 Task: Plan a trip to Minchinabad, Pakistan from 3rd December, 2023 to 7th December, 2023 for 2 adults. Place can be private room with 1  bedroom having 1 bed and 1 bathroom. Property type can be hotel.
Action: Mouse moved to (503, 109)
Screenshot: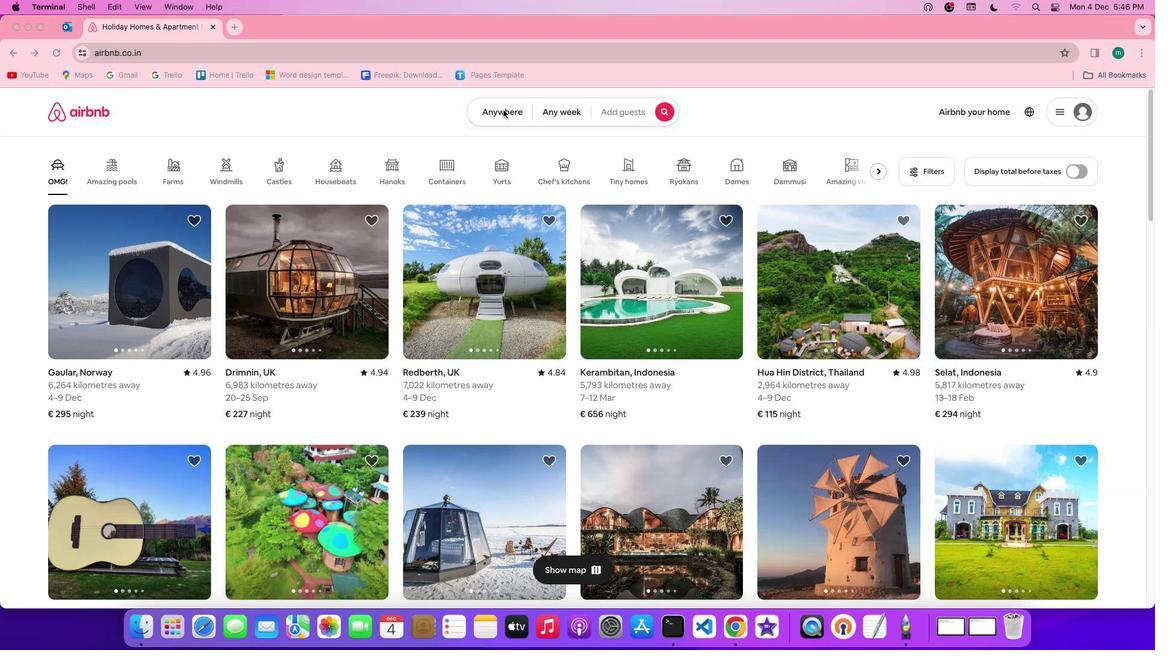 
Action: Mouse pressed left at (503, 109)
Screenshot: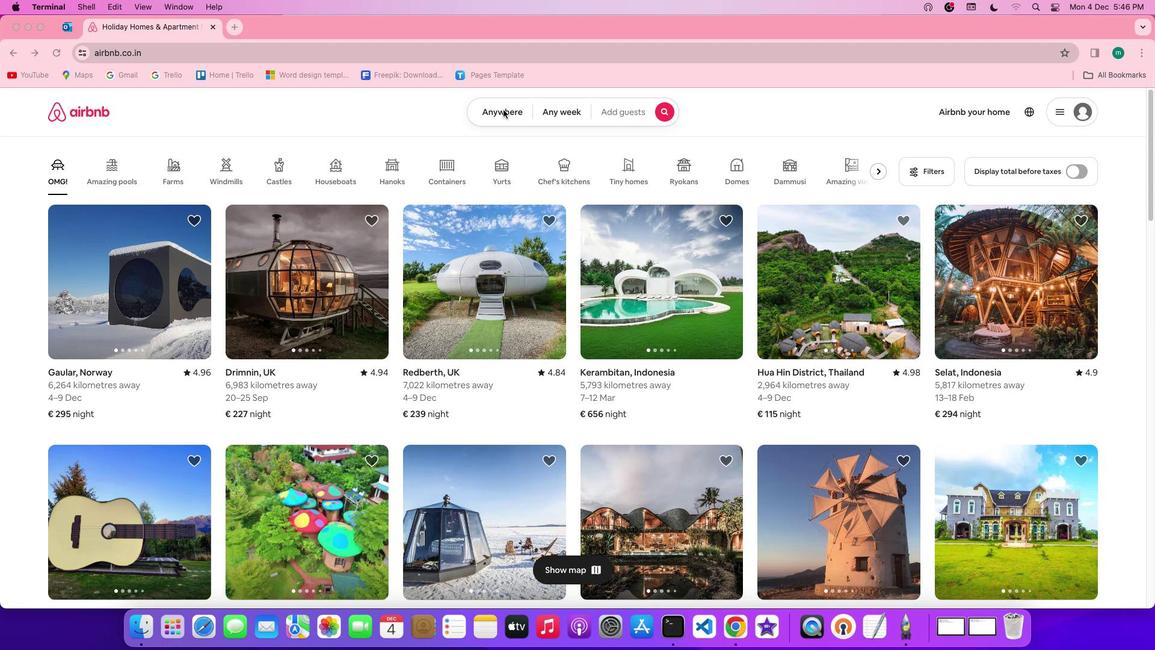 
Action: Mouse pressed left at (503, 109)
Screenshot: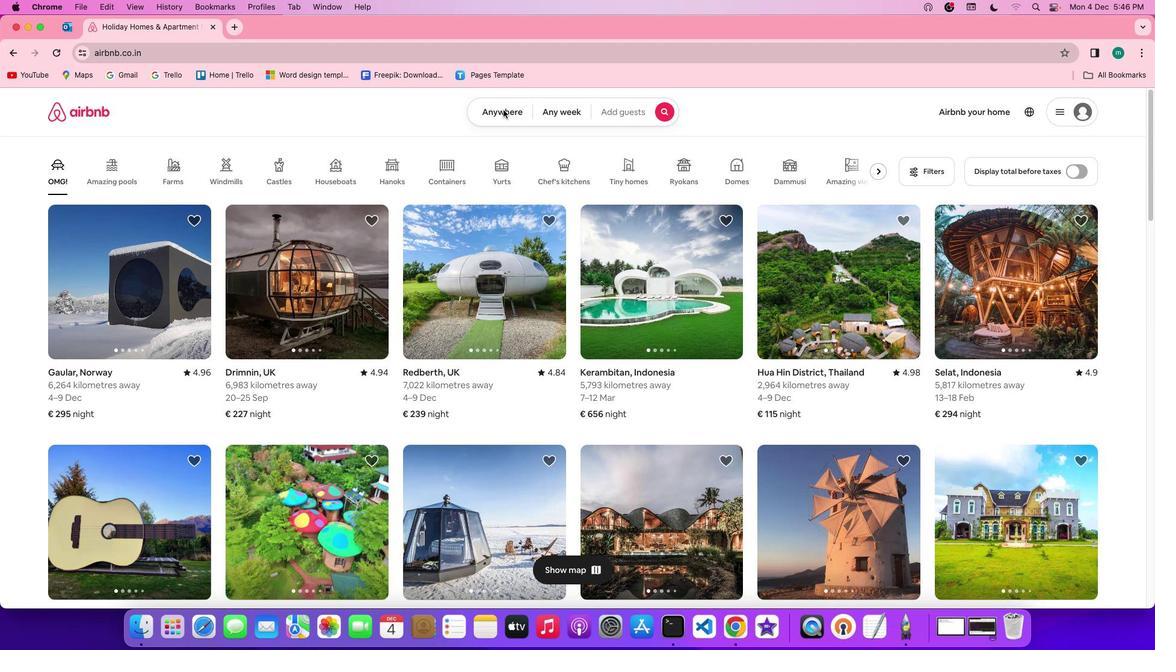
Action: Mouse moved to (443, 157)
Screenshot: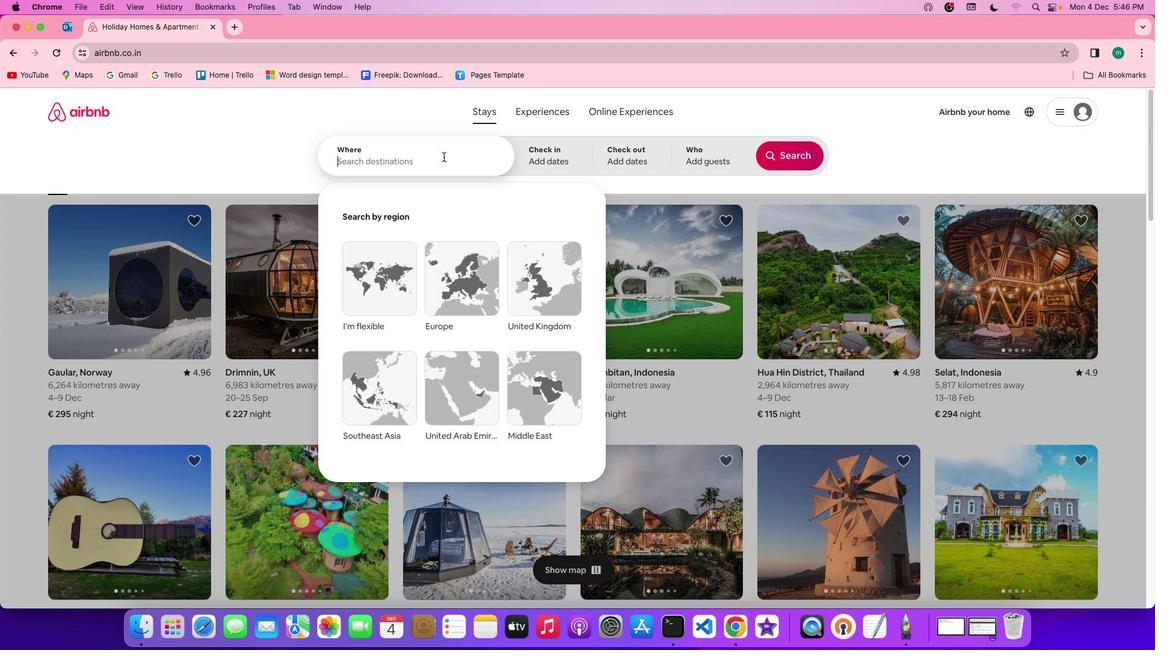 
Action: Mouse pressed left at (443, 157)
Screenshot: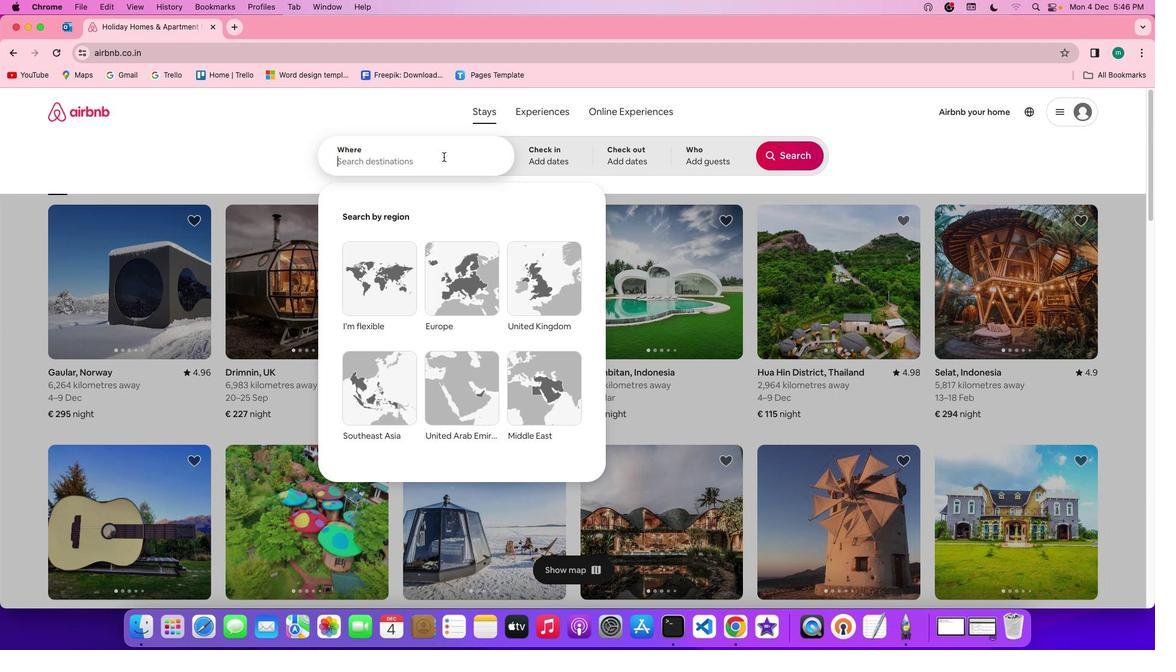 
Action: Key pressed Key.shift'M''i''n''c''h''i''n''a''b''a''d'','Key.spaceKey.shift'p''a''k''i''s''t''a''n'
Screenshot: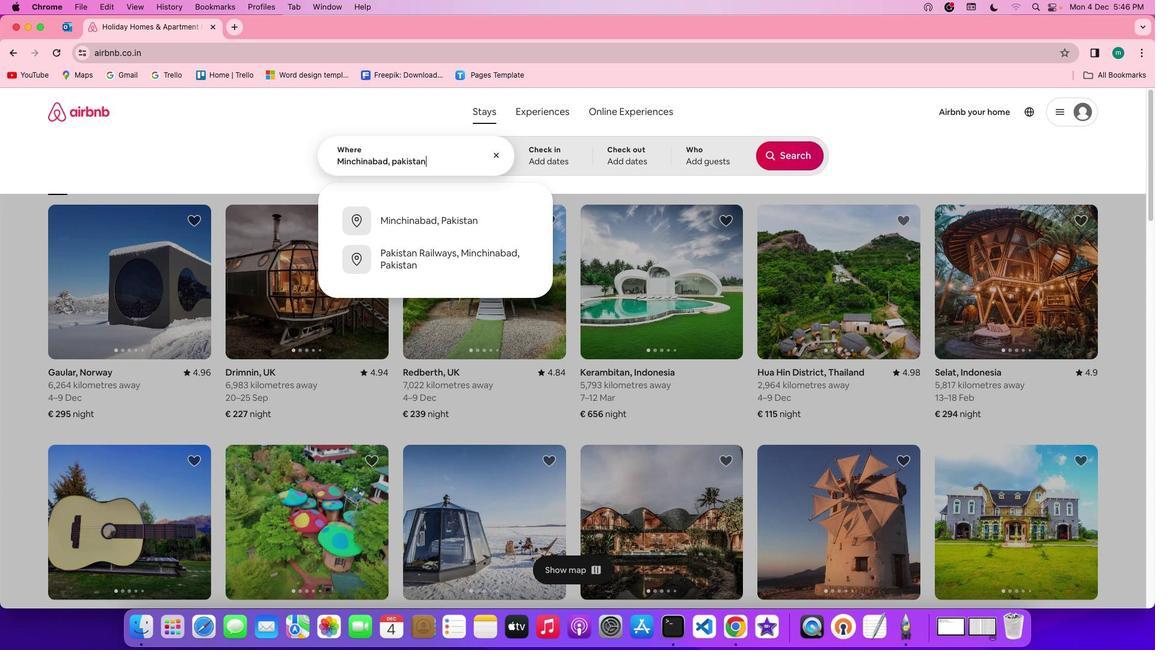 
Action: Mouse moved to (535, 154)
Screenshot: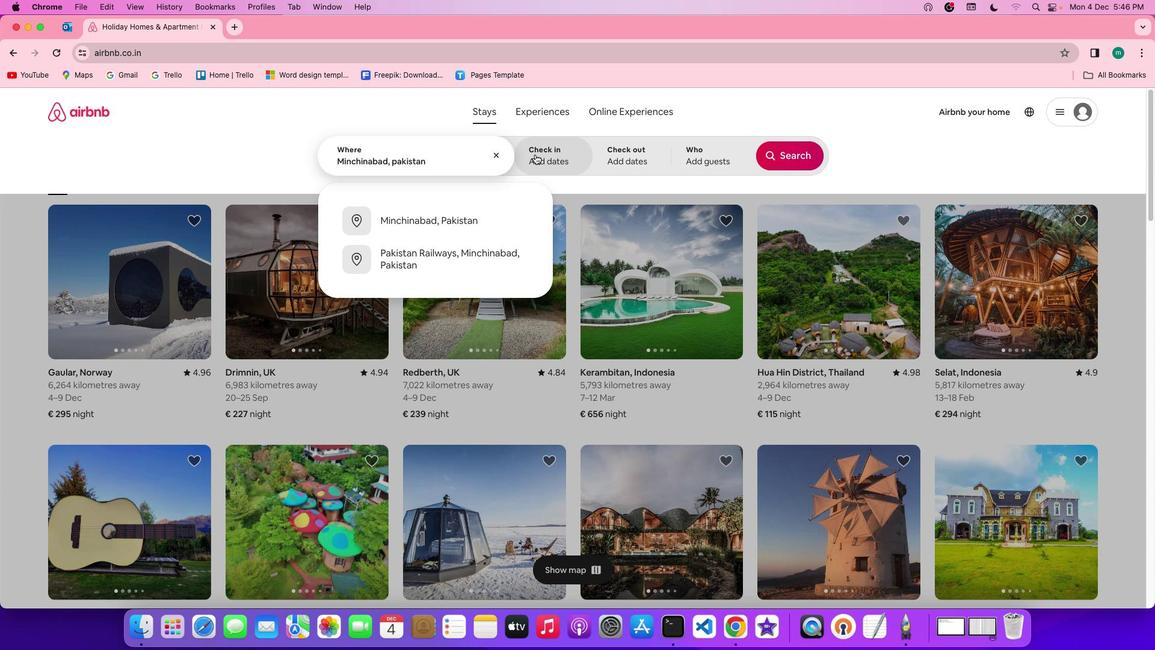 
Action: Mouse pressed left at (535, 154)
Screenshot: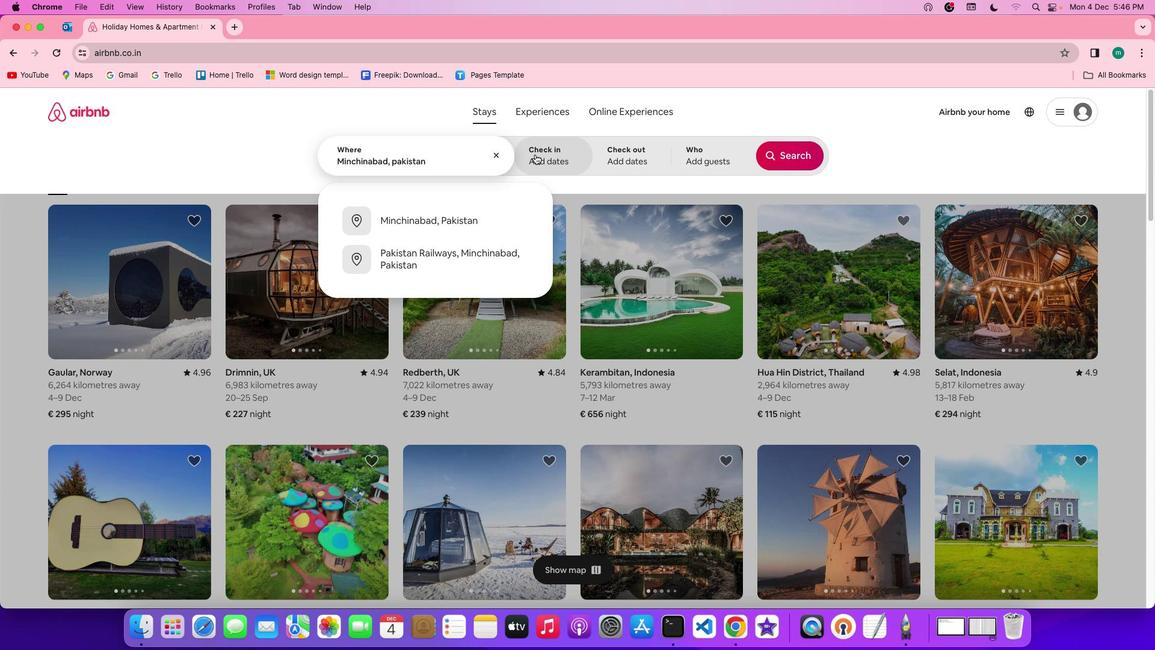 
Action: Mouse moved to (406, 329)
Screenshot: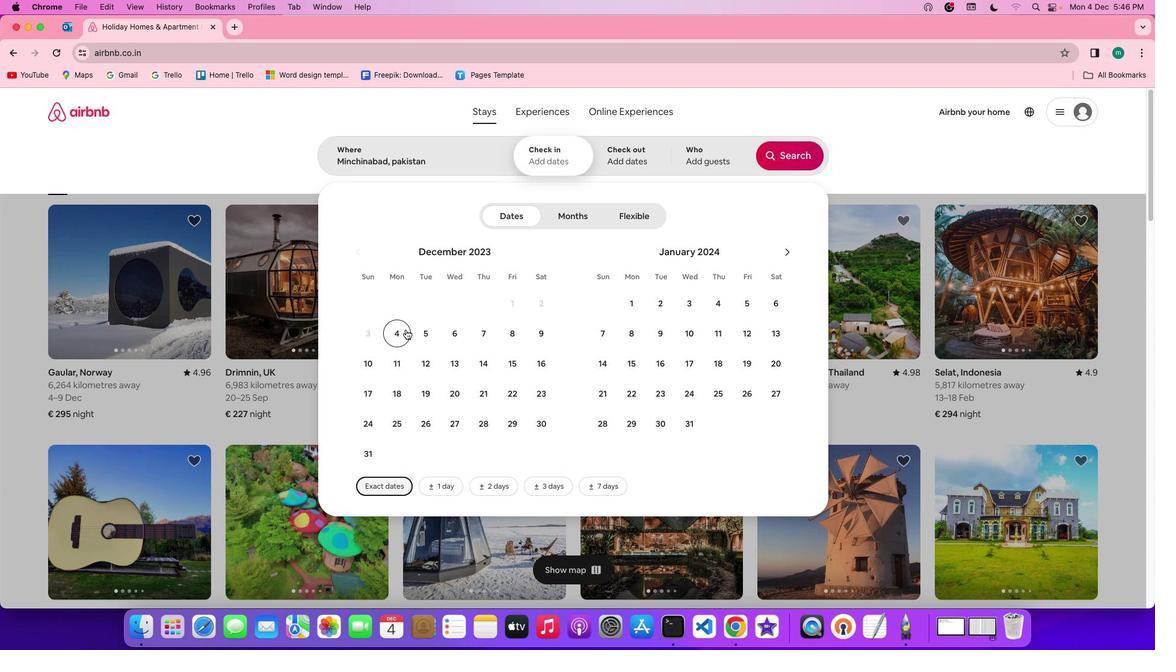 
Action: Mouse pressed left at (406, 329)
Screenshot: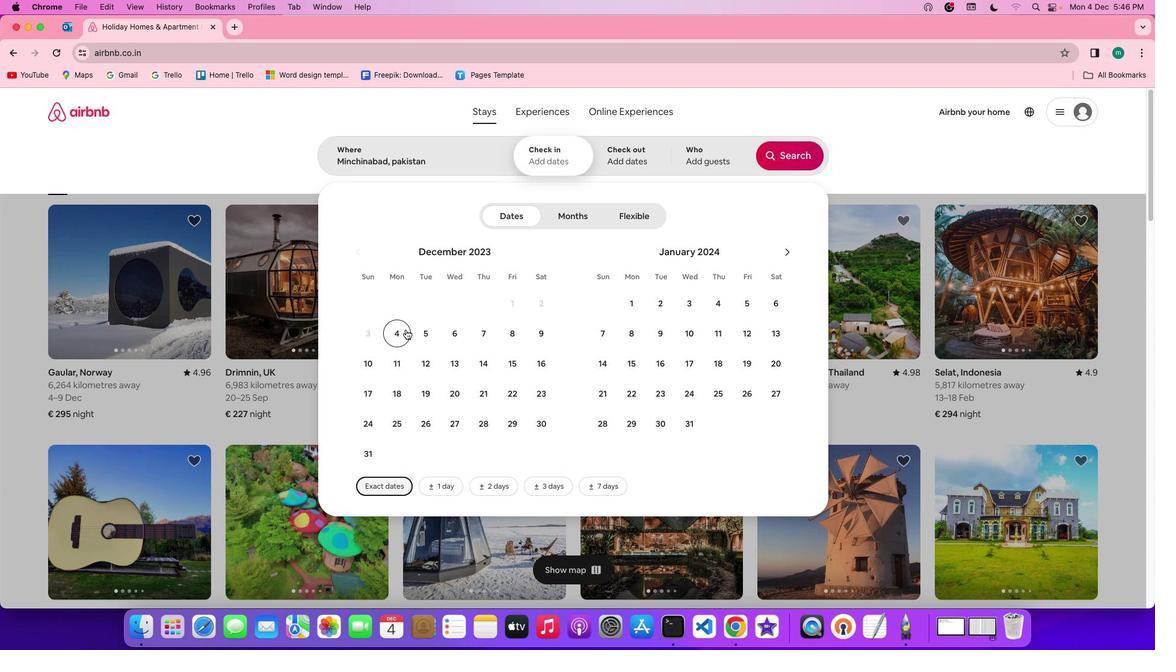 
Action: Mouse moved to (478, 320)
Screenshot: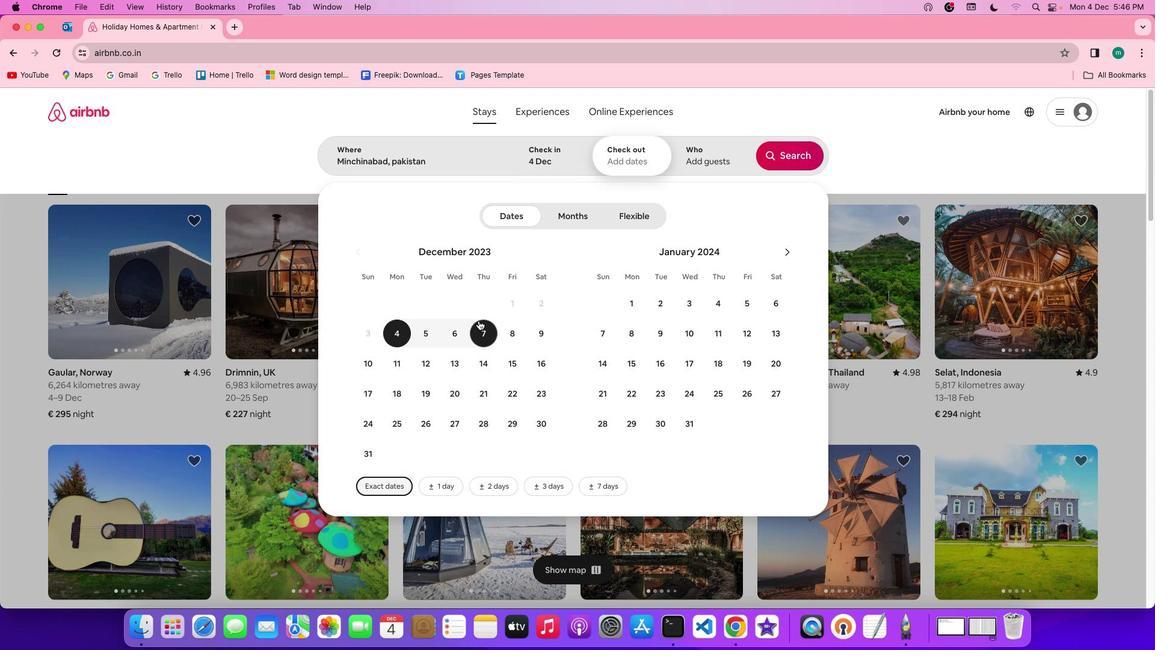 
Action: Mouse pressed left at (478, 320)
Screenshot: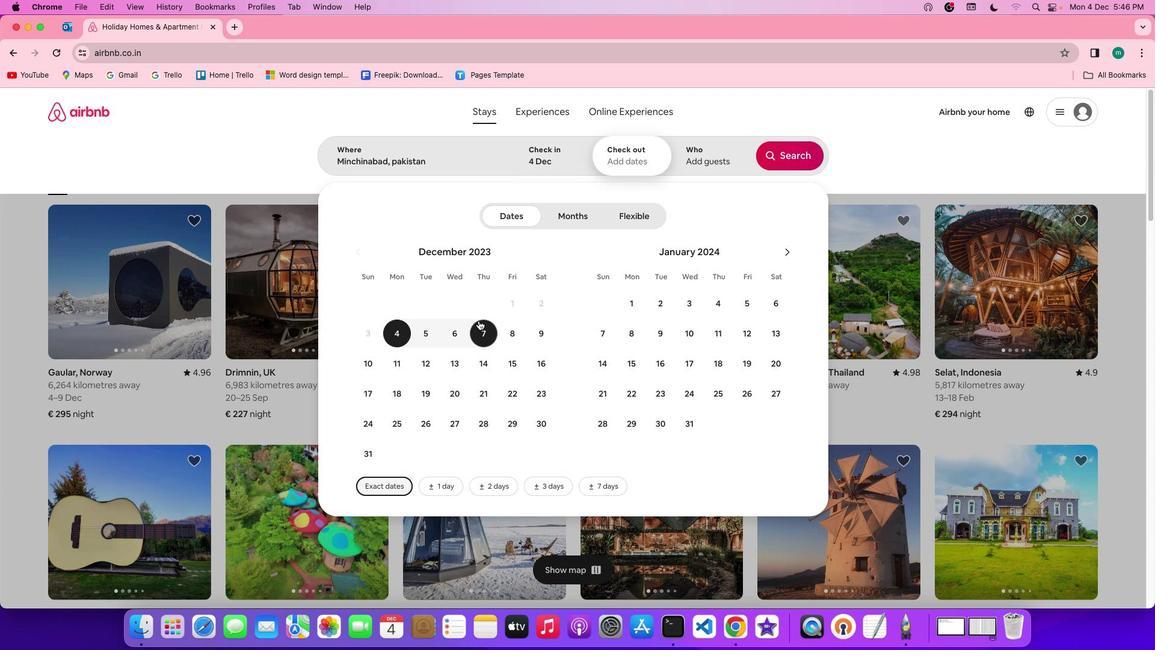 
Action: Mouse moved to (709, 157)
Screenshot: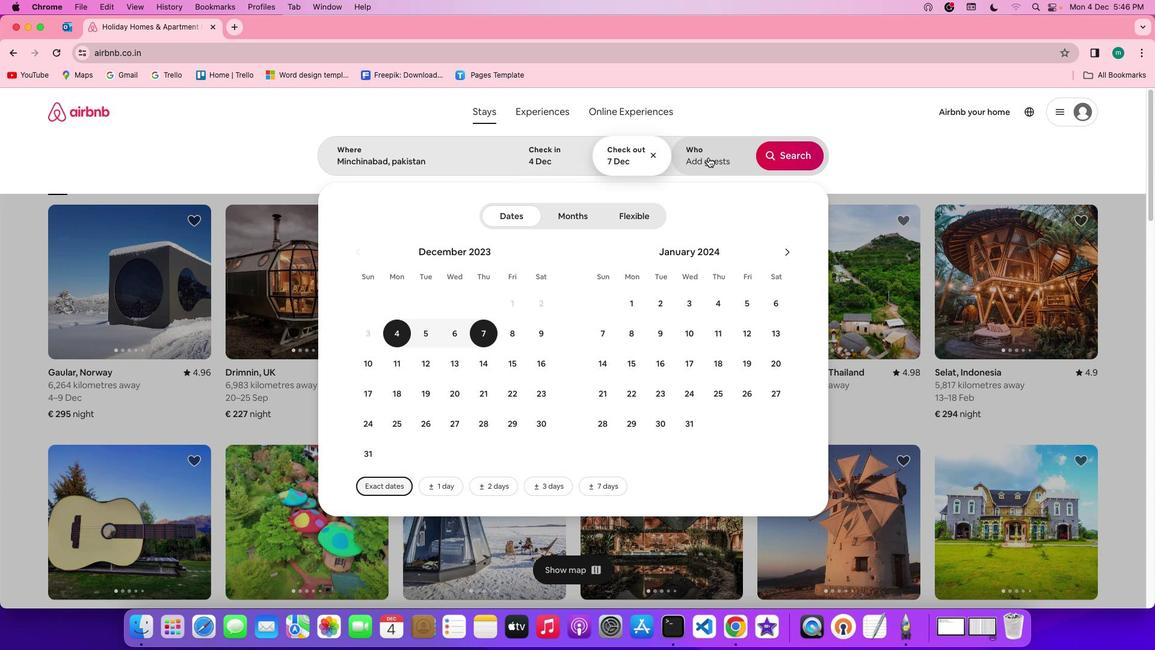 
Action: Mouse pressed left at (709, 157)
Screenshot: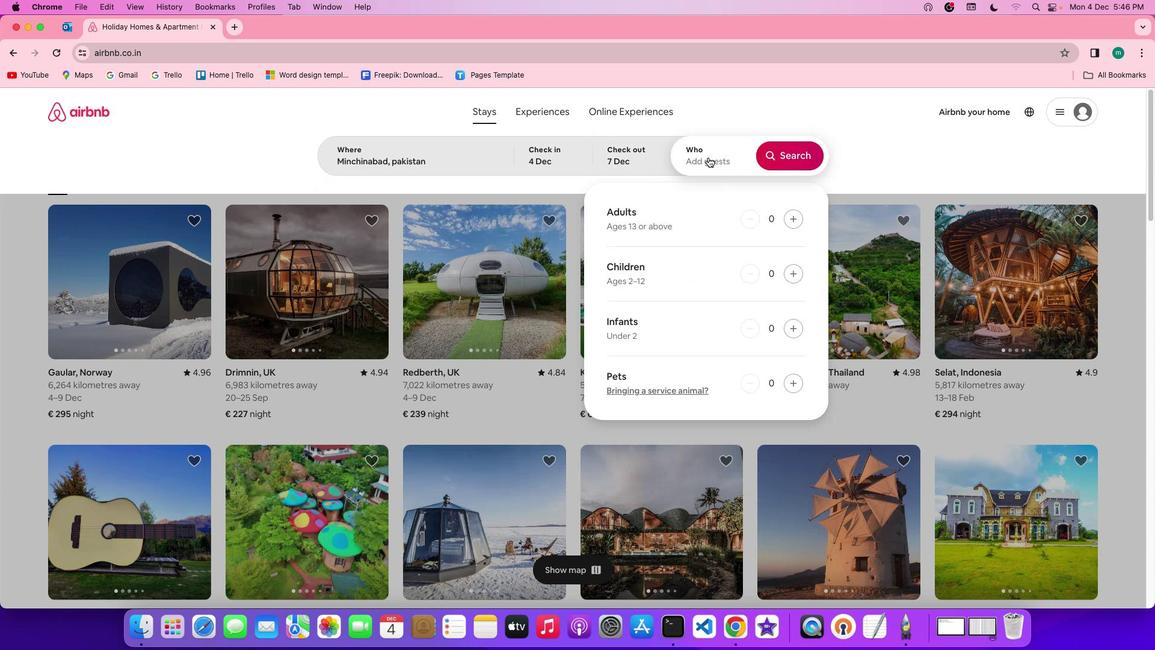 
Action: Mouse moved to (793, 214)
Screenshot: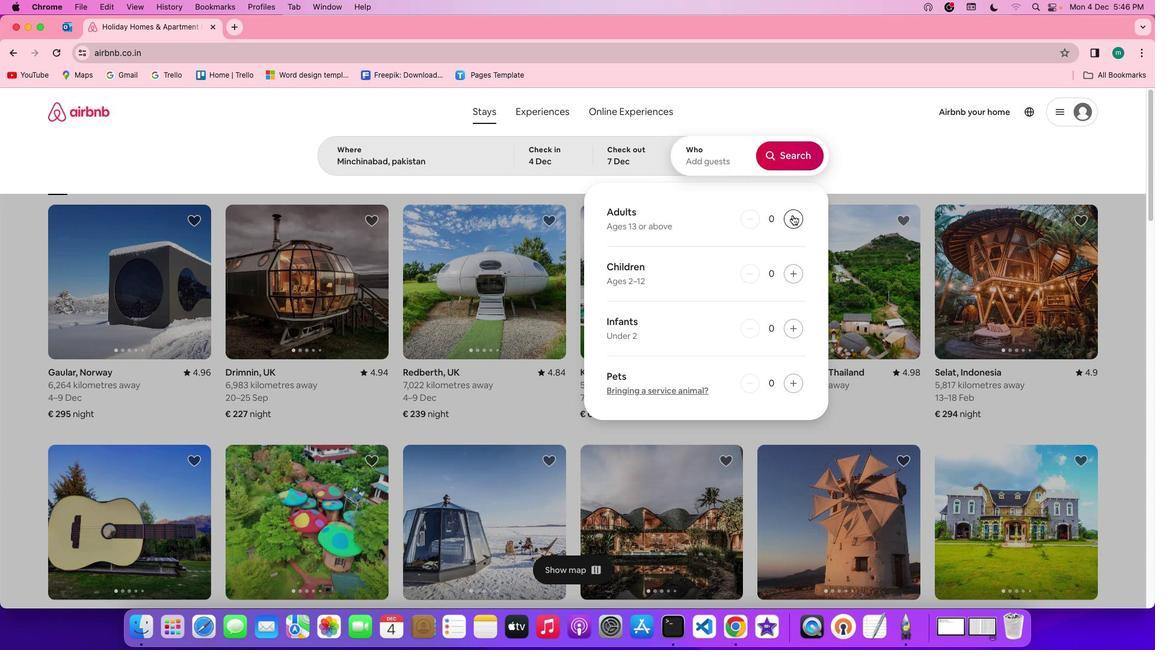 
Action: Mouse pressed left at (793, 214)
Screenshot: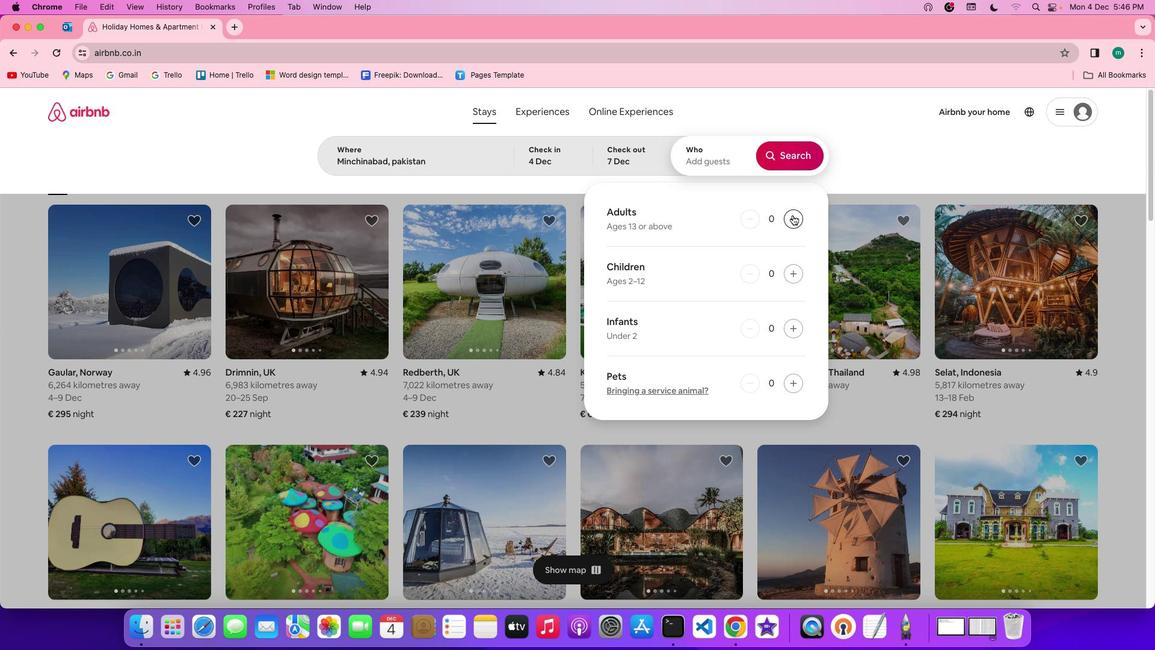 
Action: Mouse pressed left at (793, 214)
Screenshot: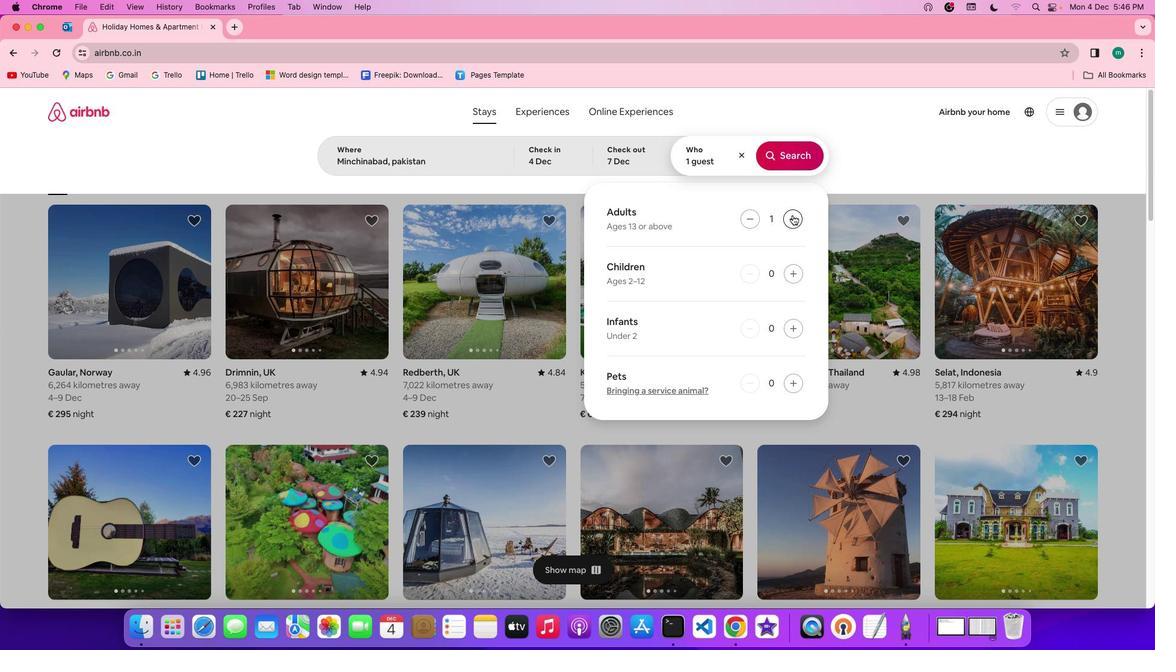 
Action: Mouse moved to (798, 166)
Screenshot: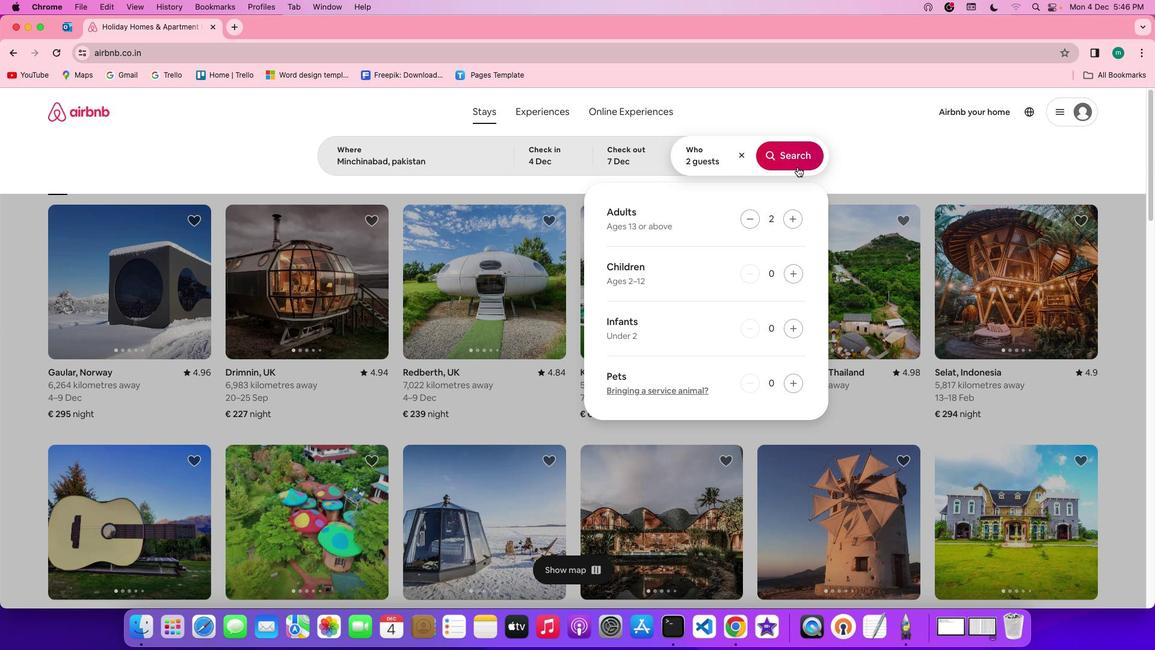 
Action: Mouse pressed left at (798, 166)
Screenshot: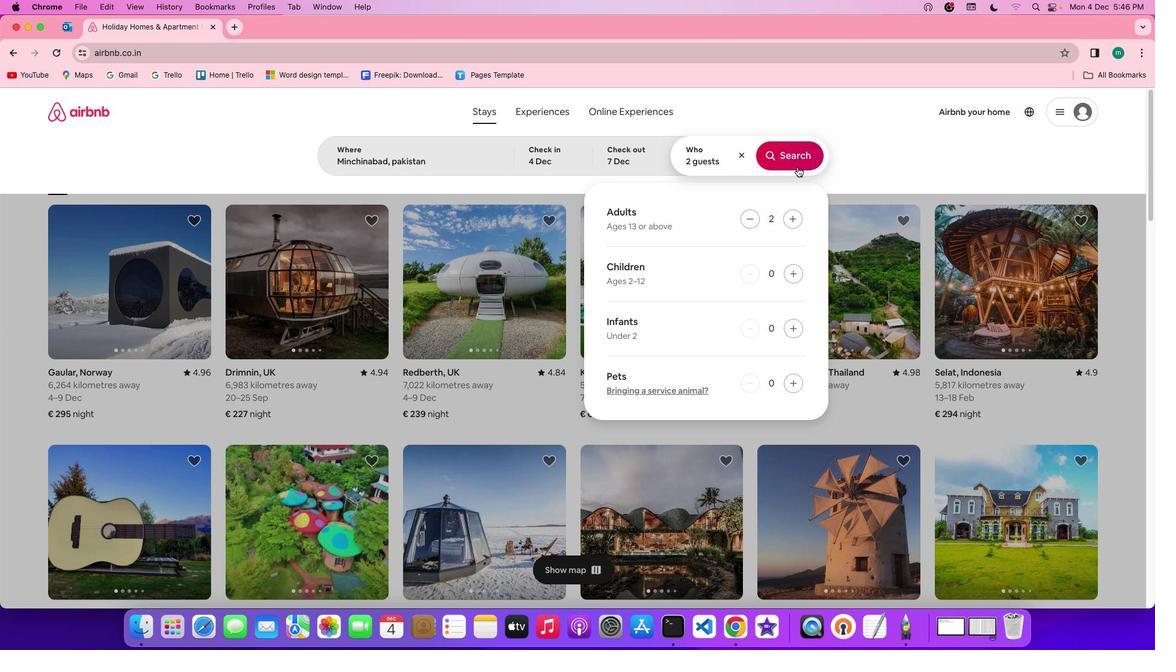 
Action: Mouse moved to (970, 162)
Screenshot: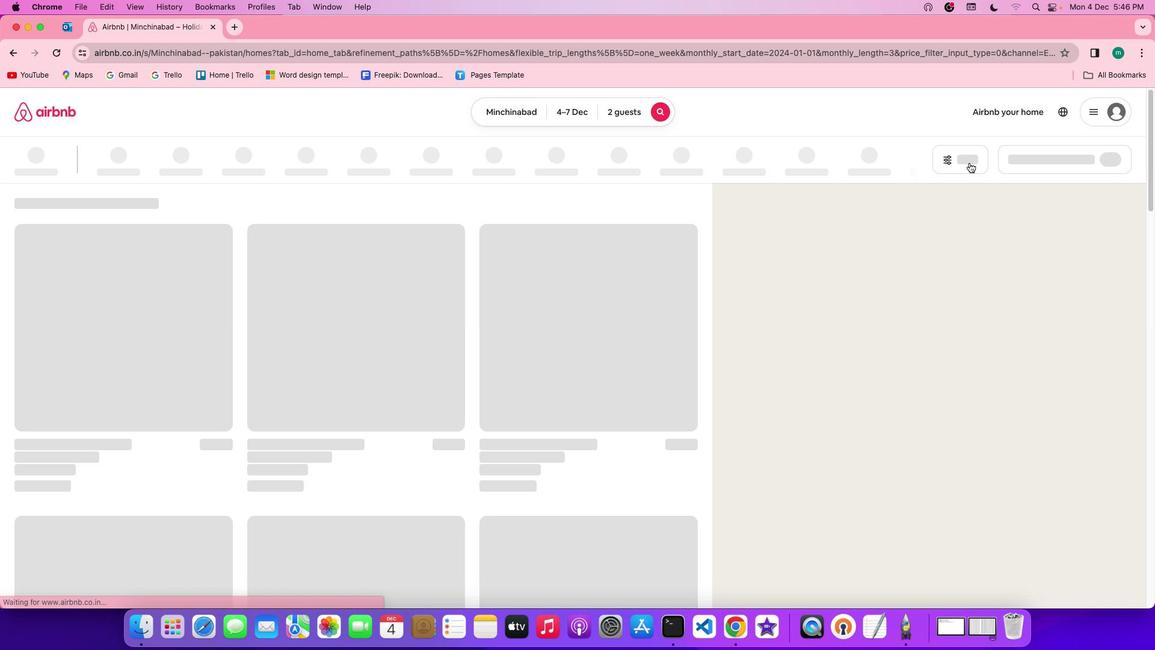 
Action: Mouse pressed left at (970, 162)
Screenshot: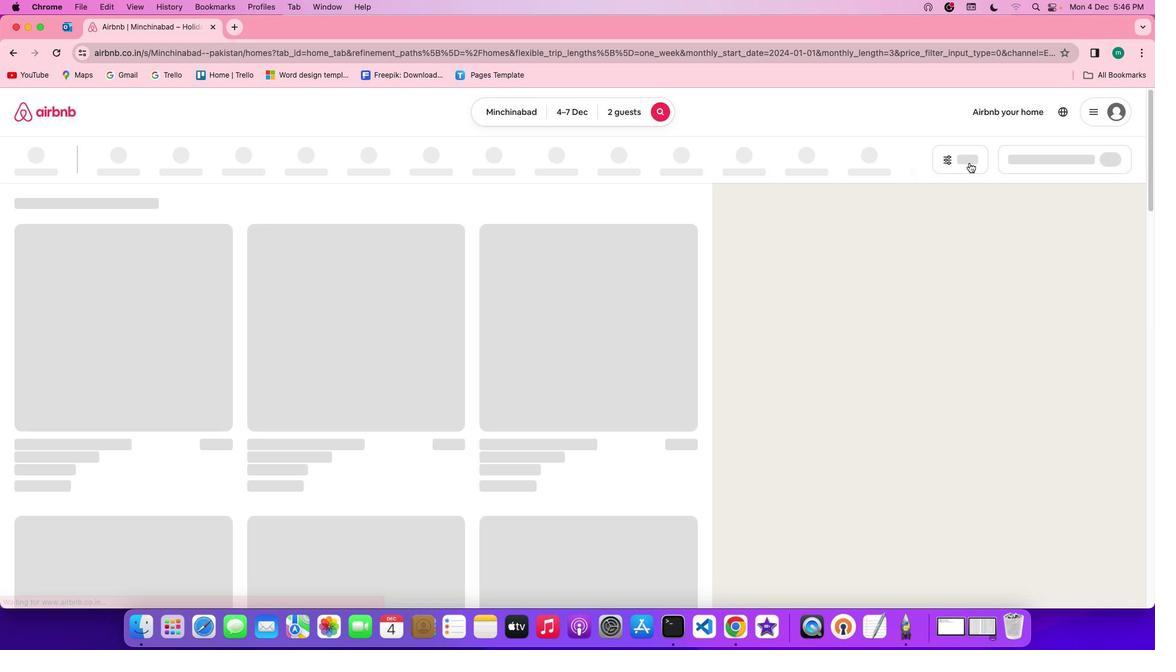 
Action: Mouse moved to (620, 326)
Screenshot: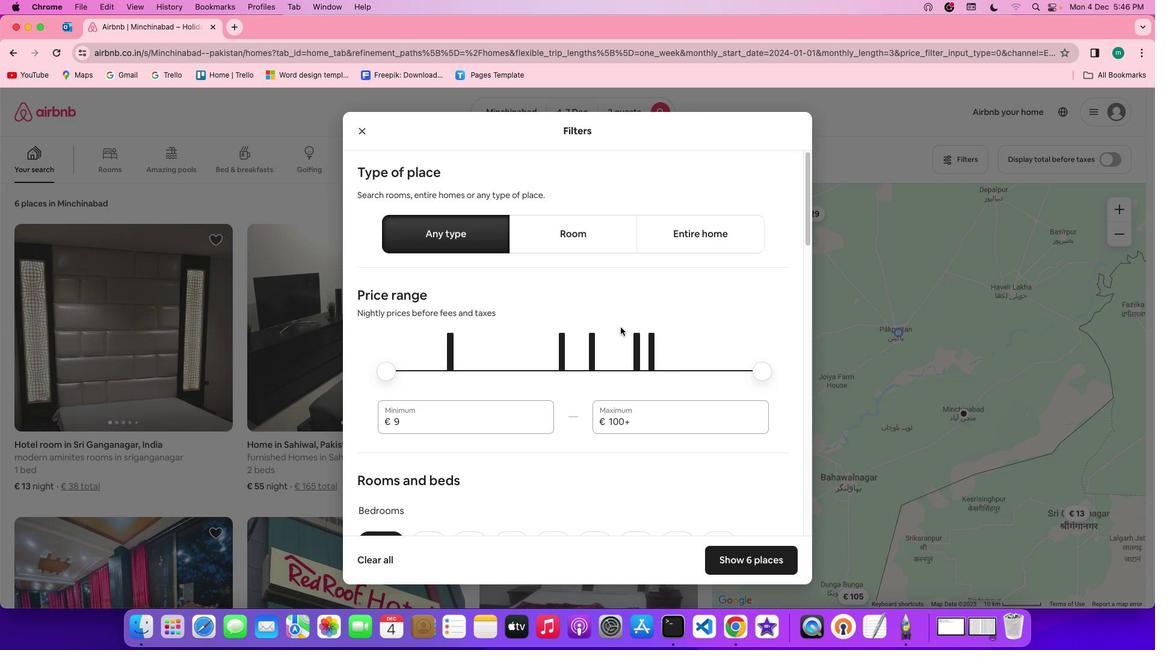 
Action: Mouse scrolled (620, 326) with delta (0, 0)
Screenshot: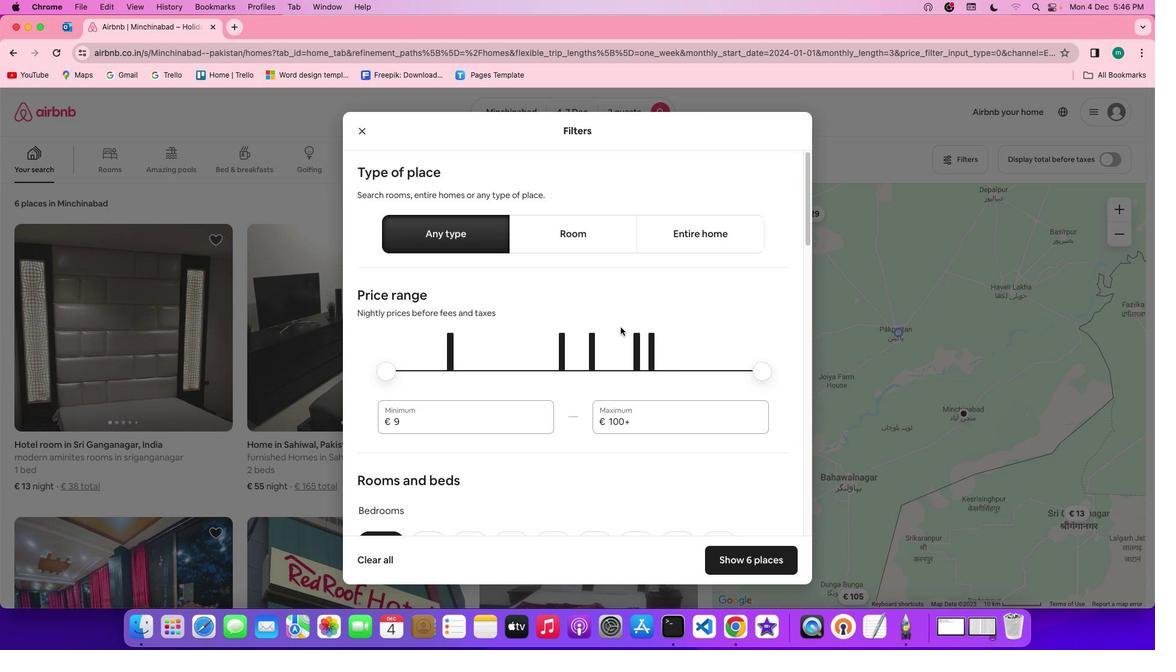 
Action: Mouse scrolled (620, 326) with delta (0, 0)
Screenshot: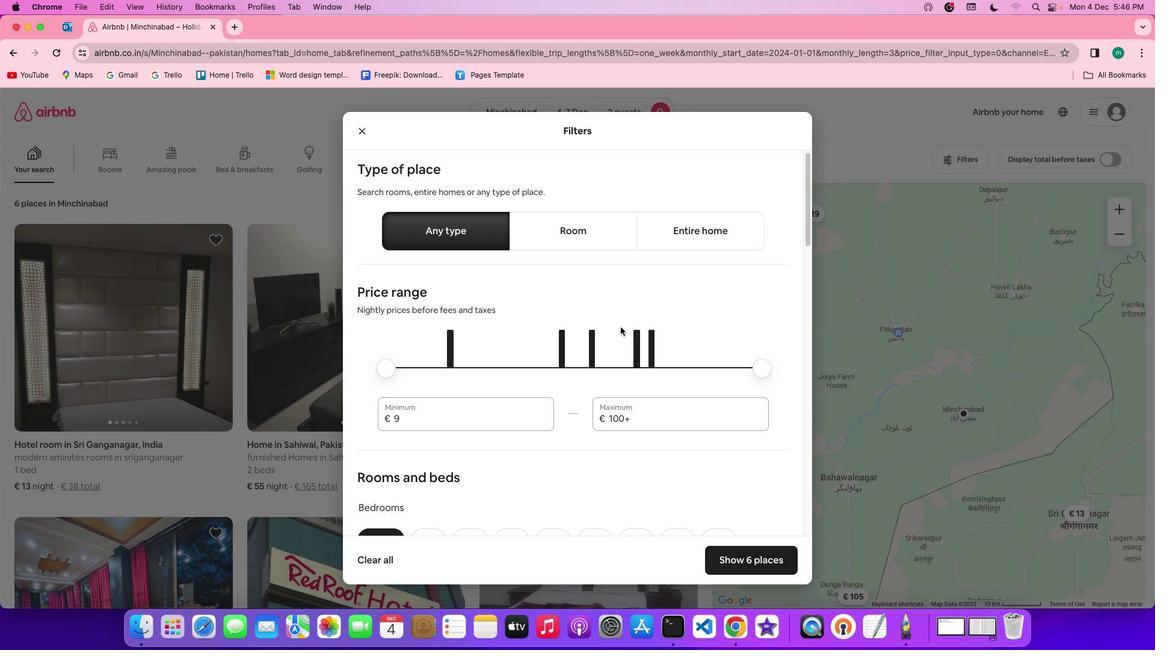 
Action: Mouse scrolled (620, 326) with delta (0, 0)
Screenshot: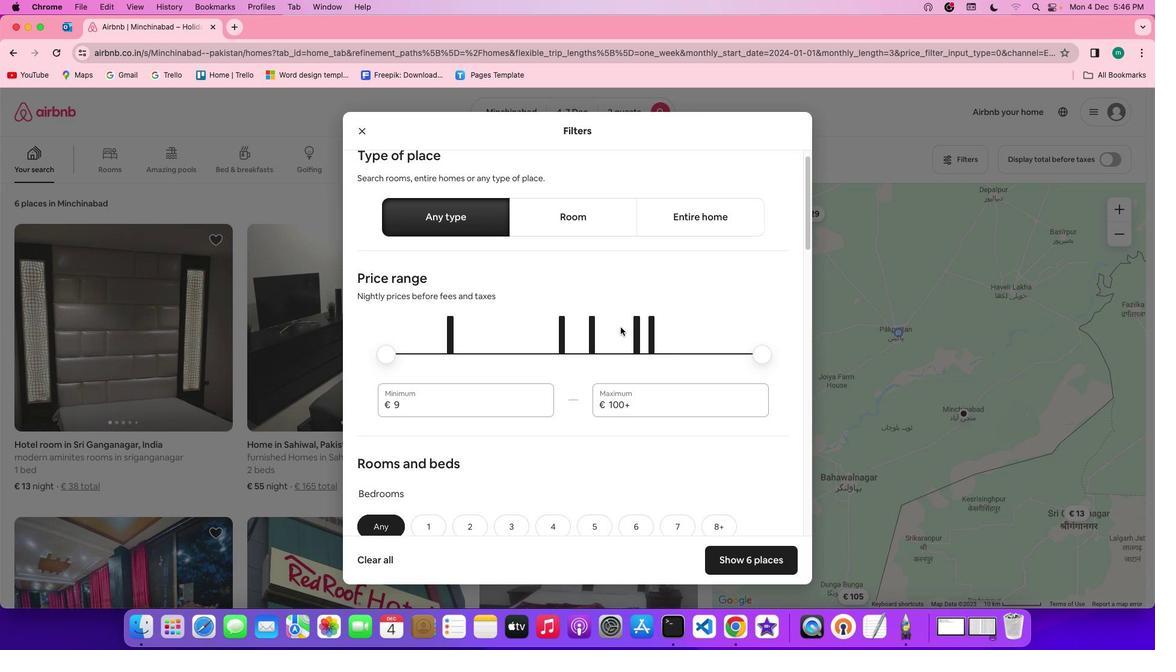 
Action: Mouse scrolled (620, 326) with delta (0, 0)
Screenshot: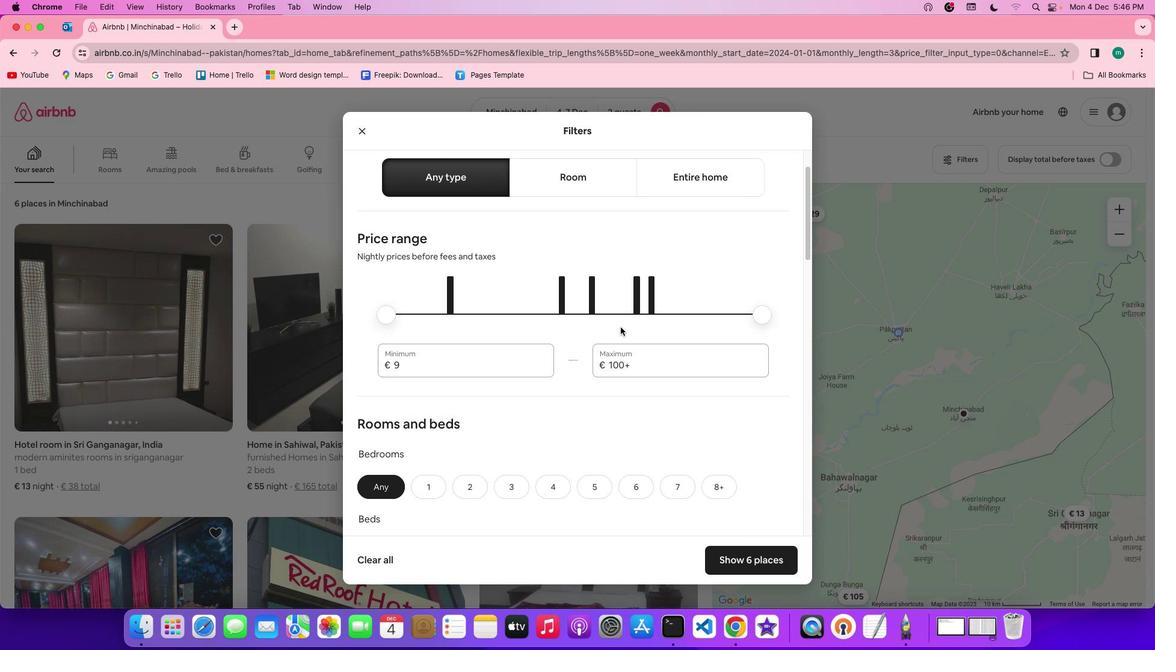 
Action: Mouse scrolled (620, 326) with delta (0, 0)
Screenshot: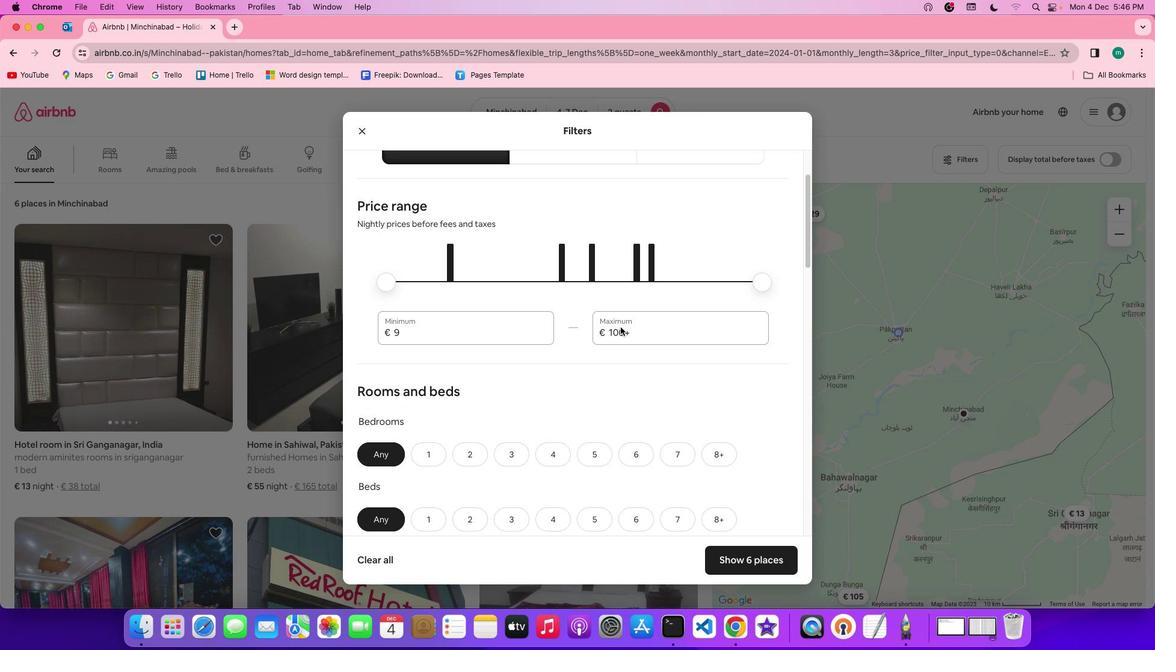 
Action: Mouse scrolled (620, 326) with delta (0, 0)
Screenshot: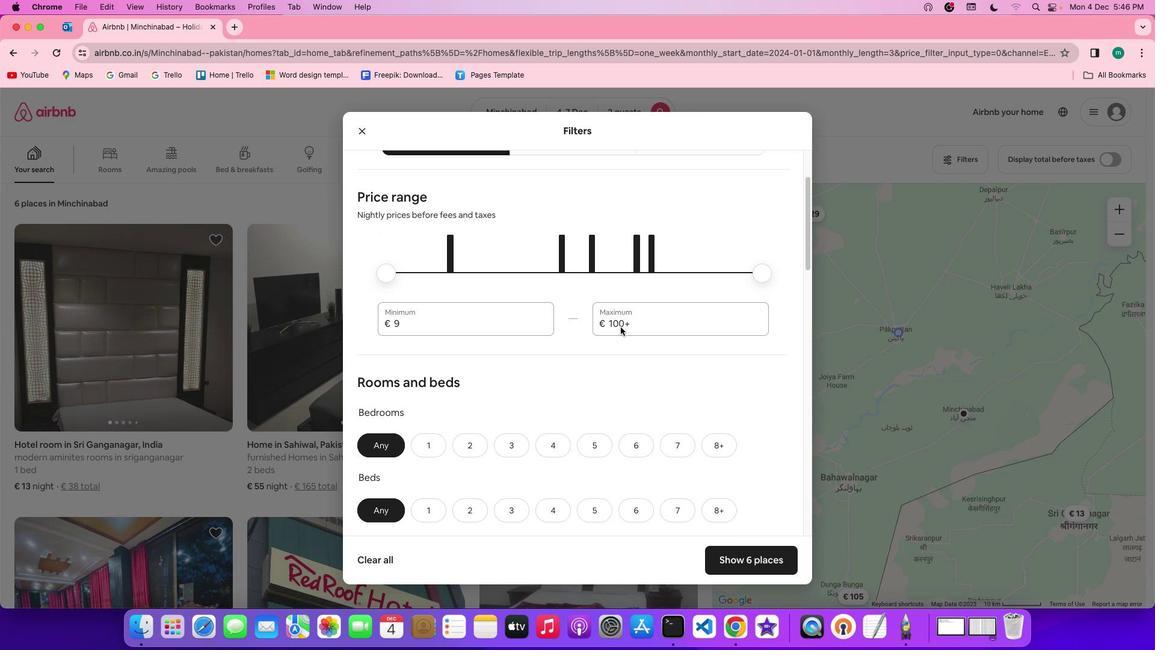 
Action: Mouse scrolled (620, 326) with delta (0, -1)
Screenshot: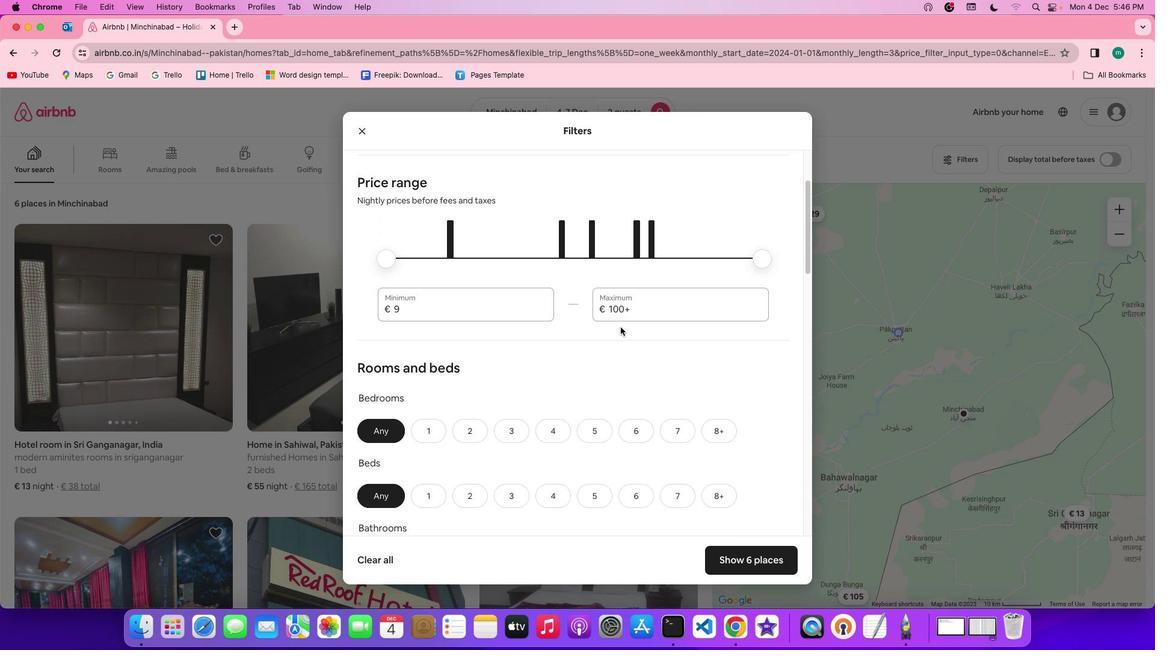 
Action: Mouse scrolled (620, 326) with delta (0, -1)
Screenshot: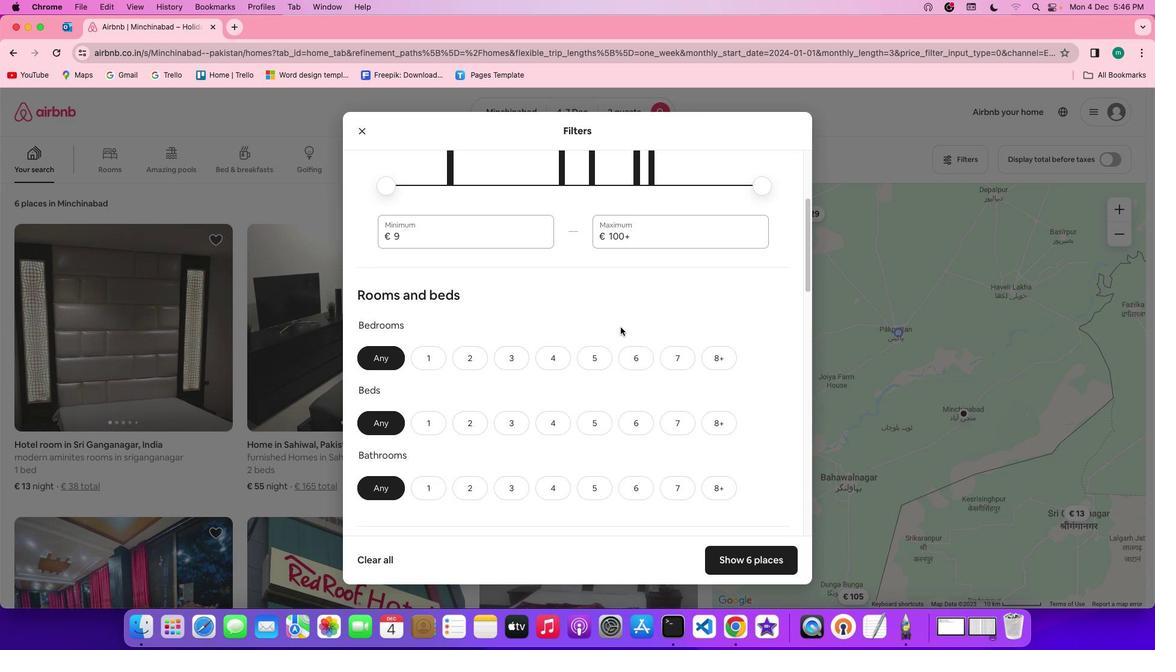 
Action: Mouse scrolled (620, 326) with delta (0, 0)
Screenshot: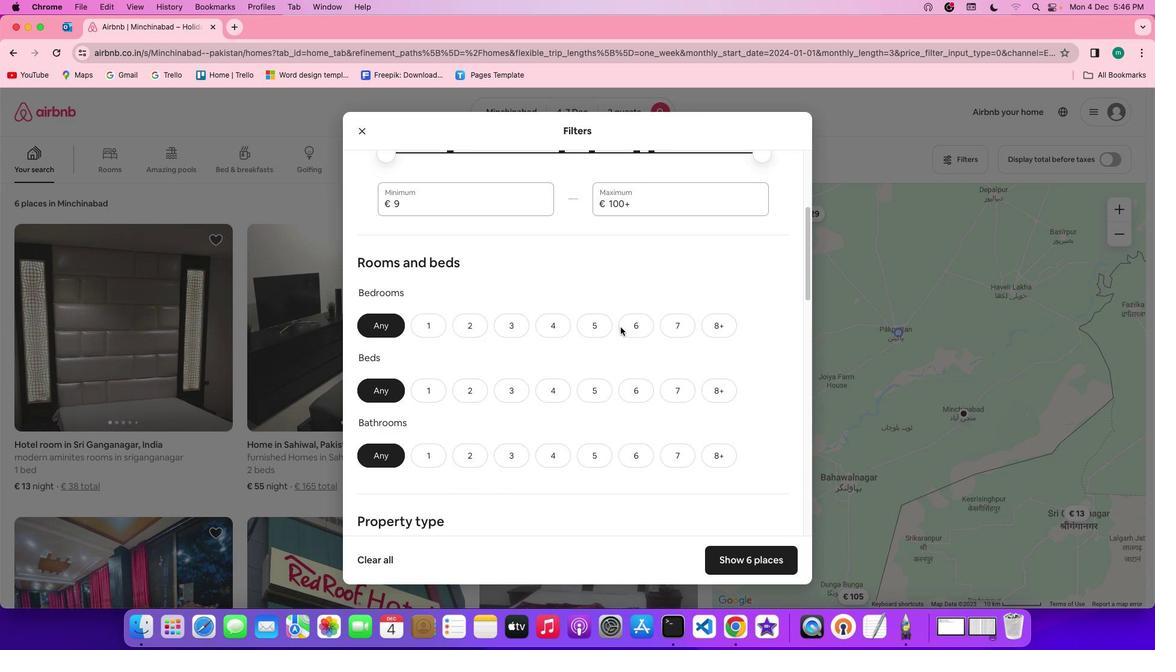 
Action: Mouse scrolled (620, 326) with delta (0, 0)
Screenshot: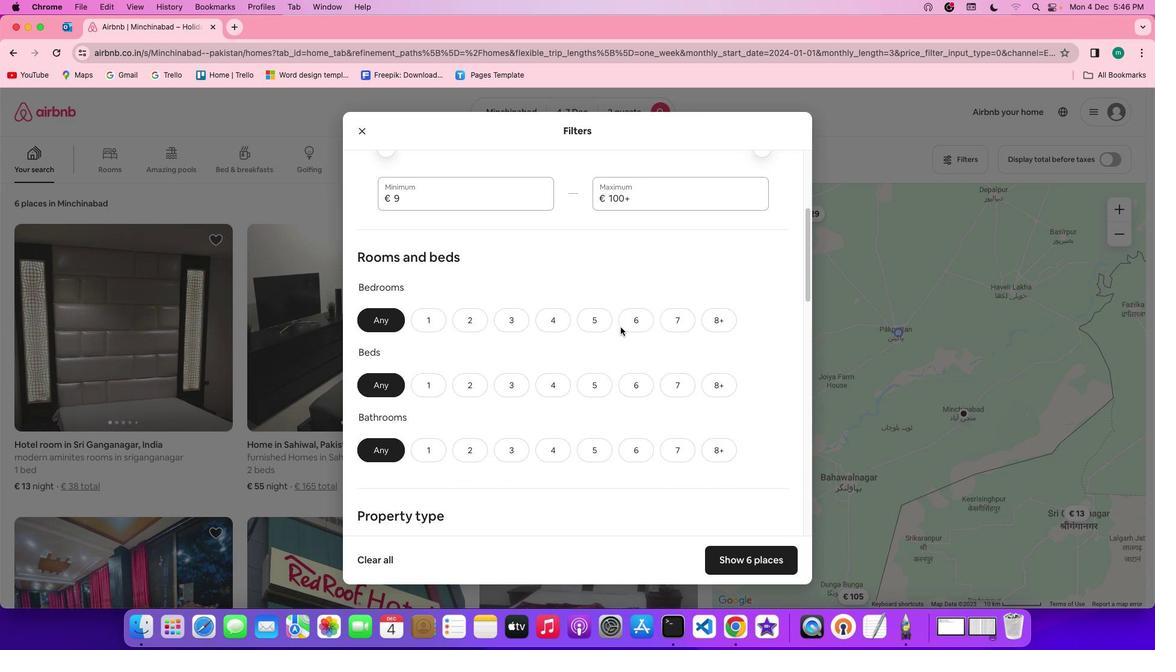 
Action: Mouse scrolled (620, 326) with delta (0, 0)
Screenshot: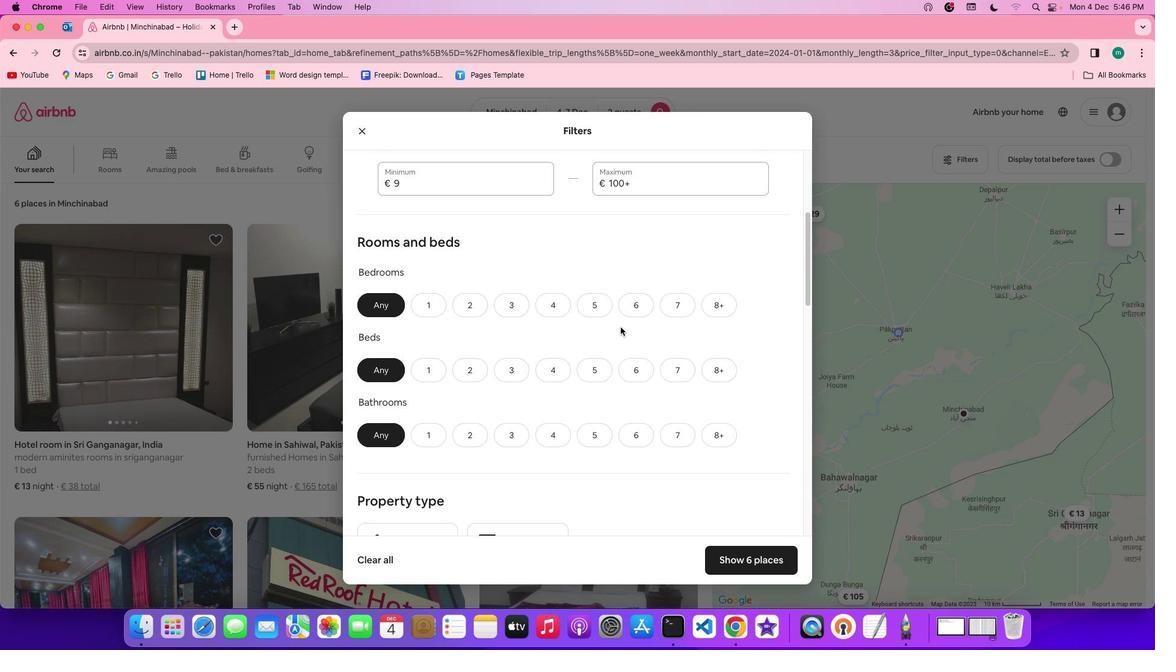 
Action: Mouse scrolled (620, 326) with delta (0, 0)
Screenshot: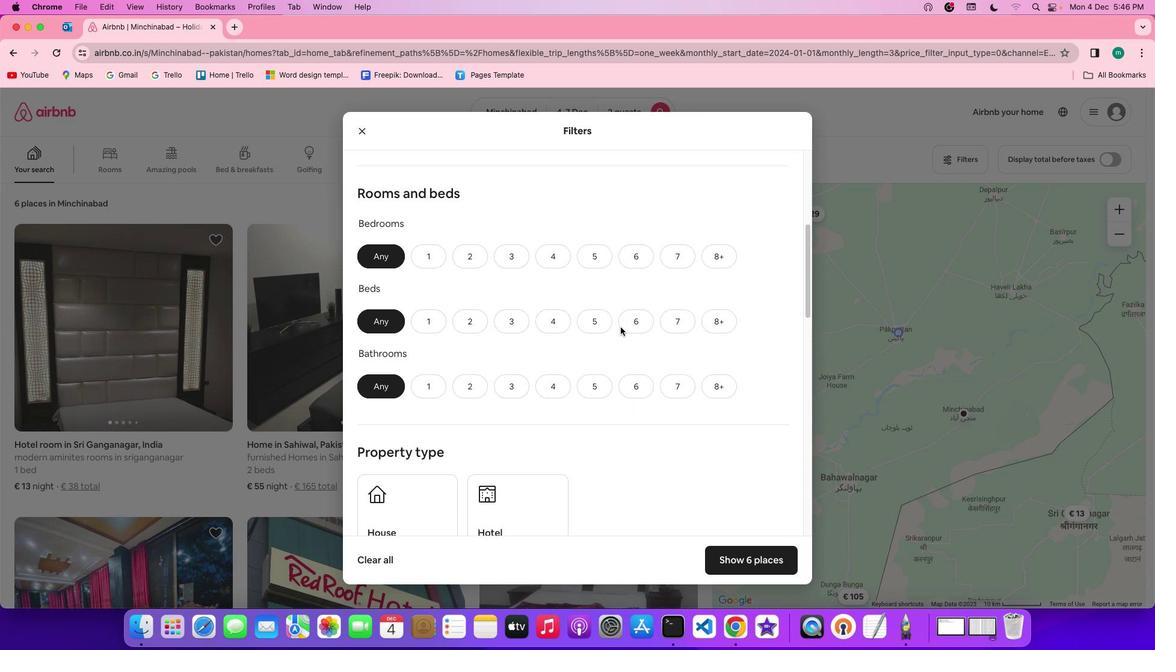 
Action: Mouse moved to (430, 235)
Screenshot: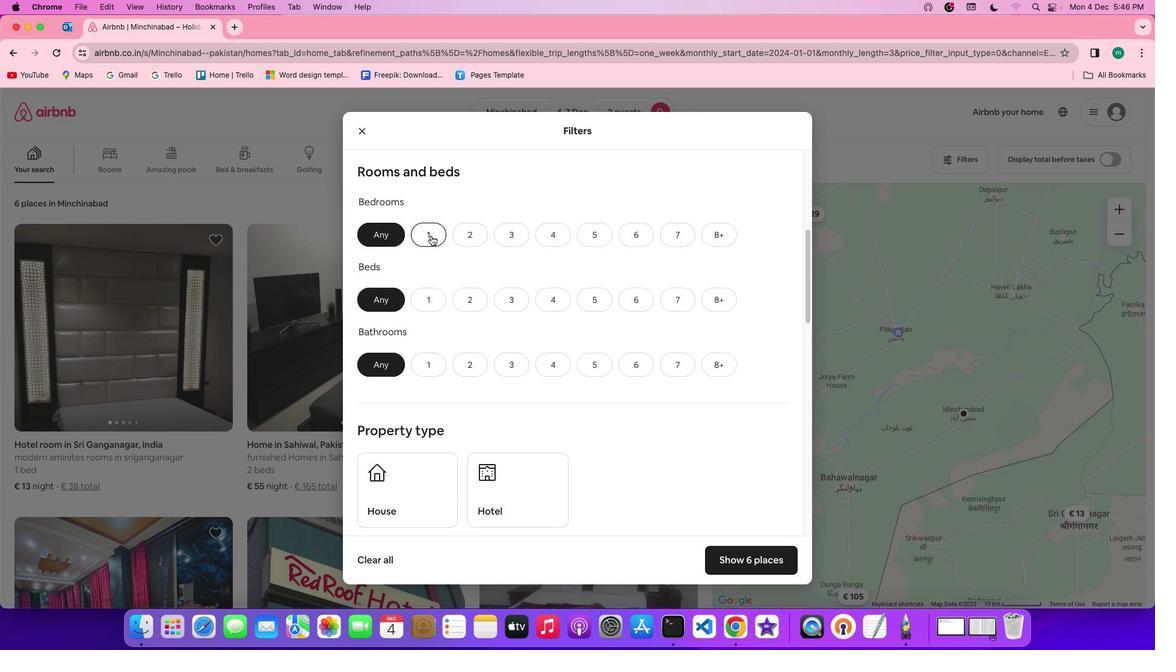 
Action: Mouse pressed left at (430, 235)
Screenshot: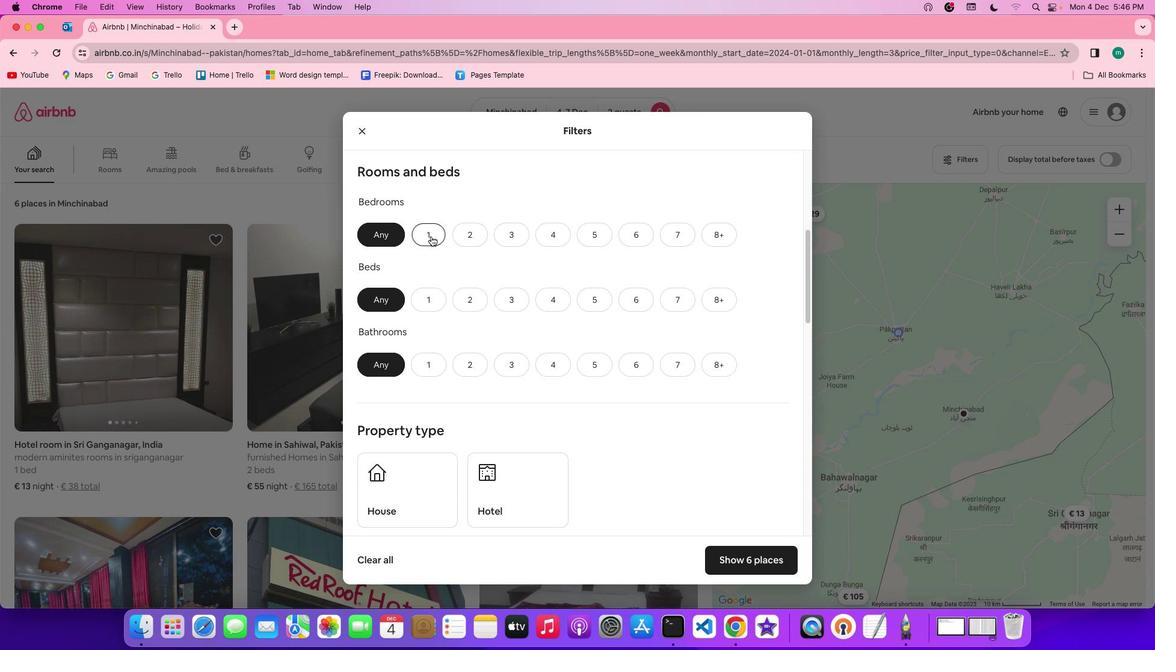 
Action: Mouse moved to (424, 300)
Screenshot: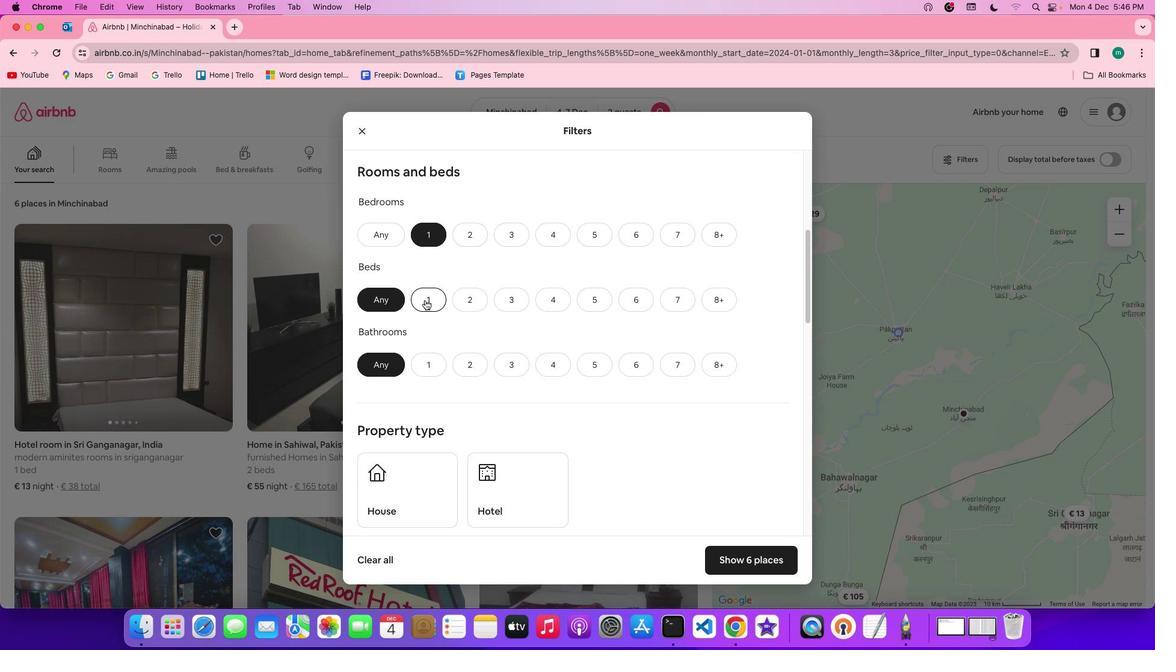 
Action: Mouse pressed left at (424, 300)
Screenshot: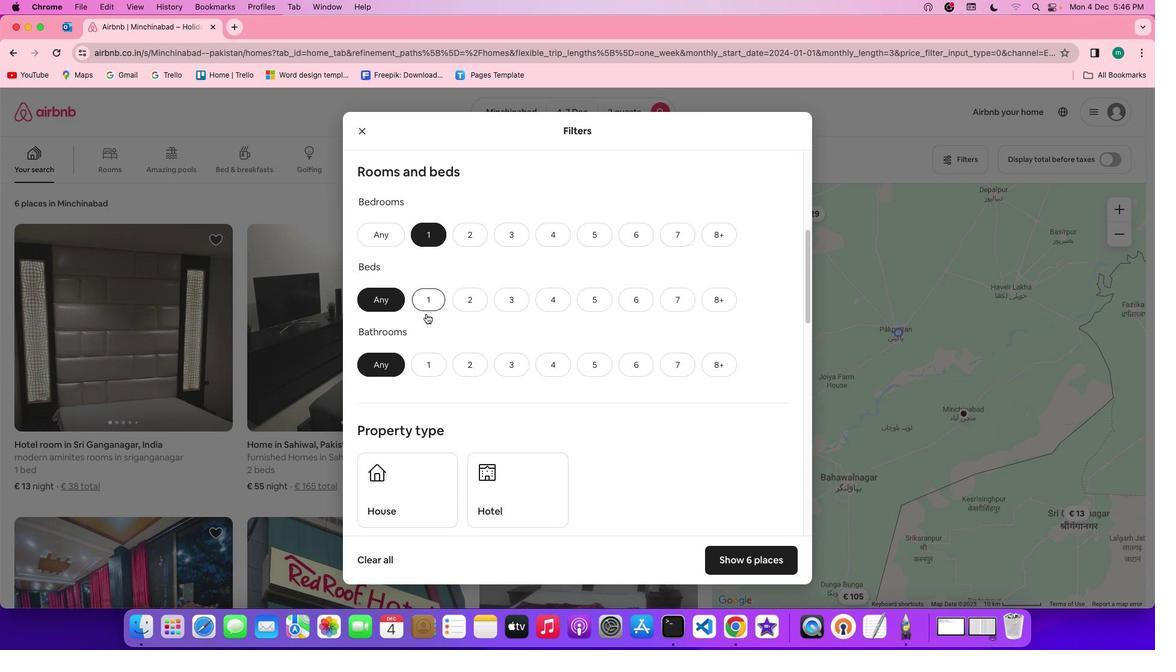 
Action: Mouse moved to (429, 361)
Screenshot: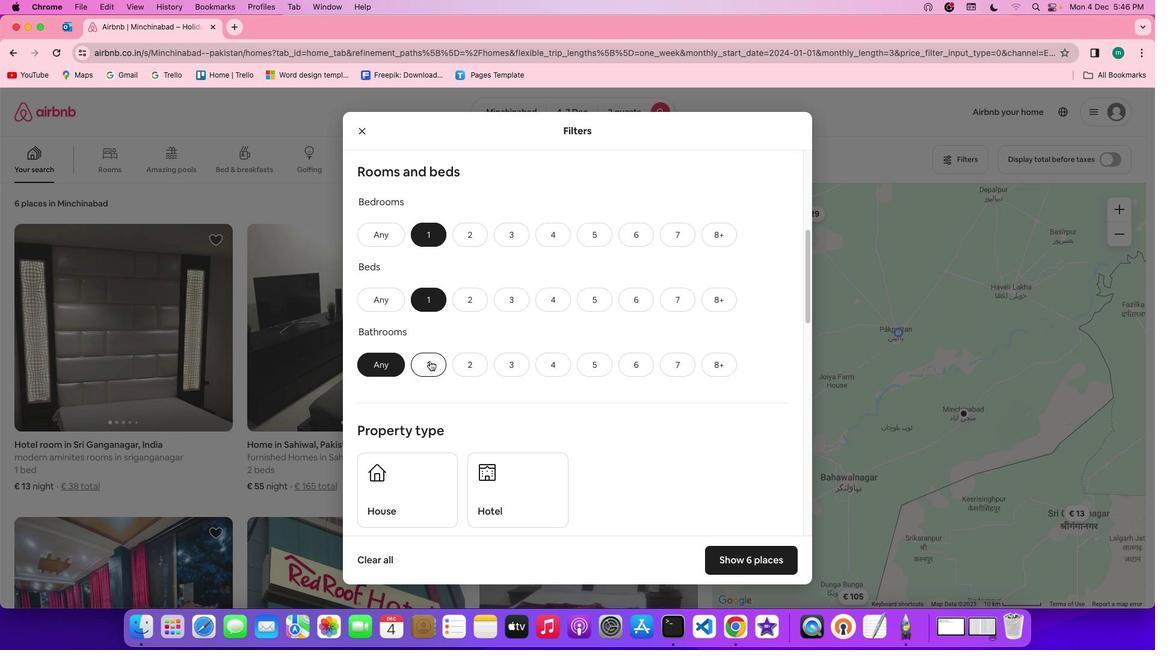 
Action: Mouse pressed left at (429, 361)
Screenshot: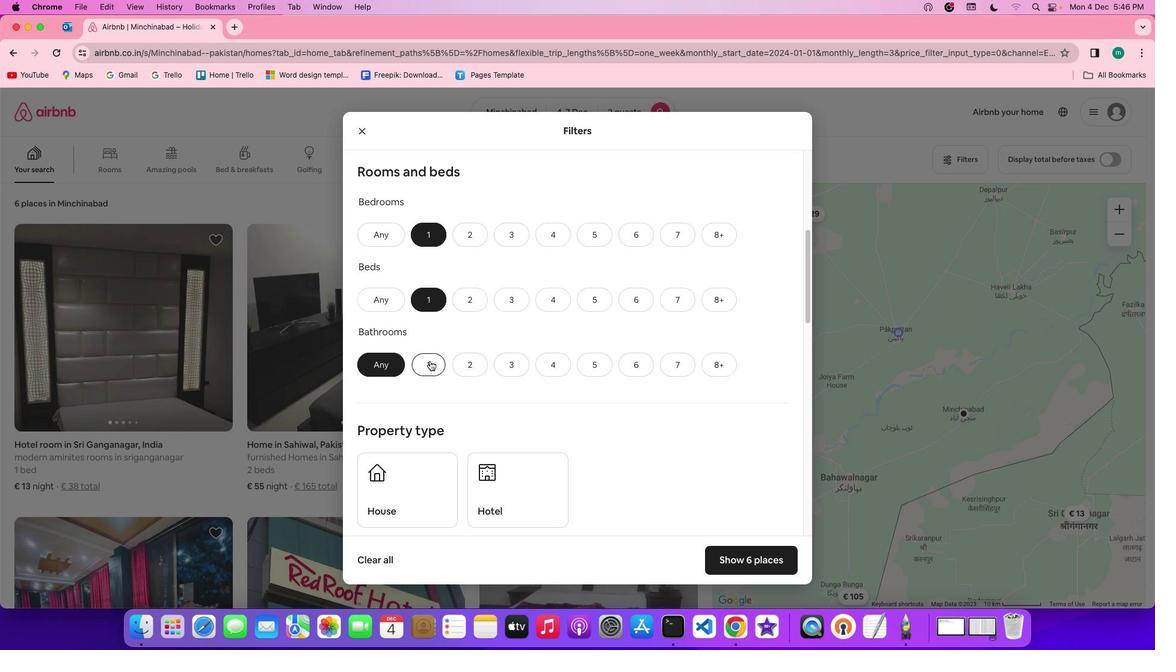 
Action: Mouse moved to (573, 387)
Screenshot: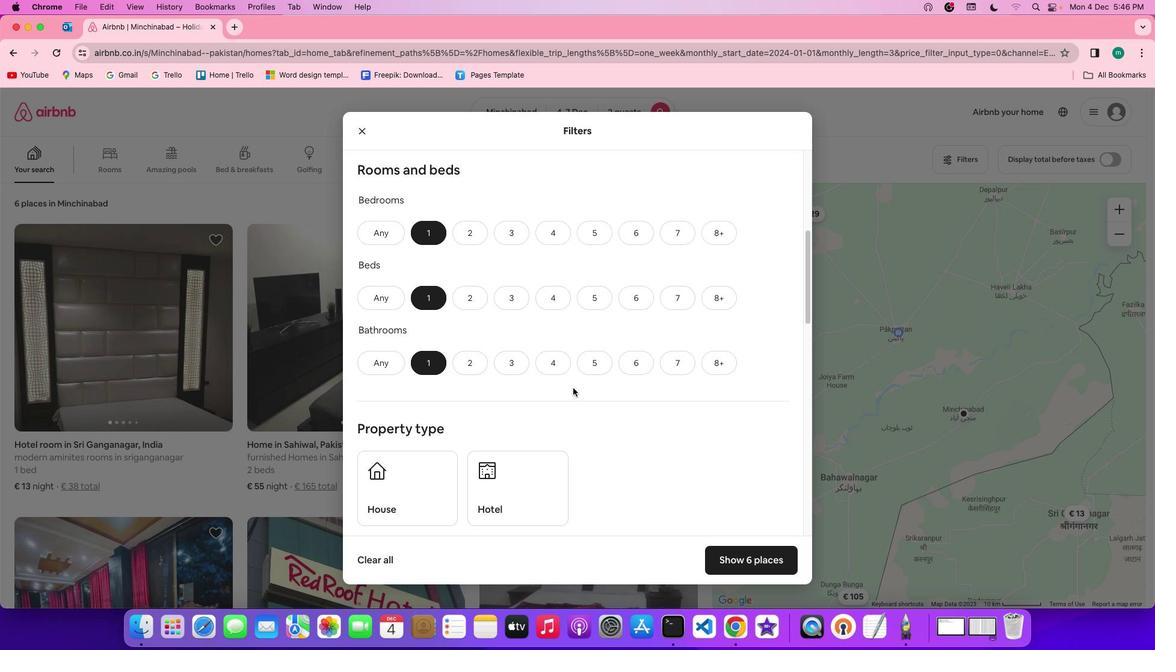 
Action: Mouse scrolled (573, 387) with delta (0, 0)
Screenshot: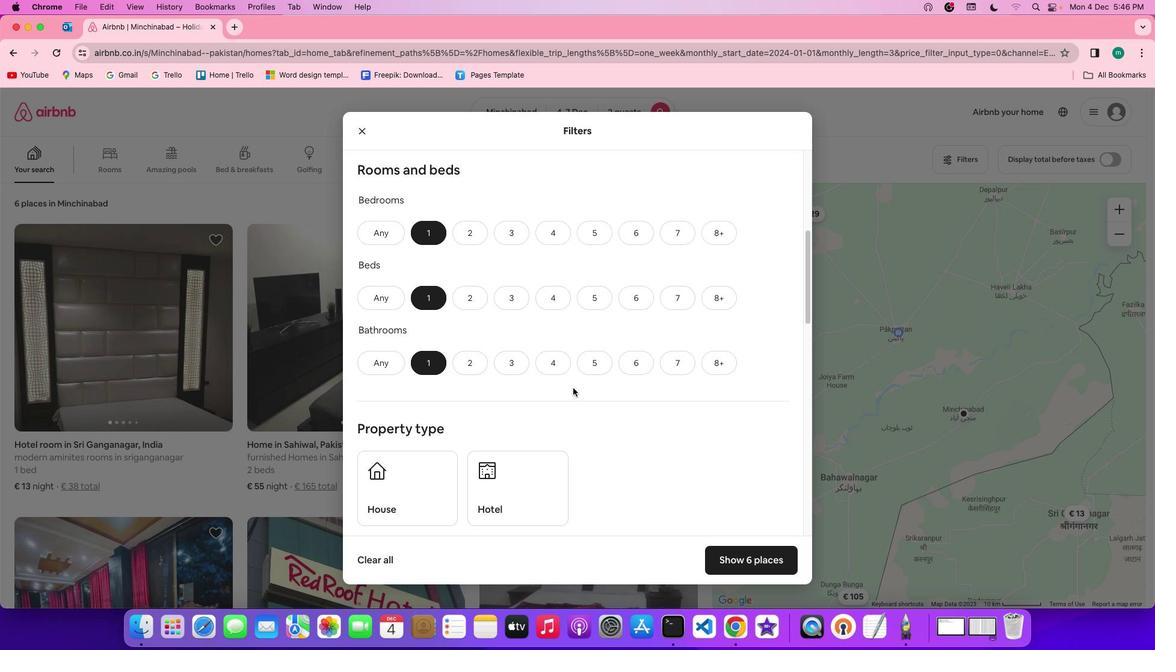 
Action: Mouse scrolled (573, 387) with delta (0, 0)
Screenshot: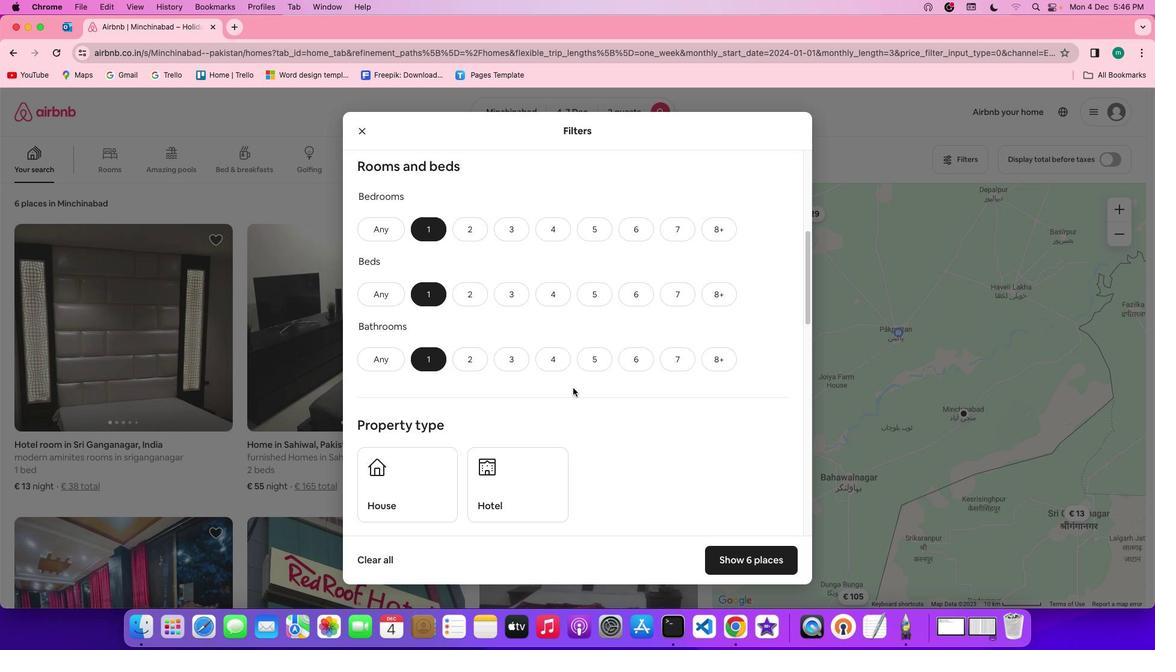 
Action: Mouse scrolled (573, 387) with delta (0, 0)
Screenshot: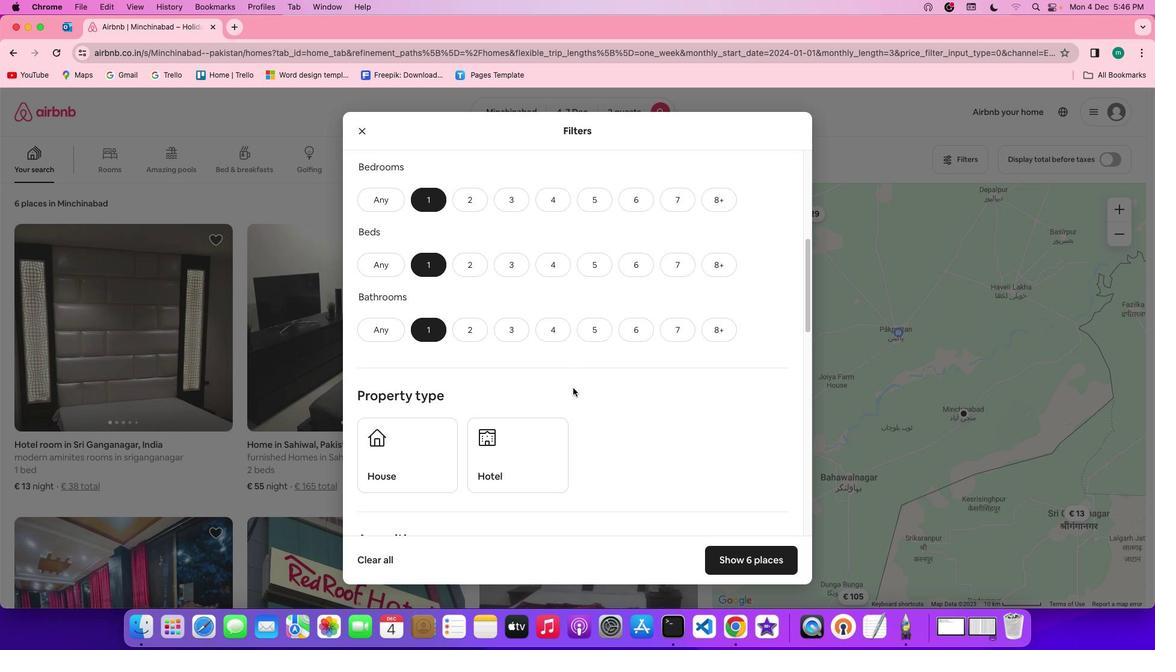 
Action: Mouse scrolled (573, 387) with delta (0, 0)
Screenshot: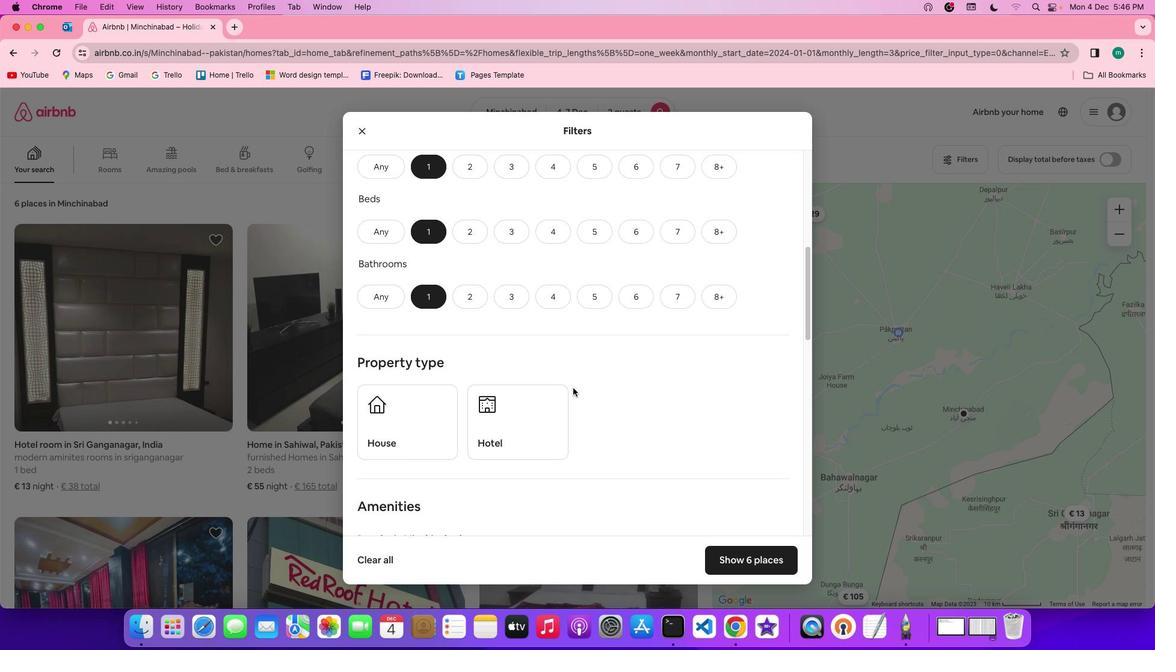 
Action: Mouse scrolled (573, 387) with delta (0, 0)
Screenshot: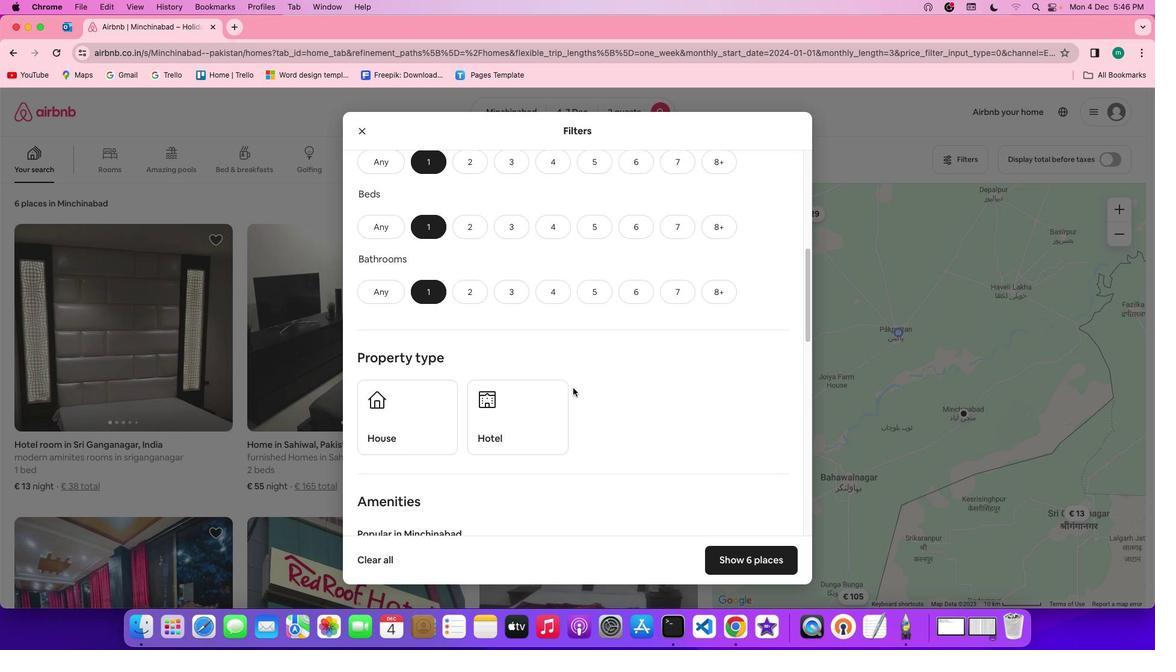 
Action: Mouse scrolled (573, 387) with delta (0, -1)
Screenshot: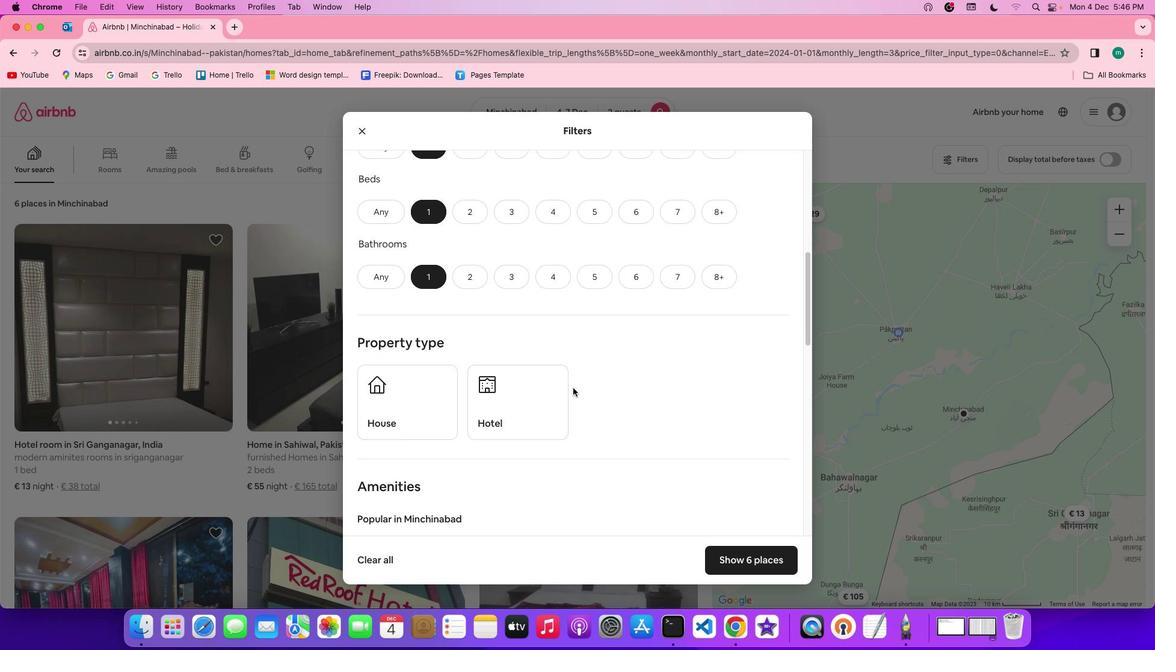
Action: Mouse moved to (493, 364)
Screenshot: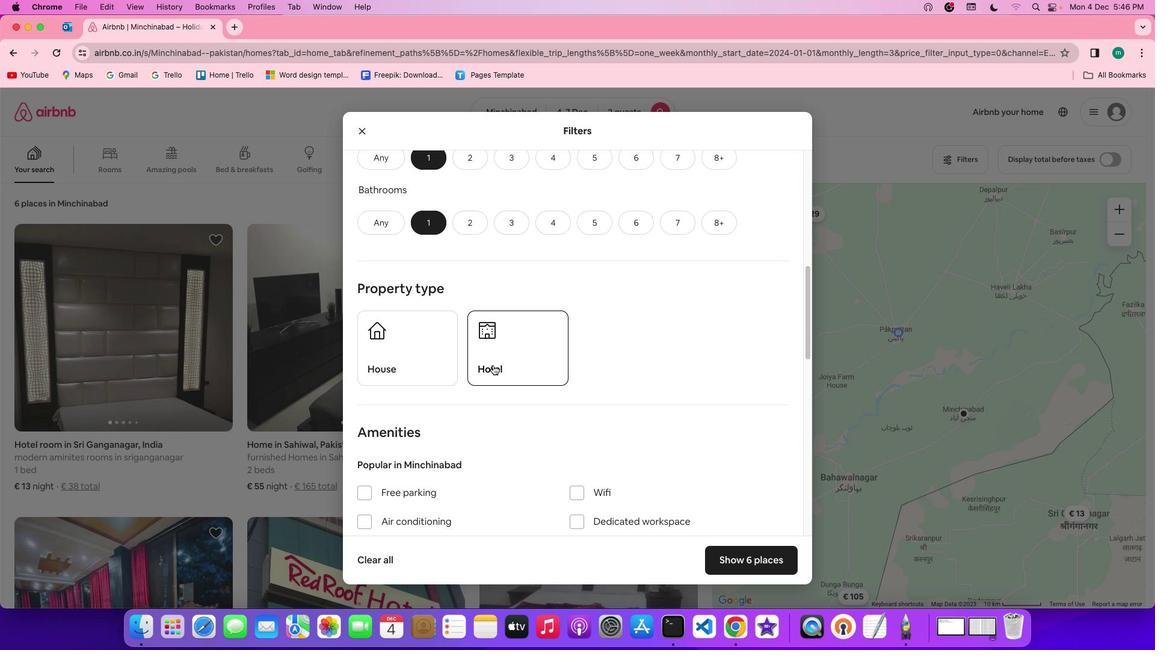 
Action: Mouse pressed left at (493, 364)
Screenshot: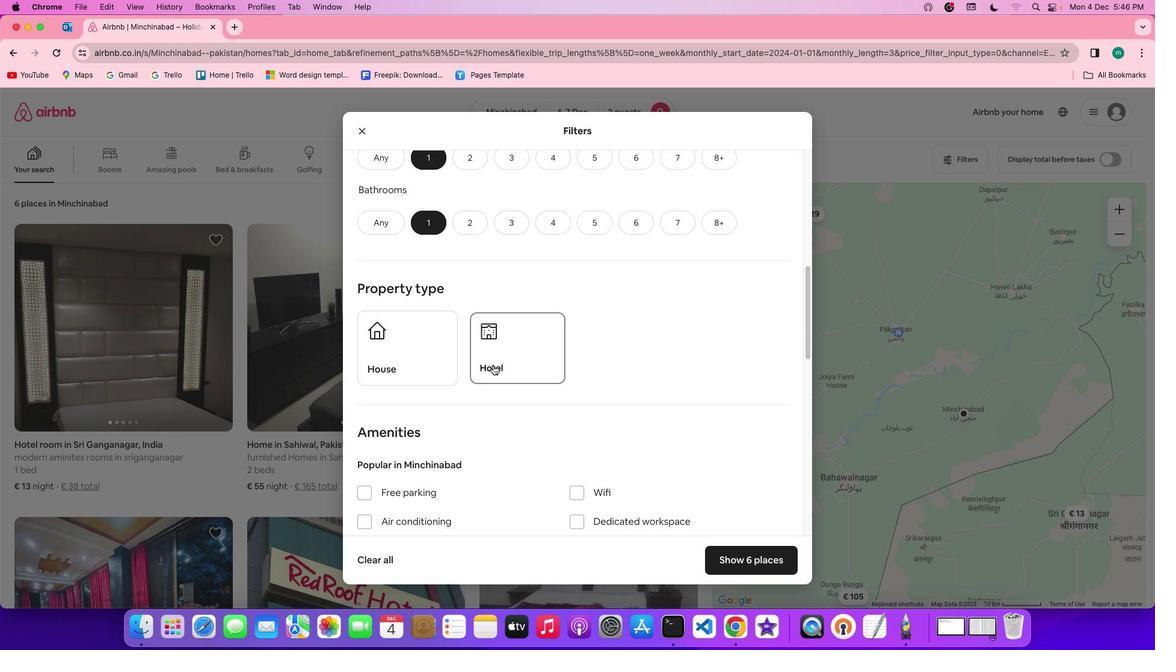
Action: Mouse moved to (622, 415)
Screenshot: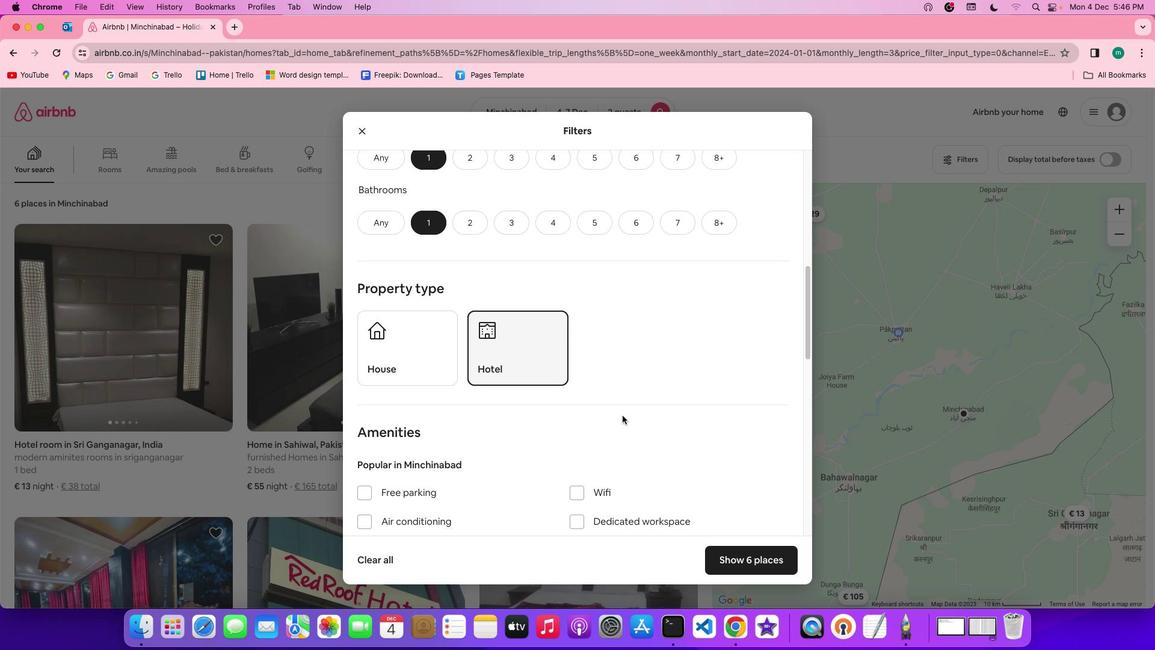 
Action: Mouse scrolled (622, 415) with delta (0, 0)
Screenshot: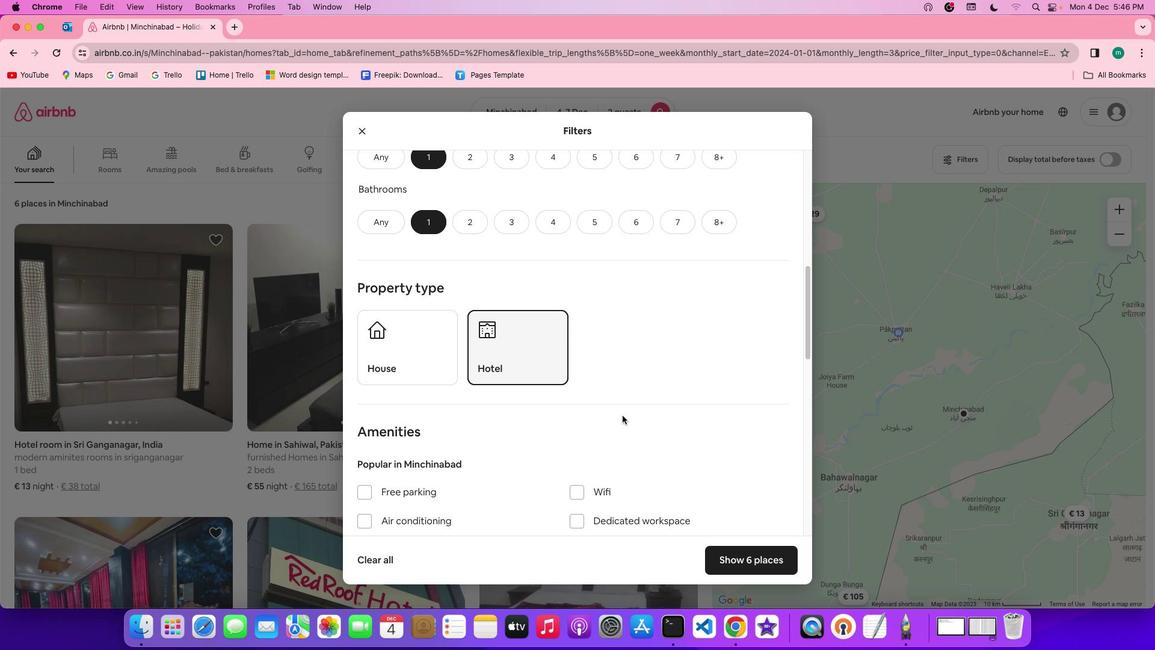 
Action: Mouse scrolled (622, 415) with delta (0, 0)
Screenshot: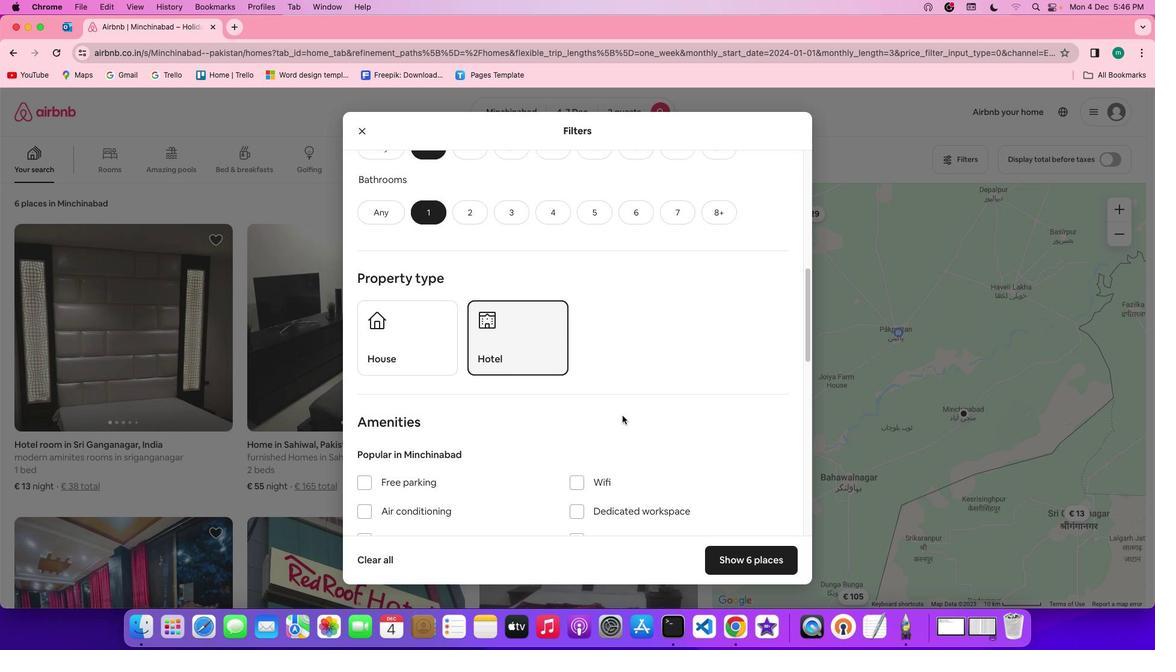 
Action: Mouse scrolled (622, 415) with delta (0, -1)
Screenshot: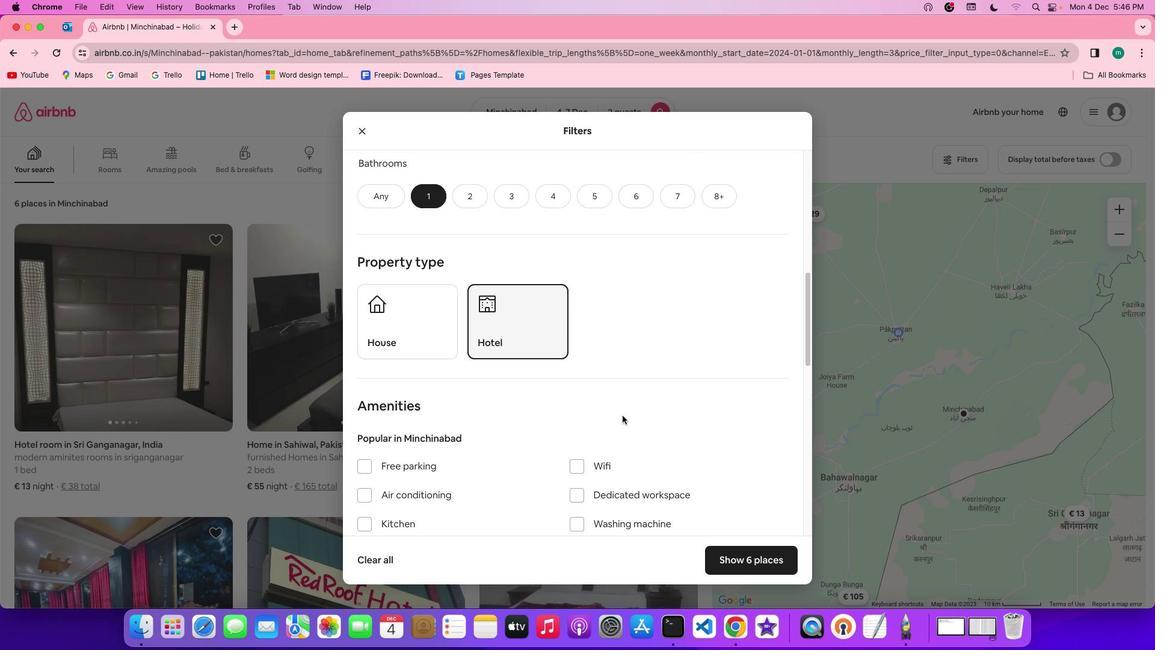
Action: Mouse scrolled (622, 415) with delta (0, -1)
Screenshot: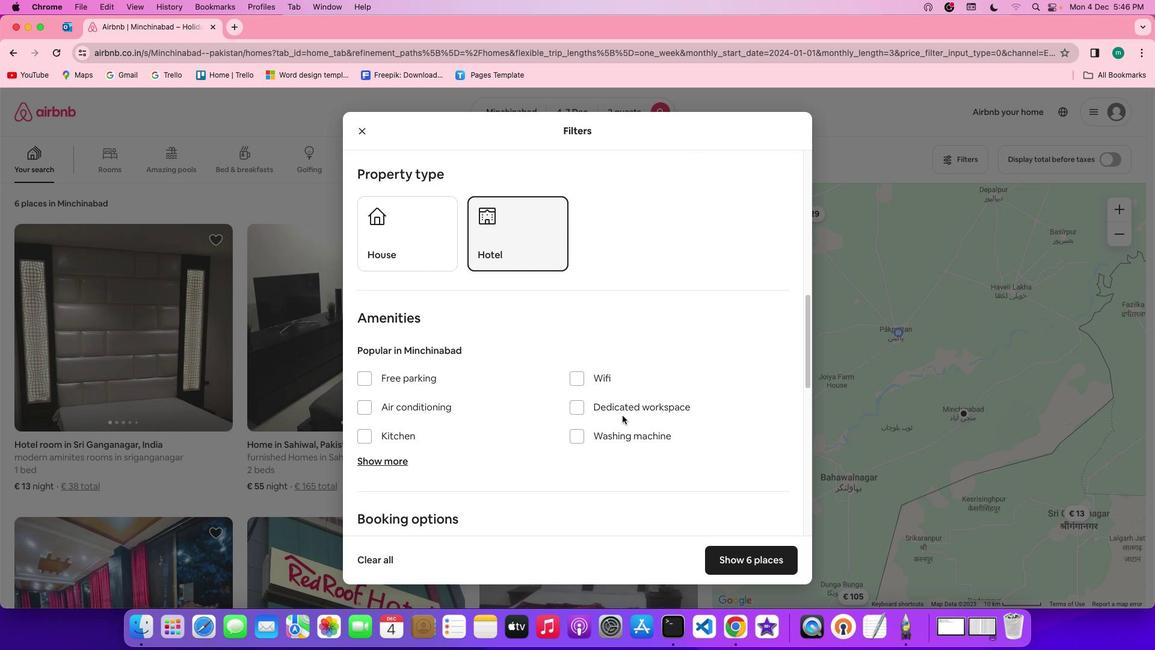 
Action: Mouse scrolled (622, 415) with delta (0, 0)
Screenshot: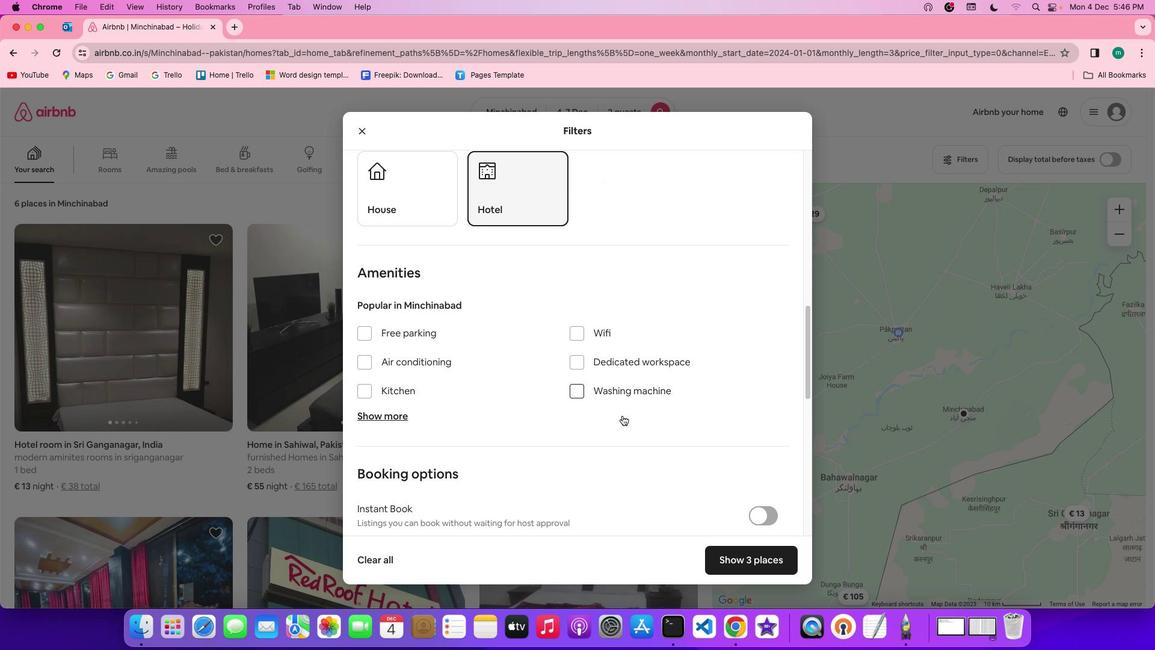 
Action: Mouse scrolled (622, 415) with delta (0, 0)
Screenshot: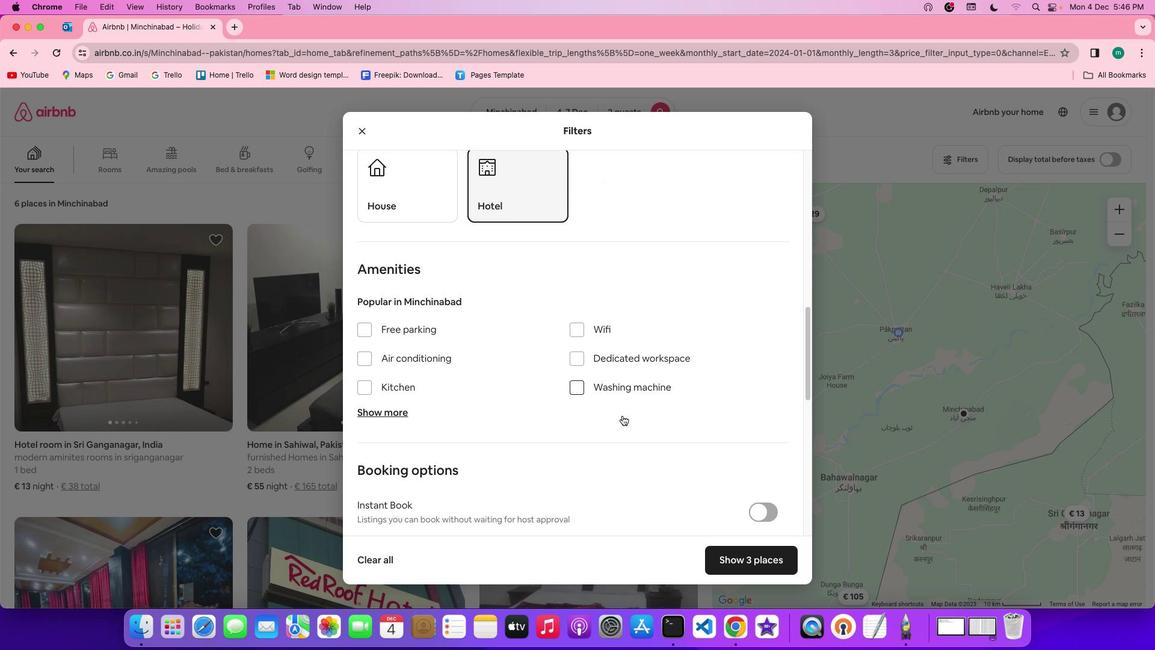 
Action: Mouse scrolled (622, 415) with delta (0, 0)
Screenshot: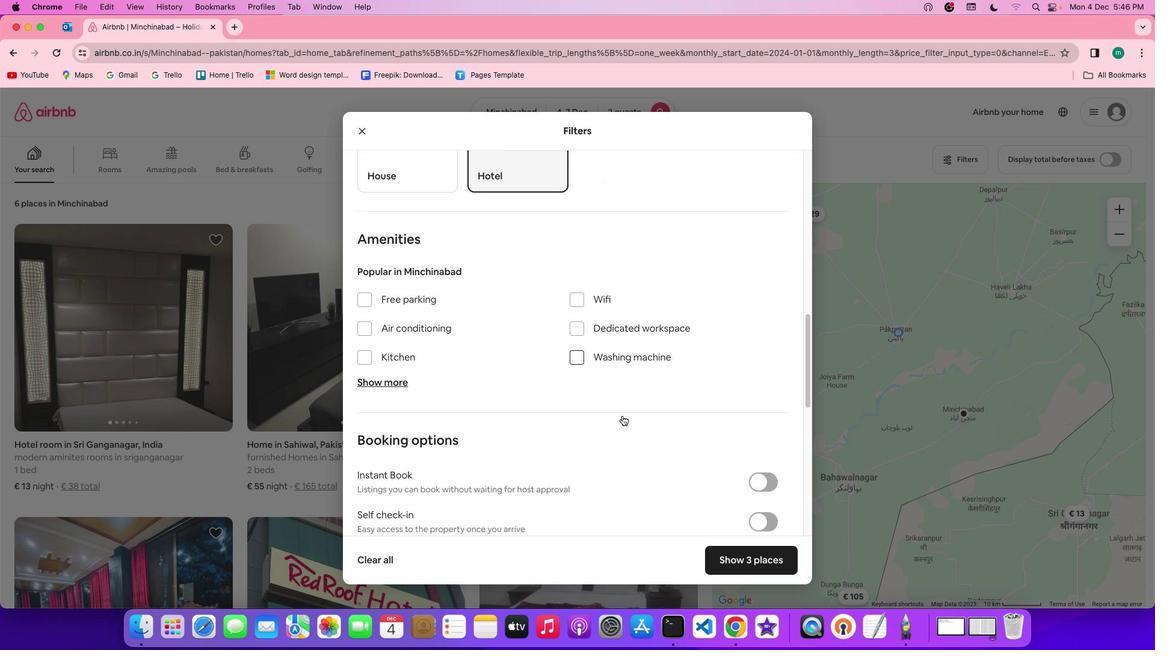 
Action: Mouse scrolled (622, 415) with delta (0, -1)
Screenshot: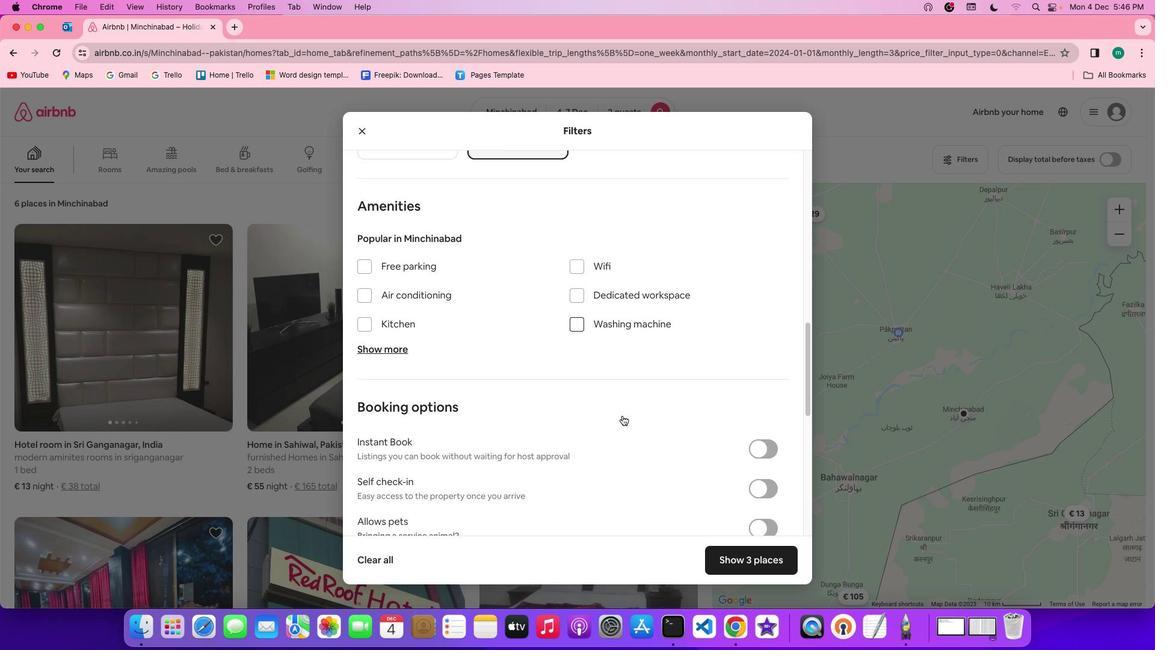 
Action: Mouse scrolled (622, 415) with delta (0, 0)
Screenshot: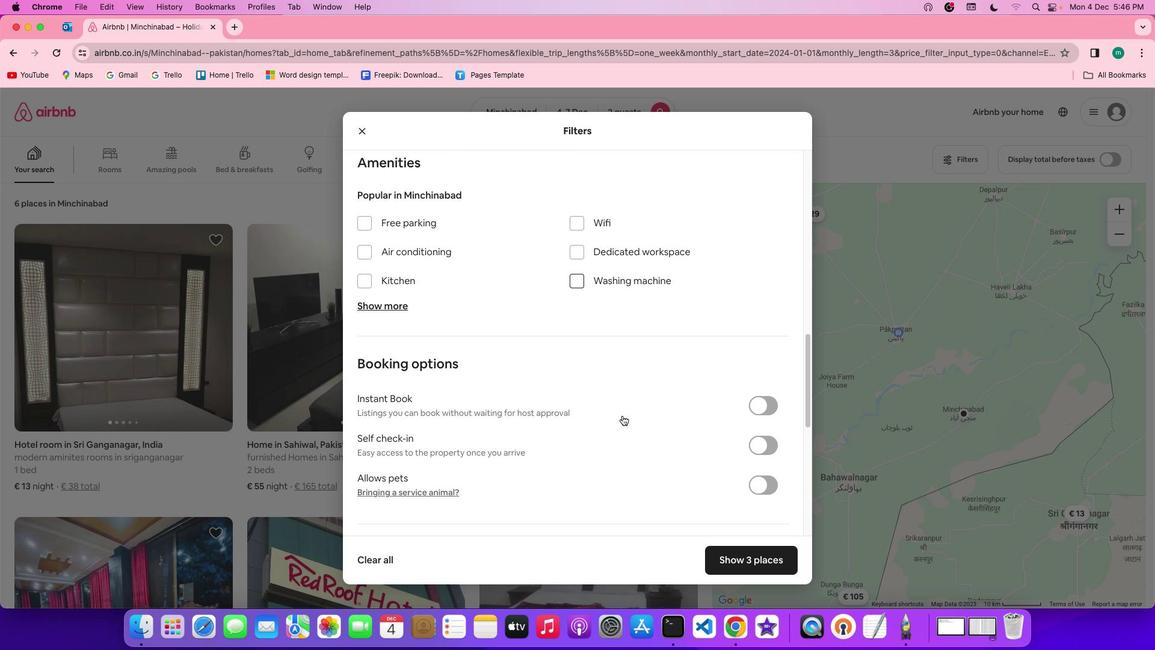 
Action: Mouse scrolled (622, 415) with delta (0, 0)
Screenshot: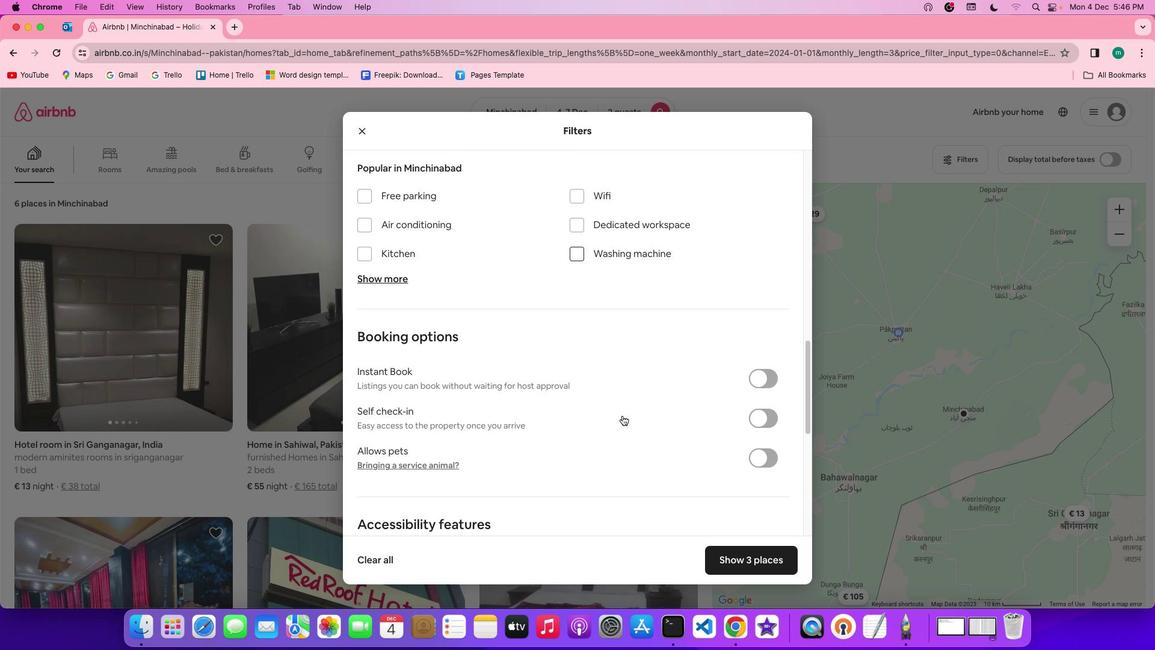 
Action: Mouse scrolled (622, 415) with delta (0, -1)
Screenshot: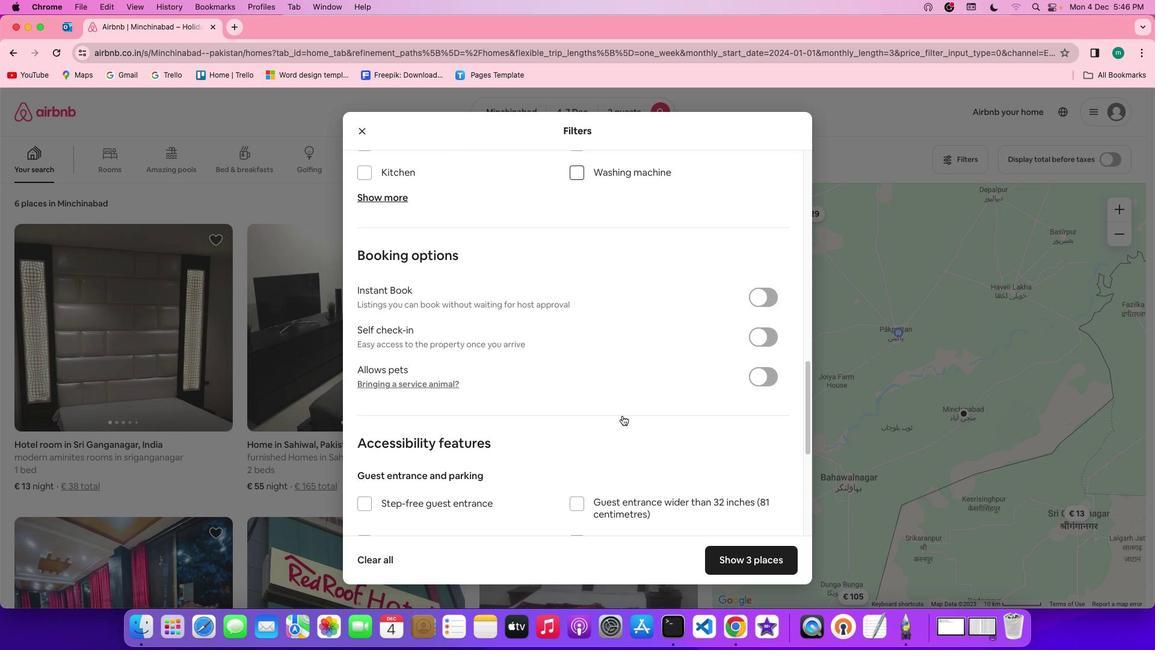 
Action: Mouse scrolled (622, 415) with delta (0, -3)
Screenshot: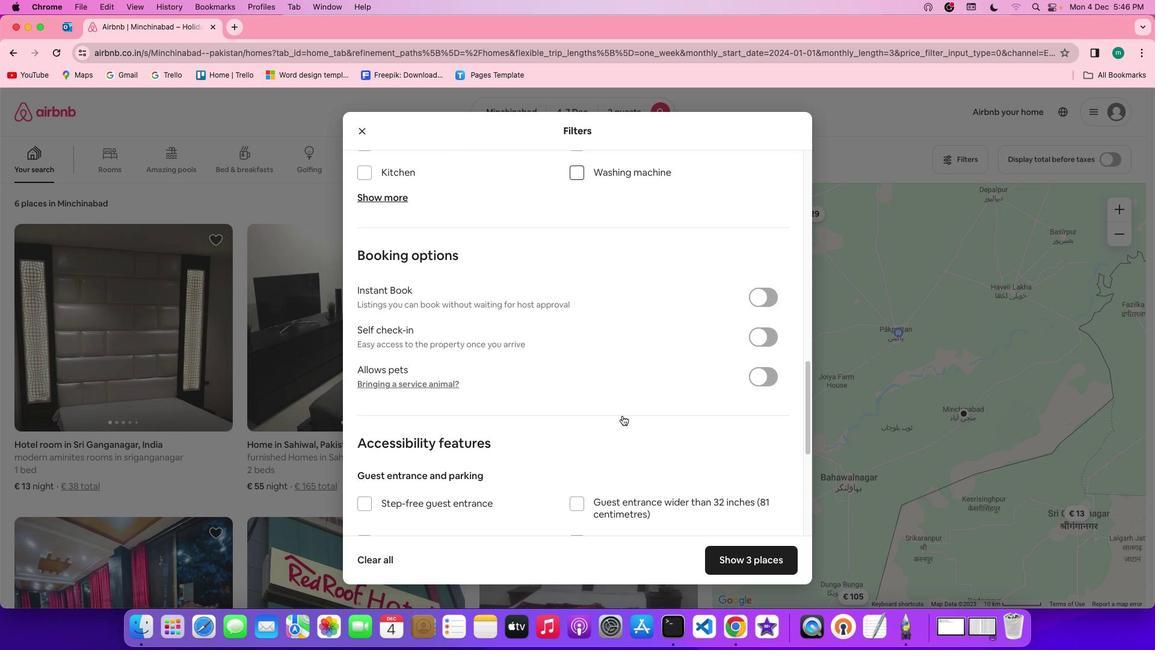 
Action: Mouse scrolled (622, 415) with delta (0, -3)
Screenshot: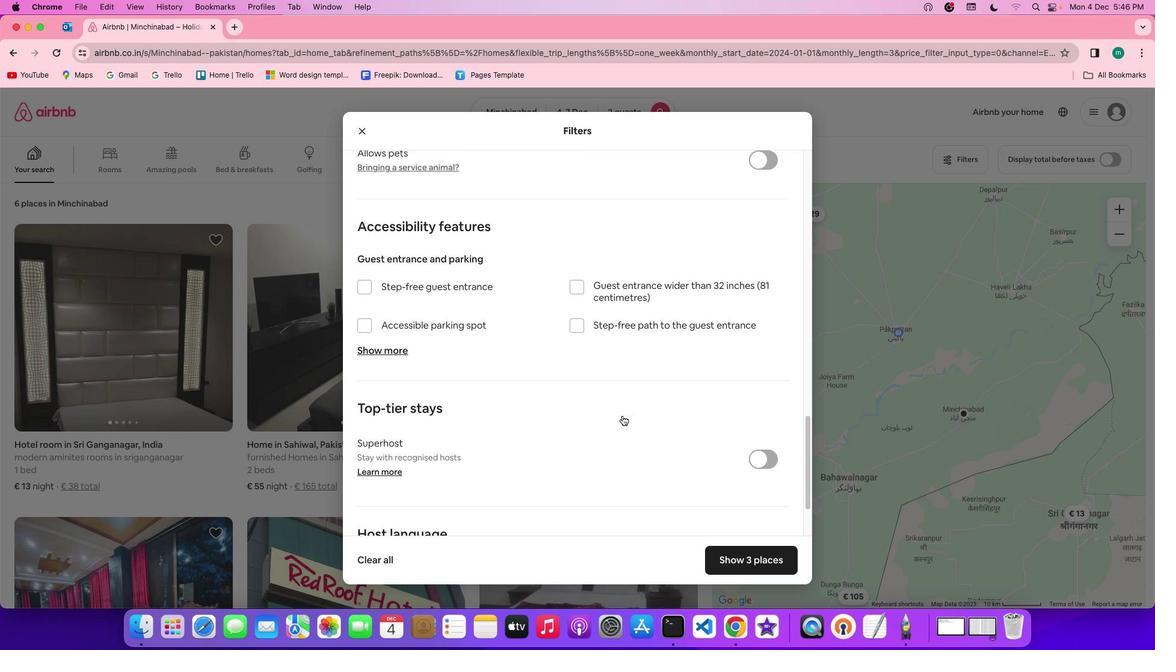 
Action: Mouse scrolled (622, 415) with delta (0, 0)
Screenshot: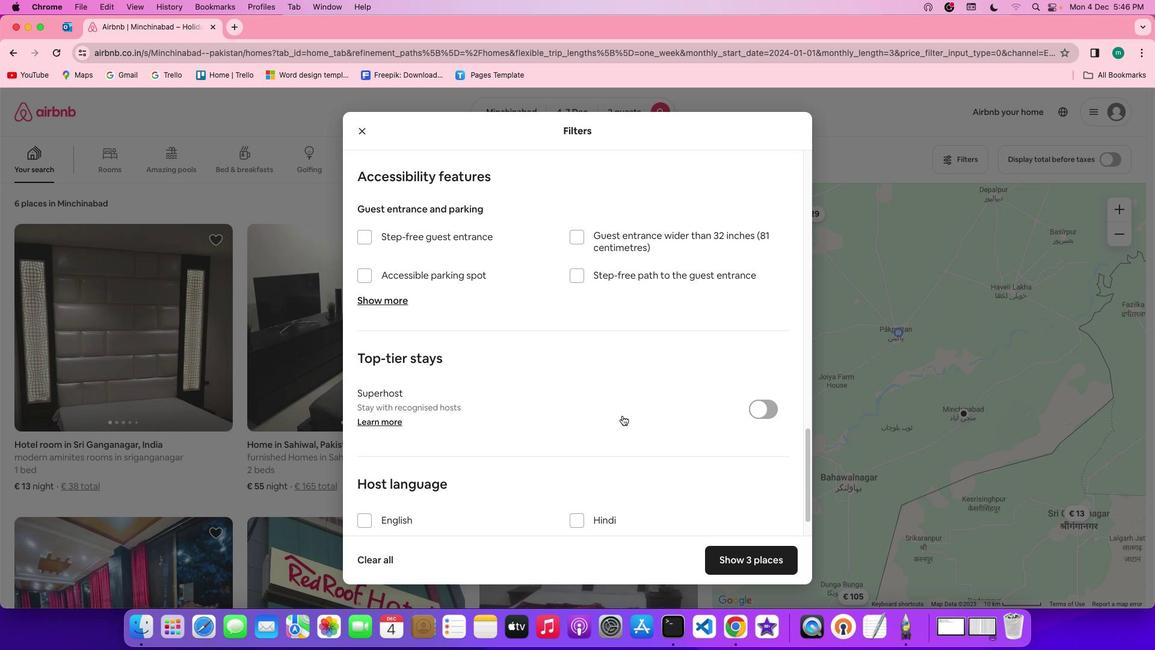 
Action: Mouse scrolled (622, 415) with delta (0, 0)
Screenshot: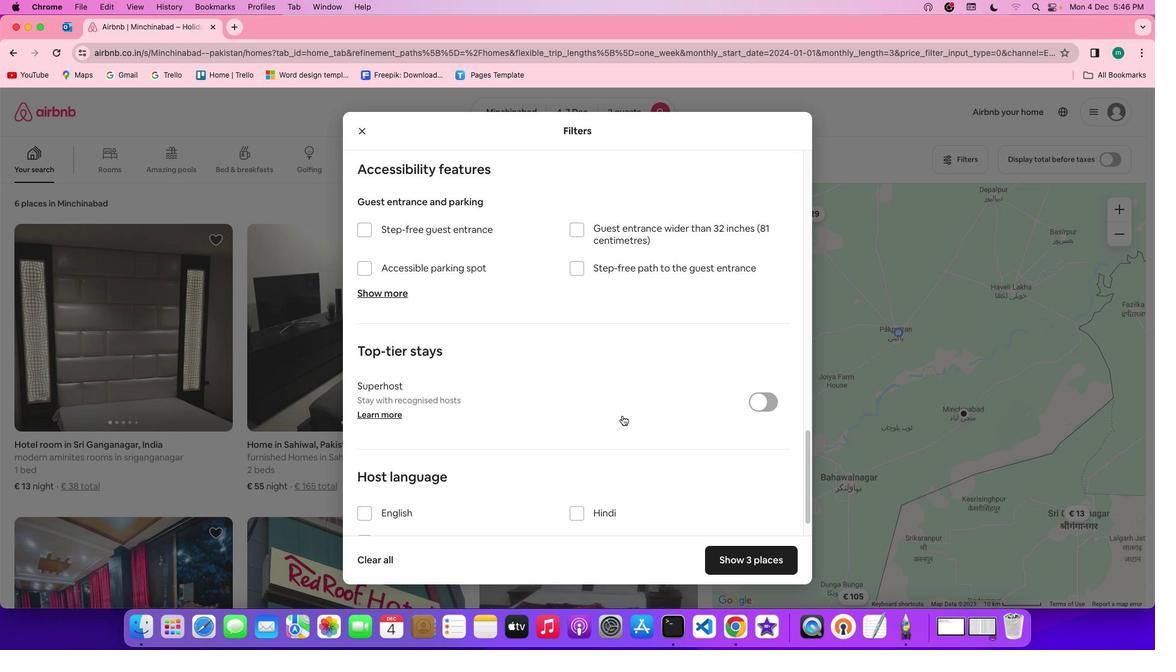 
Action: Mouse scrolled (622, 415) with delta (0, -1)
Screenshot: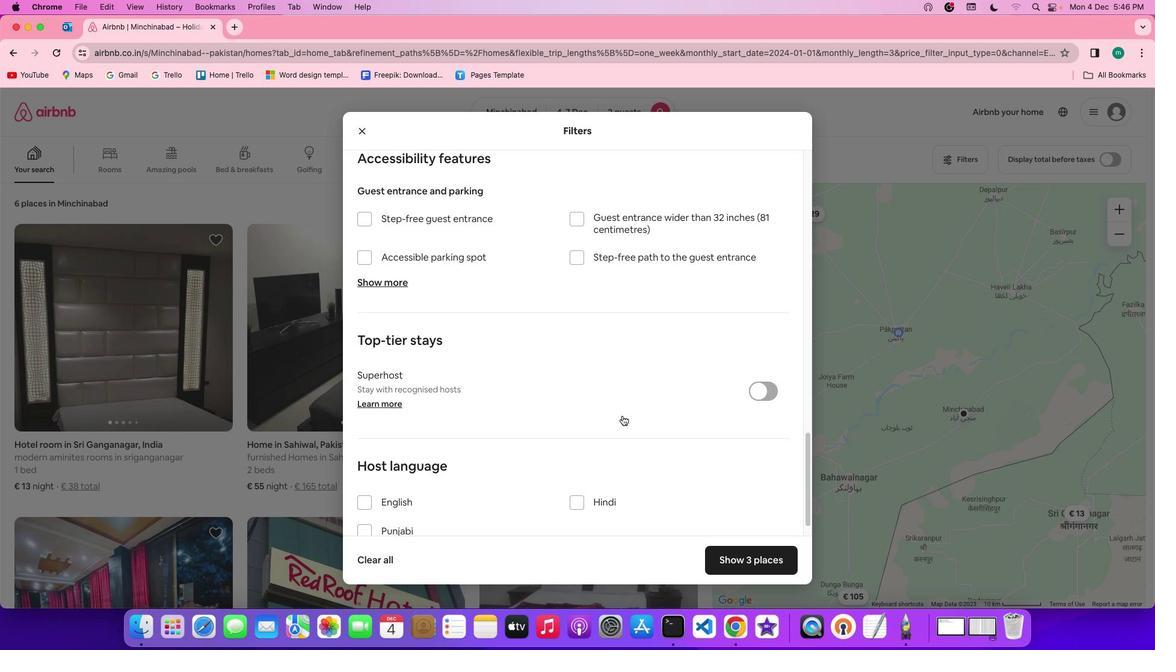
Action: Mouse scrolled (622, 415) with delta (0, -3)
Screenshot: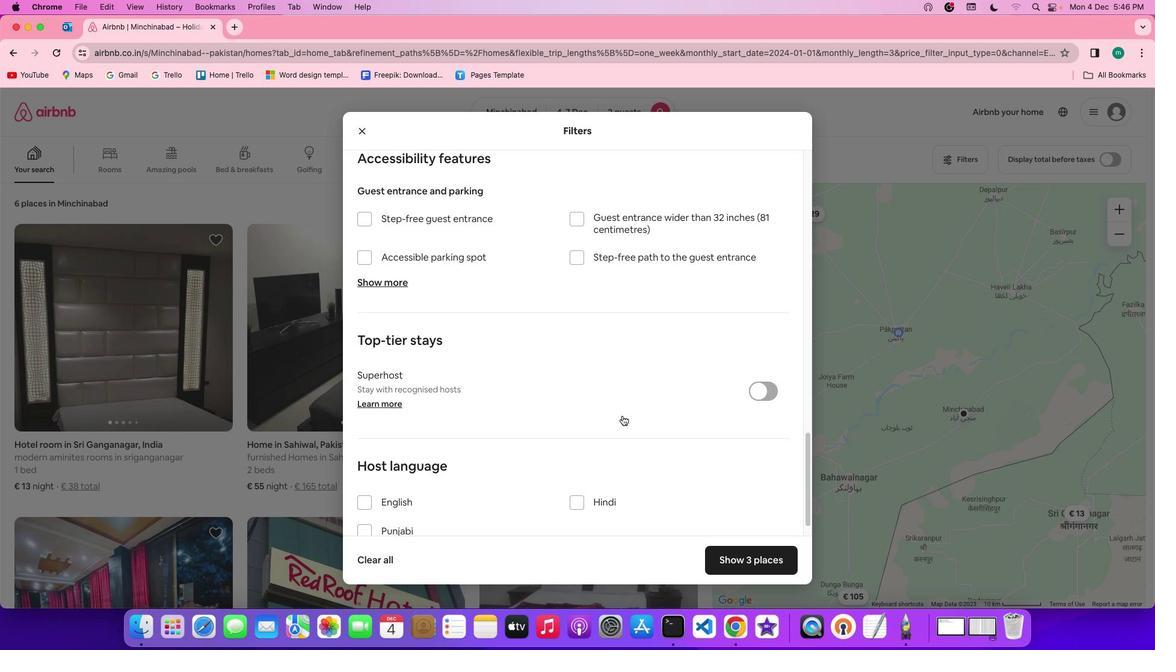 
Action: Mouse scrolled (622, 415) with delta (0, -3)
Screenshot: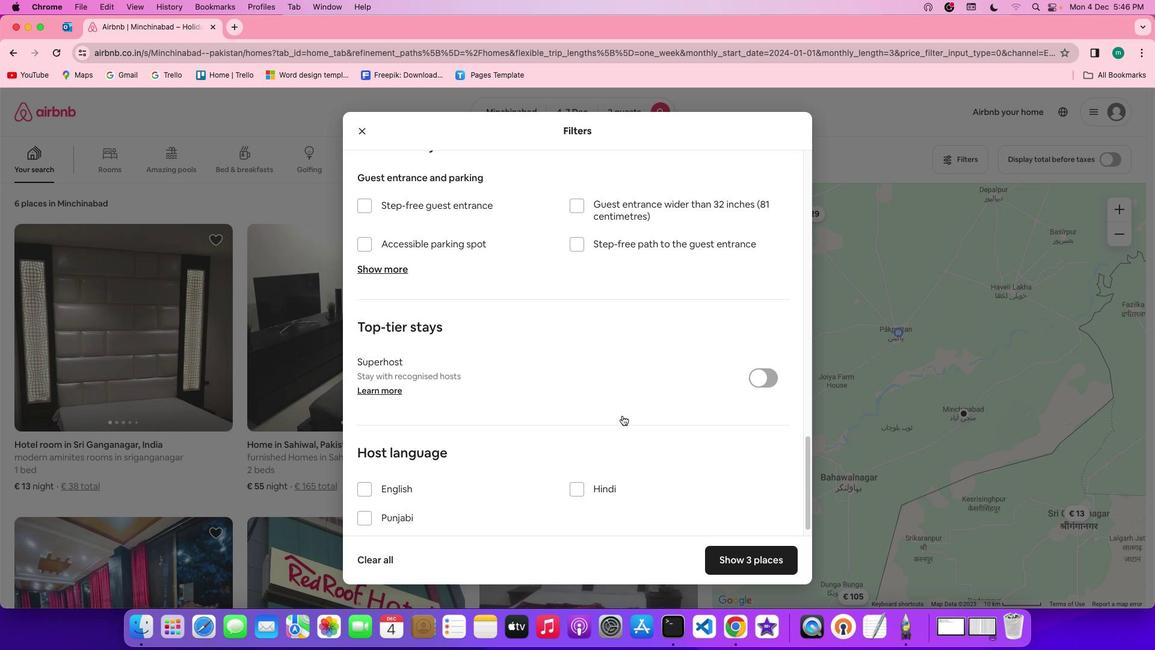 
Action: Mouse scrolled (622, 415) with delta (0, 0)
Screenshot: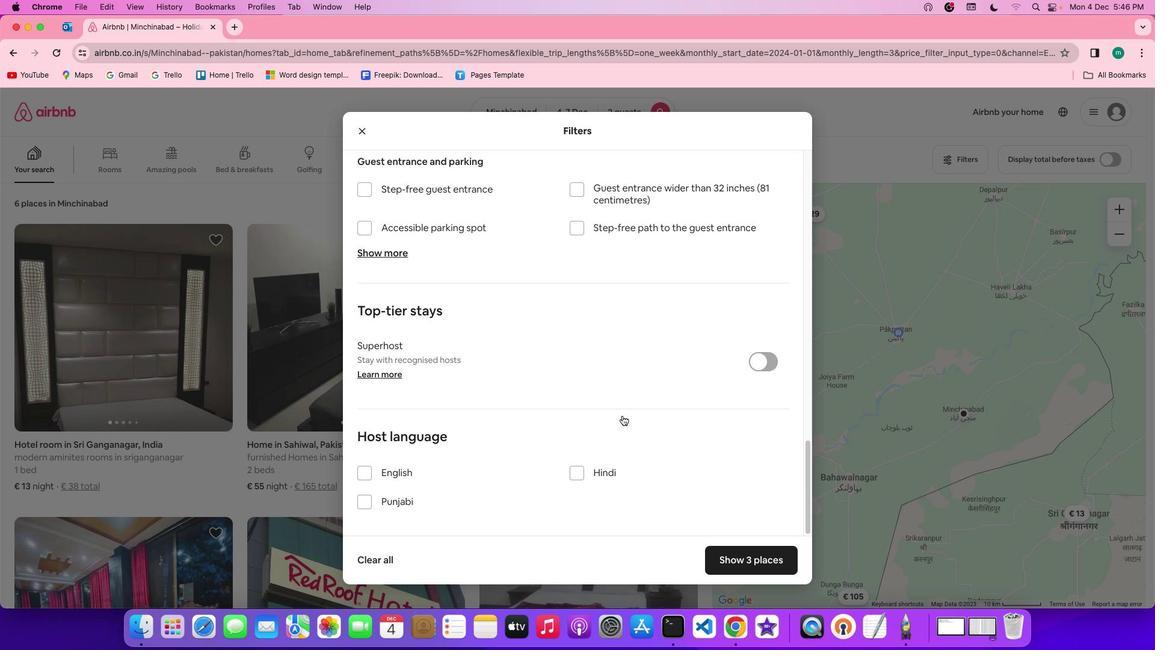 
Action: Mouse scrolled (622, 415) with delta (0, 0)
Screenshot: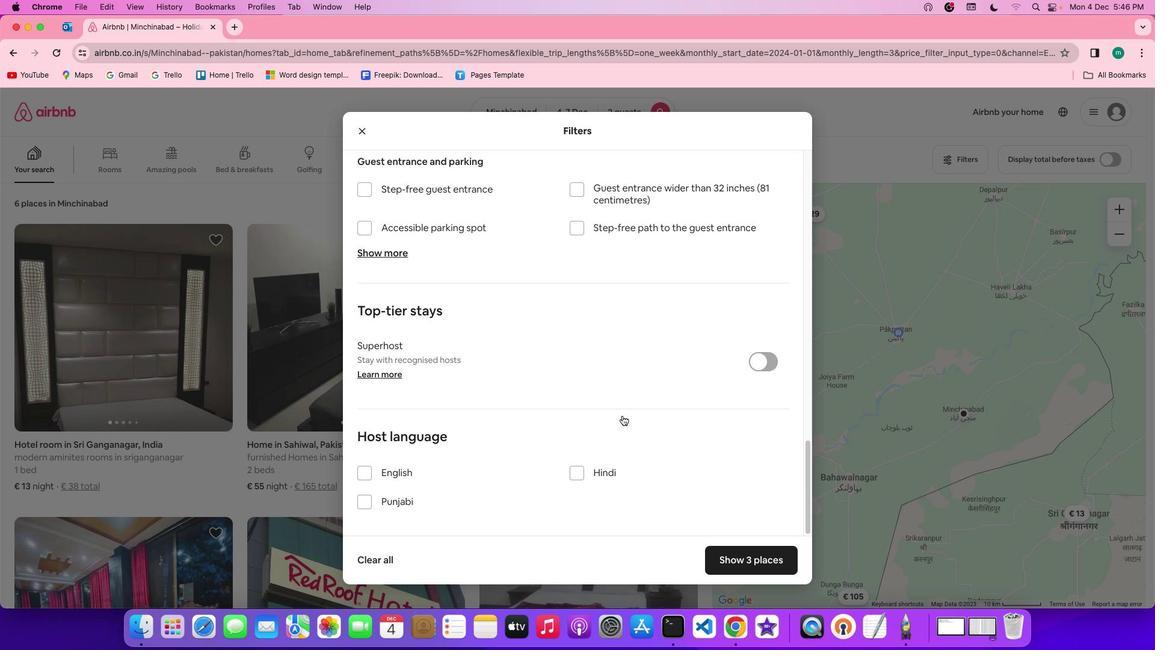 
Action: Mouse scrolled (622, 415) with delta (0, -1)
Screenshot: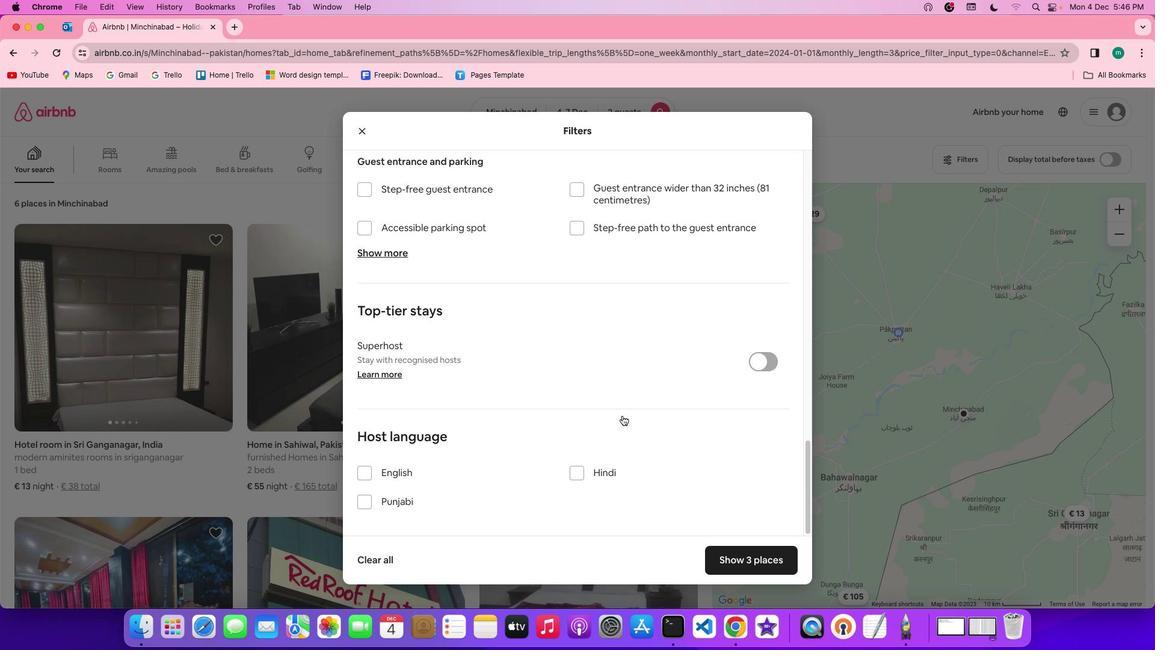 
Action: Mouse scrolled (622, 415) with delta (0, -3)
Screenshot: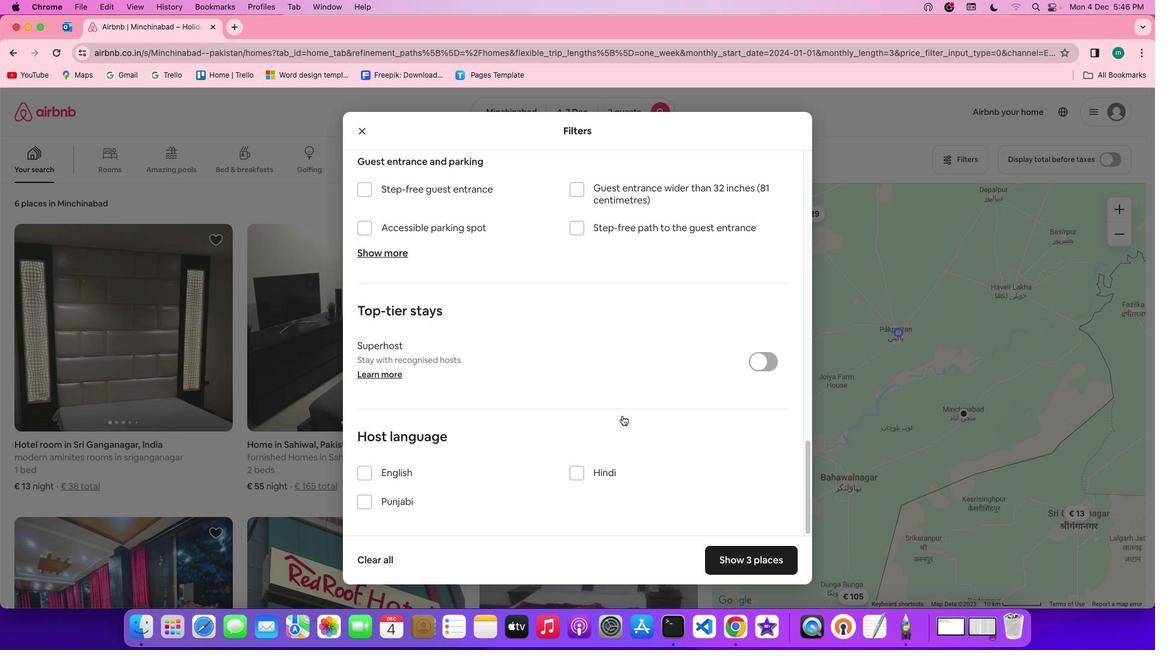 
Action: Mouse scrolled (622, 415) with delta (0, -3)
Screenshot: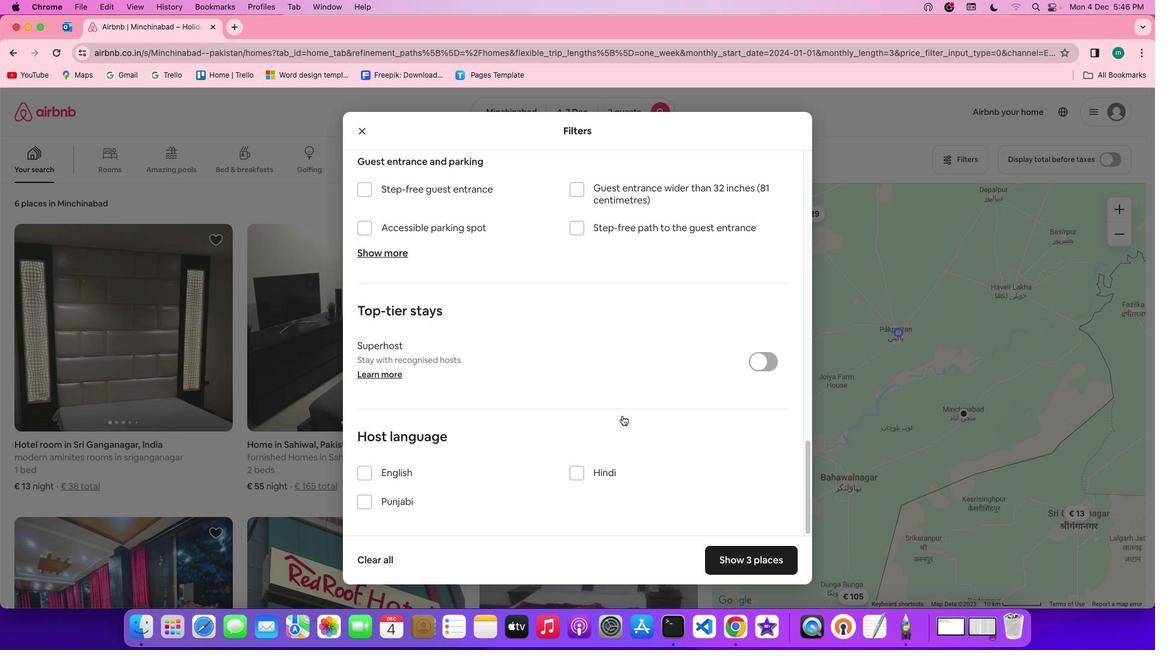 
Action: Mouse scrolled (622, 415) with delta (0, -3)
Screenshot: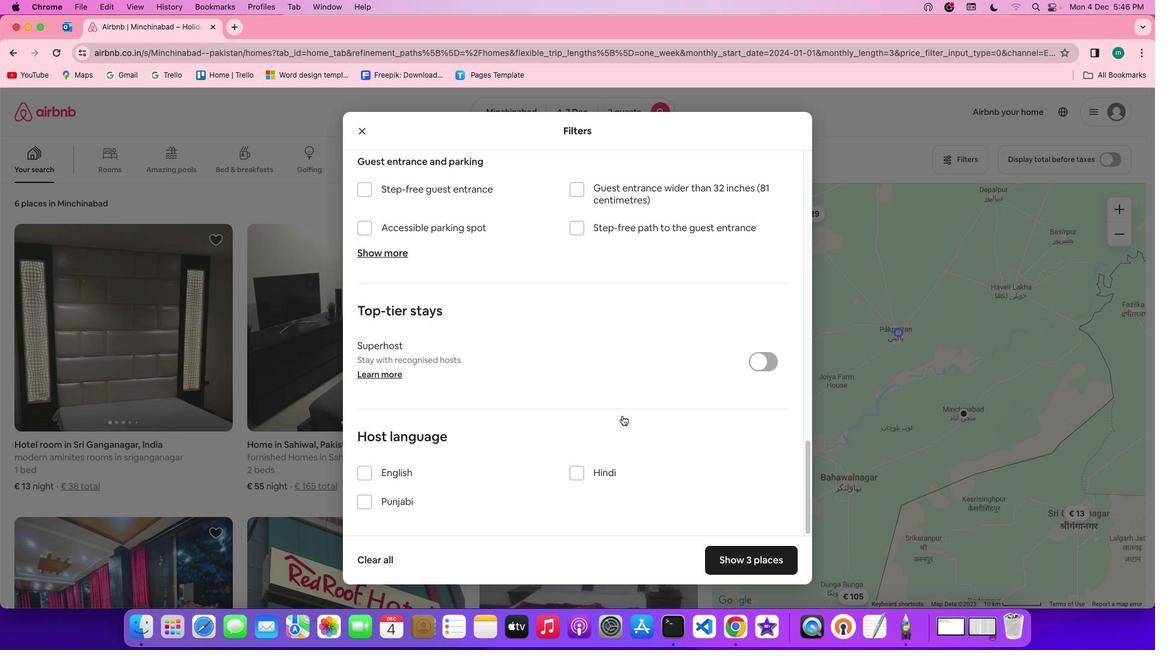 
Action: Mouse moved to (769, 552)
Screenshot: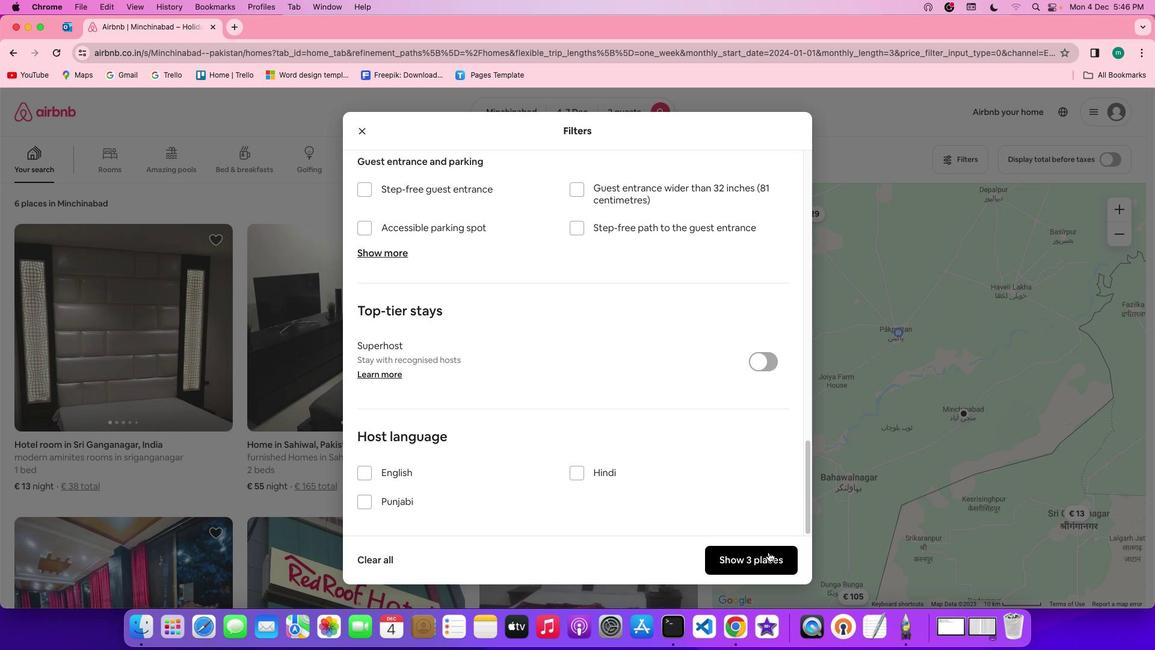 
Action: Mouse pressed left at (769, 552)
Screenshot: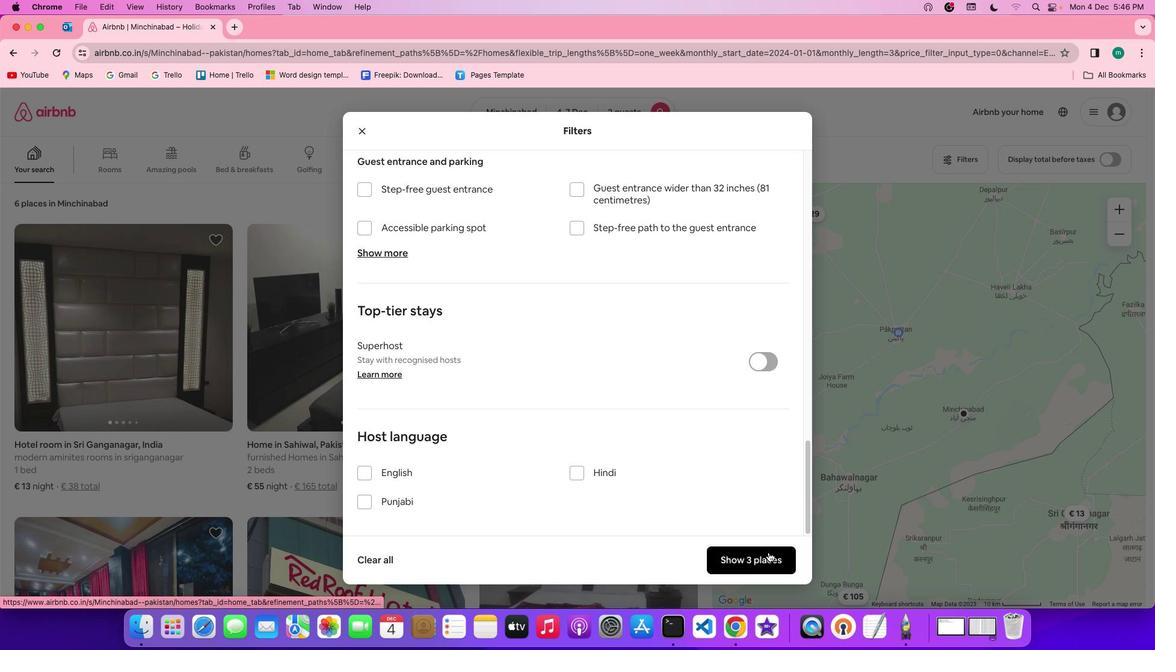 
Action: Mouse moved to (168, 275)
Screenshot: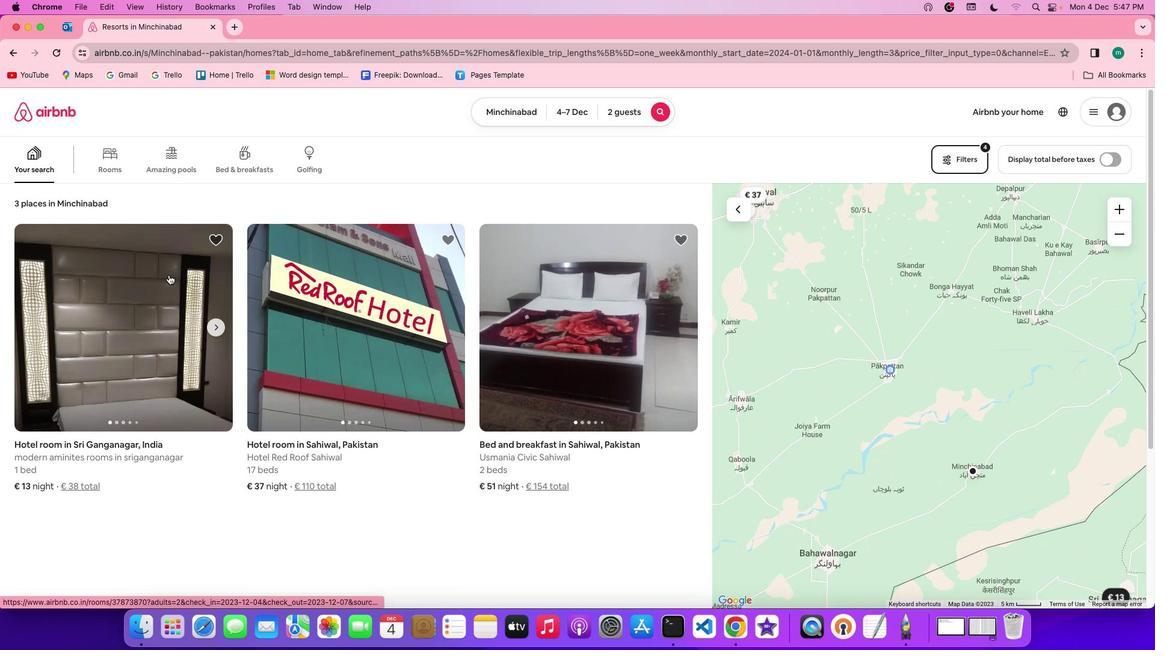 
Action: Mouse pressed left at (168, 275)
Screenshot: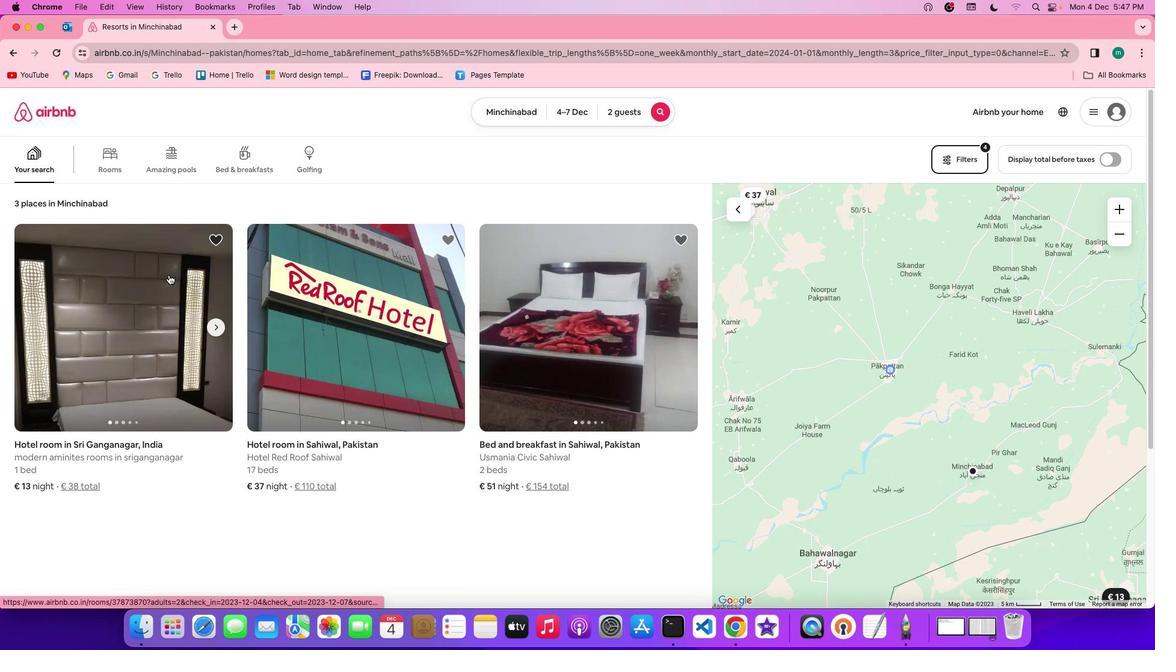 
Action: Mouse moved to (855, 446)
Screenshot: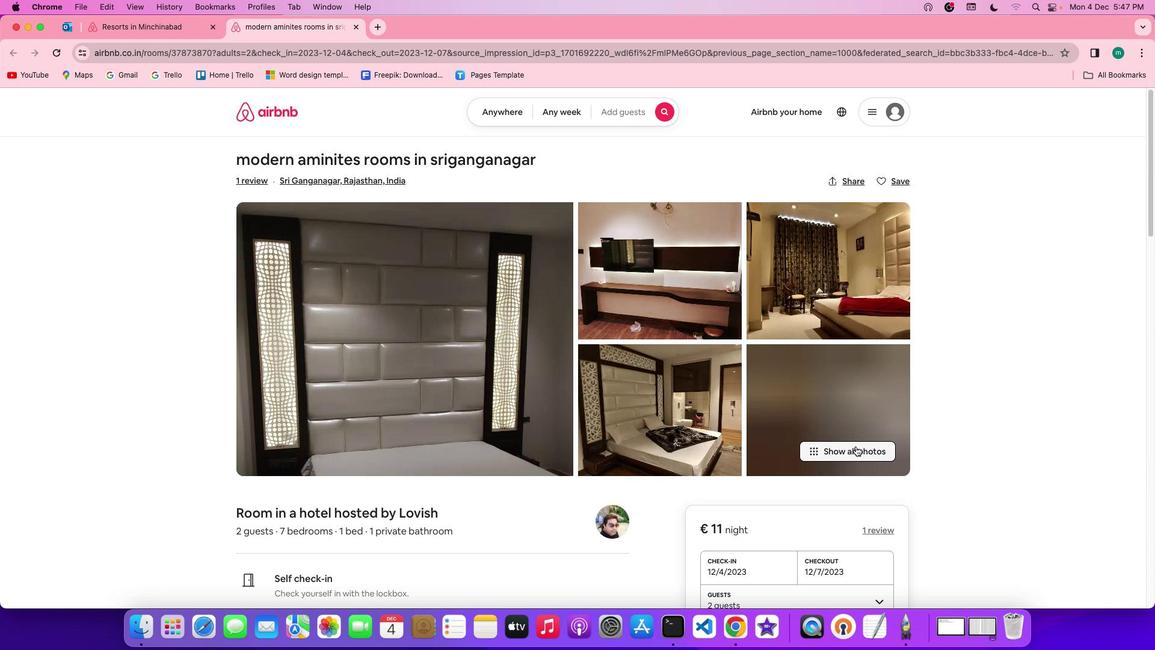 
Action: Mouse pressed left at (855, 446)
Screenshot: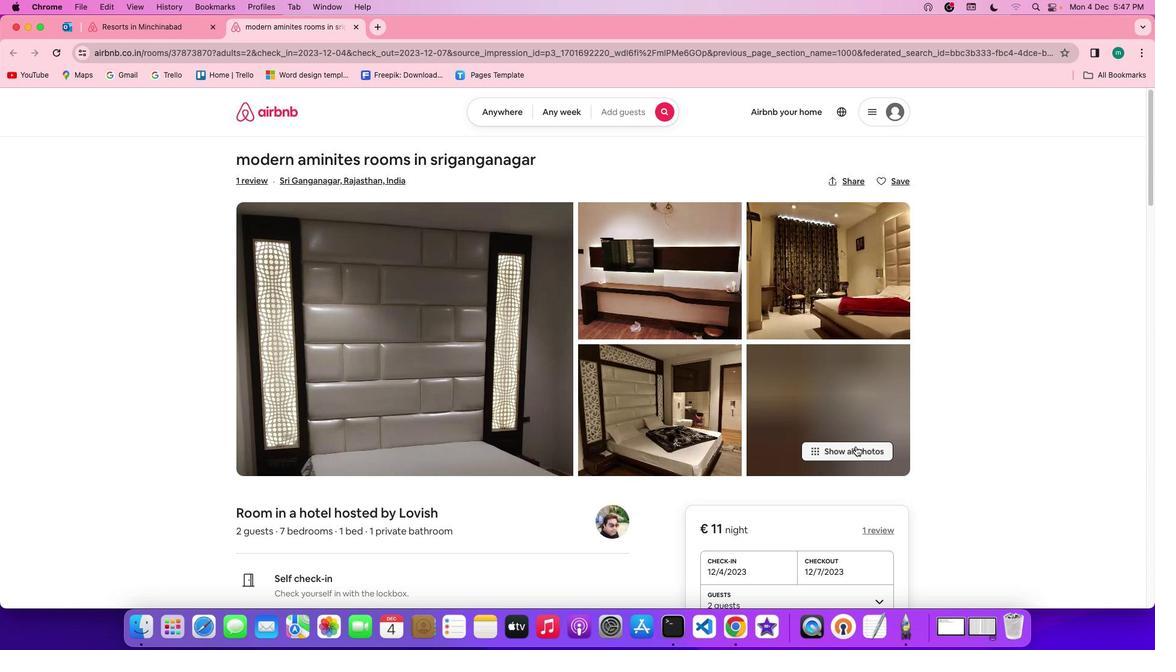 
Action: Mouse moved to (642, 446)
Screenshot: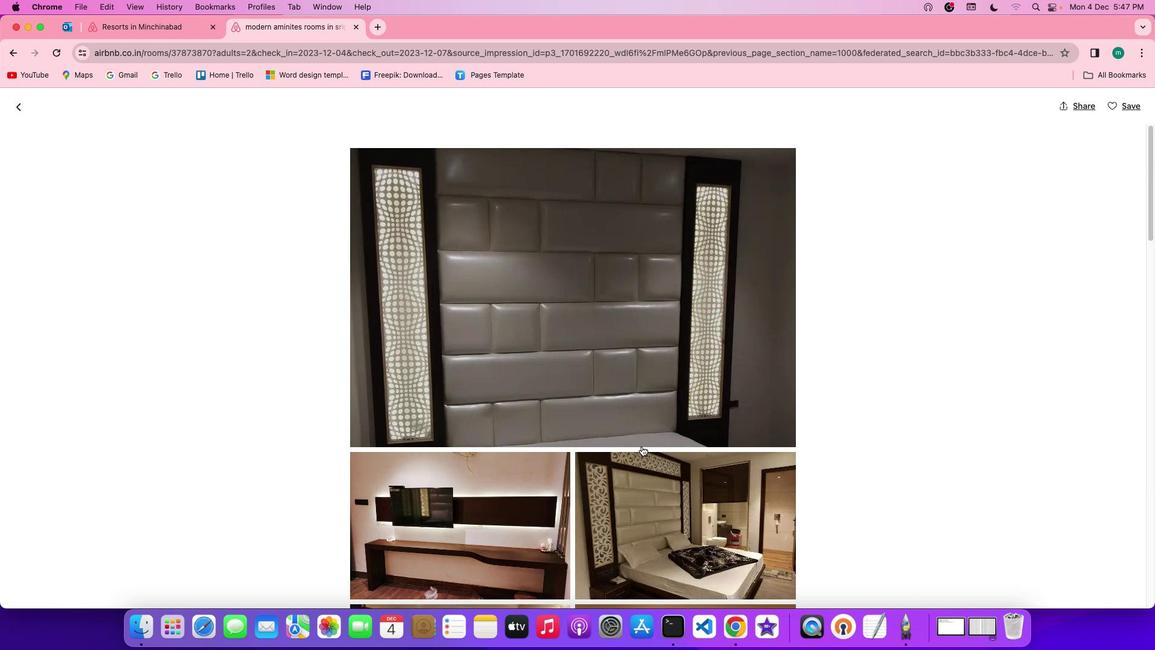 
Action: Mouse scrolled (642, 446) with delta (0, 0)
Screenshot: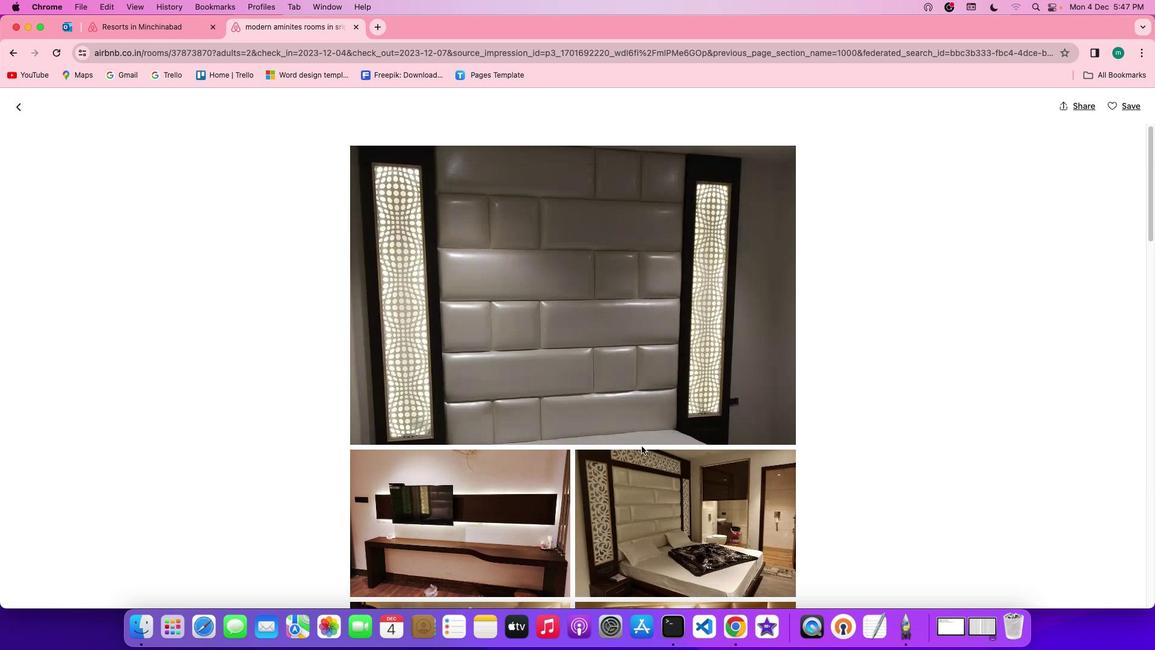 
Action: Mouse scrolled (642, 446) with delta (0, 0)
Screenshot: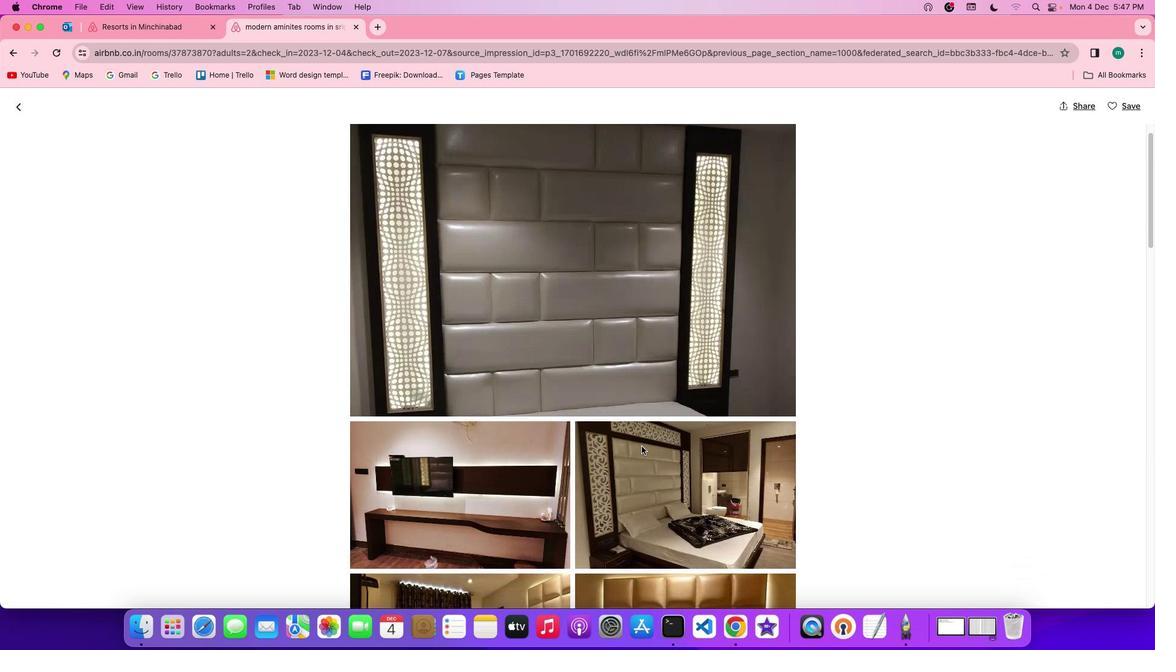 
Action: Mouse scrolled (642, 446) with delta (0, -1)
Screenshot: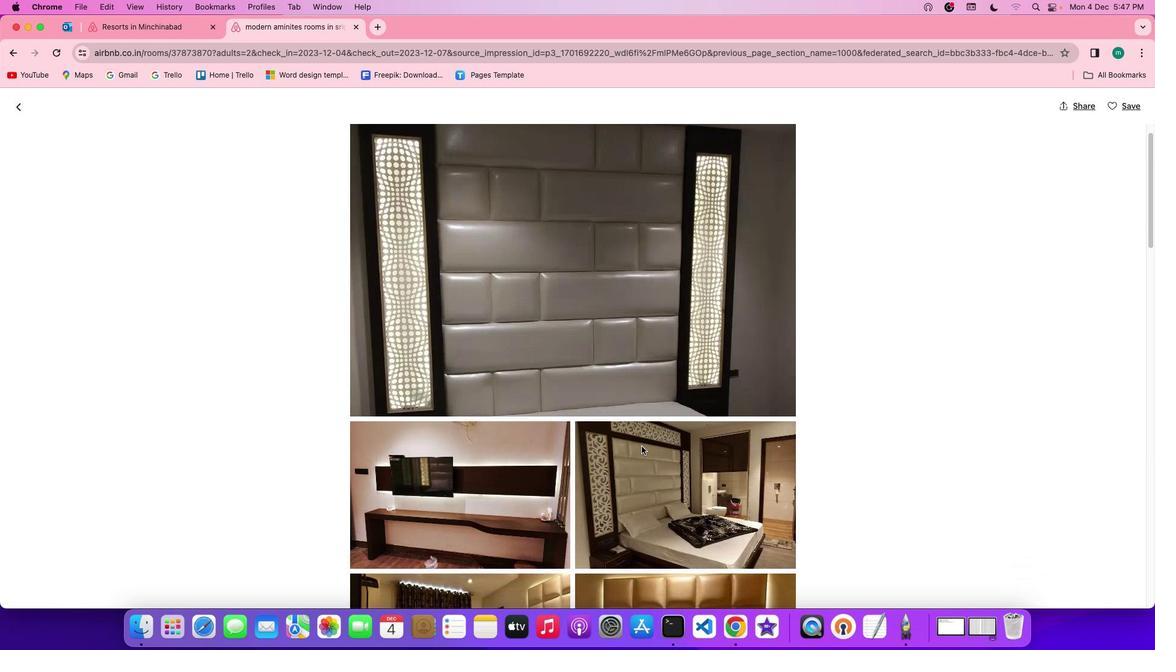 
Action: Mouse scrolled (642, 446) with delta (0, -1)
Screenshot: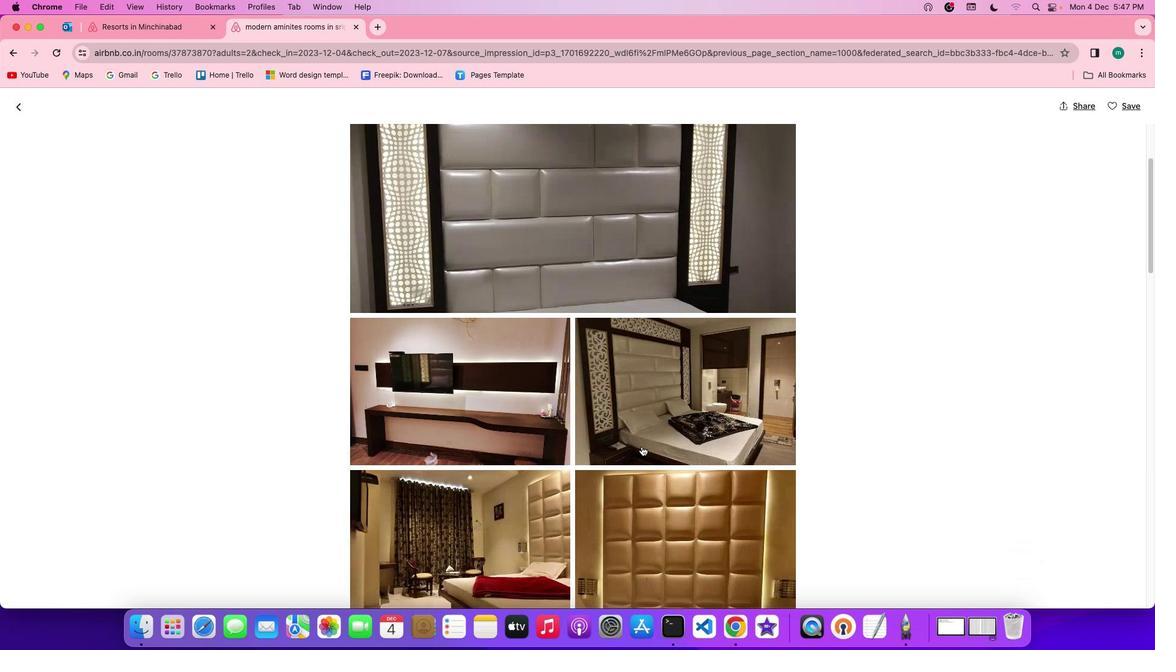 
Action: Mouse scrolled (642, 446) with delta (0, 0)
Screenshot: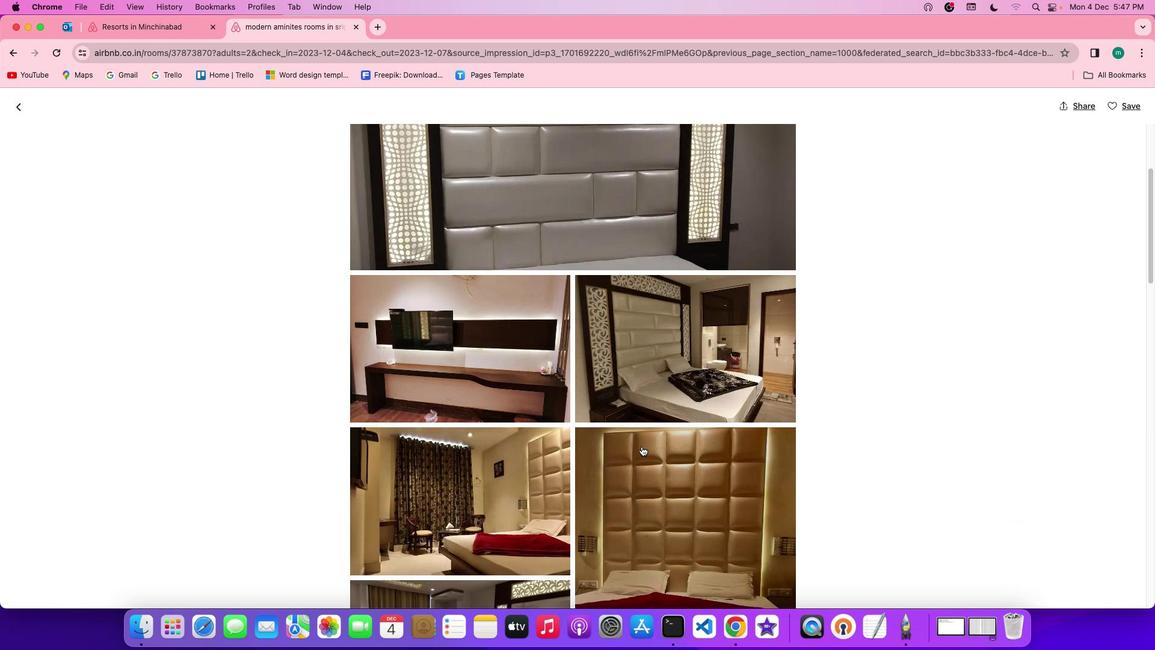 
Action: Mouse scrolled (642, 446) with delta (0, 0)
Screenshot: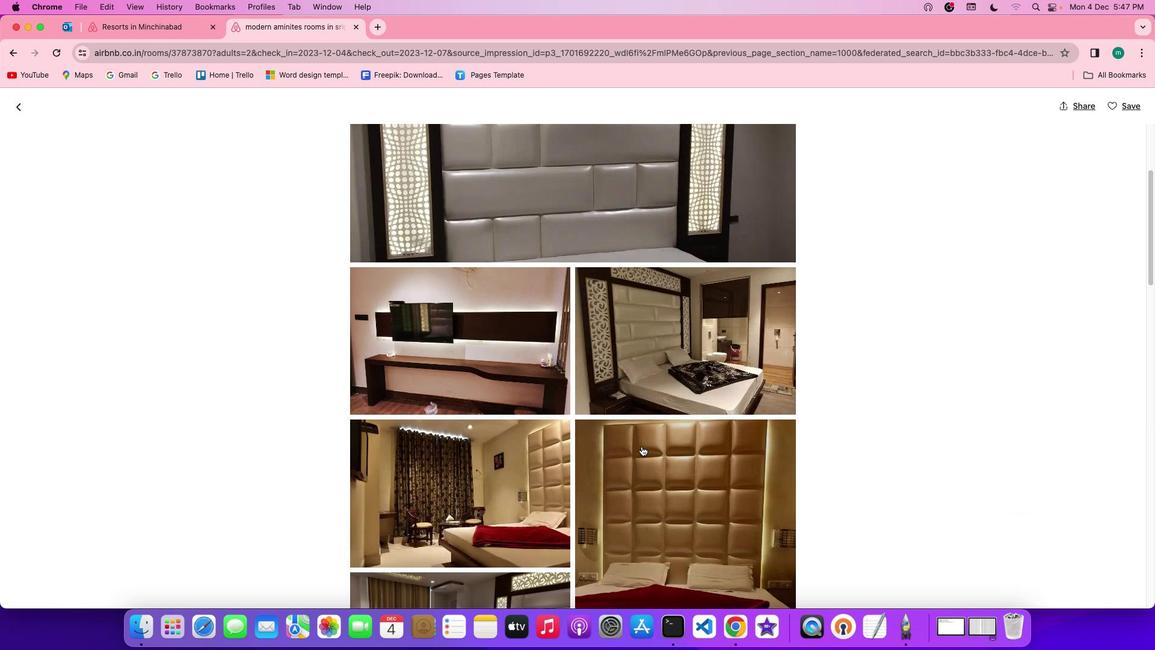 
Action: Mouse scrolled (642, 446) with delta (0, -1)
Screenshot: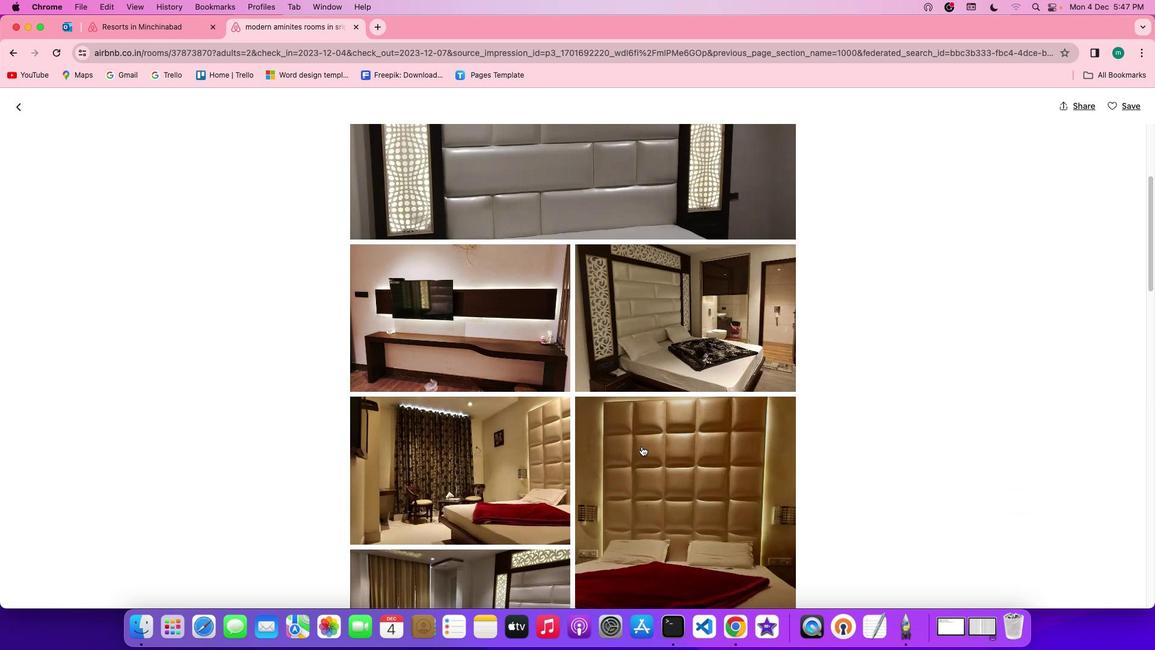 
Action: Mouse scrolled (642, 446) with delta (0, 0)
Screenshot: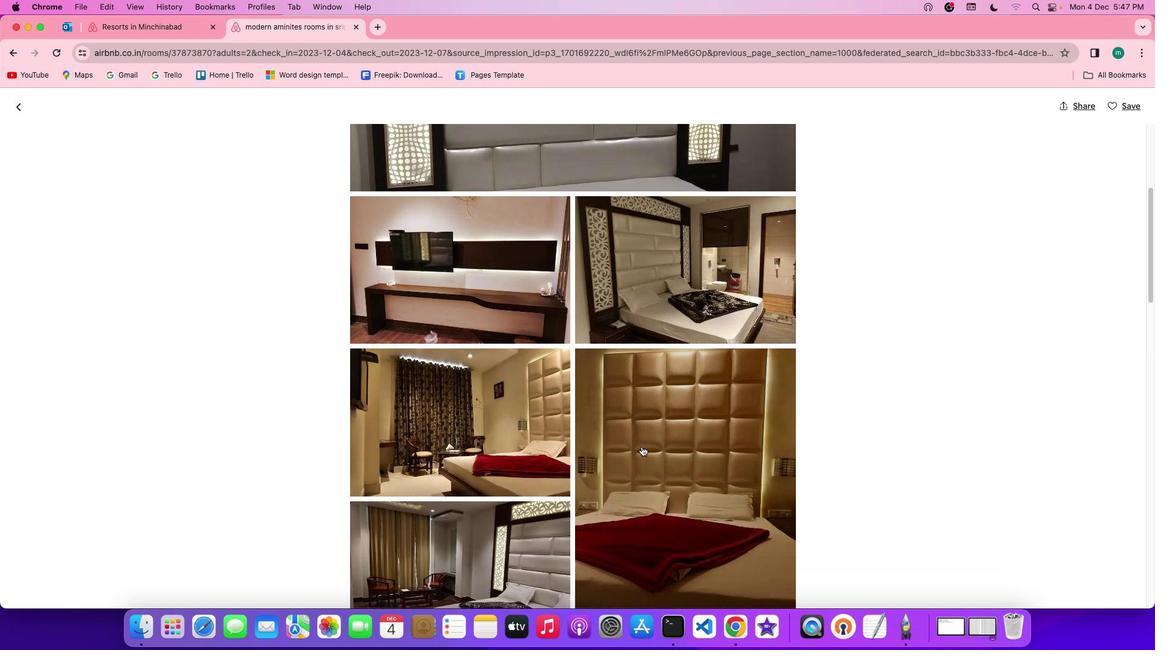 
Action: Mouse scrolled (642, 446) with delta (0, 0)
Screenshot: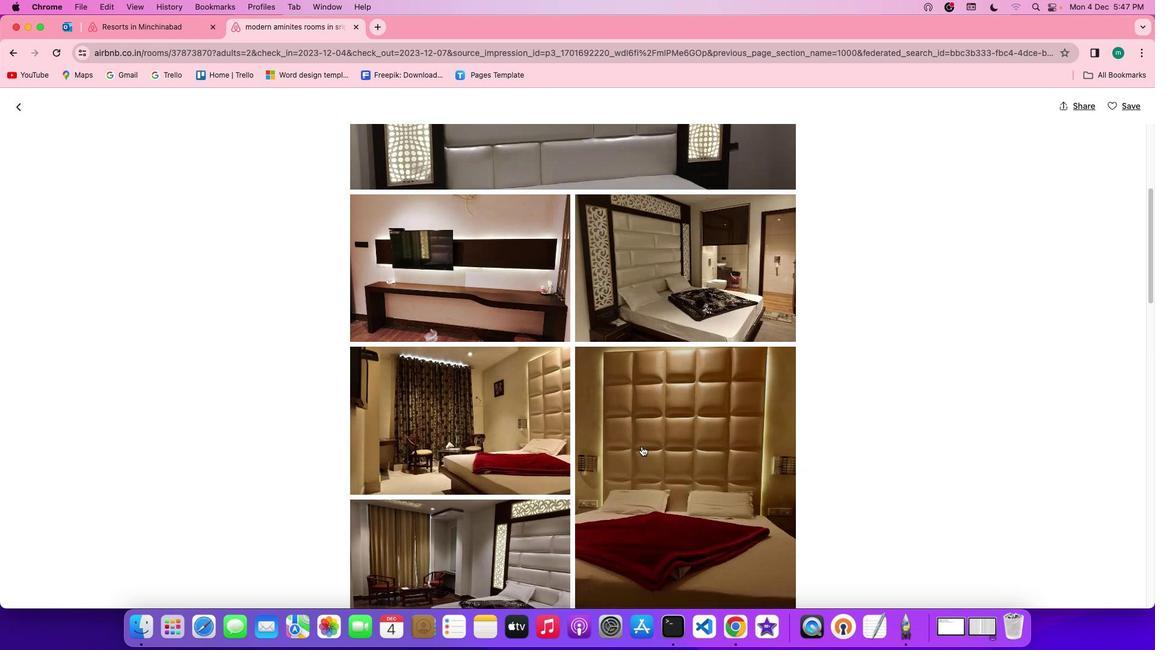 
Action: Mouse scrolled (642, 446) with delta (0, 0)
Screenshot: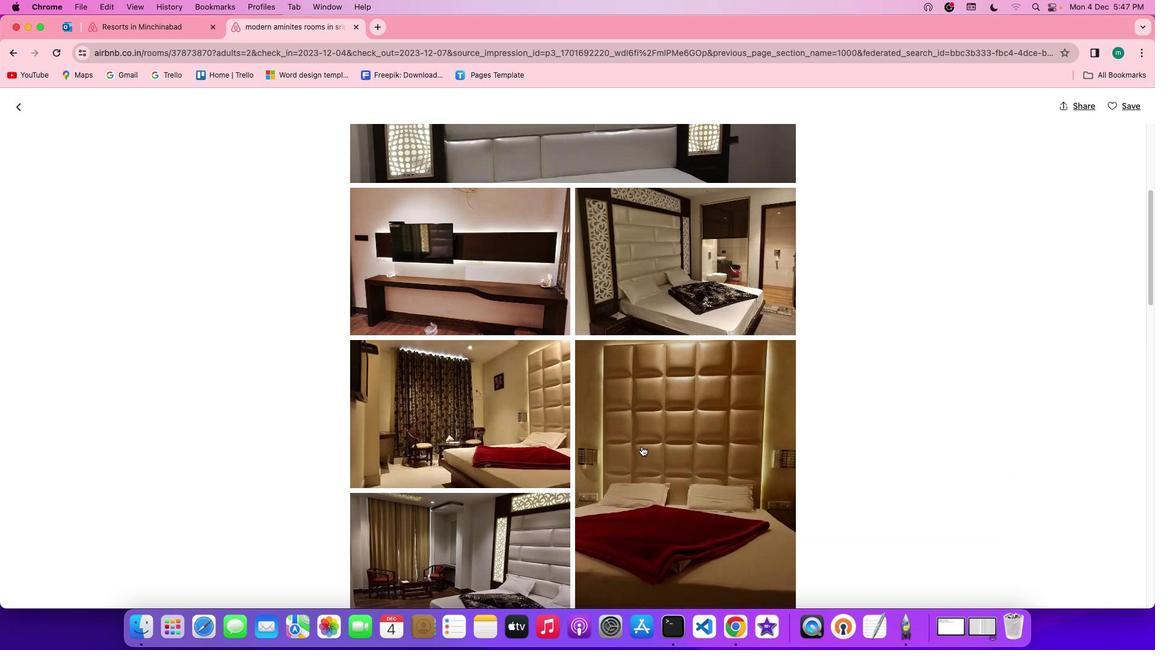 
Action: Mouse scrolled (642, 446) with delta (0, 0)
Screenshot: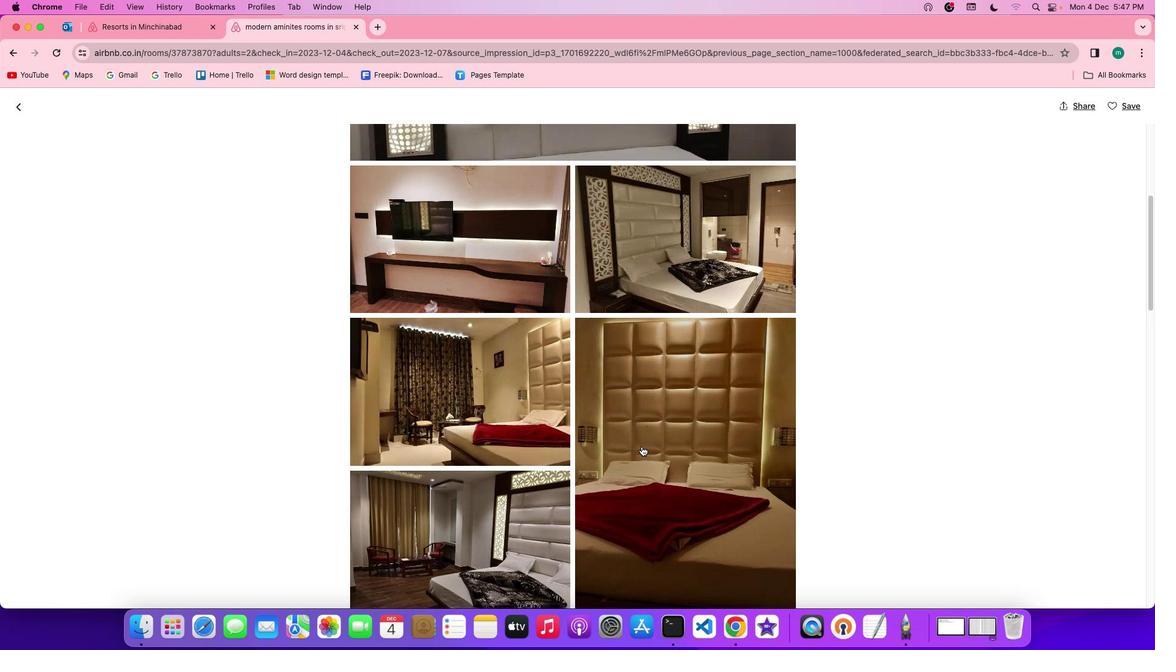 
Action: Mouse scrolled (642, 446) with delta (0, 0)
Screenshot: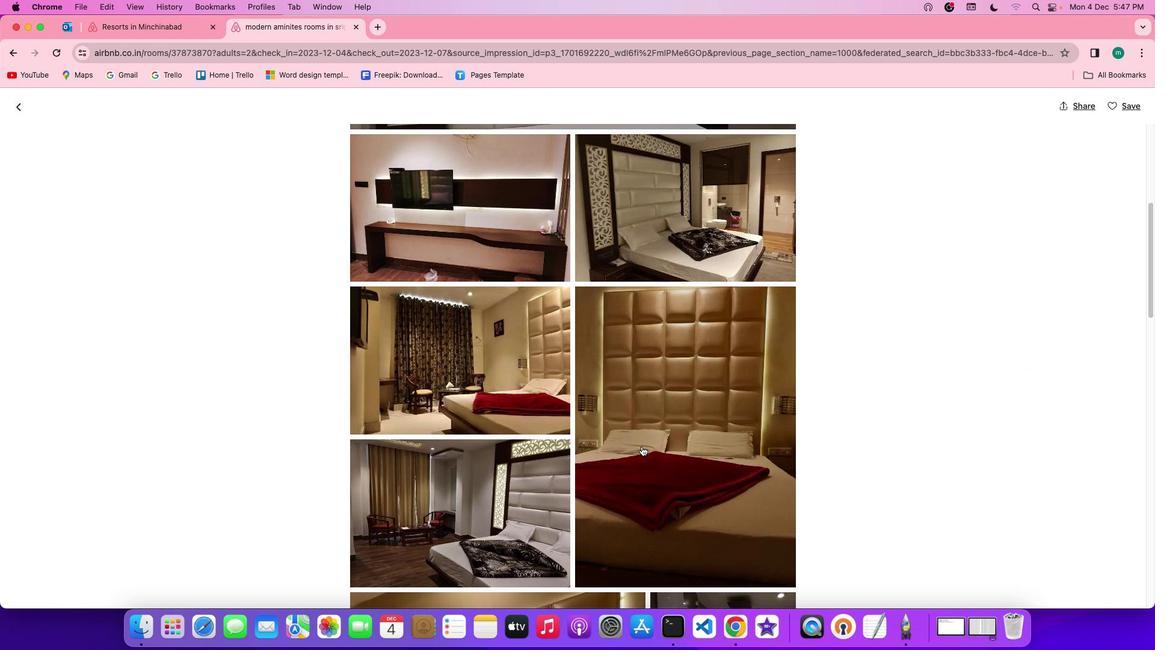 
Action: Mouse scrolled (642, 446) with delta (0, 0)
Screenshot: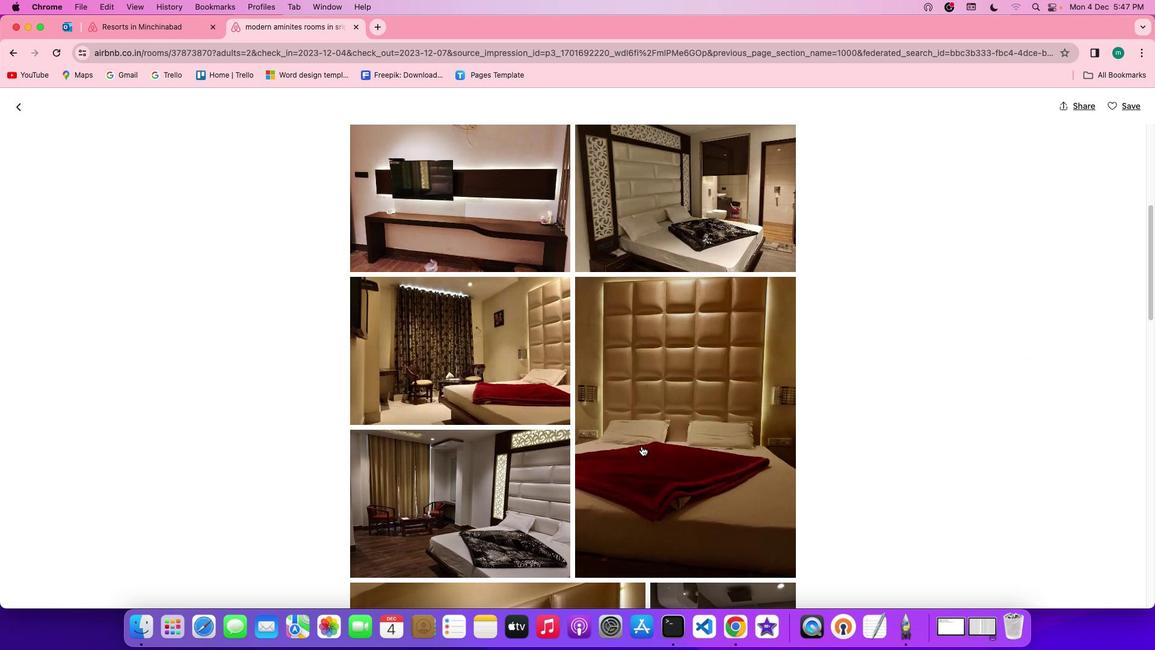 
Action: Mouse scrolled (642, 446) with delta (0, -1)
Screenshot: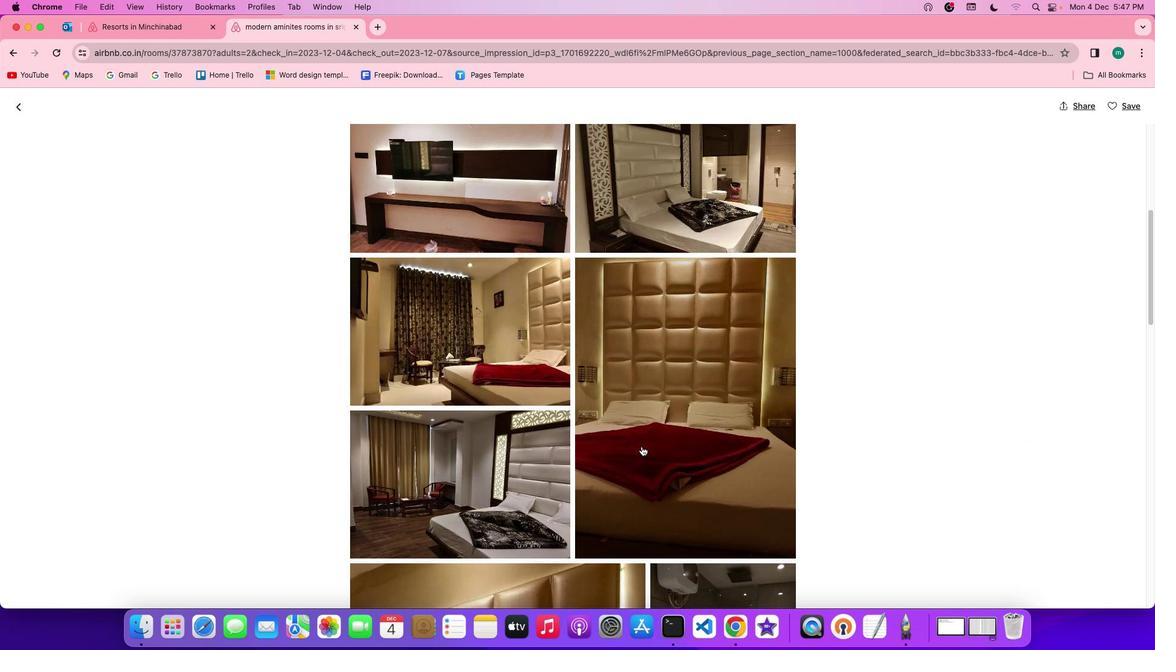 
Action: Mouse scrolled (642, 446) with delta (0, 0)
Screenshot: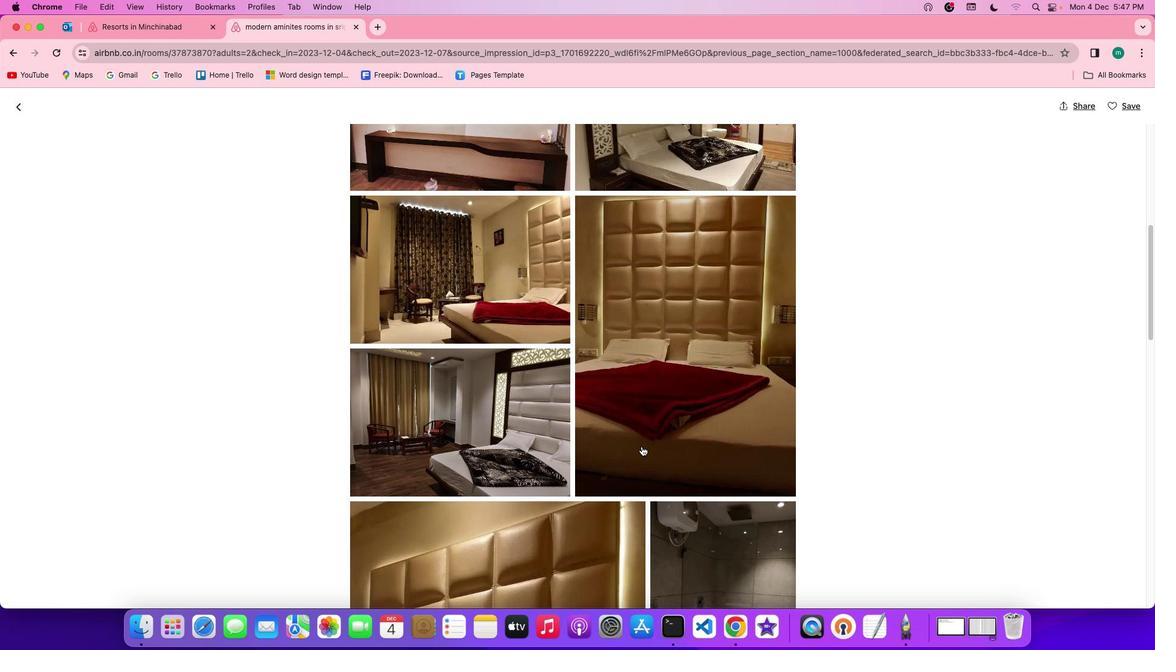 
Action: Mouse scrolled (642, 446) with delta (0, 0)
Screenshot: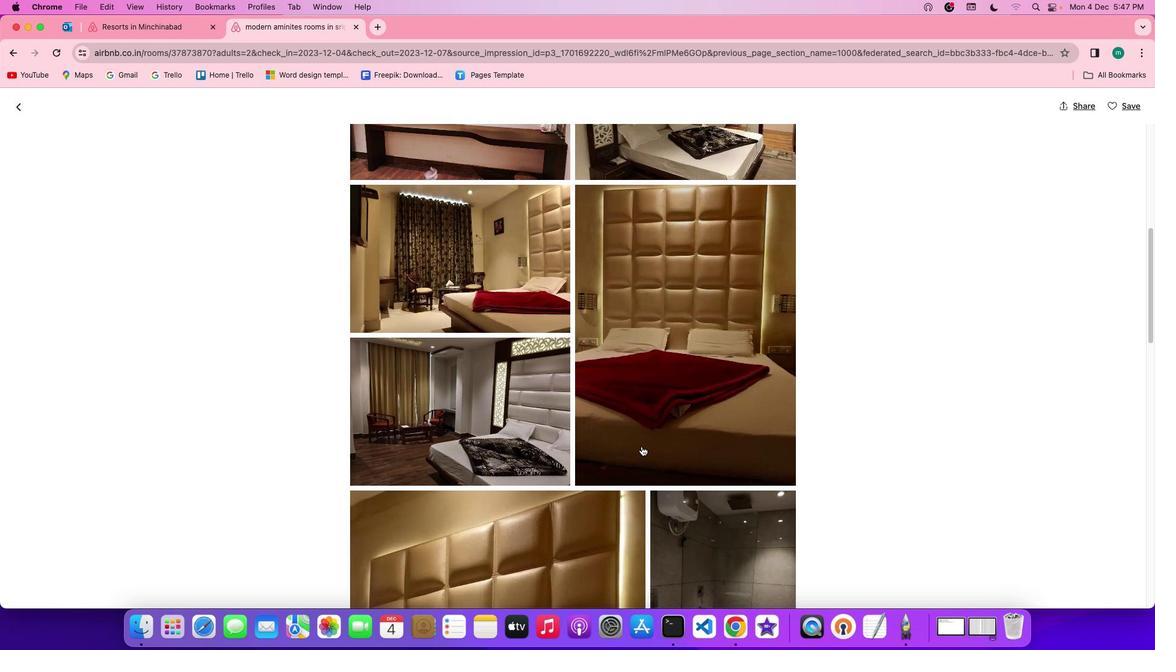 
Action: Mouse scrolled (642, 446) with delta (0, -1)
Screenshot: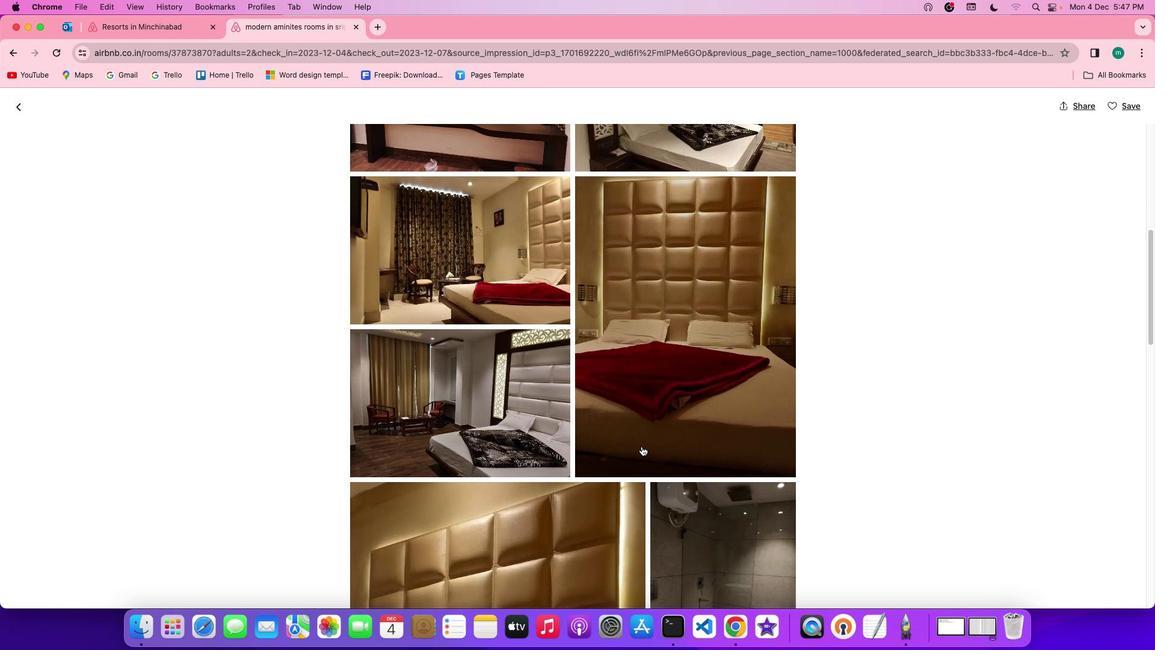 
Action: Mouse scrolled (642, 446) with delta (0, 0)
Screenshot: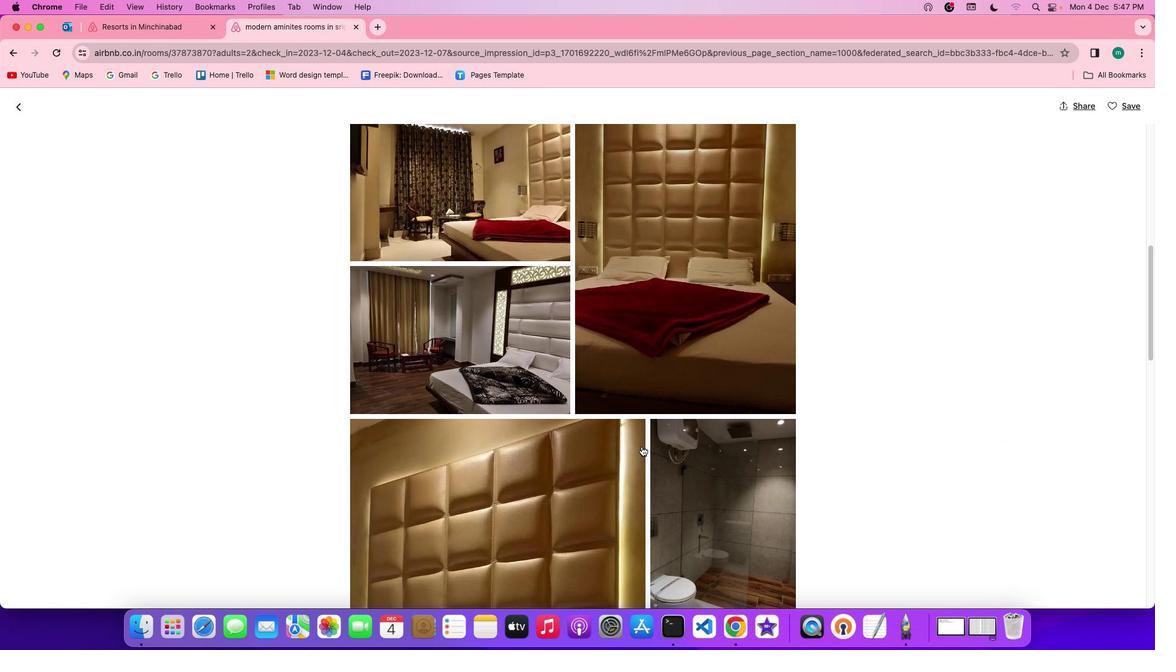 
Action: Mouse scrolled (642, 446) with delta (0, 0)
Screenshot: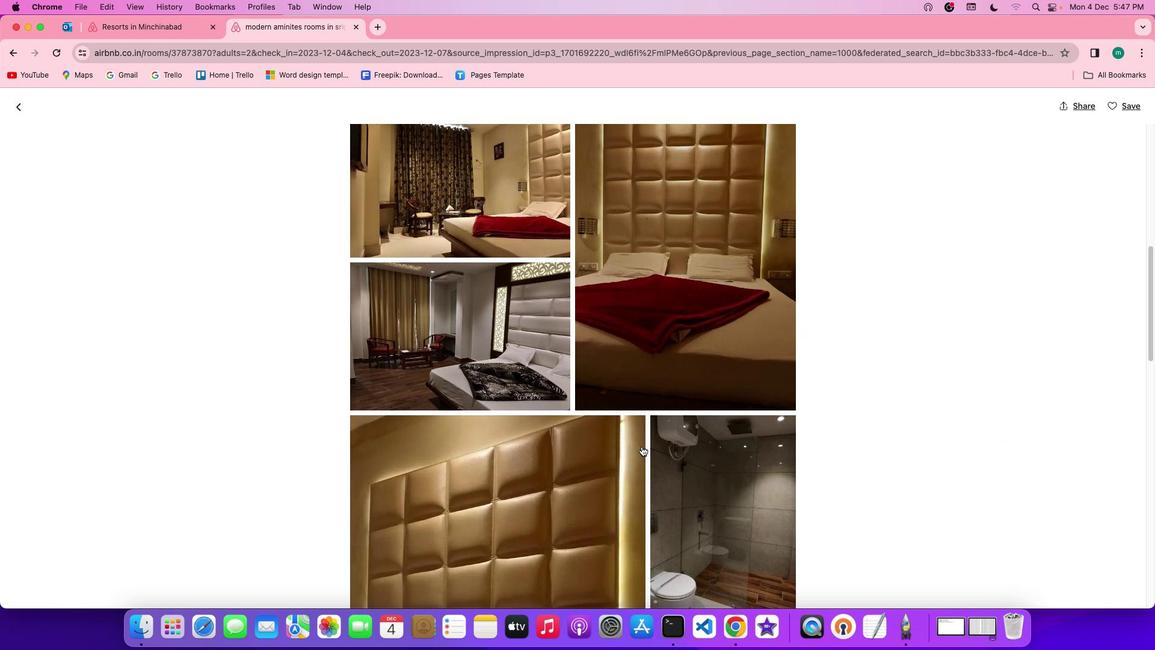 
Action: Mouse moved to (635, 444)
Screenshot: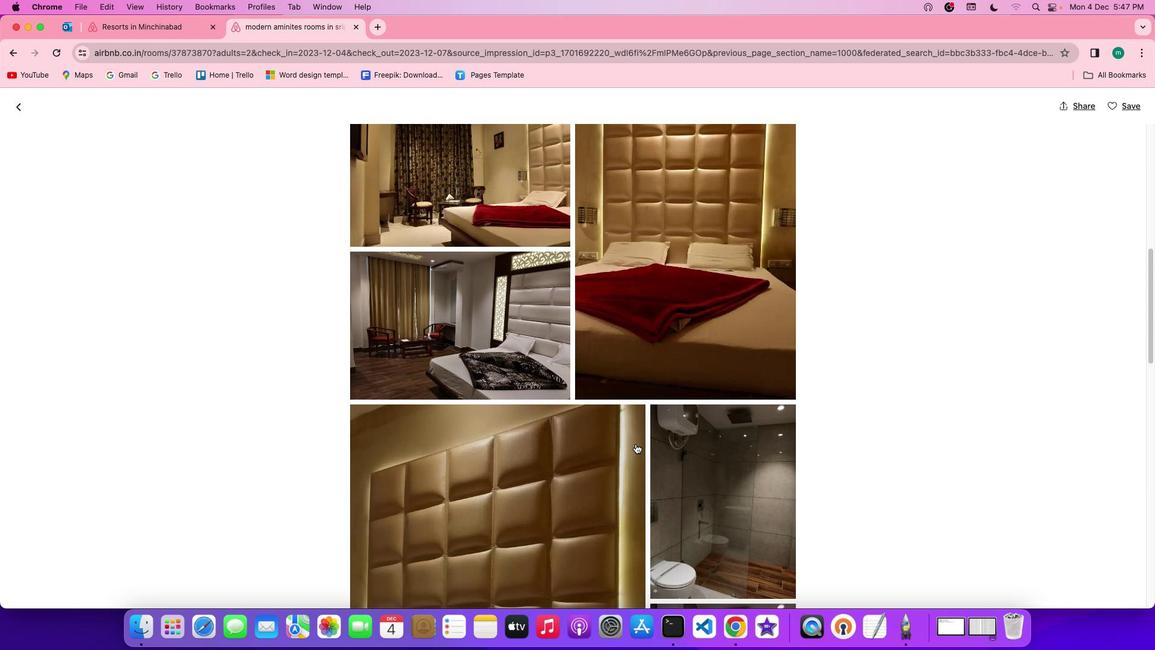 
Action: Mouse scrolled (635, 444) with delta (0, 0)
Screenshot: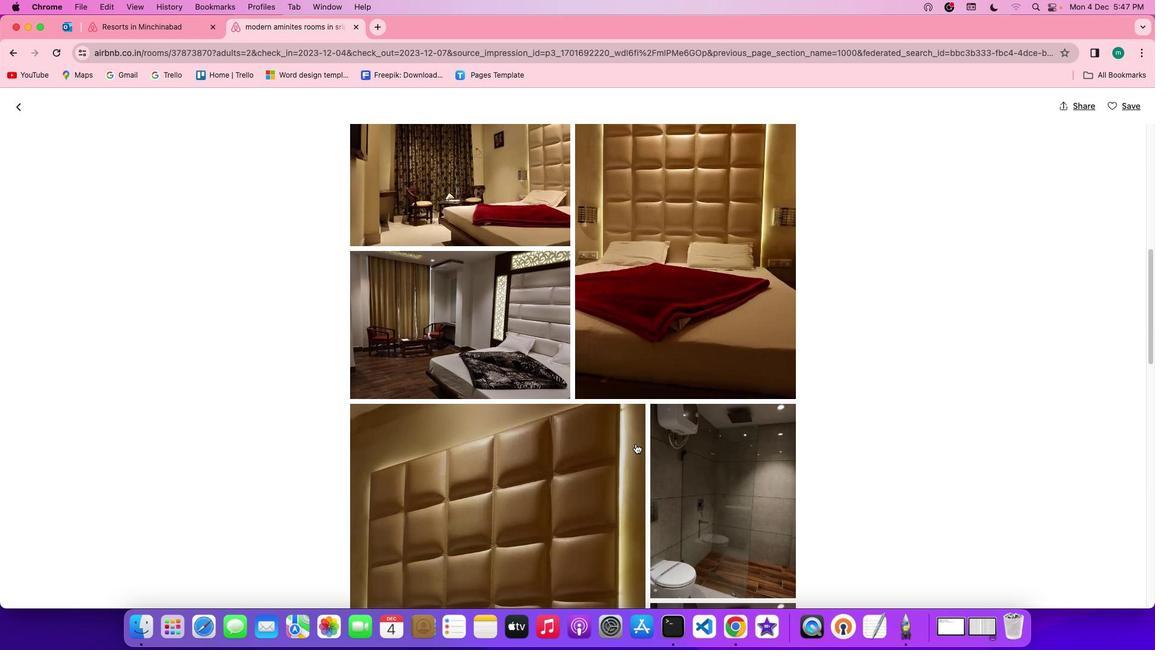
Action: Mouse scrolled (635, 444) with delta (0, 0)
Screenshot: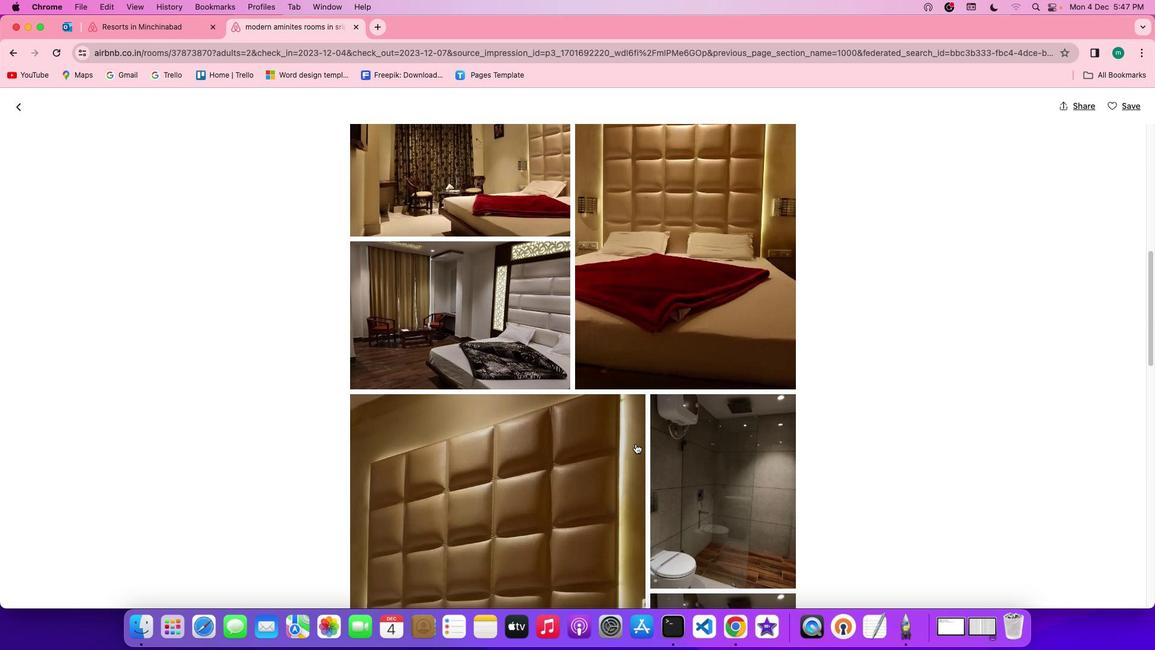 
Action: Mouse scrolled (635, 444) with delta (0, -1)
Screenshot: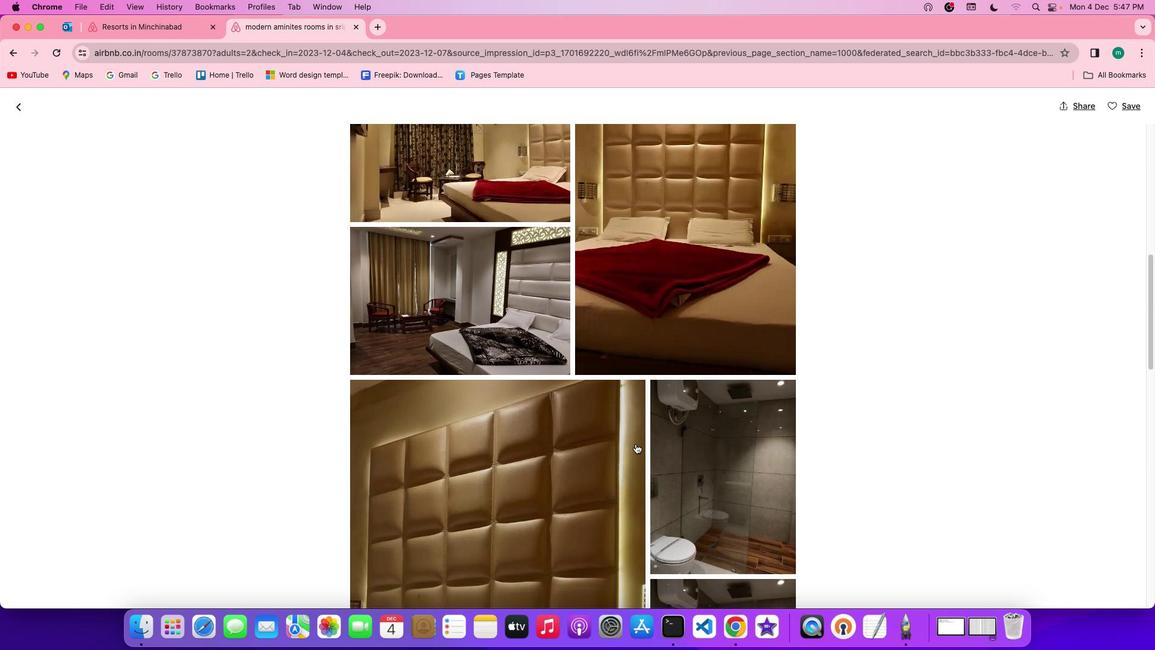
Action: Mouse scrolled (635, 444) with delta (0, -1)
Screenshot: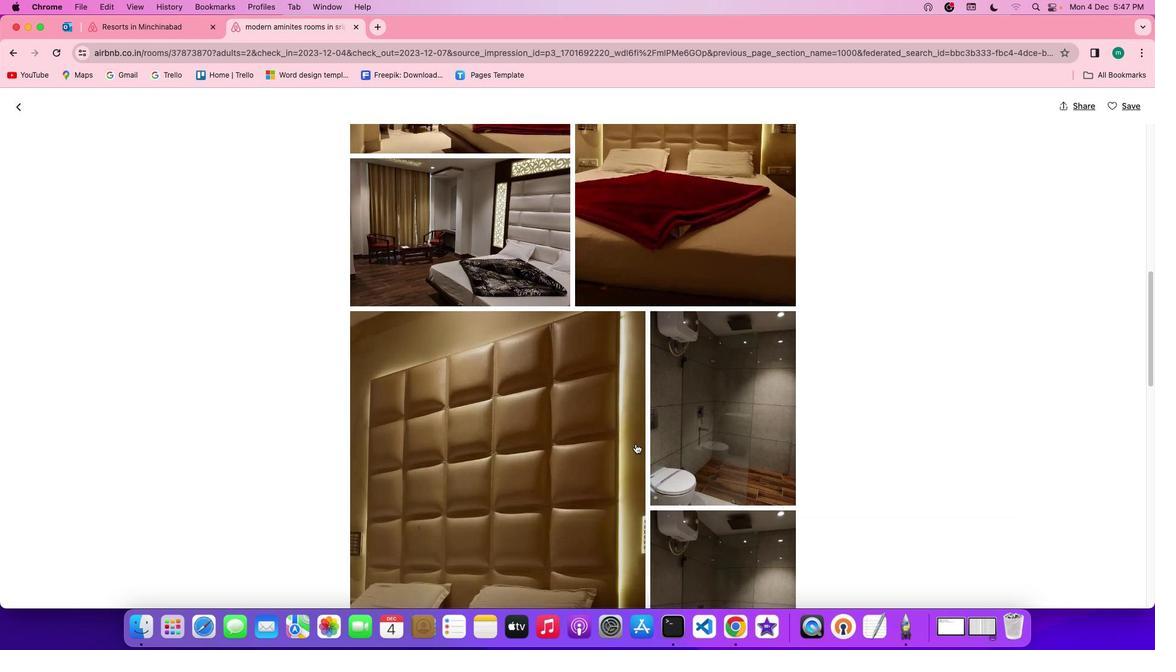 
Action: Mouse scrolled (635, 444) with delta (0, 0)
Screenshot: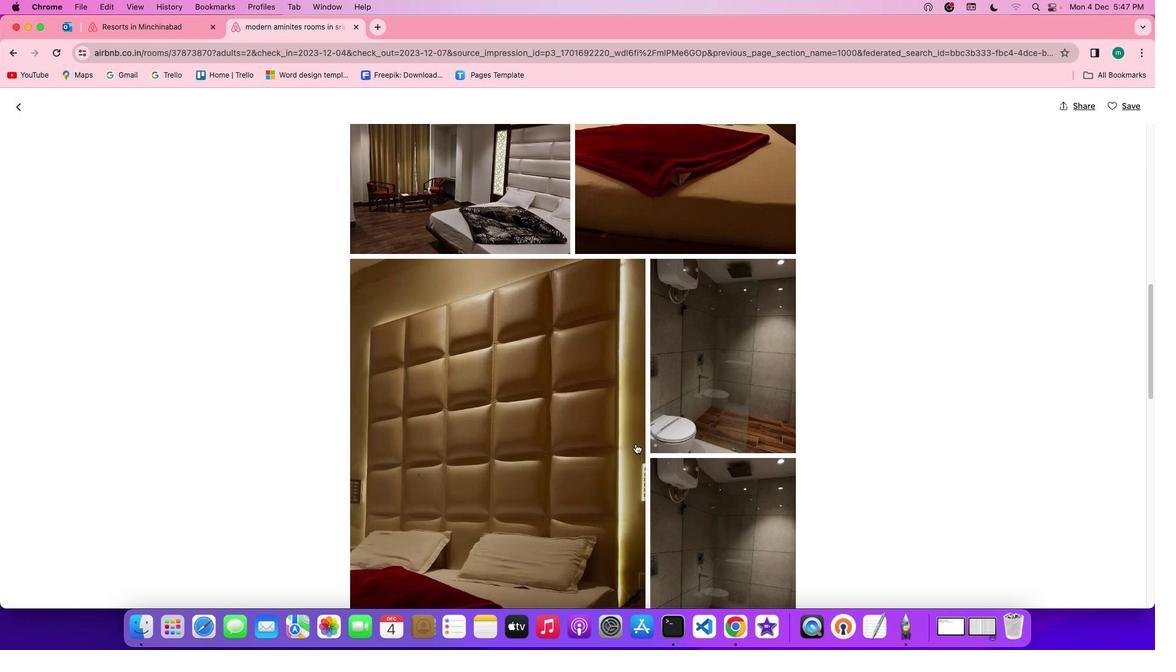 
Action: Mouse scrolled (635, 444) with delta (0, 0)
Screenshot: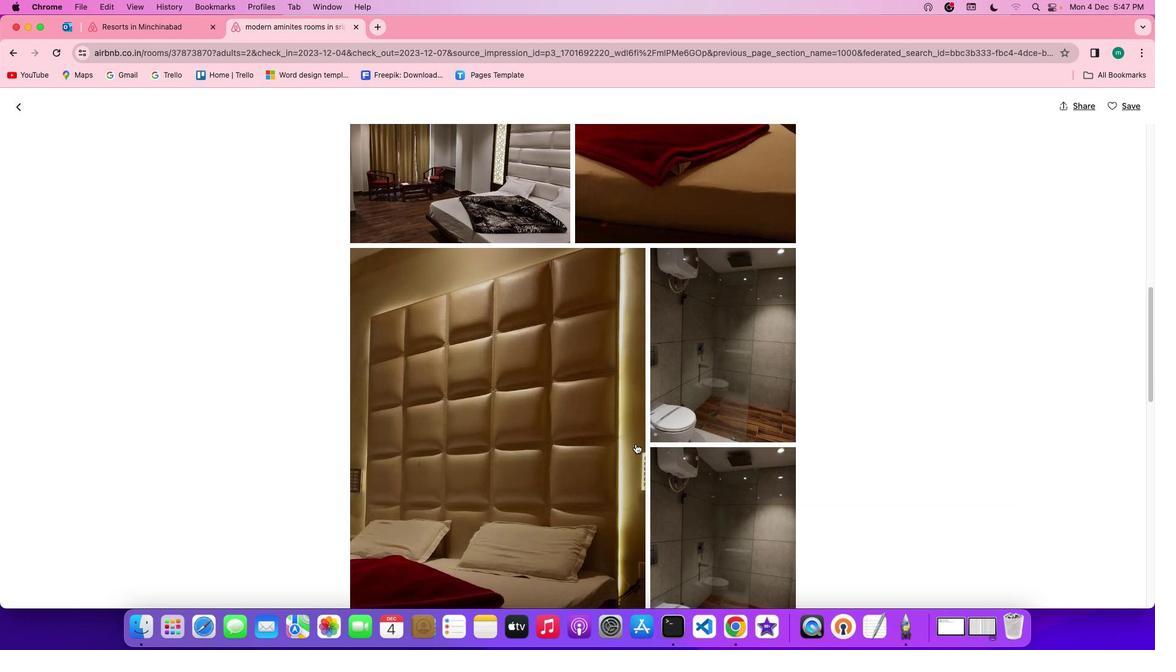 
Action: Mouse scrolled (635, 444) with delta (0, -1)
Screenshot: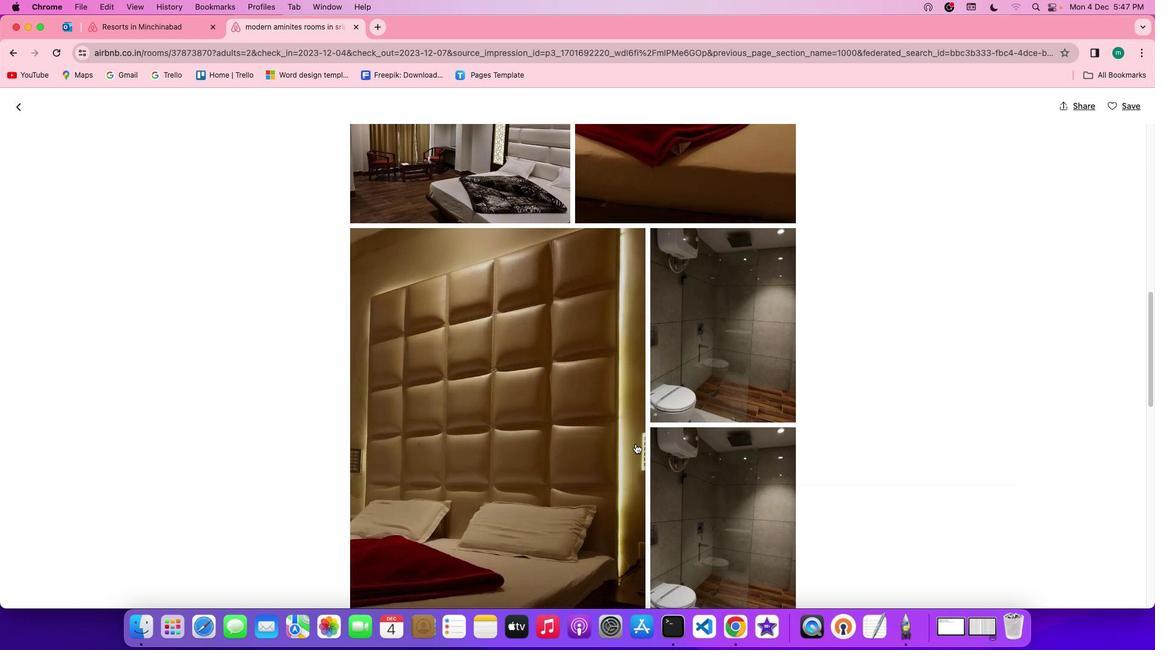 
Action: Mouse scrolled (635, 444) with delta (0, 0)
Screenshot: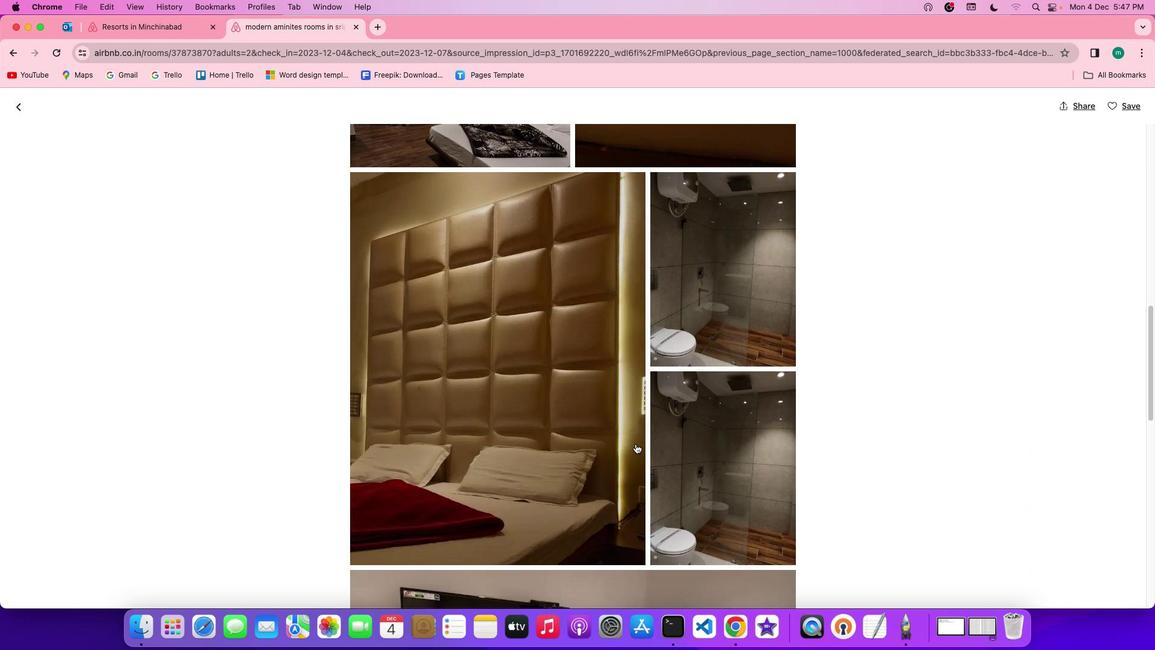 
Action: Mouse scrolled (635, 444) with delta (0, 0)
Screenshot: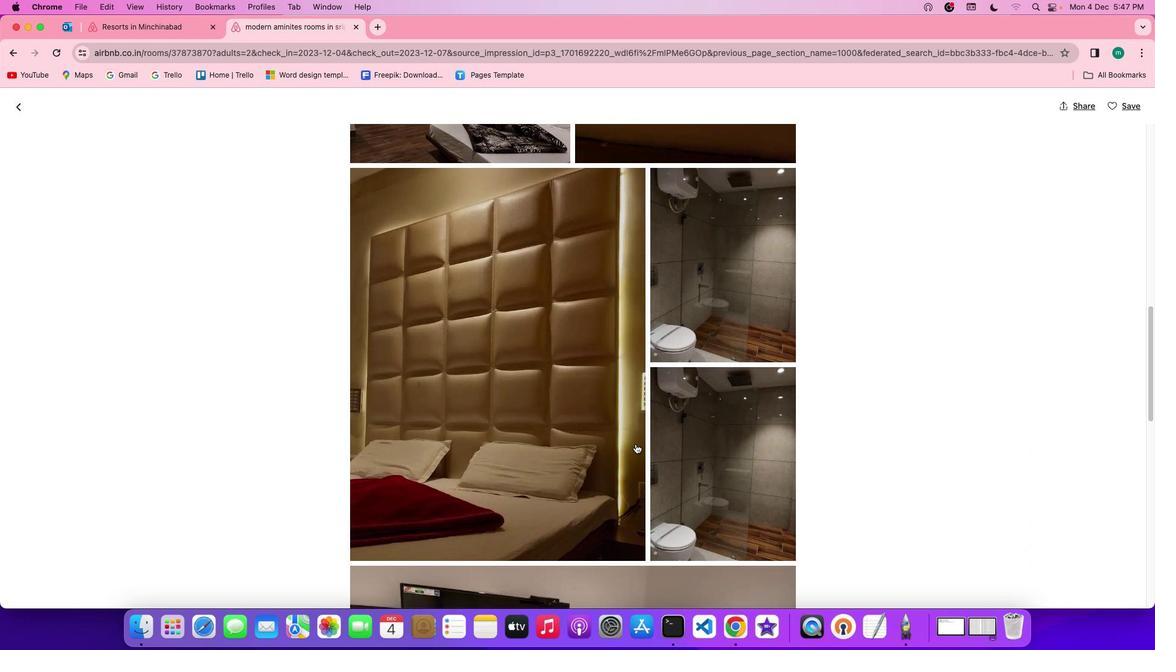 
Action: Mouse scrolled (635, 444) with delta (0, 0)
Screenshot: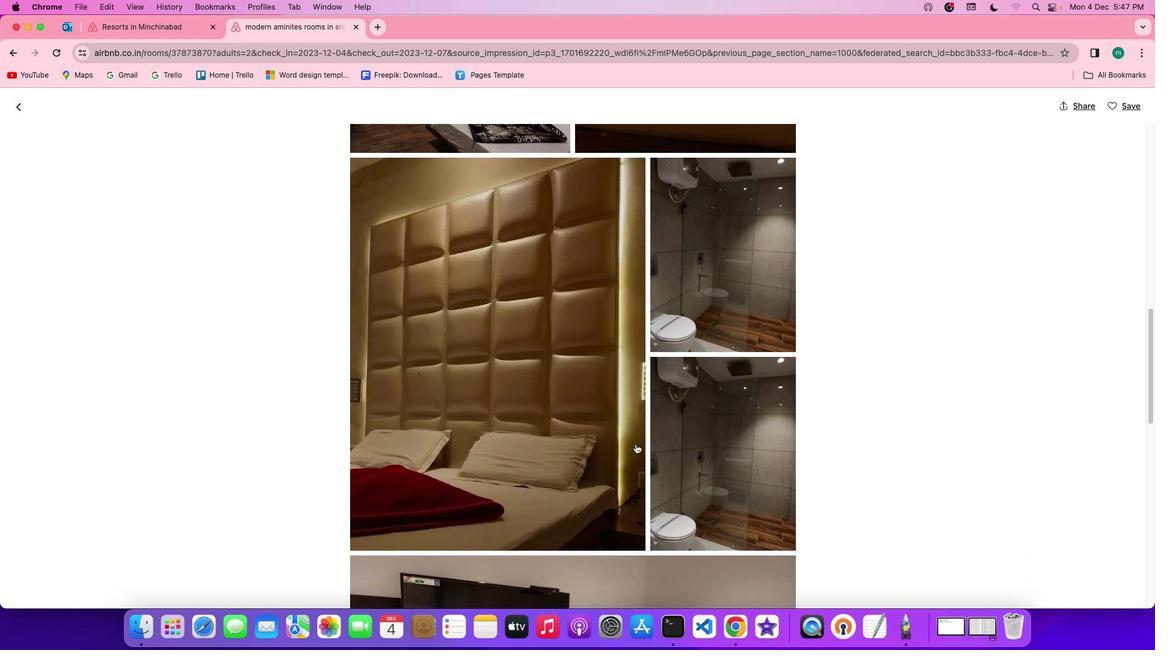 
Action: Mouse scrolled (635, 444) with delta (0, -1)
Screenshot: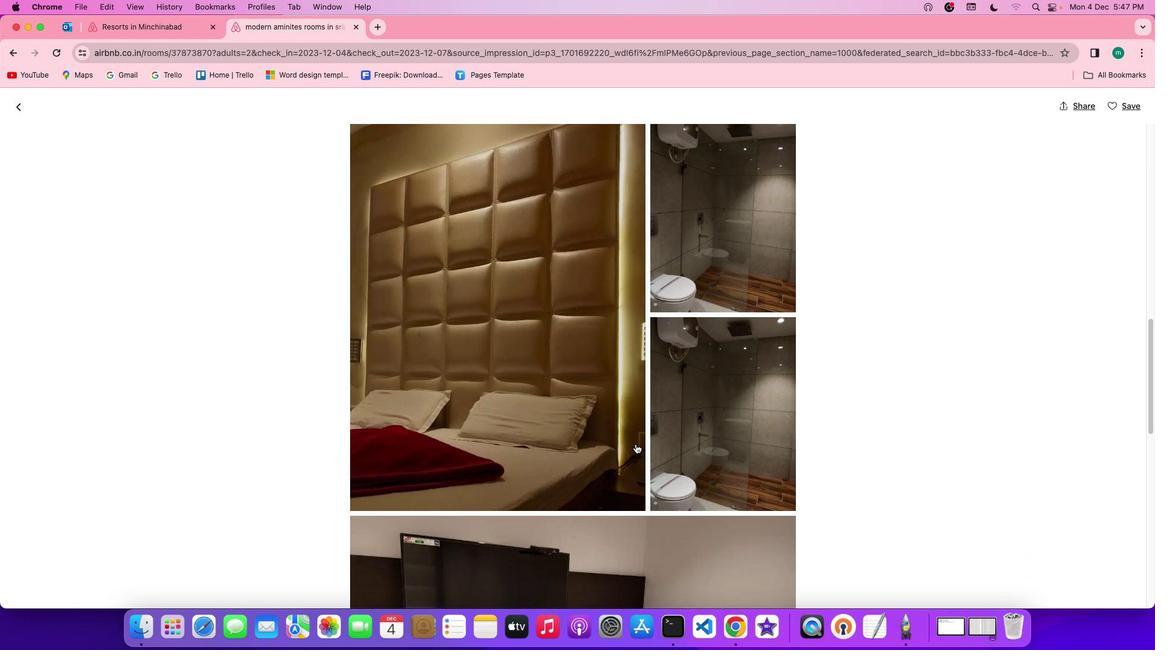 
Action: Mouse scrolled (635, 444) with delta (0, 0)
Screenshot: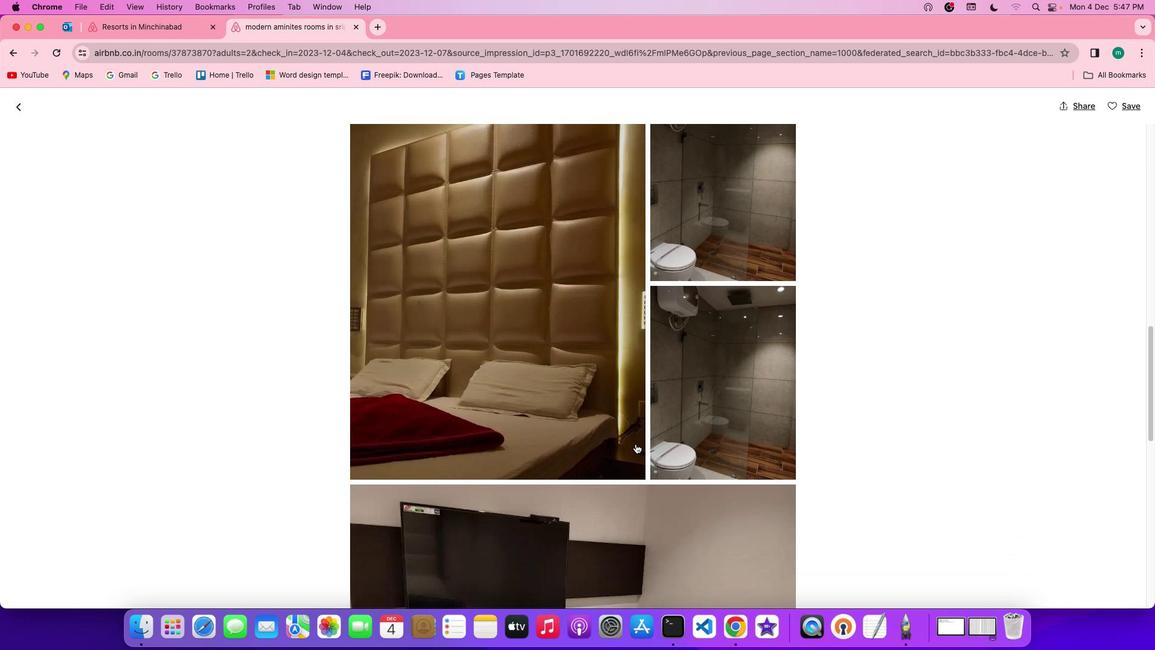 
Action: Mouse scrolled (635, 444) with delta (0, 0)
Screenshot: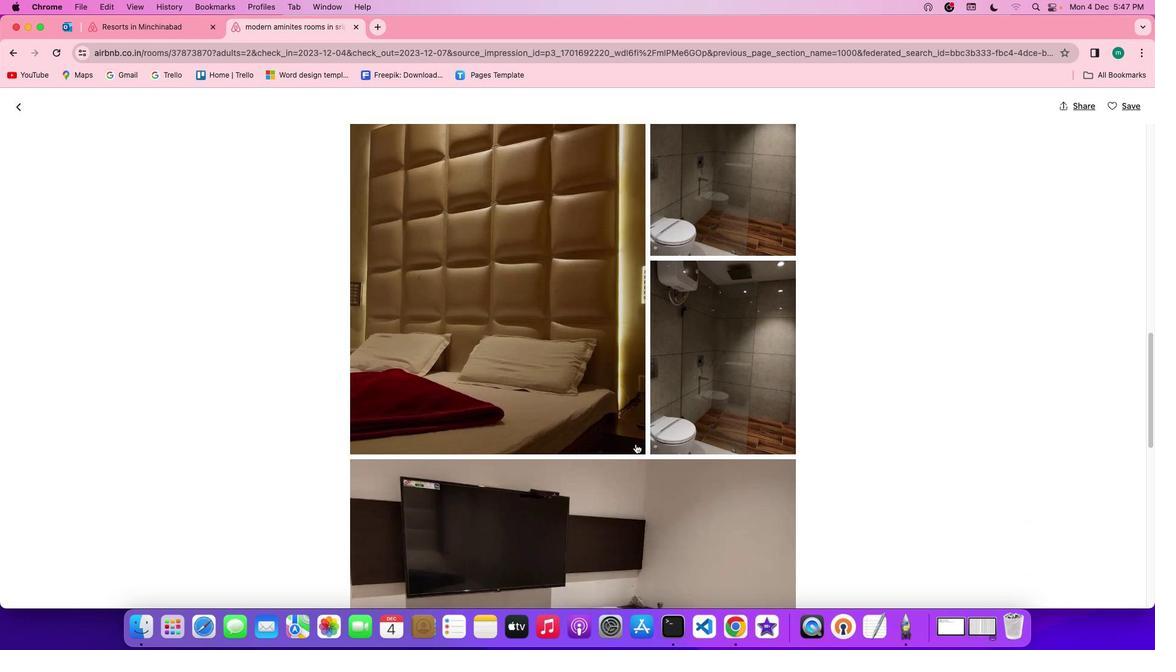 
Action: Mouse scrolled (635, 444) with delta (0, -1)
Screenshot: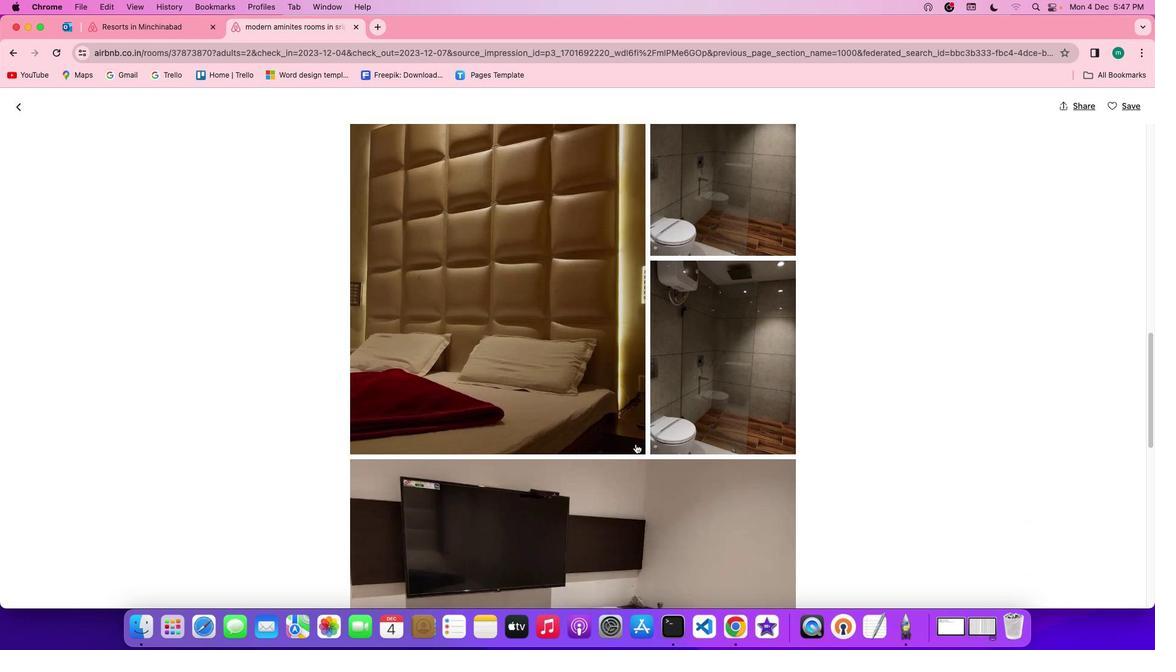
Action: Mouse scrolled (635, 444) with delta (0, 0)
Screenshot: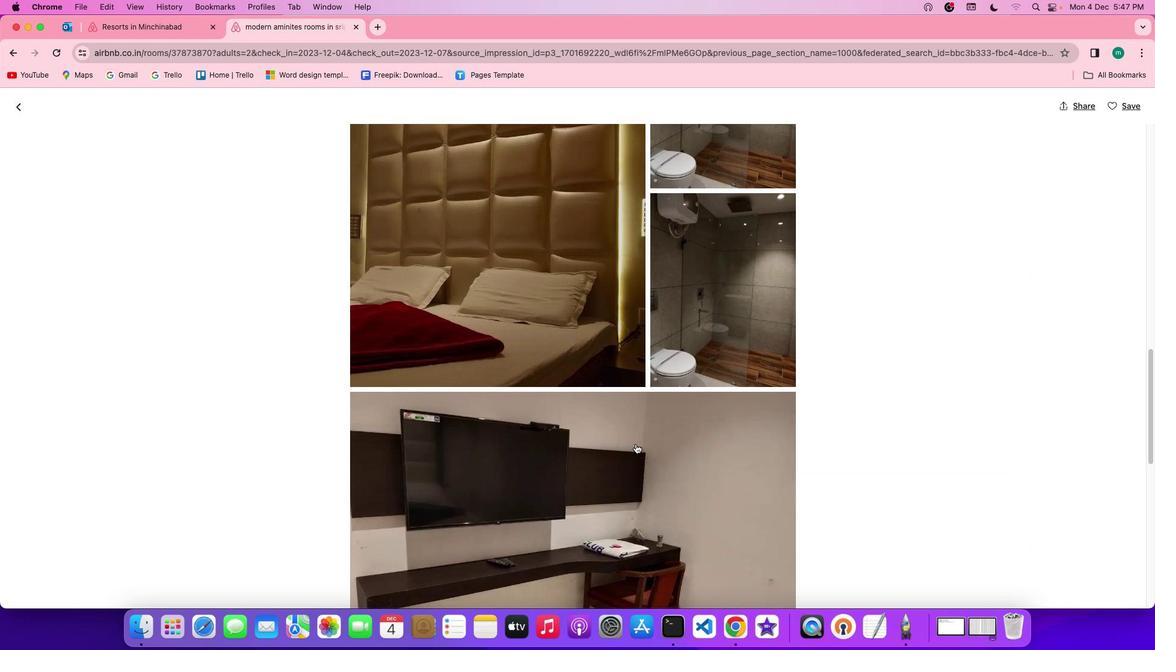 
Action: Mouse scrolled (635, 444) with delta (0, 0)
Screenshot: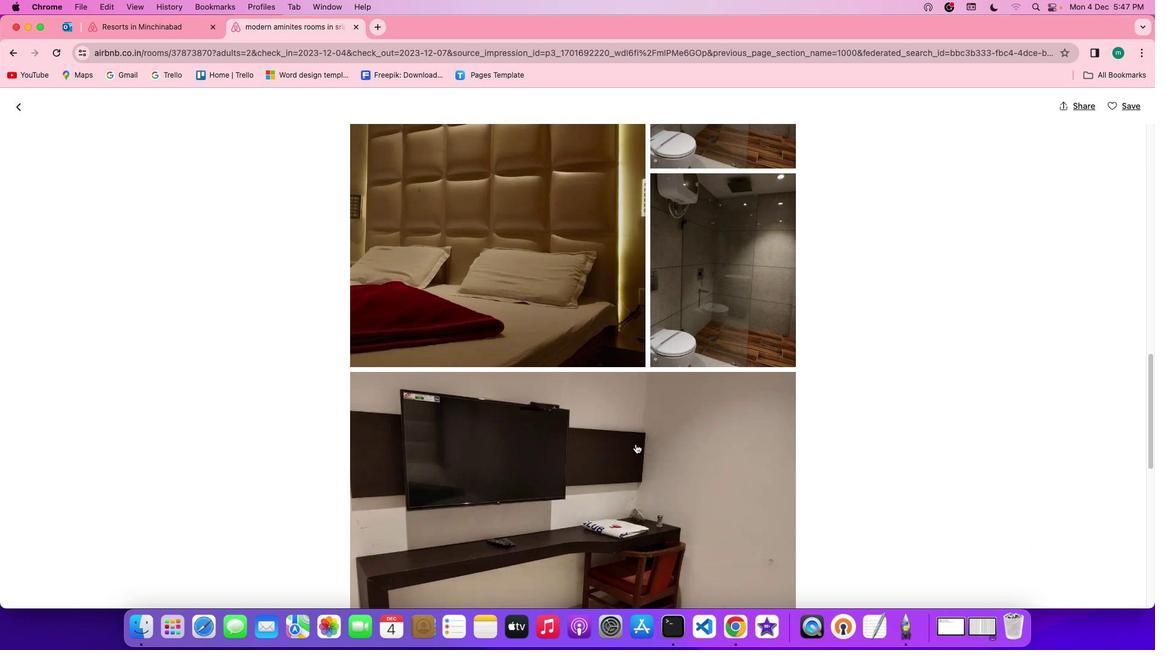 
Action: Mouse scrolled (635, 444) with delta (0, -1)
Screenshot: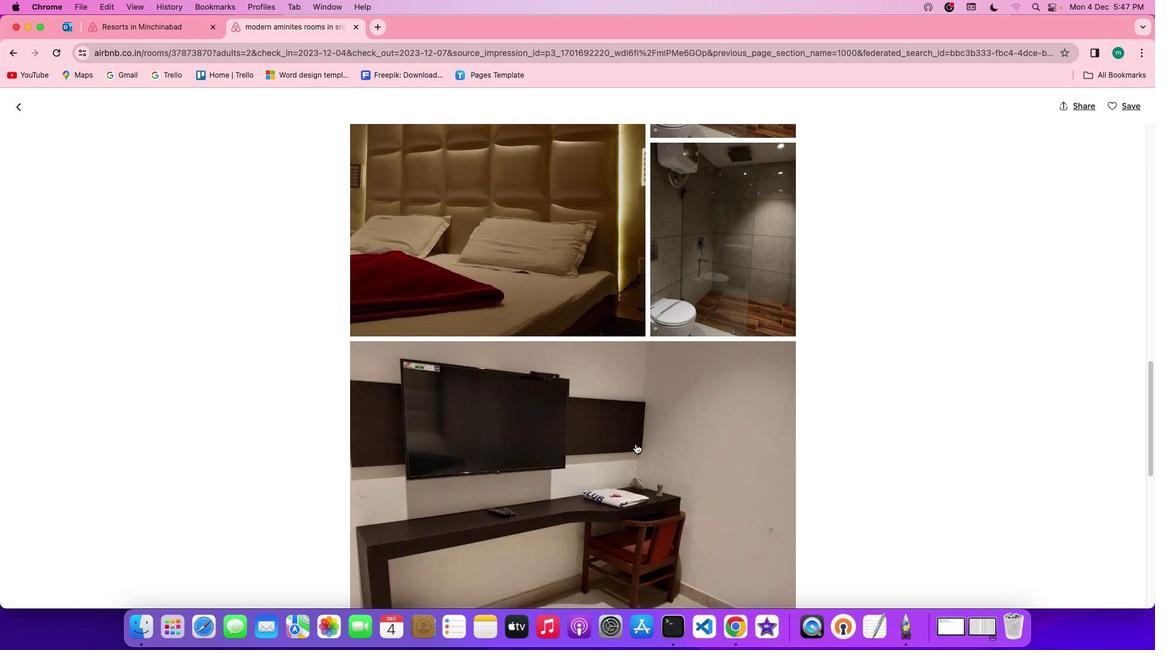 
Action: Mouse scrolled (635, 444) with delta (0, -1)
Screenshot: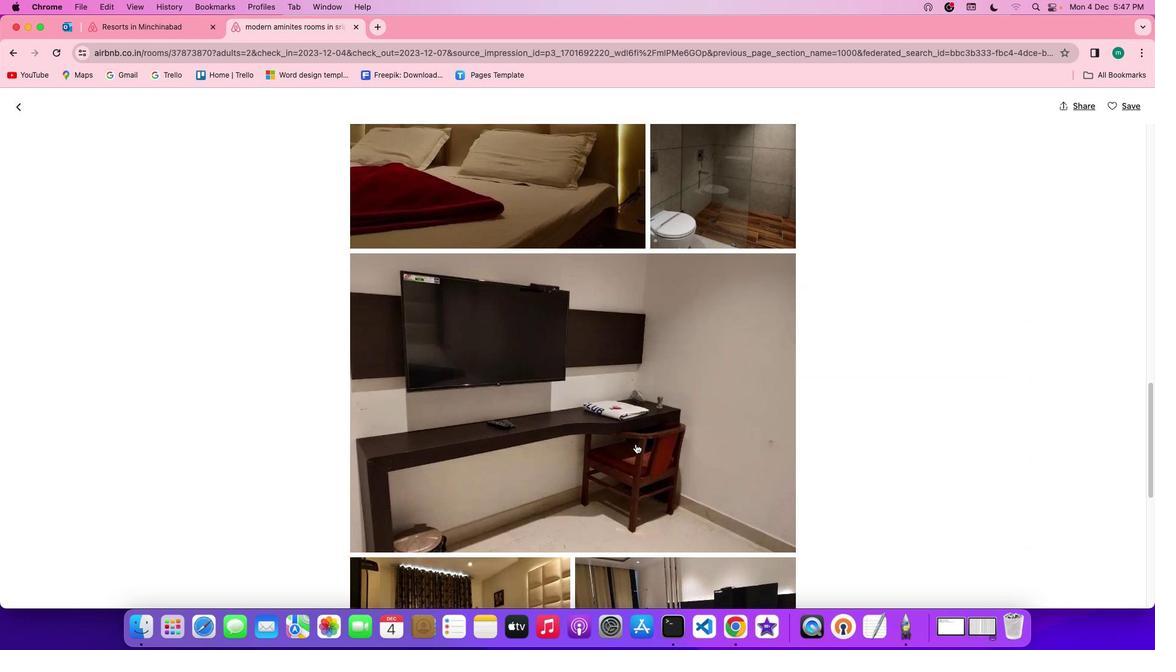 
Action: Mouse scrolled (635, 444) with delta (0, 0)
Screenshot: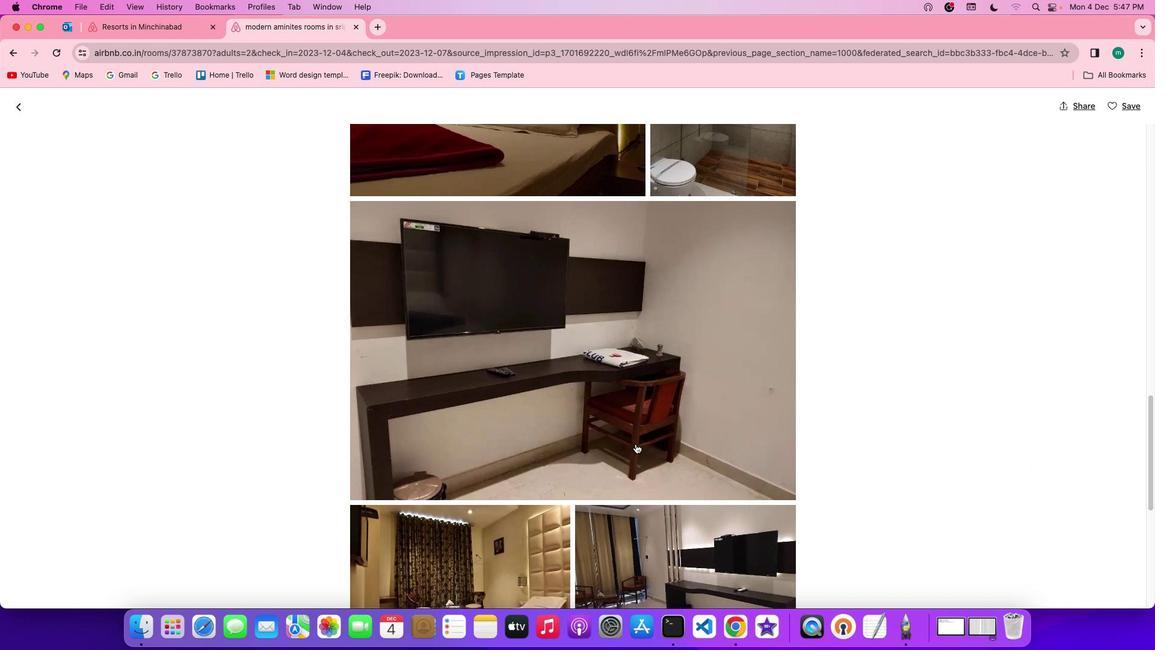 
Action: Mouse scrolled (635, 444) with delta (0, 0)
Screenshot: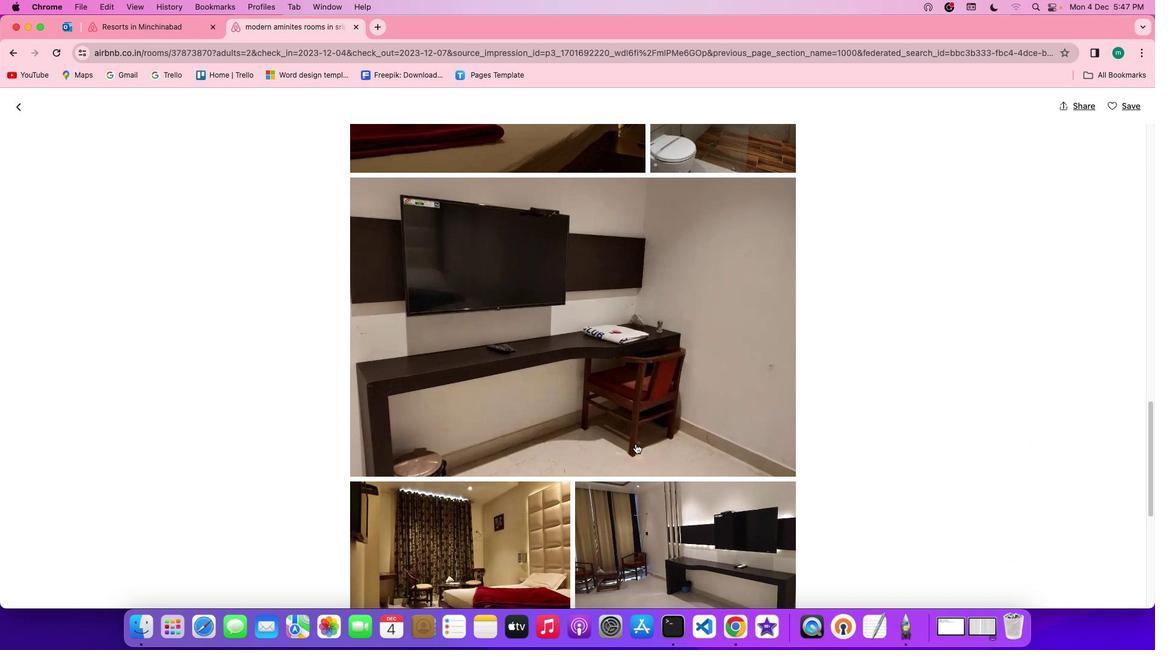 
Action: Mouse scrolled (635, 444) with delta (0, -1)
Screenshot: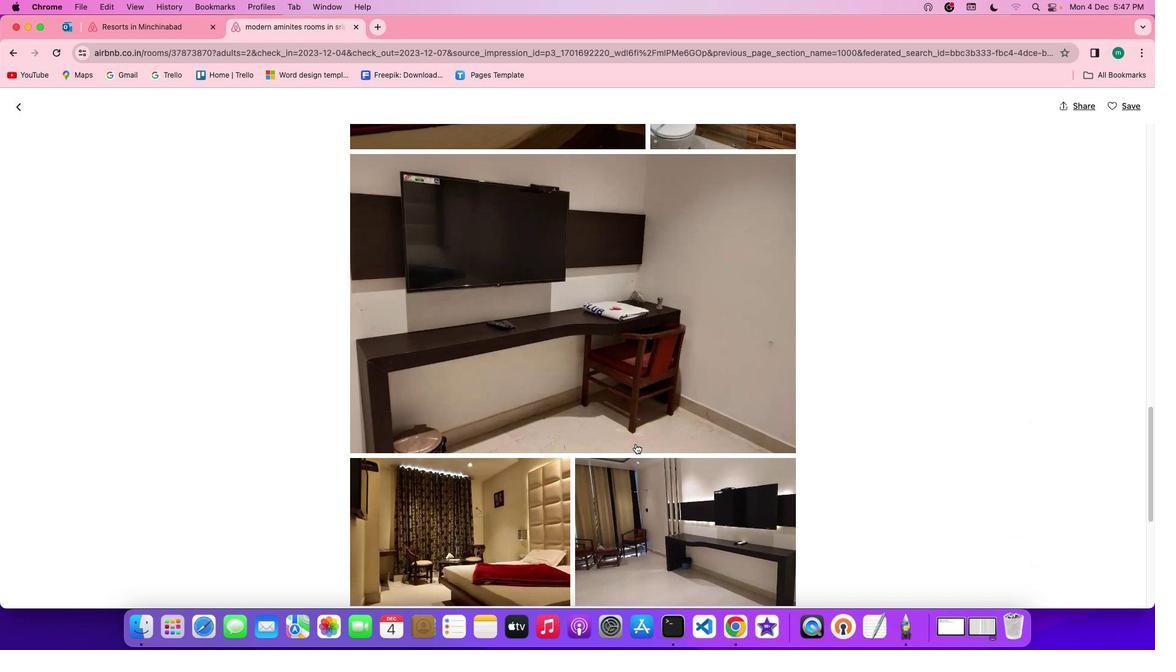 
Action: Mouse scrolled (635, 444) with delta (0, -1)
Screenshot: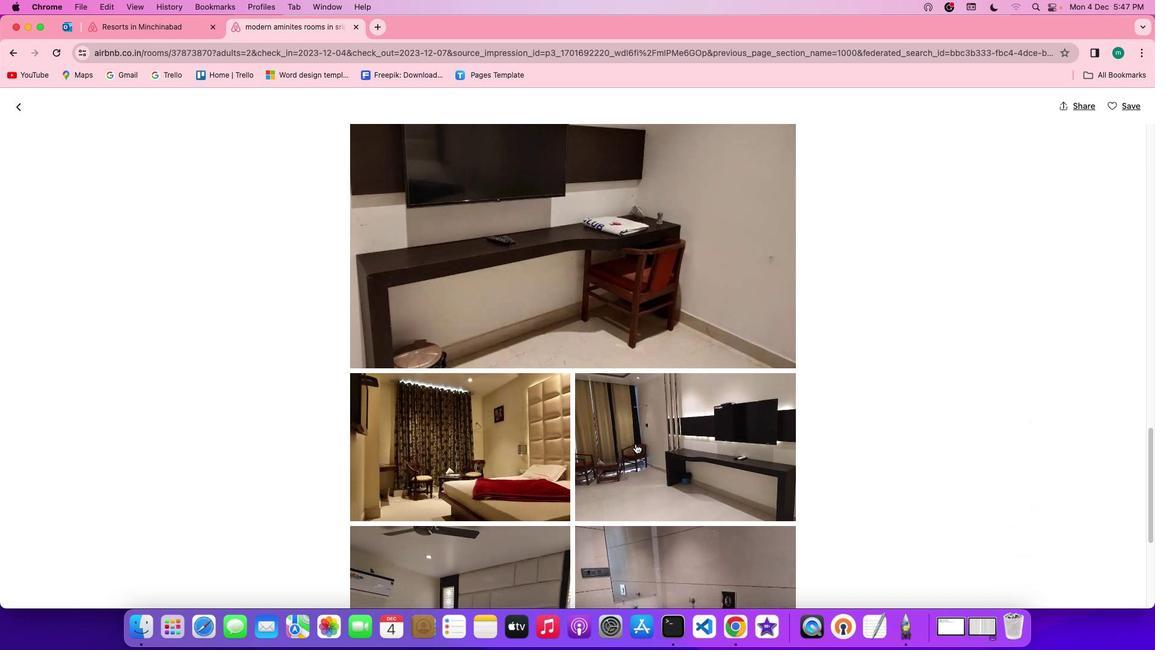 
Action: Mouse scrolled (635, 444) with delta (0, 0)
Screenshot: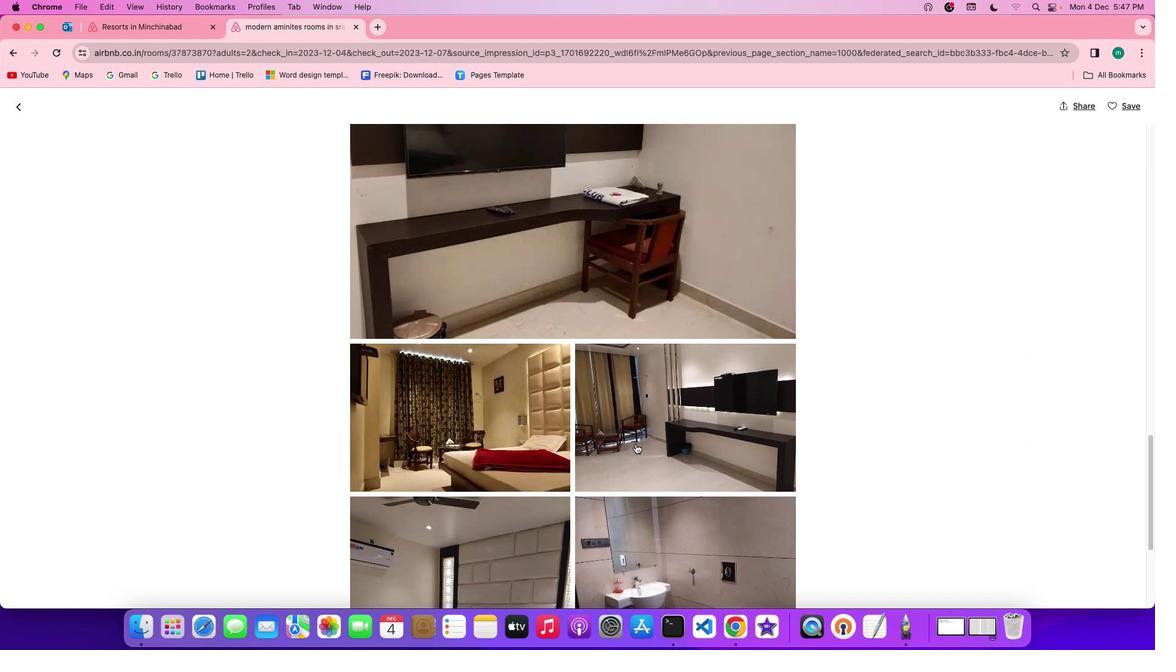 
Action: Mouse scrolled (635, 444) with delta (0, 0)
Screenshot: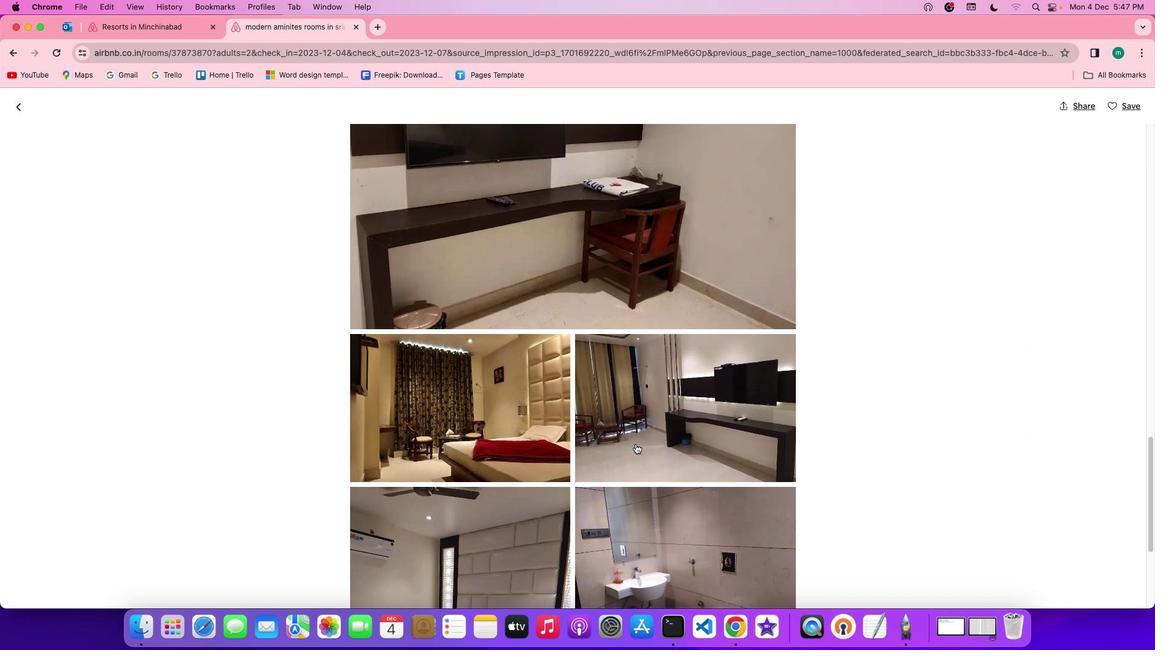
Action: Mouse scrolled (635, 444) with delta (0, -1)
Screenshot: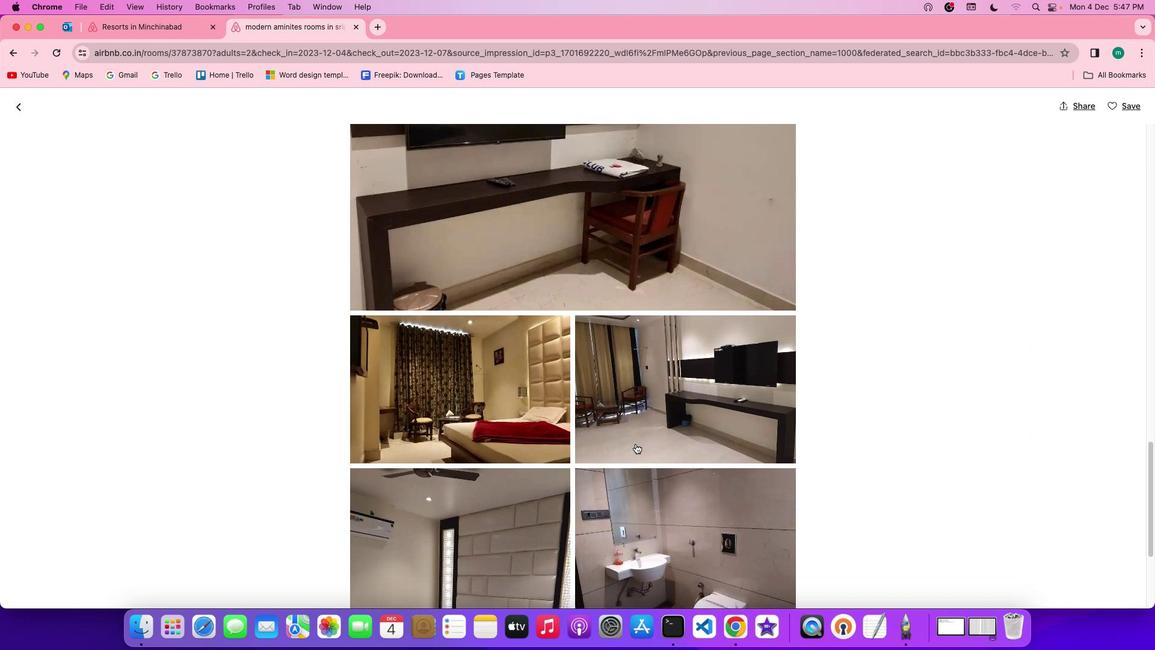 
Action: Mouse scrolled (635, 444) with delta (0, -1)
Screenshot: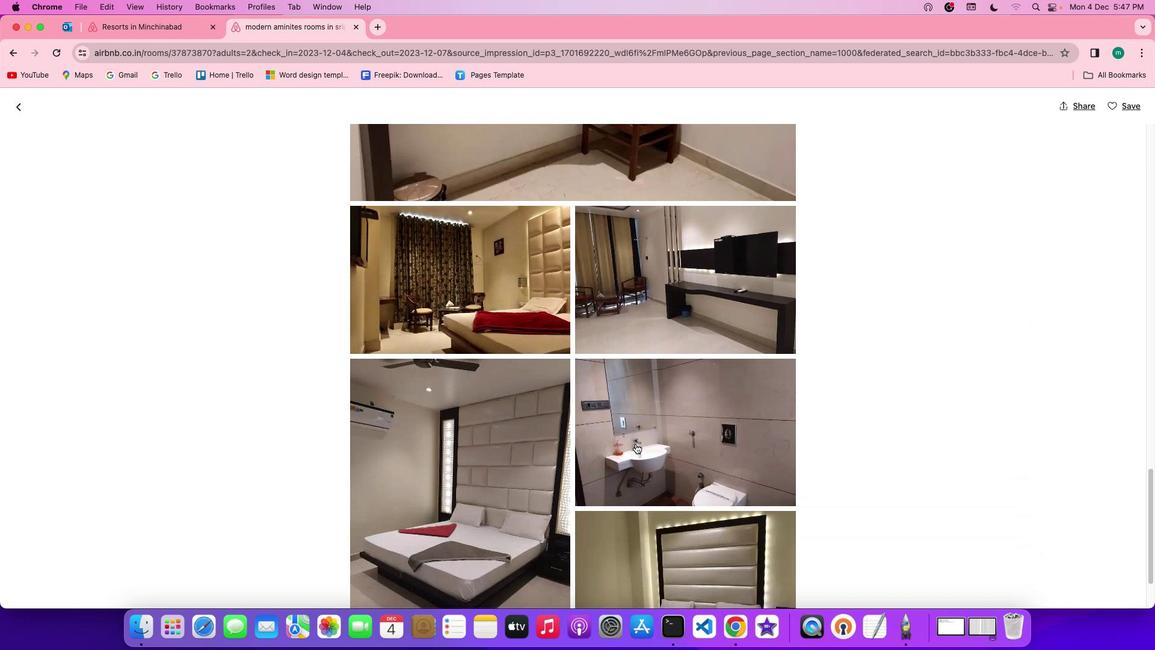 
Action: Mouse scrolled (635, 444) with delta (0, 0)
Screenshot: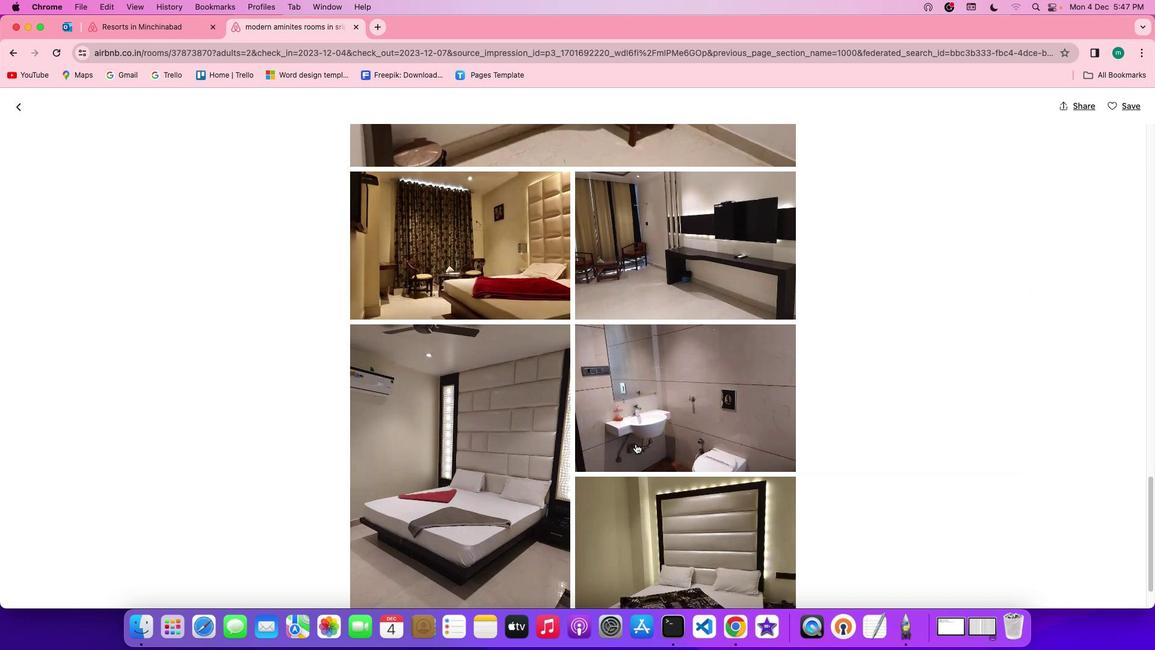 
Action: Mouse scrolled (635, 444) with delta (0, 0)
Screenshot: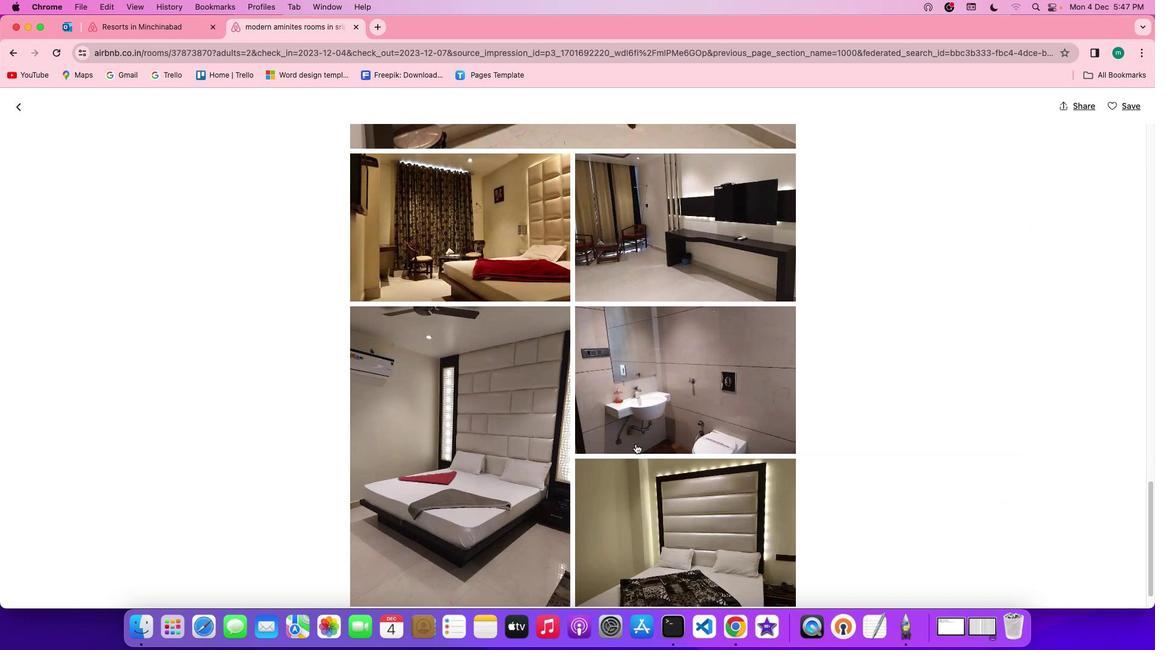 
Action: Mouse scrolled (635, 444) with delta (0, -1)
Screenshot: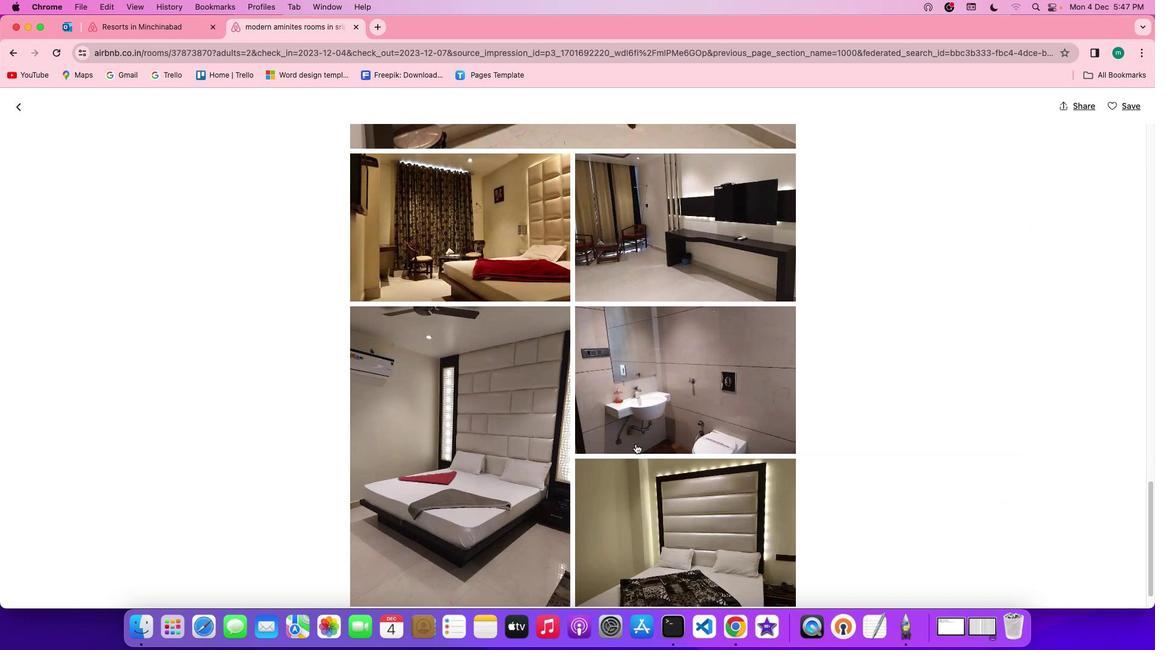 
Action: Mouse scrolled (635, 444) with delta (0, -1)
Screenshot: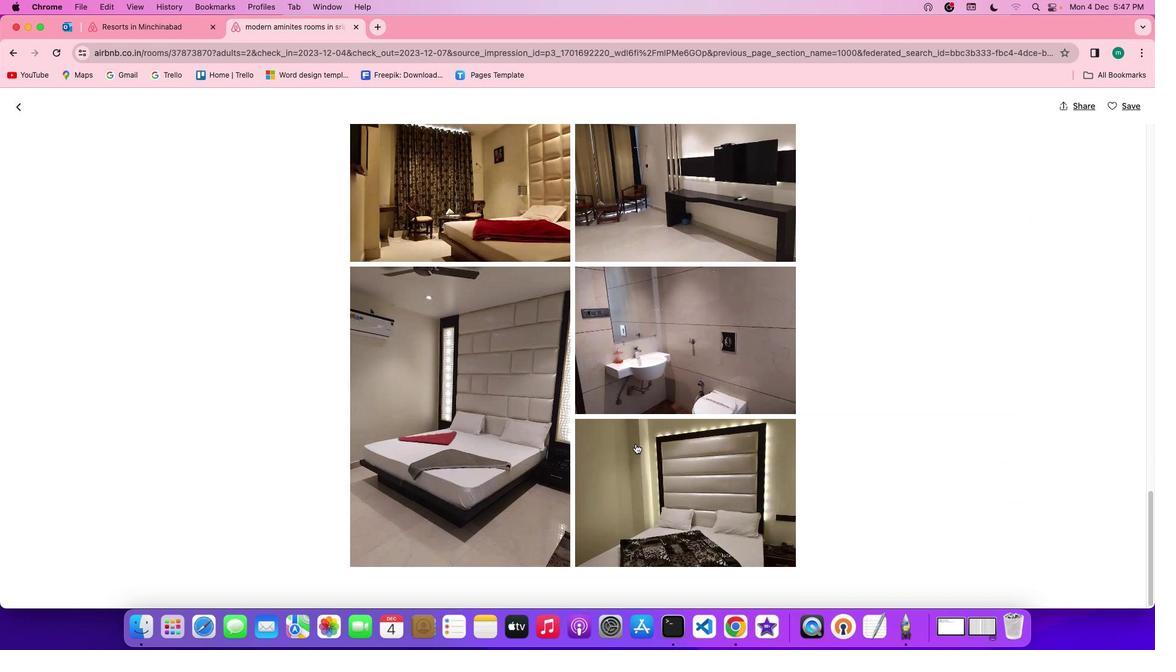 
Action: Mouse scrolled (635, 444) with delta (0, 0)
Screenshot: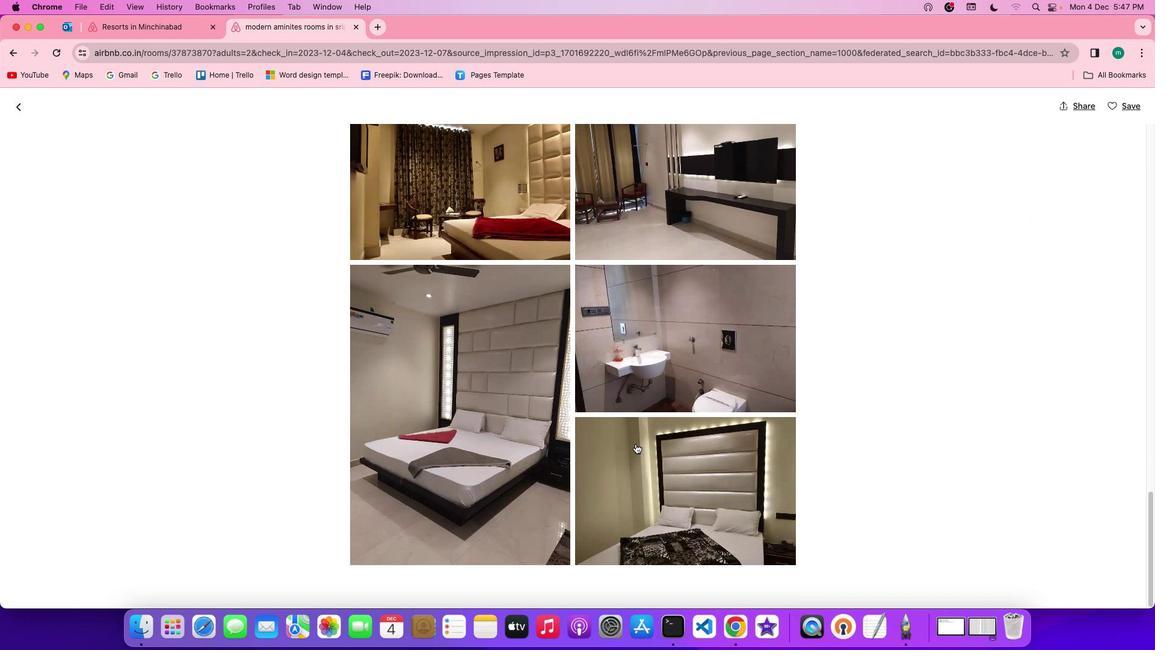 
Action: Mouse scrolled (635, 444) with delta (0, 0)
Screenshot: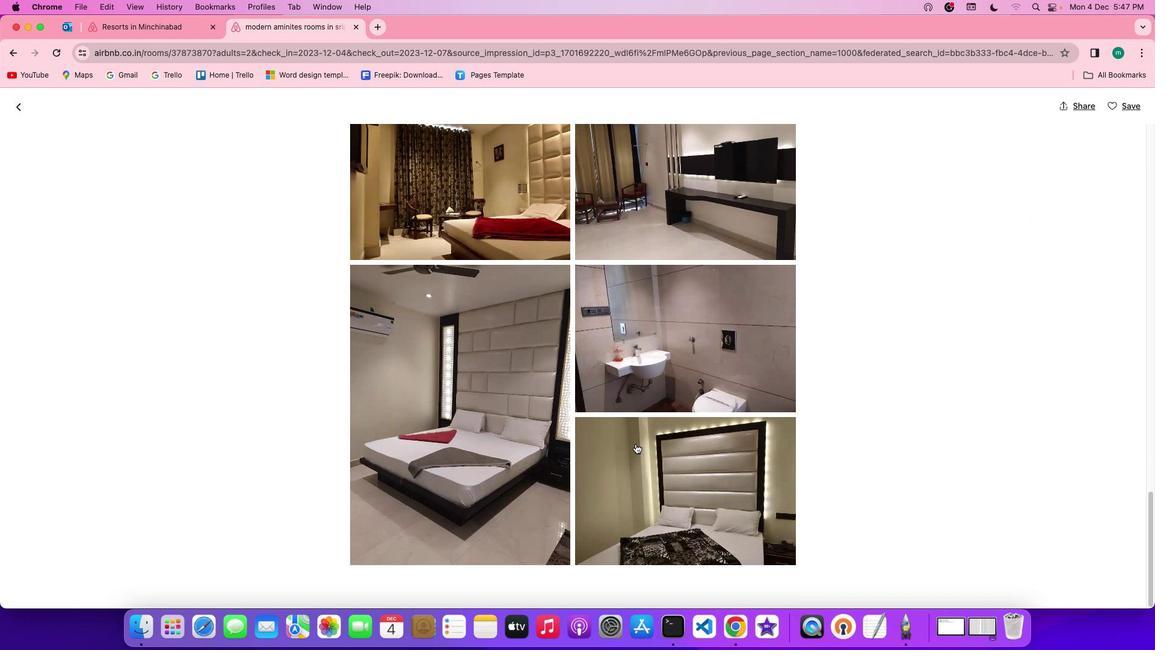 
Action: Mouse scrolled (635, 444) with delta (0, -1)
Screenshot: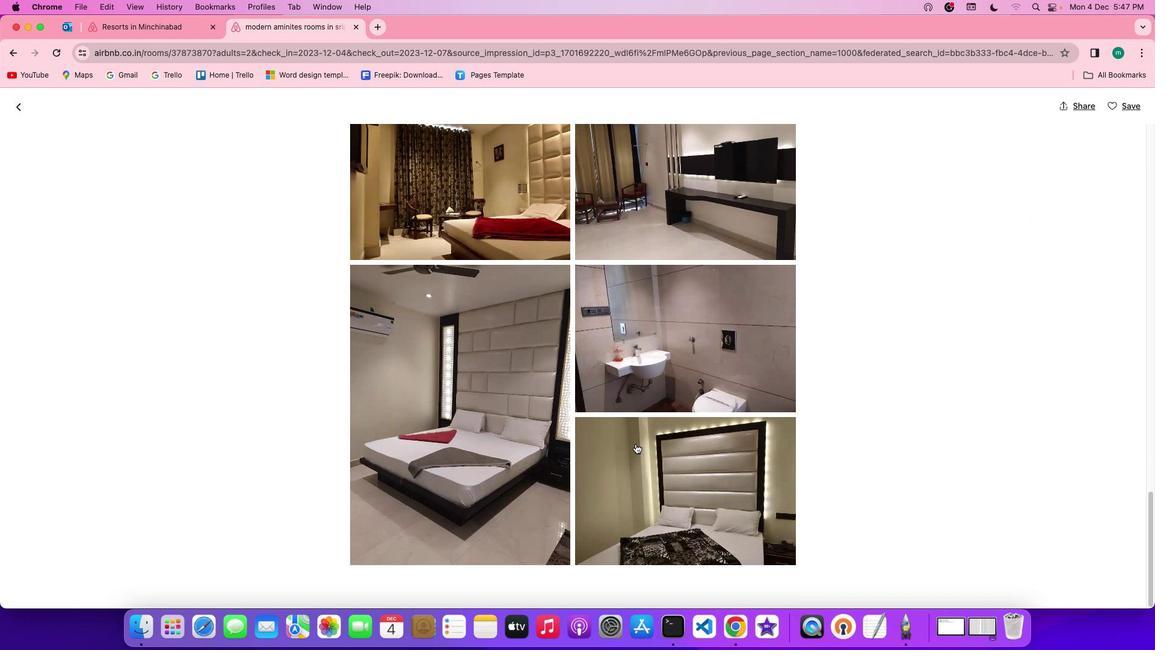 
Action: Mouse scrolled (635, 444) with delta (0, -1)
Screenshot: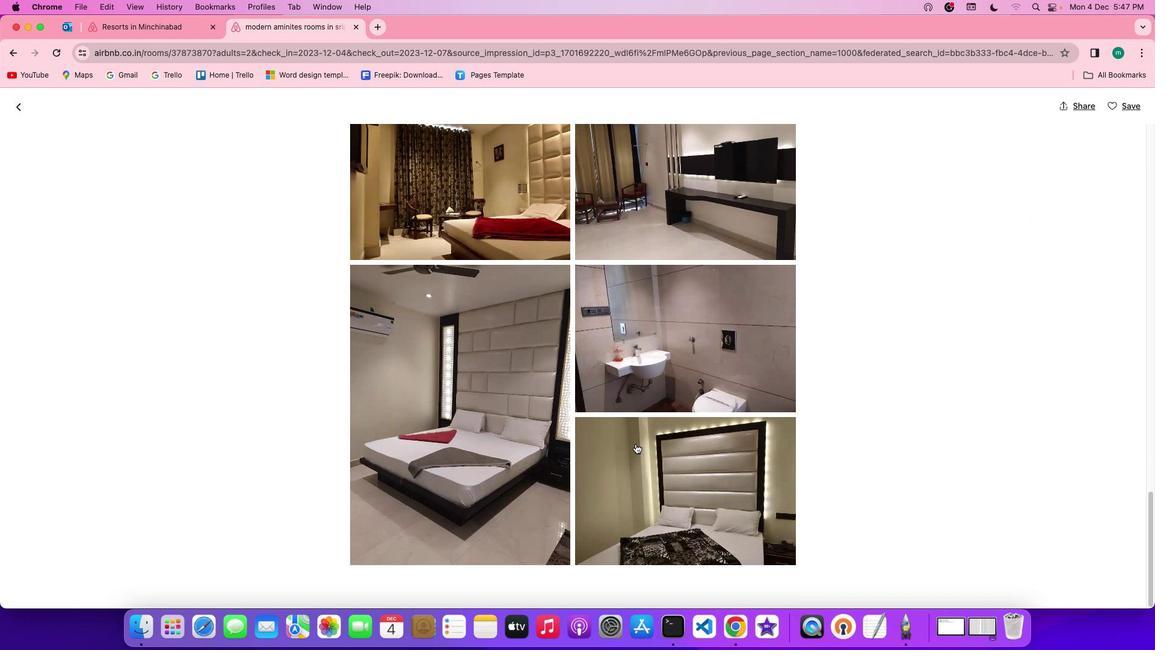 
Action: Mouse scrolled (635, 444) with delta (0, 0)
Screenshot: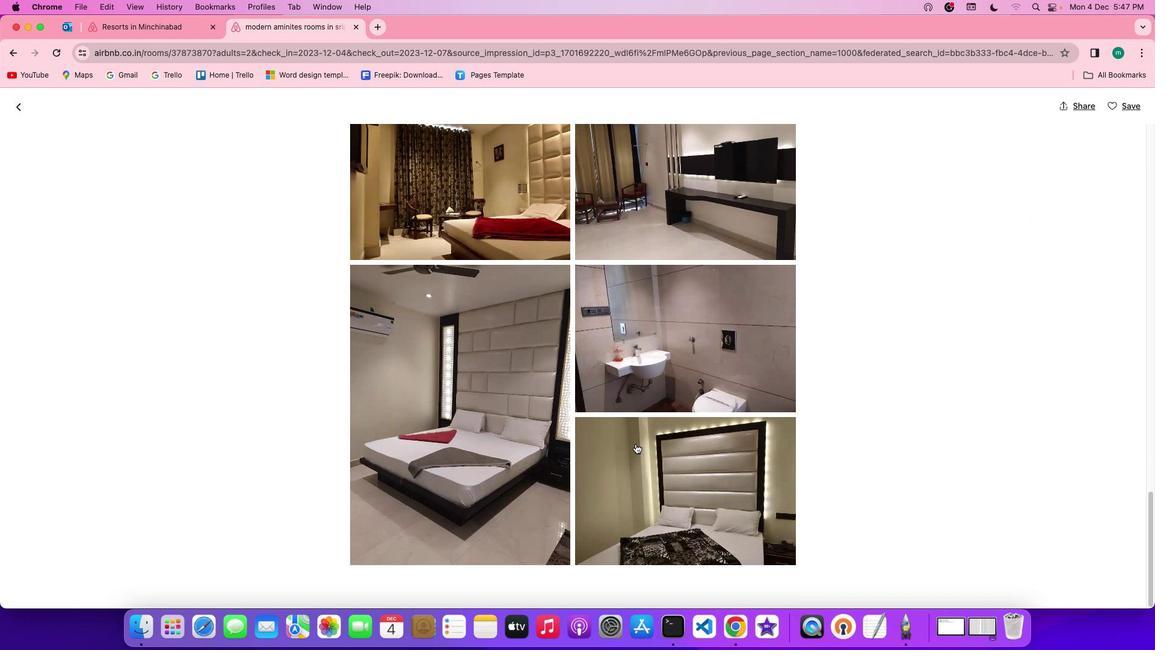 
Action: Mouse scrolled (635, 444) with delta (0, 0)
Screenshot: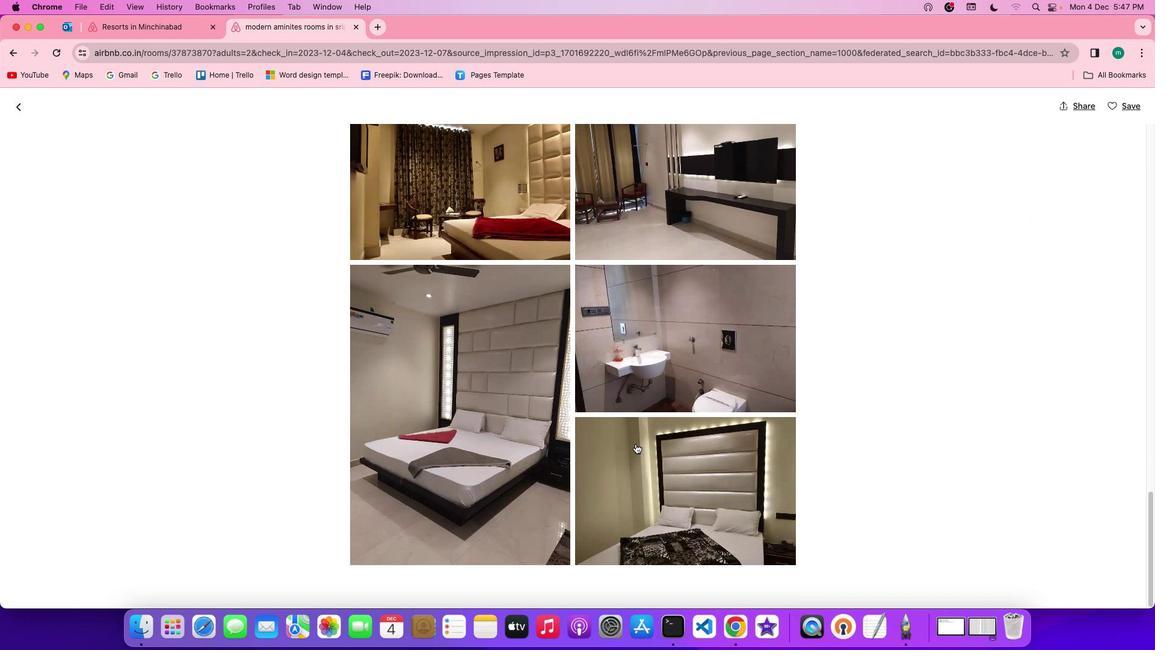 
Action: Mouse scrolled (635, 444) with delta (0, -1)
Screenshot: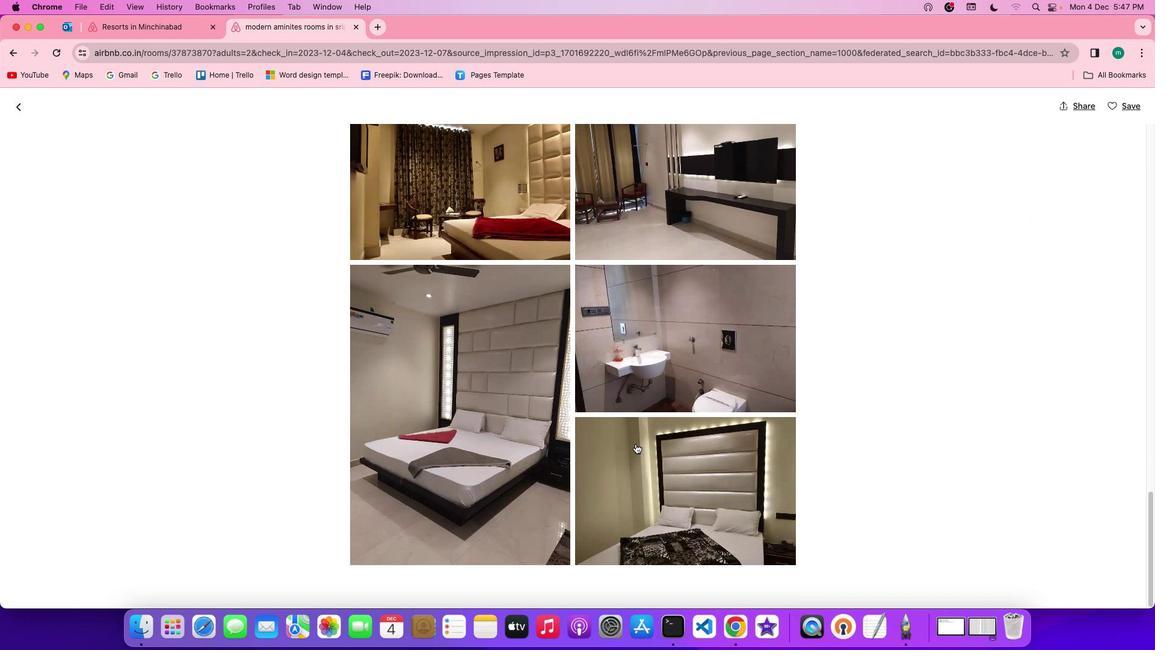 
Action: Mouse scrolled (635, 444) with delta (0, -2)
Screenshot: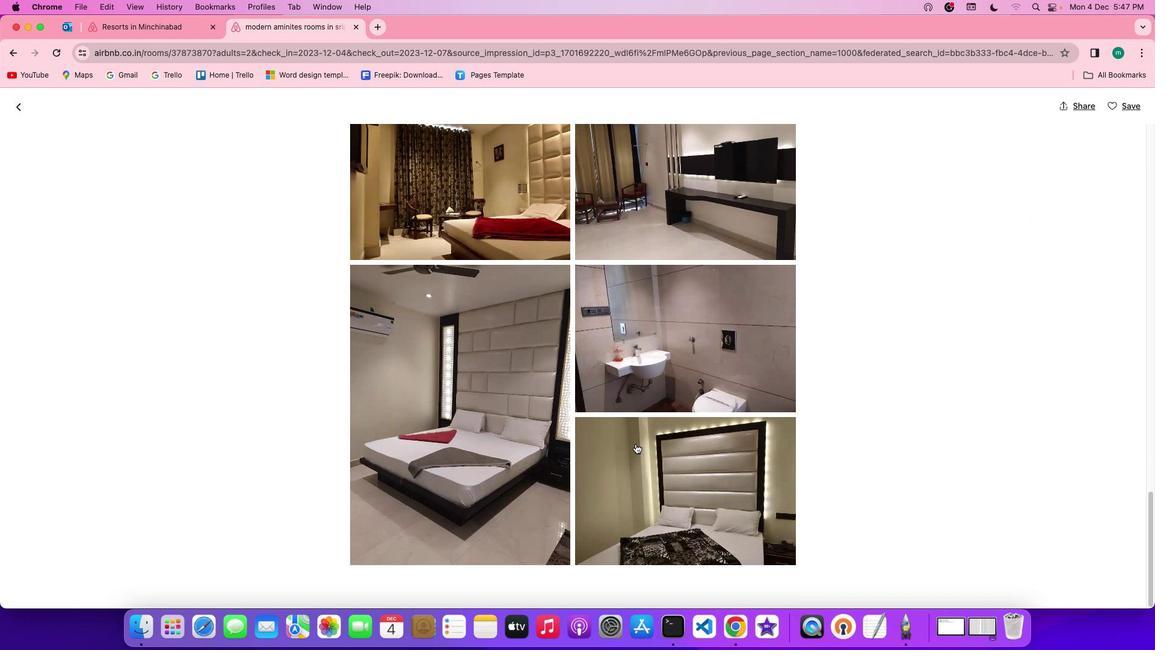 
Action: Mouse scrolled (635, 444) with delta (0, 0)
Screenshot: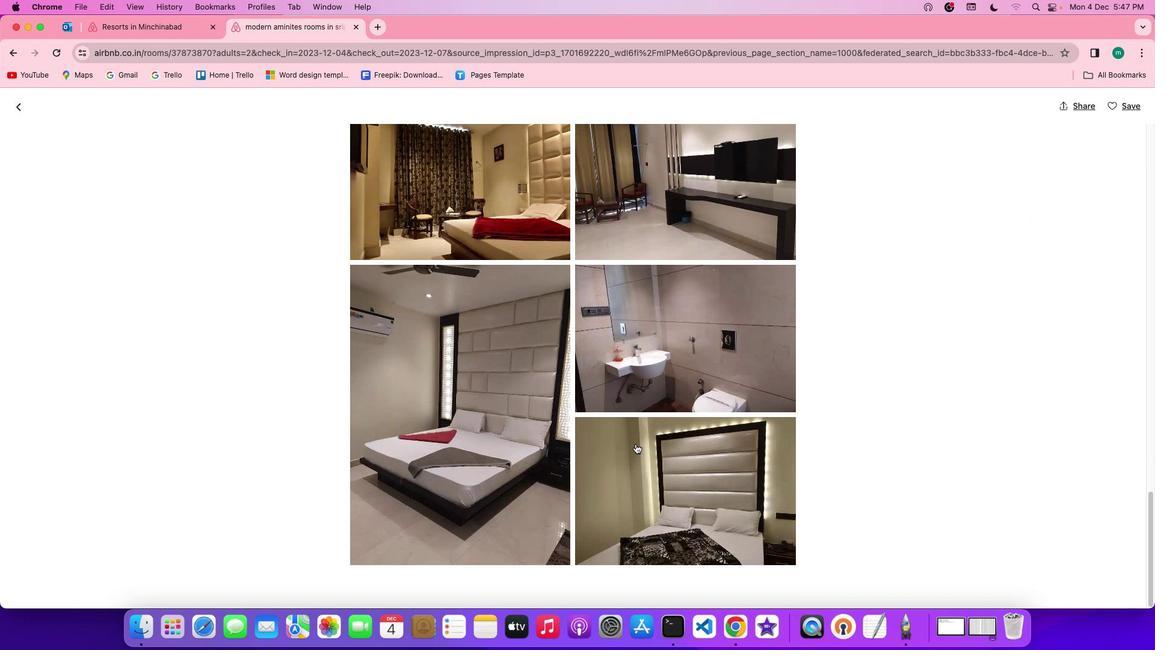 
Action: Mouse scrolled (635, 444) with delta (0, 0)
Screenshot: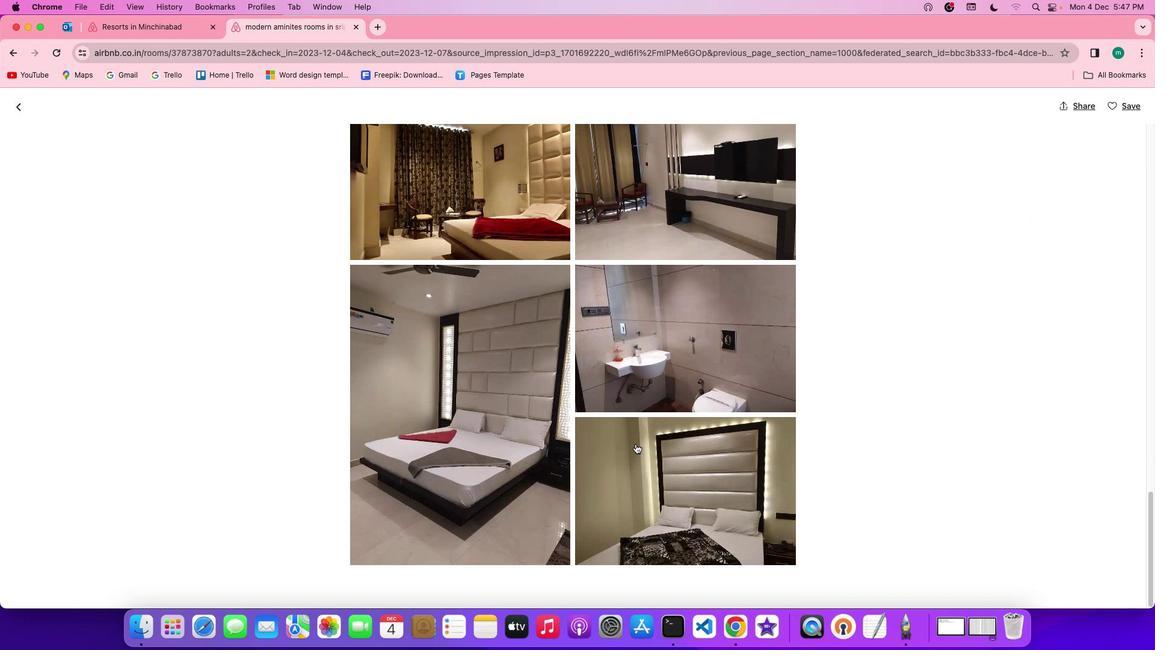 
Action: Mouse scrolled (635, 444) with delta (0, -1)
Screenshot: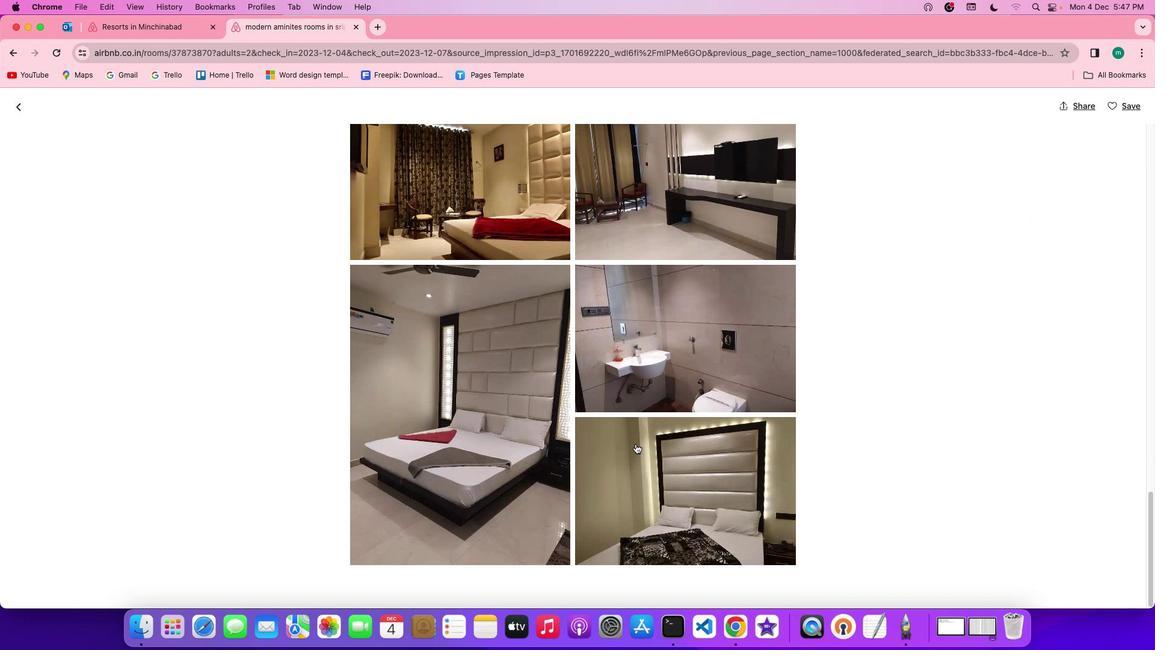 
Action: Mouse scrolled (635, 444) with delta (0, -2)
Screenshot: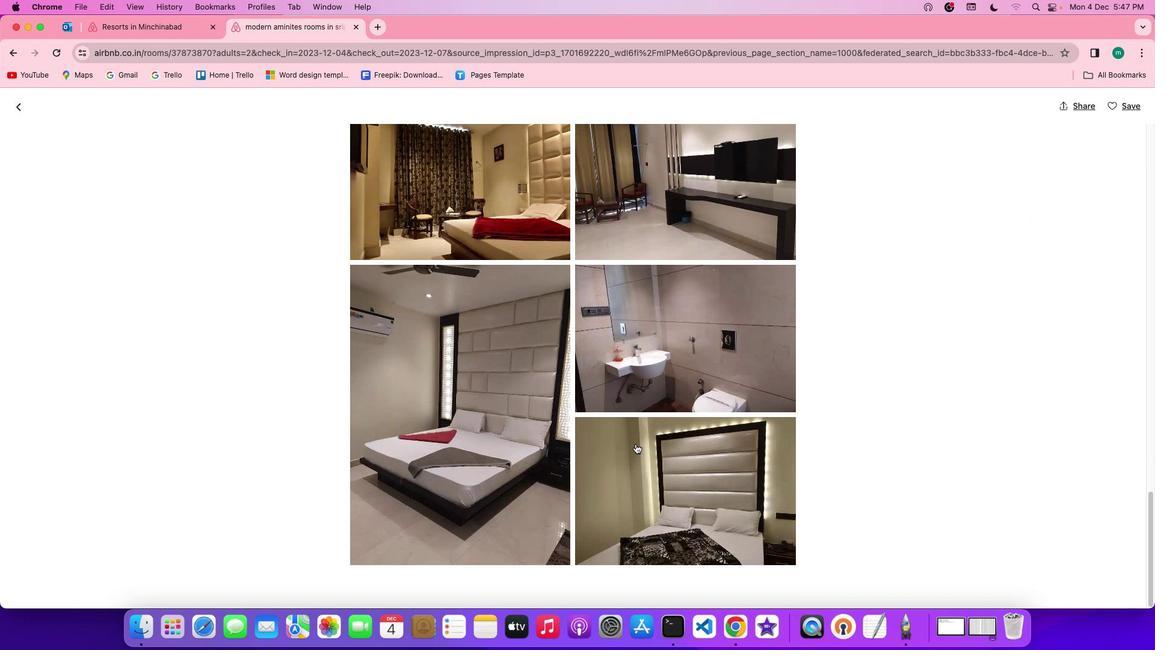
Action: Mouse scrolled (635, 444) with delta (0, 0)
Screenshot: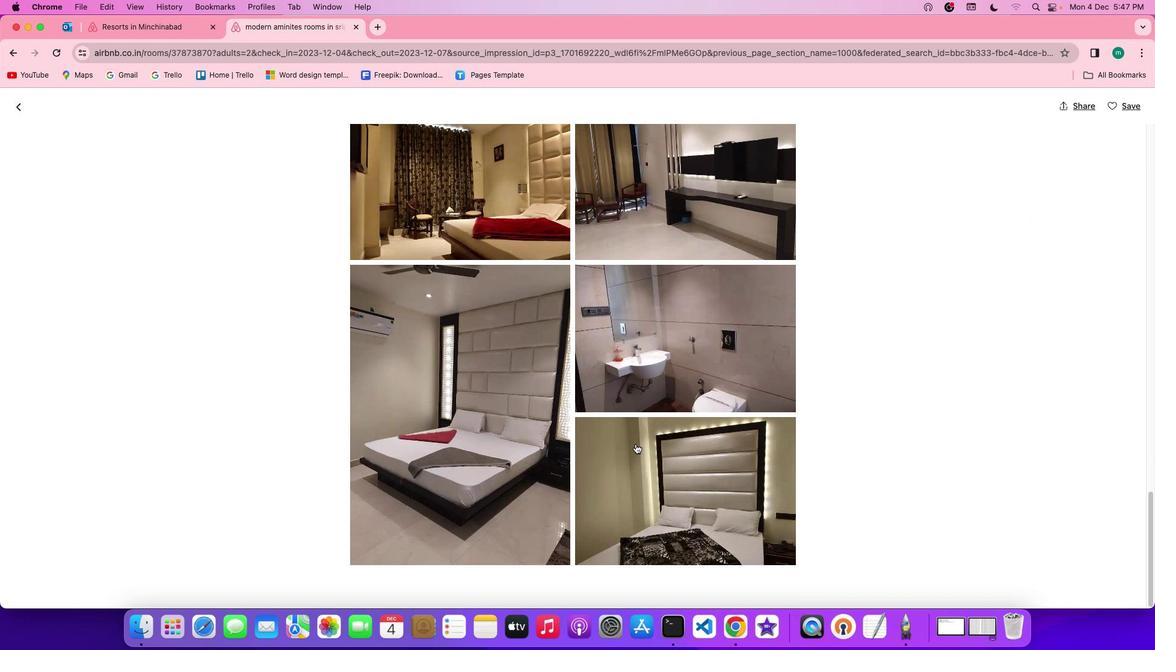 
Action: Mouse scrolled (635, 444) with delta (0, 0)
Screenshot: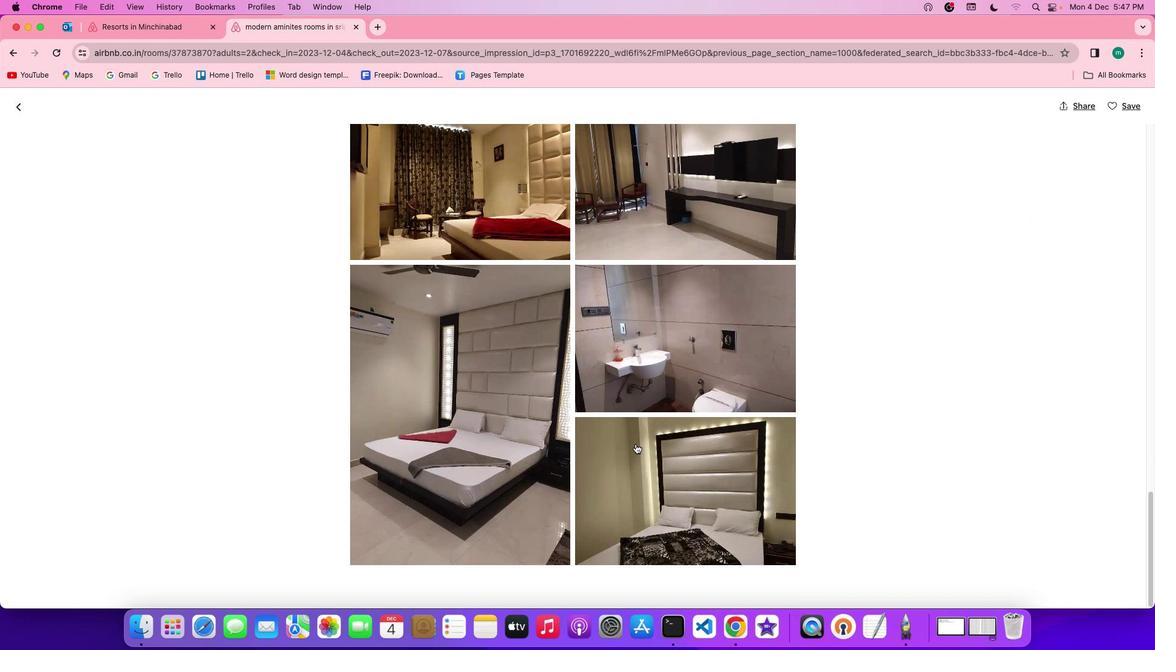 
Action: Mouse scrolled (635, 444) with delta (0, -1)
Screenshot: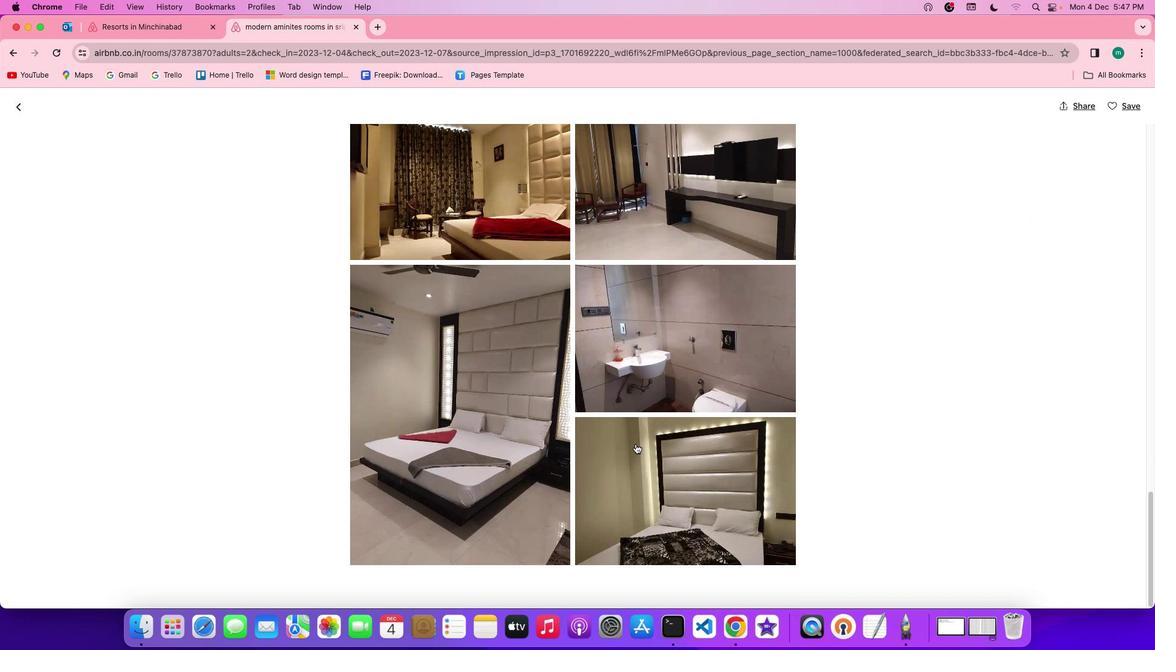 
Action: Mouse scrolled (635, 444) with delta (0, -1)
Screenshot: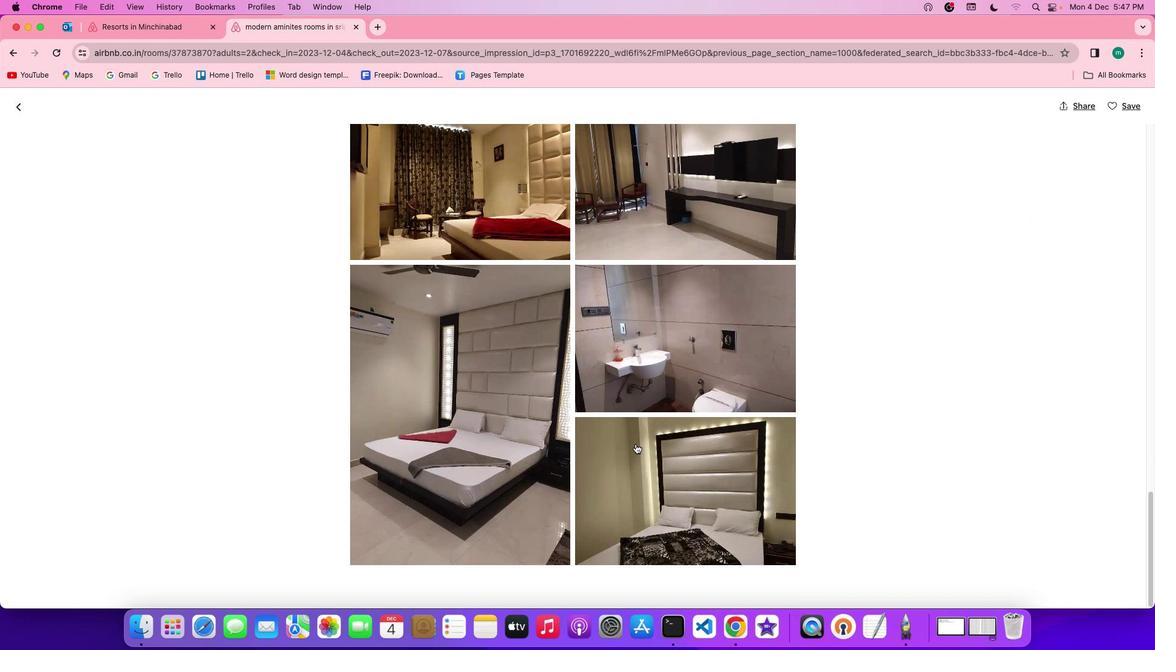 
Action: Mouse scrolled (635, 444) with delta (0, 0)
Screenshot: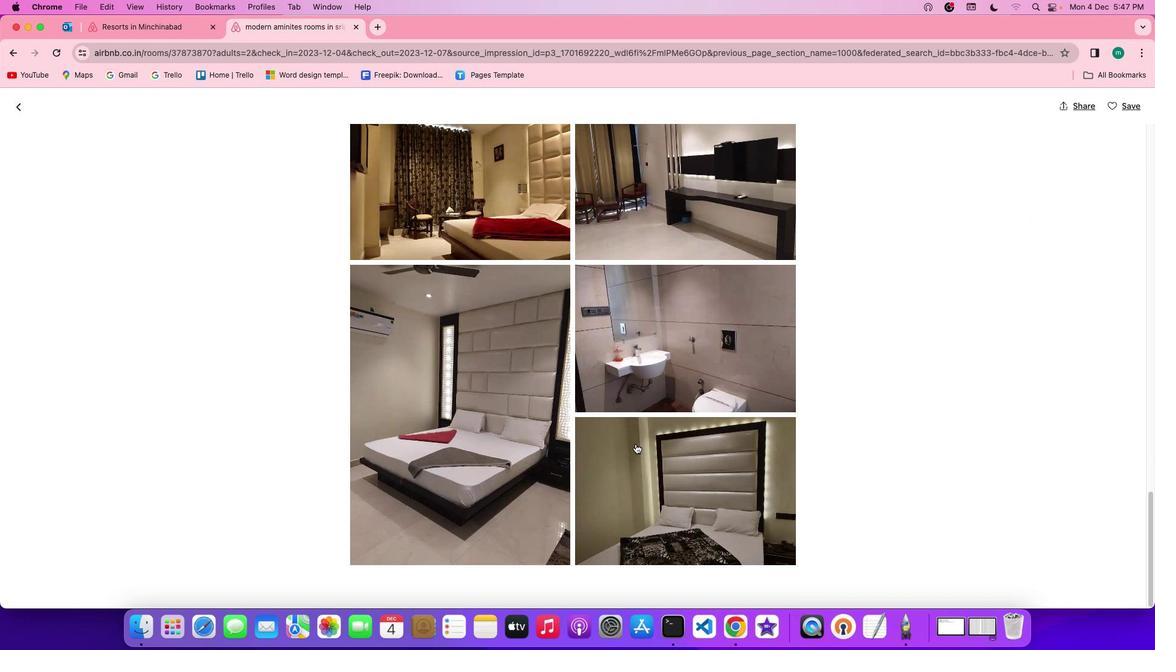 
Action: Mouse scrolled (635, 444) with delta (0, 0)
Screenshot: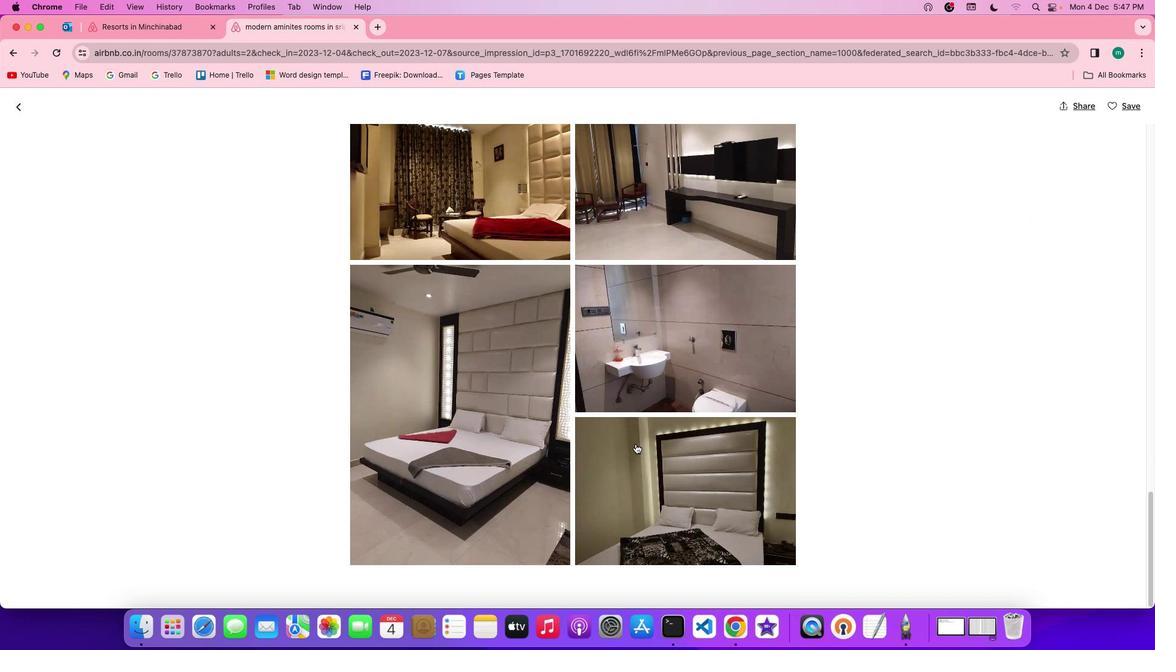 
Action: Mouse scrolled (635, 444) with delta (0, -1)
Screenshot: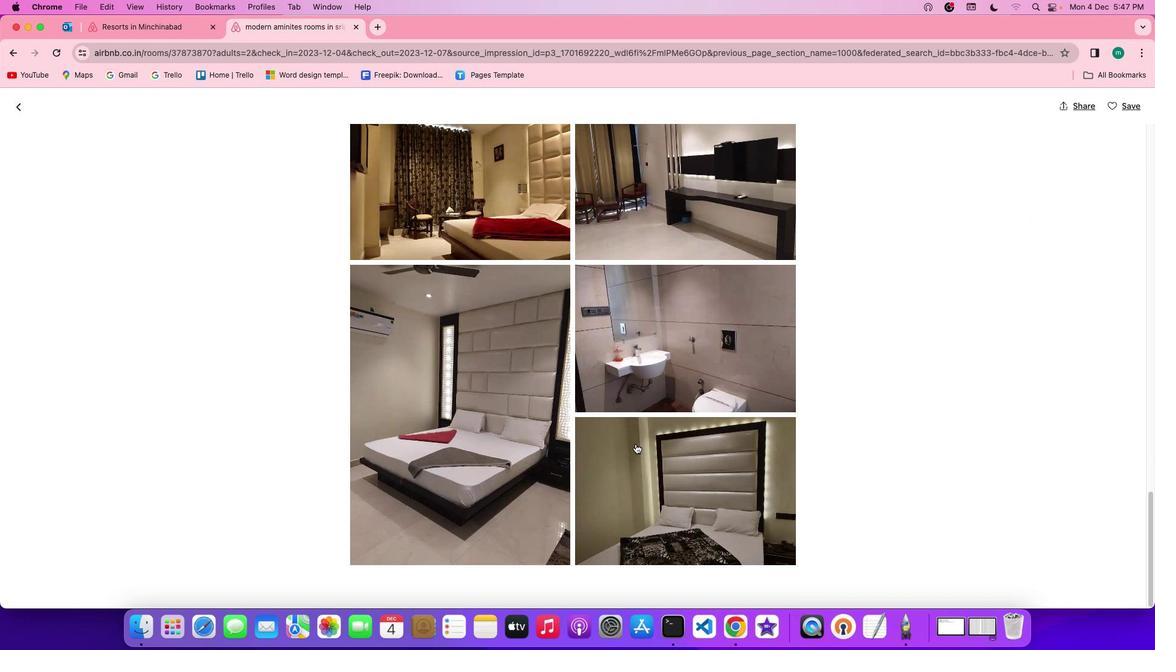 
Action: Mouse scrolled (635, 444) with delta (0, -1)
Screenshot: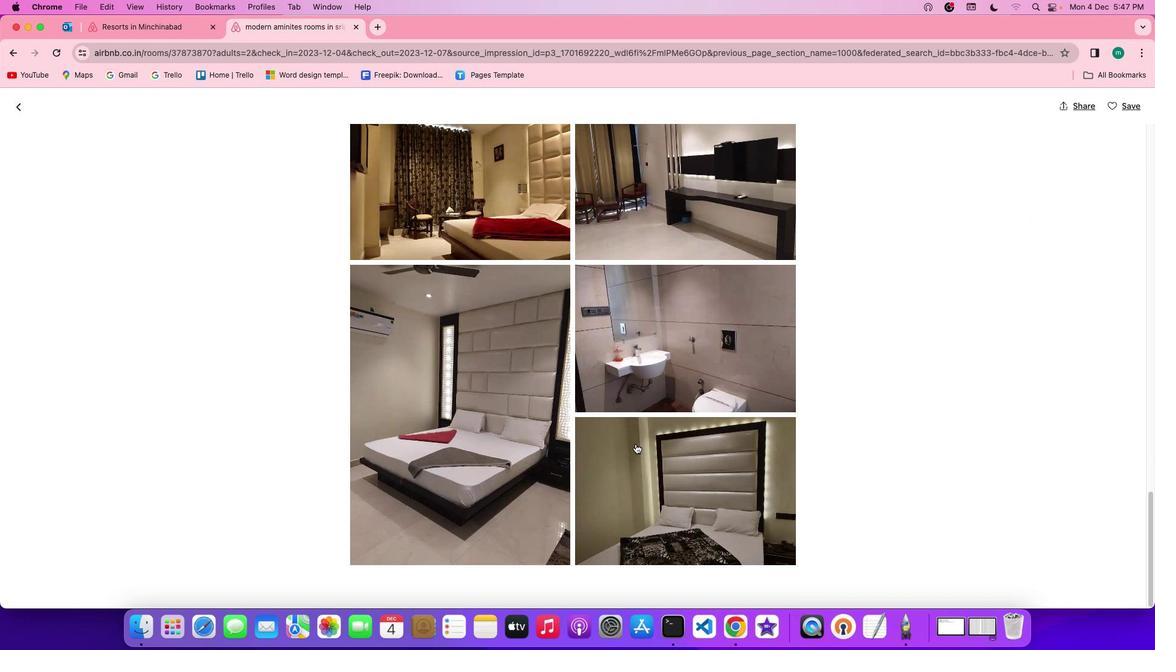
Action: Mouse scrolled (635, 444) with delta (0, 0)
Screenshot: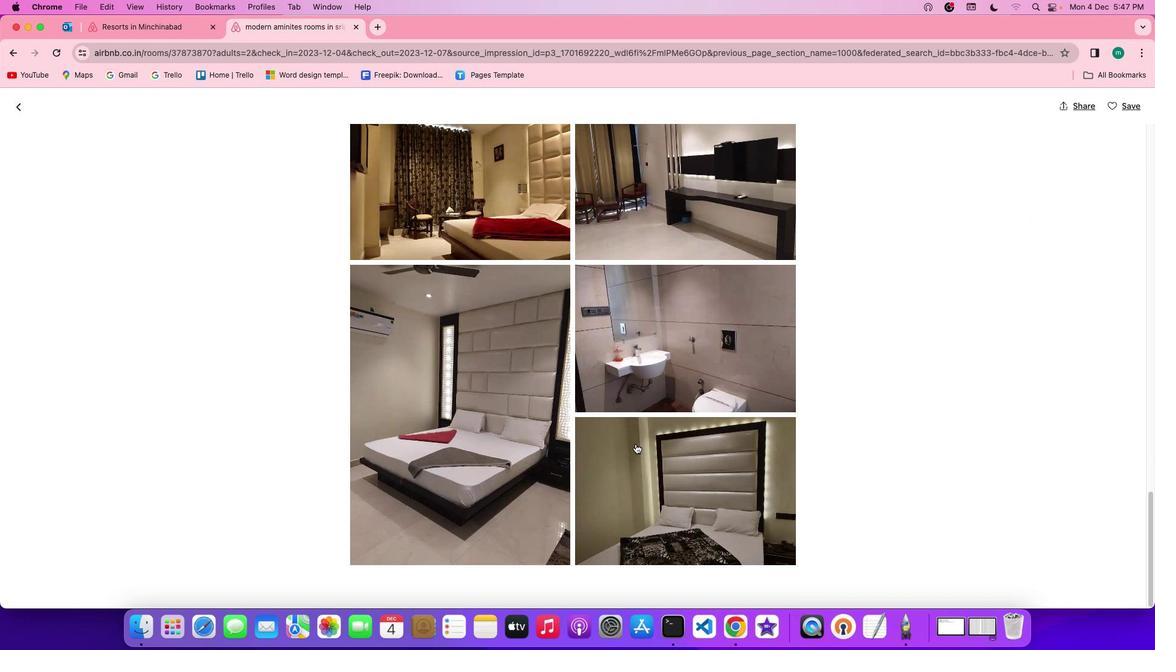 
Action: Mouse scrolled (635, 444) with delta (0, 0)
Screenshot: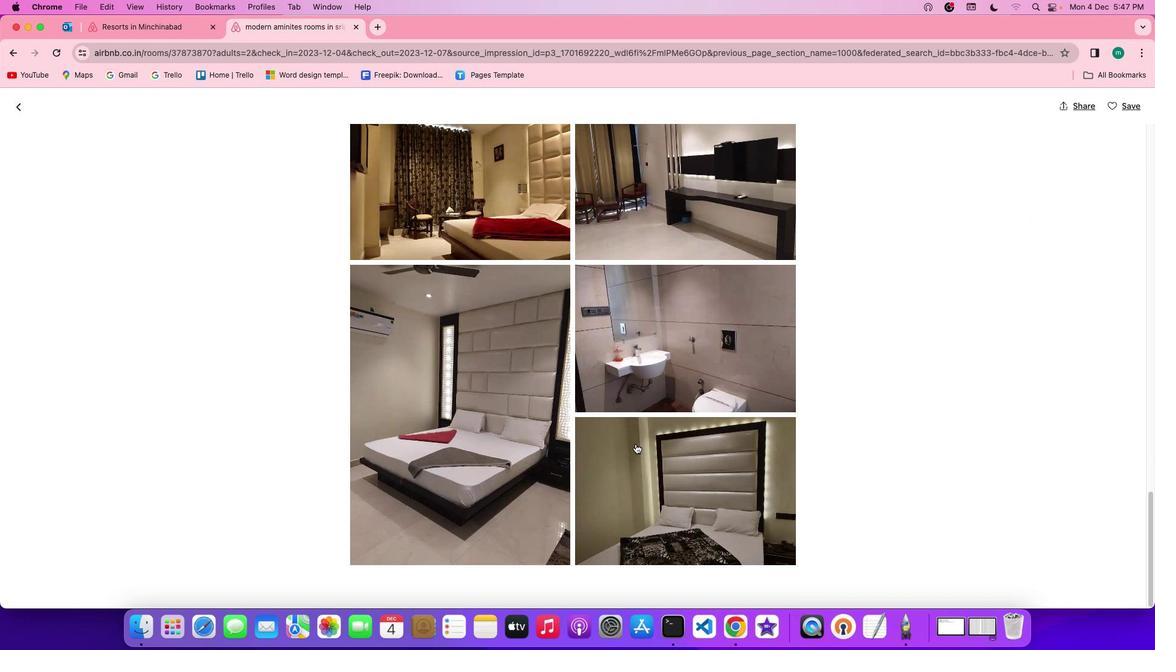 
Action: Mouse scrolled (635, 444) with delta (0, -1)
Screenshot: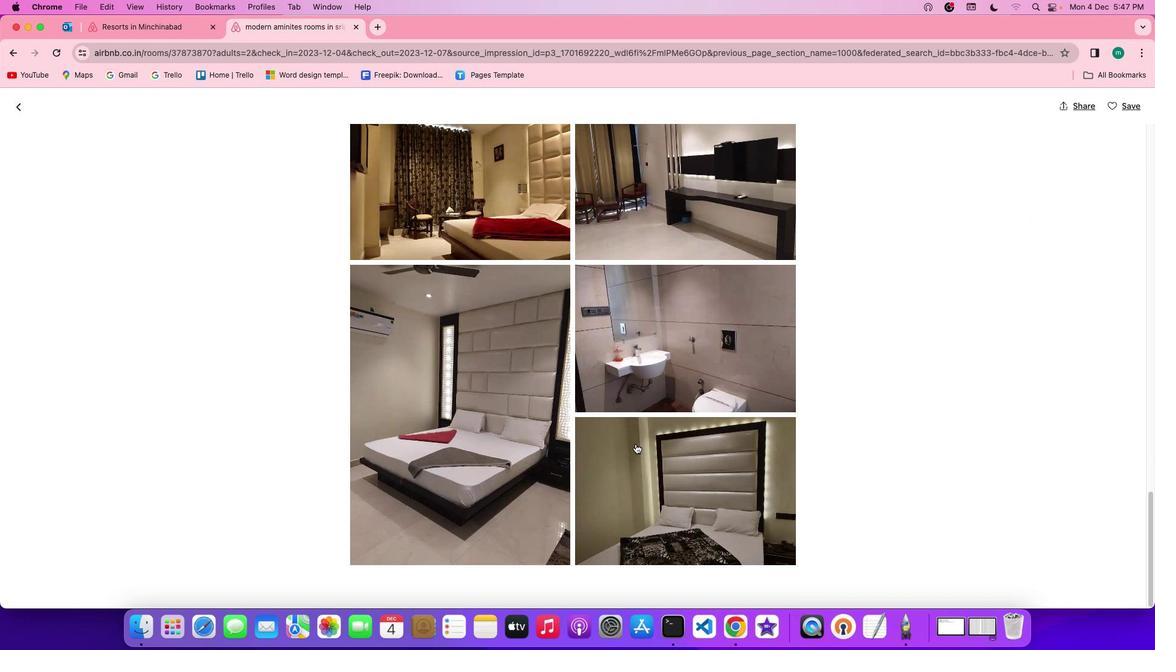 
Action: Mouse scrolled (635, 444) with delta (0, -2)
Screenshot: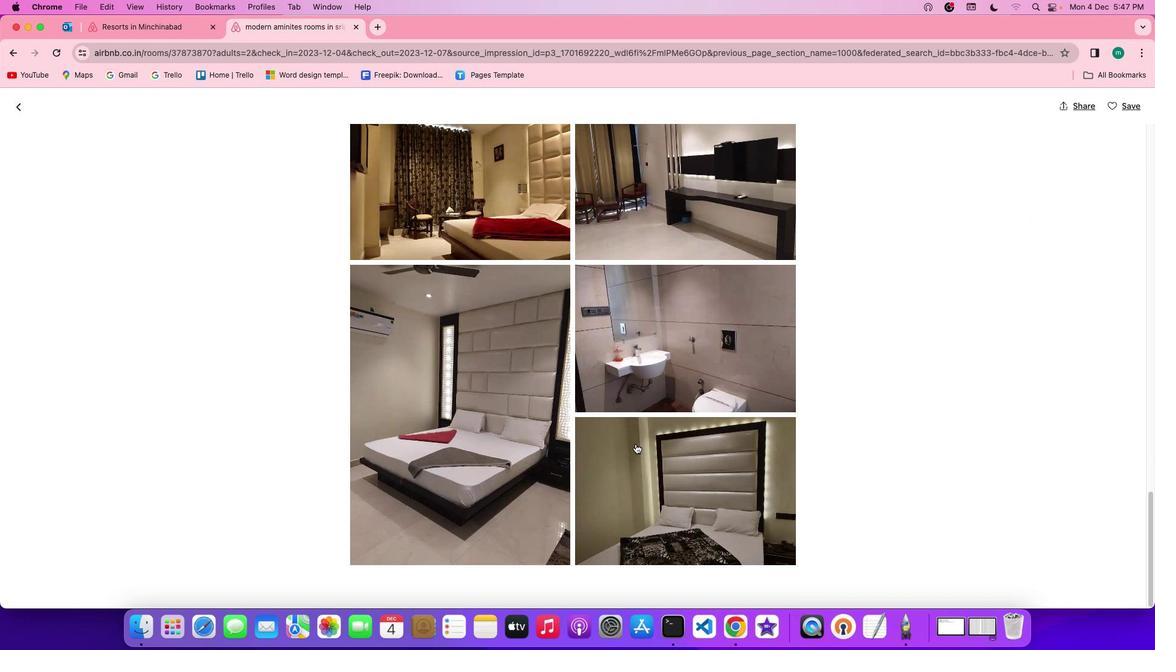 
Action: Mouse moved to (25, 107)
Screenshot: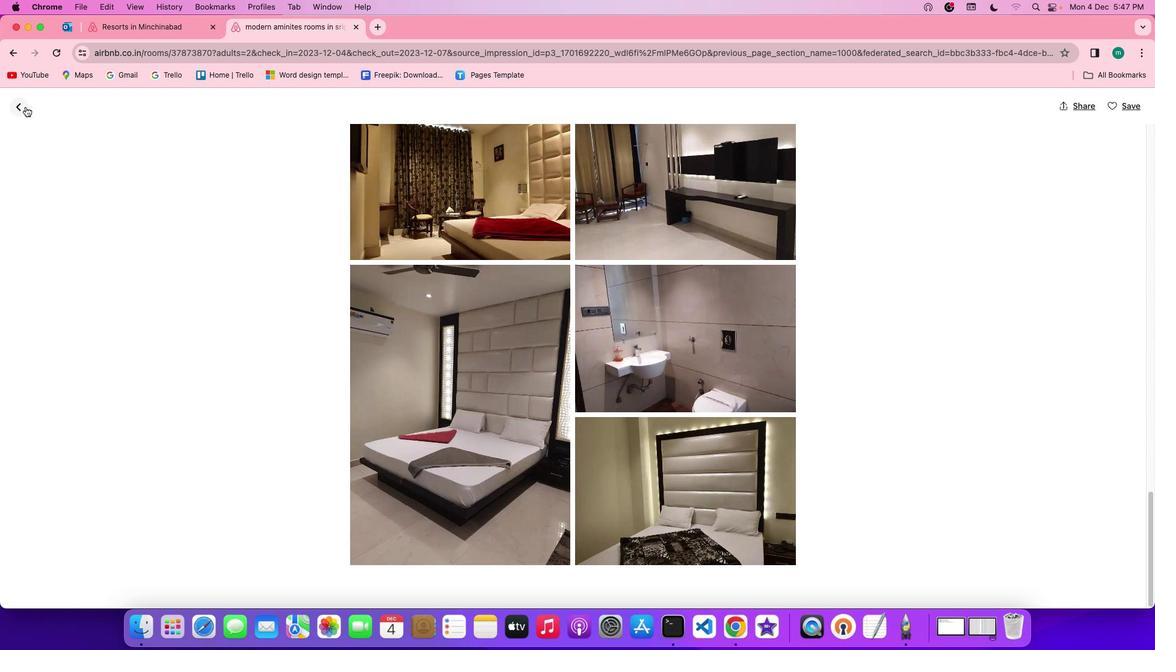 
Action: Mouse pressed left at (25, 107)
Screenshot: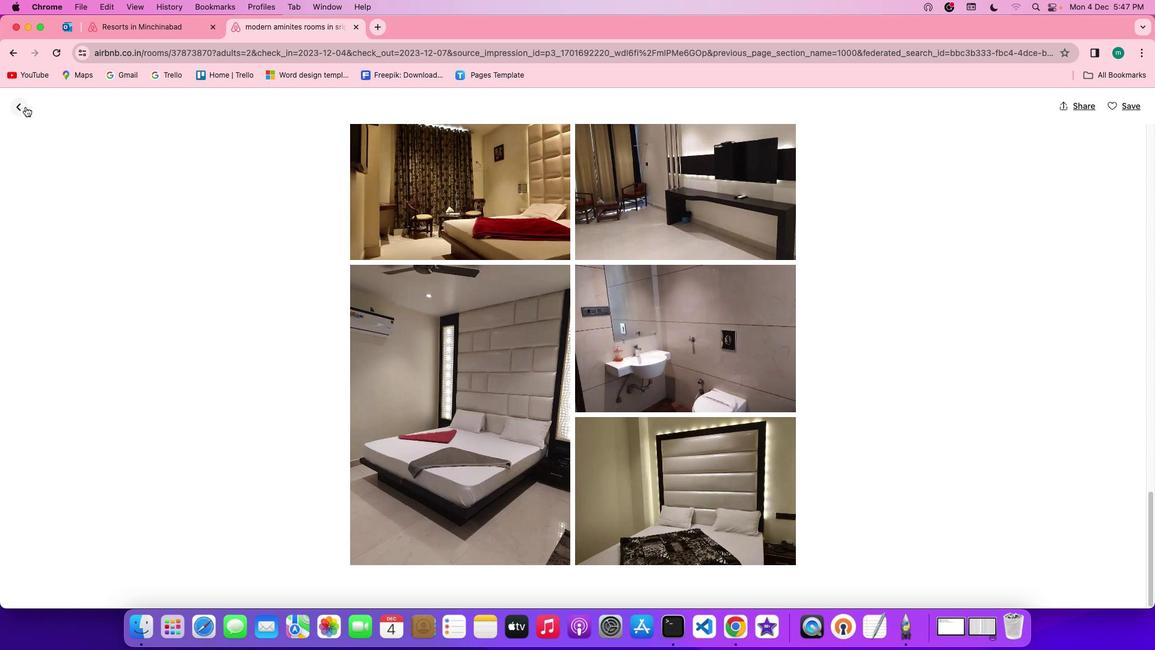 
Action: Mouse moved to (572, 420)
Screenshot: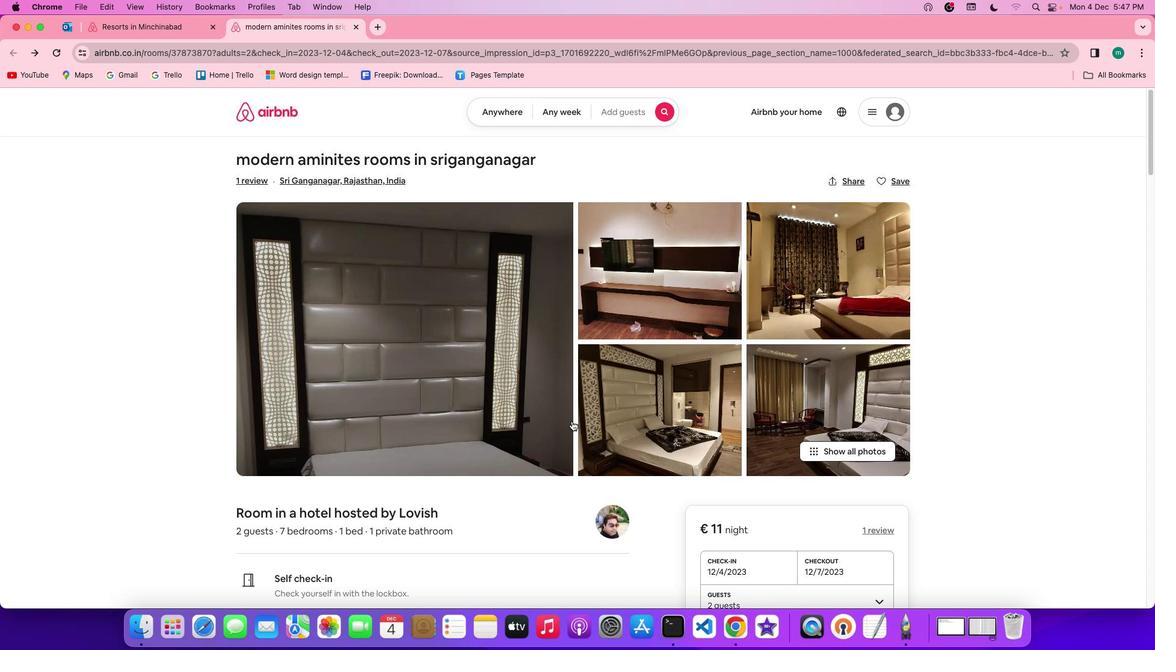 
Action: Mouse scrolled (572, 420) with delta (0, 0)
Screenshot: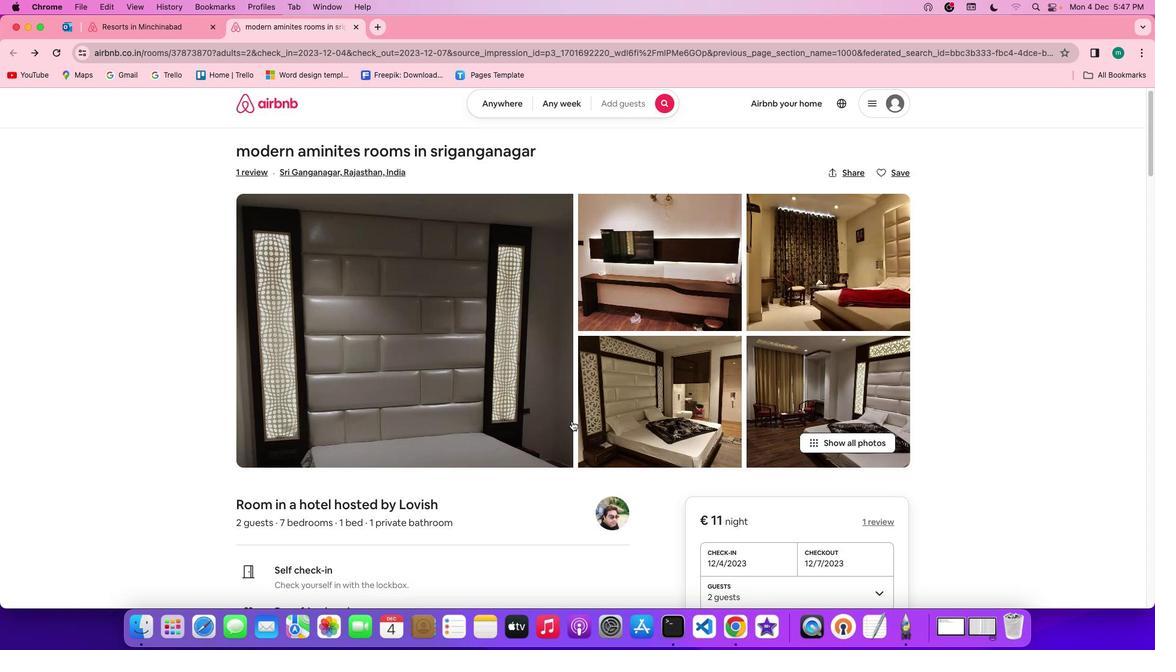 
Action: Mouse scrolled (572, 420) with delta (0, 0)
Screenshot: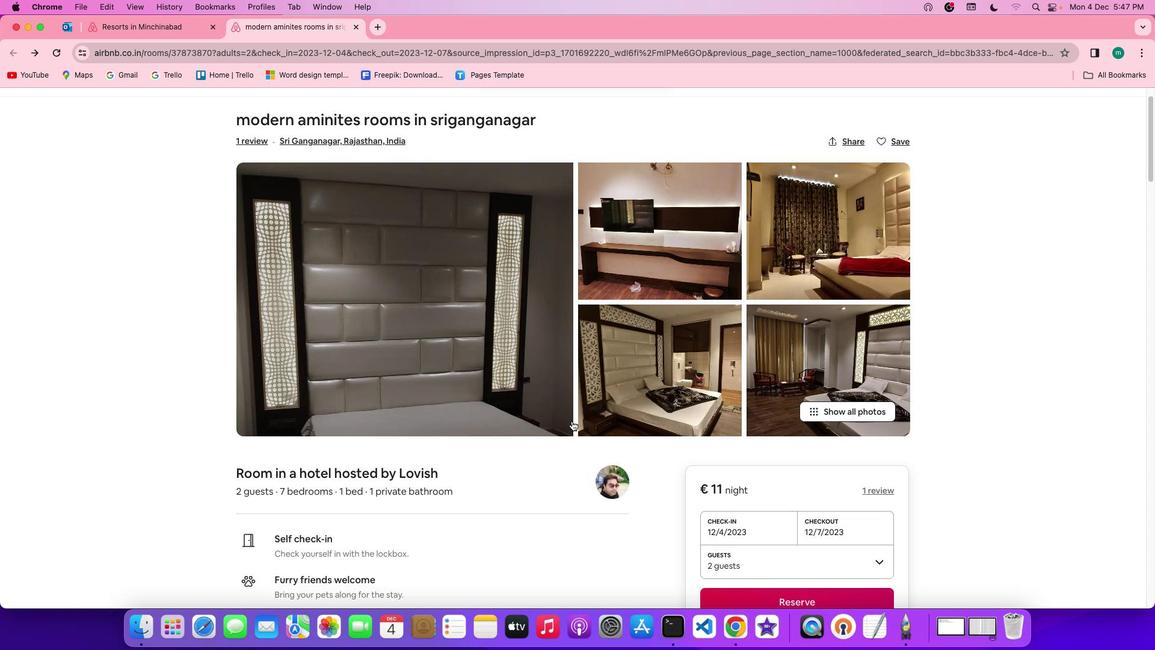 
Action: Mouse scrolled (572, 420) with delta (0, -1)
Screenshot: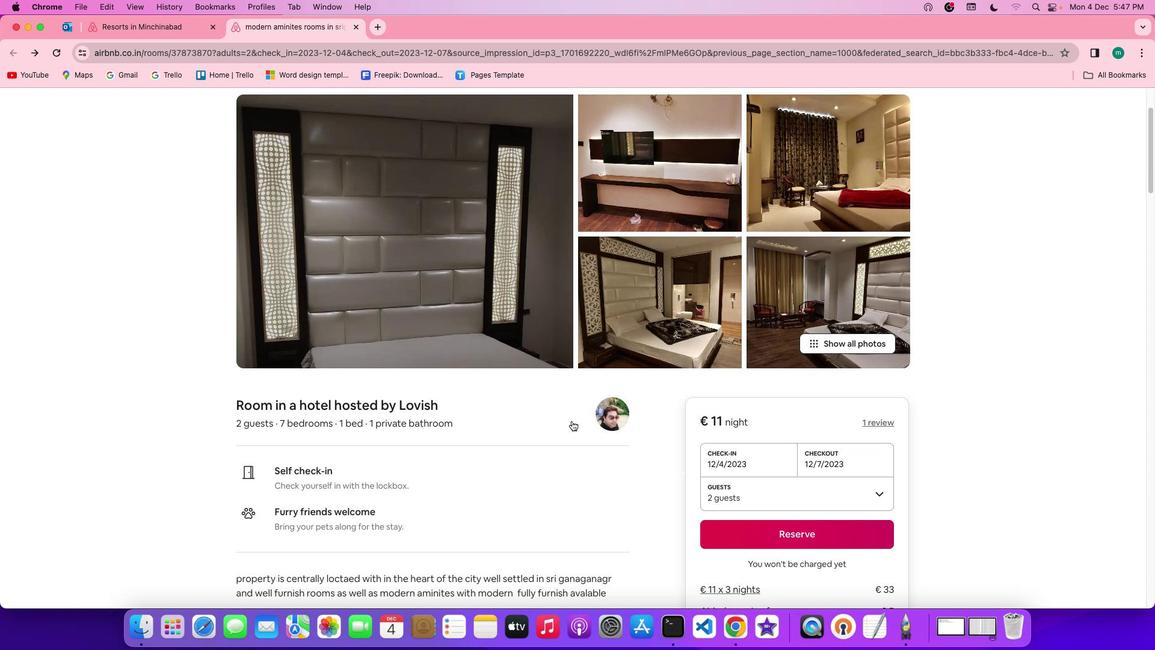 
Action: Mouse scrolled (572, 420) with delta (0, -2)
Screenshot: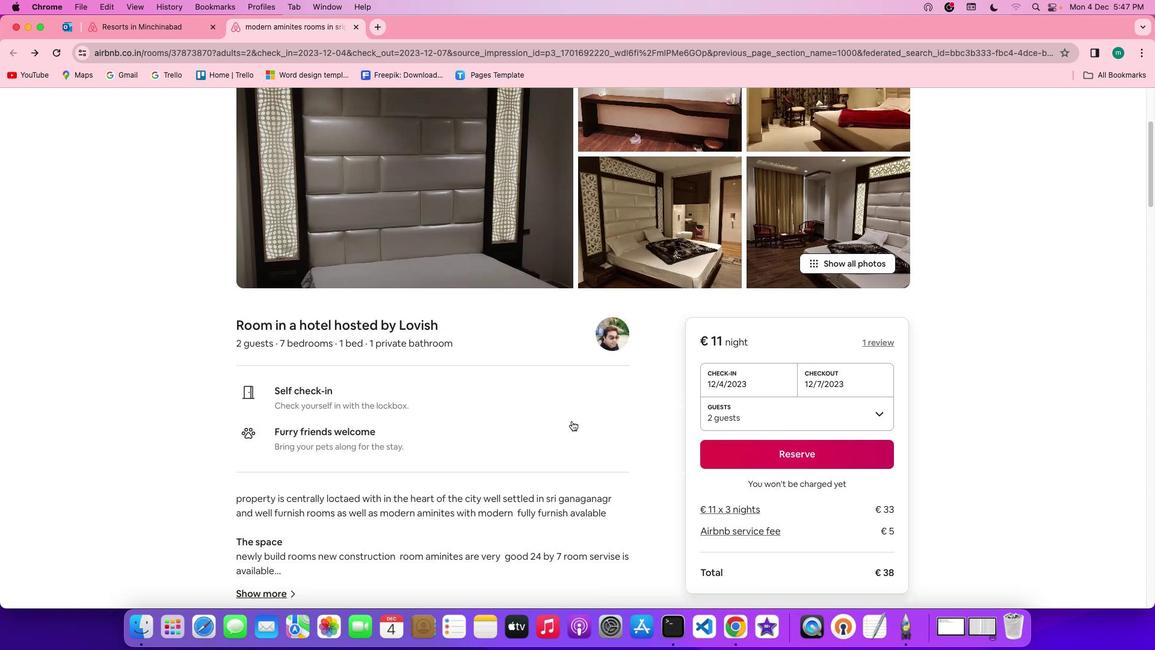 
Action: Mouse scrolled (572, 420) with delta (0, -3)
Screenshot: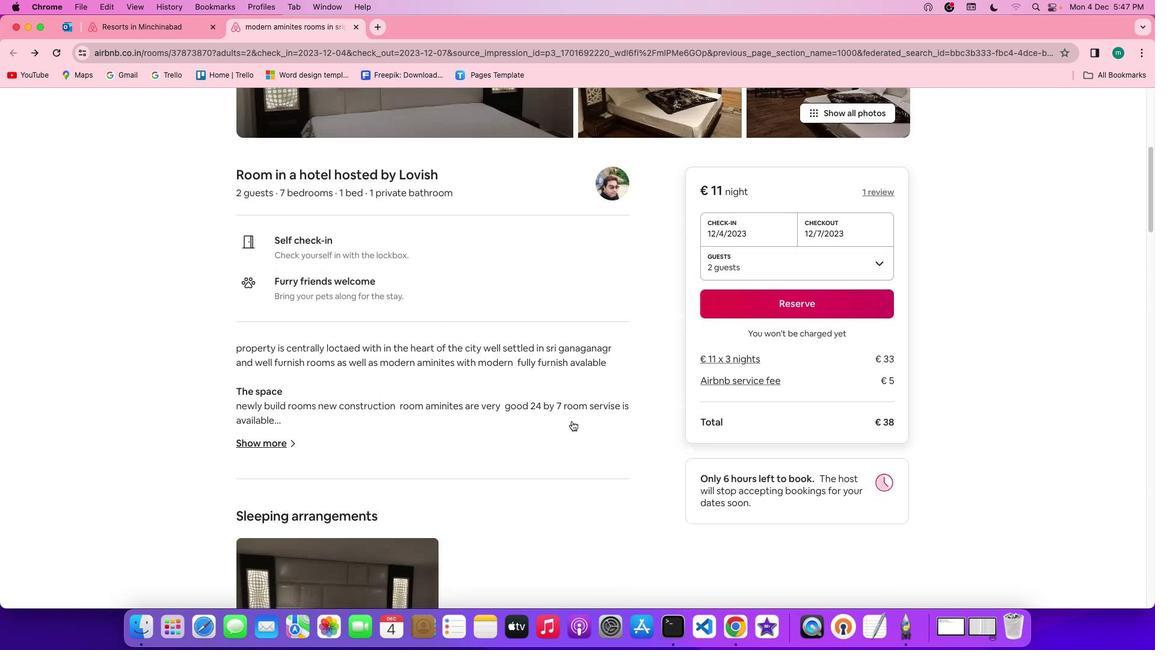 
Action: Mouse scrolled (572, 420) with delta (0, 0)
Screenshot: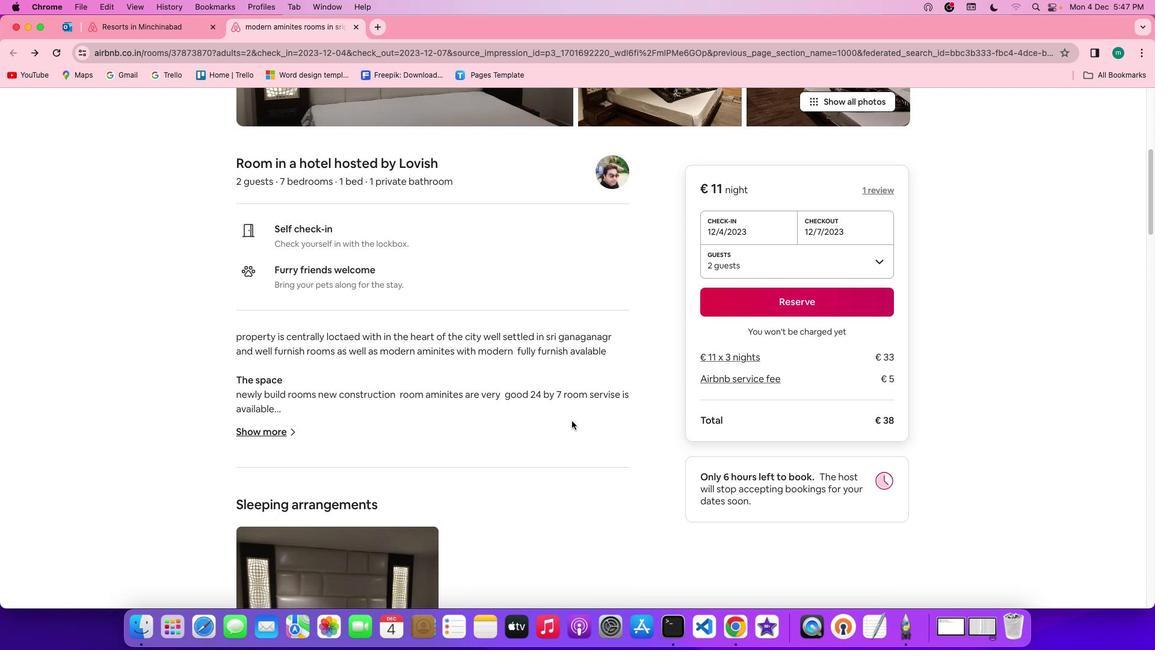 
Action: Mouse scrolled (572, 420) with delta (0, 0)
Screenshot: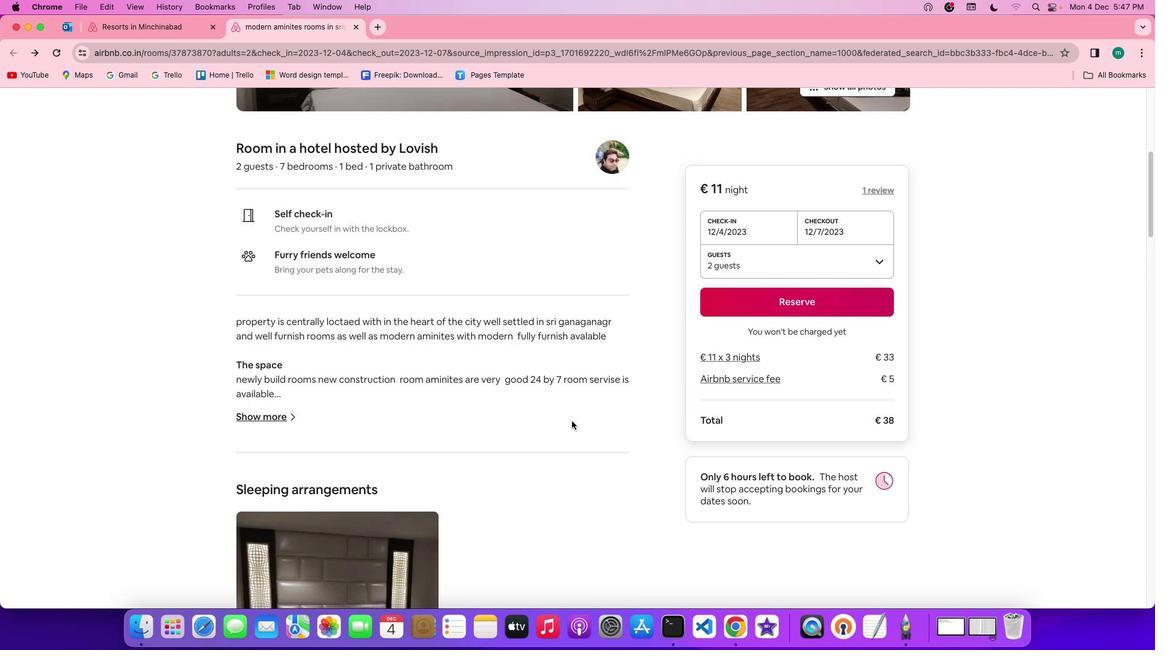 
Action: Mouse scrolled (572, 420) with delta (0, -1)
Screenshot: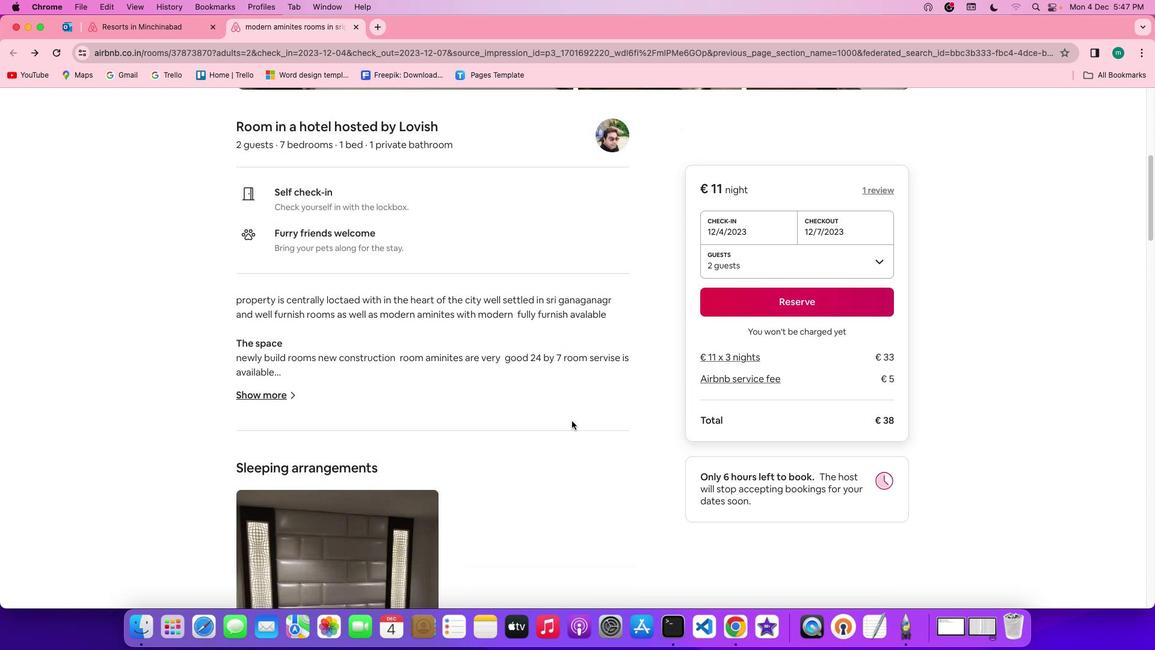 
Action: Mouse moved to (281, 353)
Screenshot: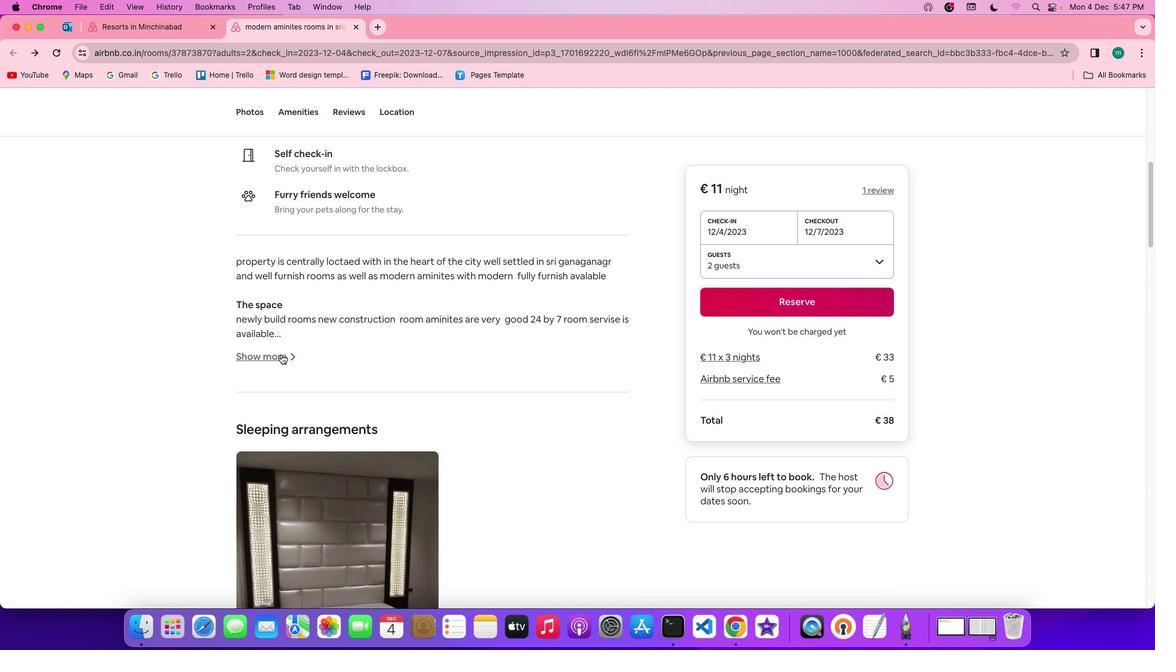 
Action: Mouse pressed left at (281, 353)
Screenshot: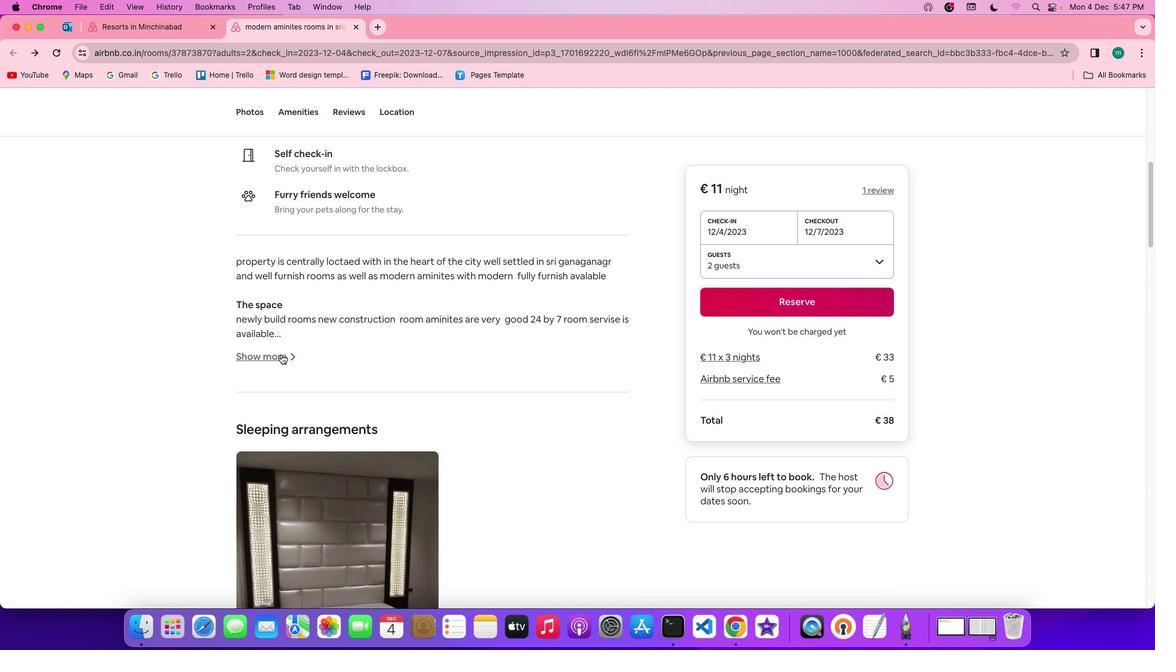
Action: Mouse moved to (506, 385)
Screenshot: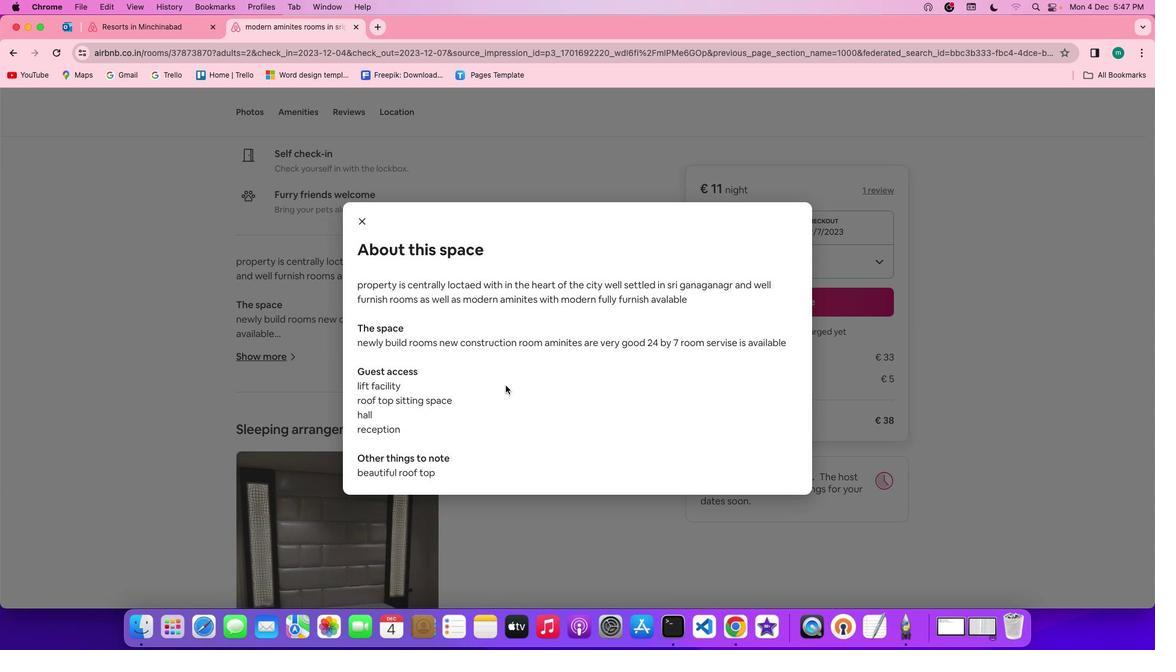 
Action: Mouse scrolled (506, 385) with delta (0, 0)
Screenshot: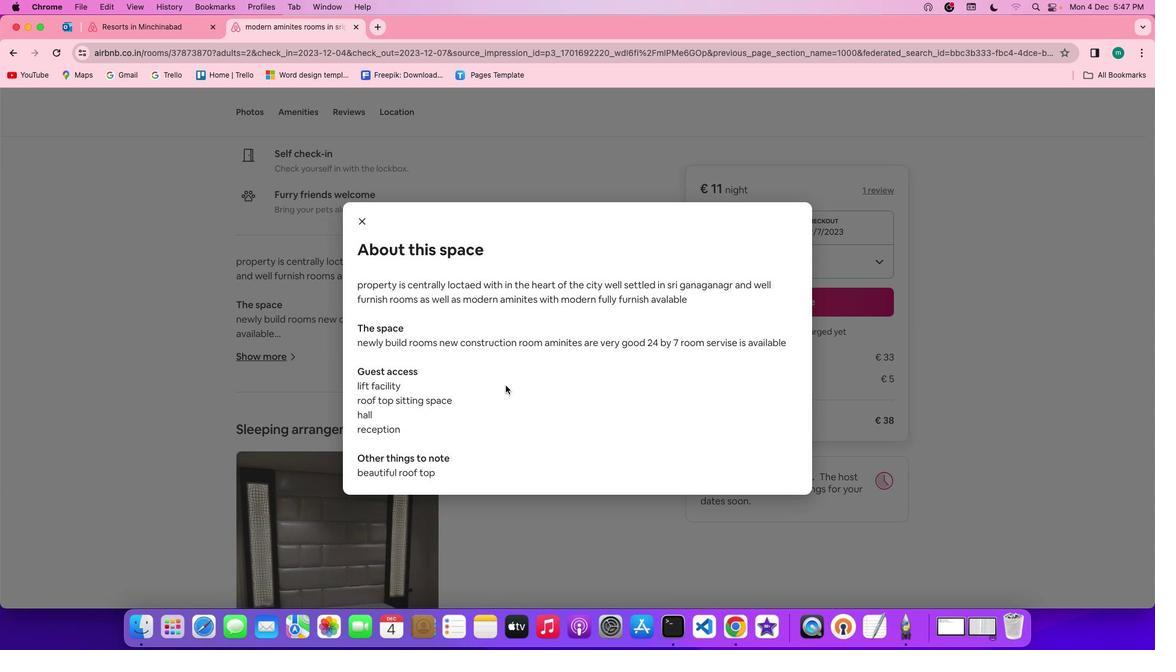 
Action: Mouse scrolled (506, 385) with delta (0, 0)
Screenshot: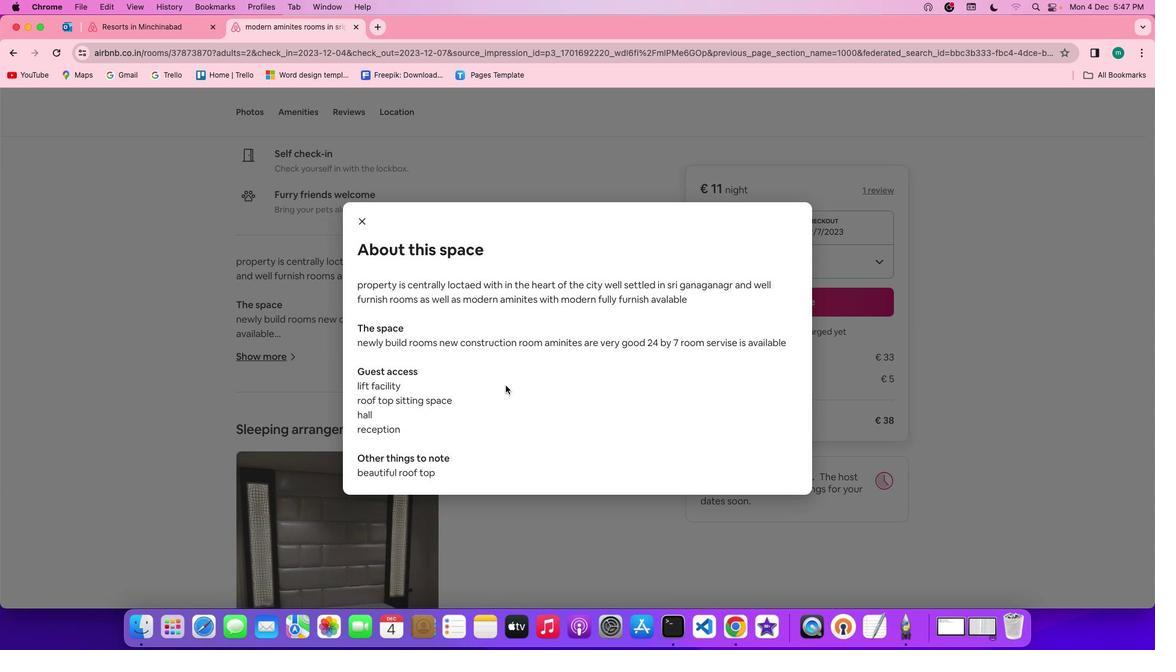 
Action: Mouse scrolled (506, 385) with delta (0, -1)
Screenshot: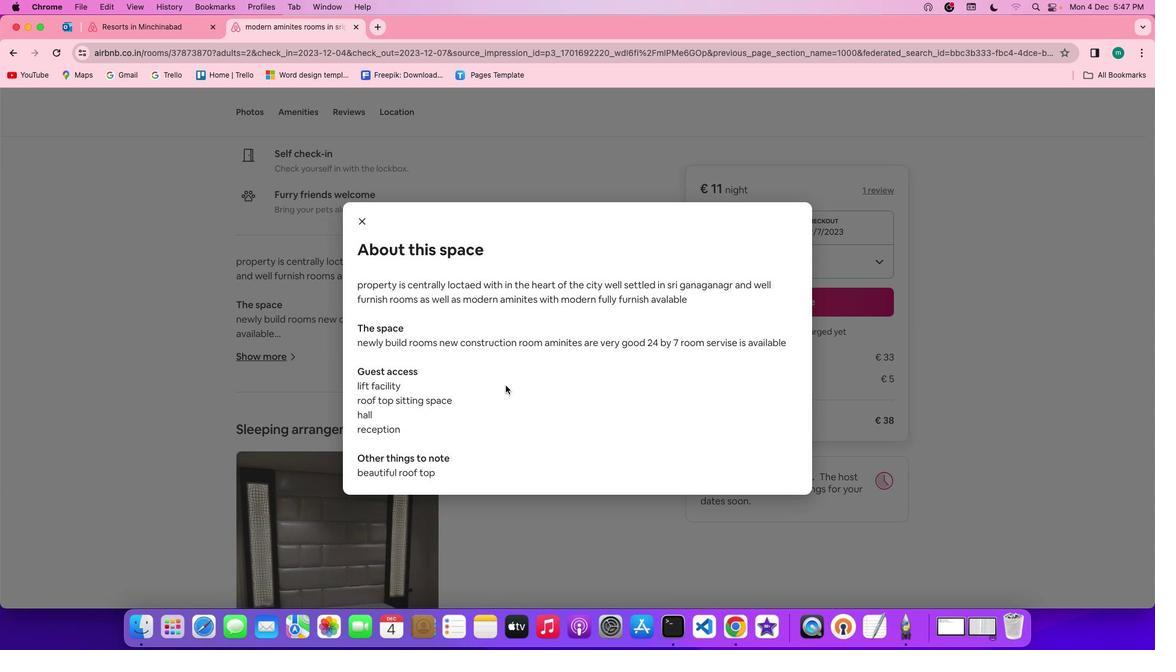 
Action: Mouse scrolled (506, 385) with delta (0, -2)
Screenshot: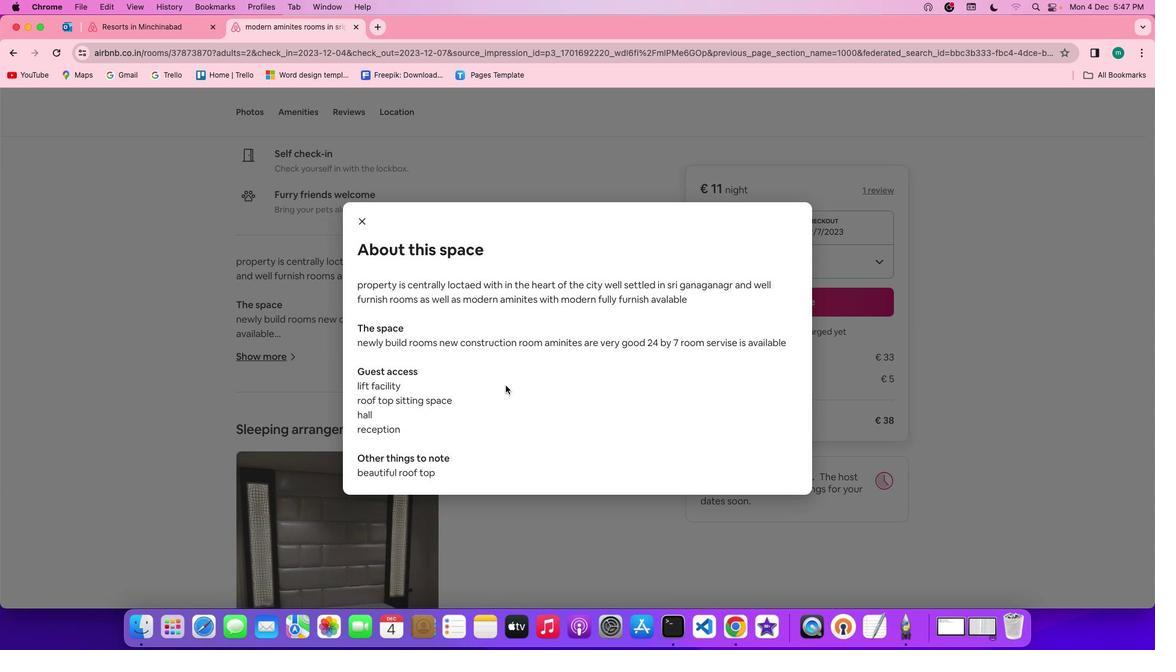 
Action: Mouse moved to (362, 214)
Screenshot: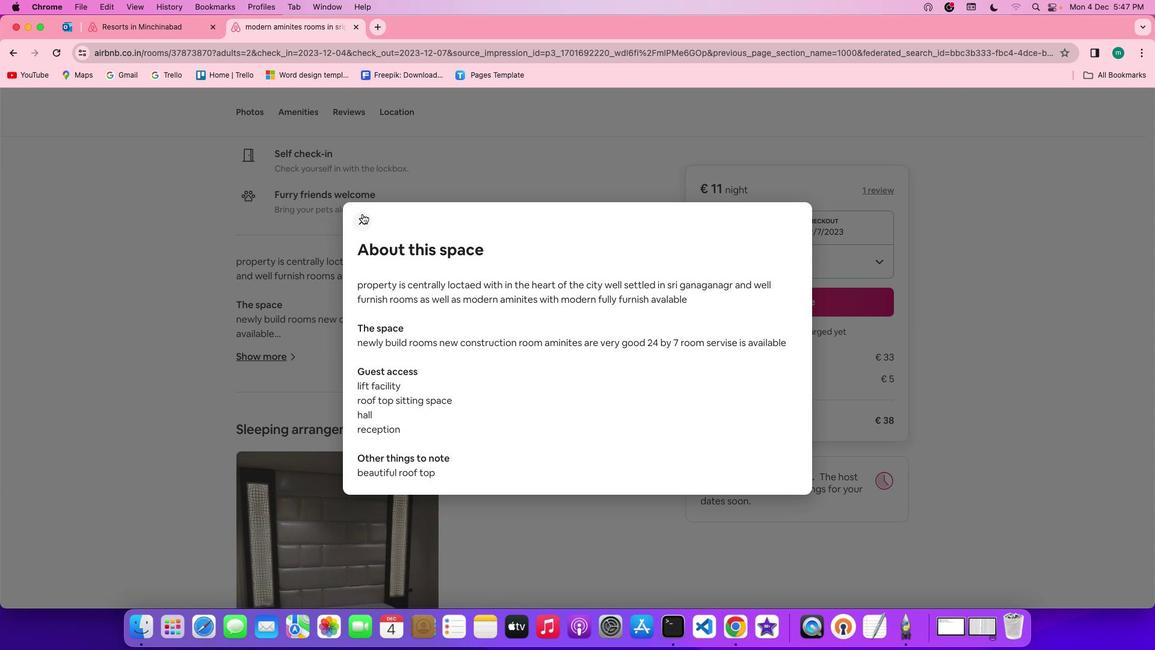 
Action: Mouse pressed left at (362, 214)
Screenshot: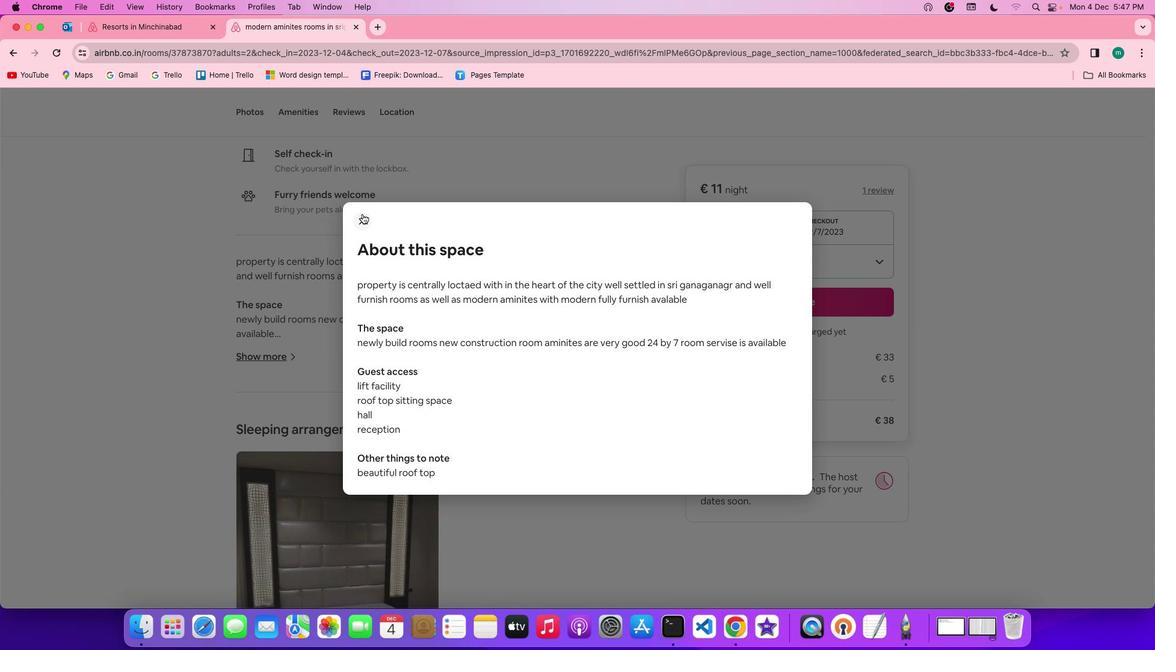 
Action: Mouse moved to (432, 367)
Screenshot: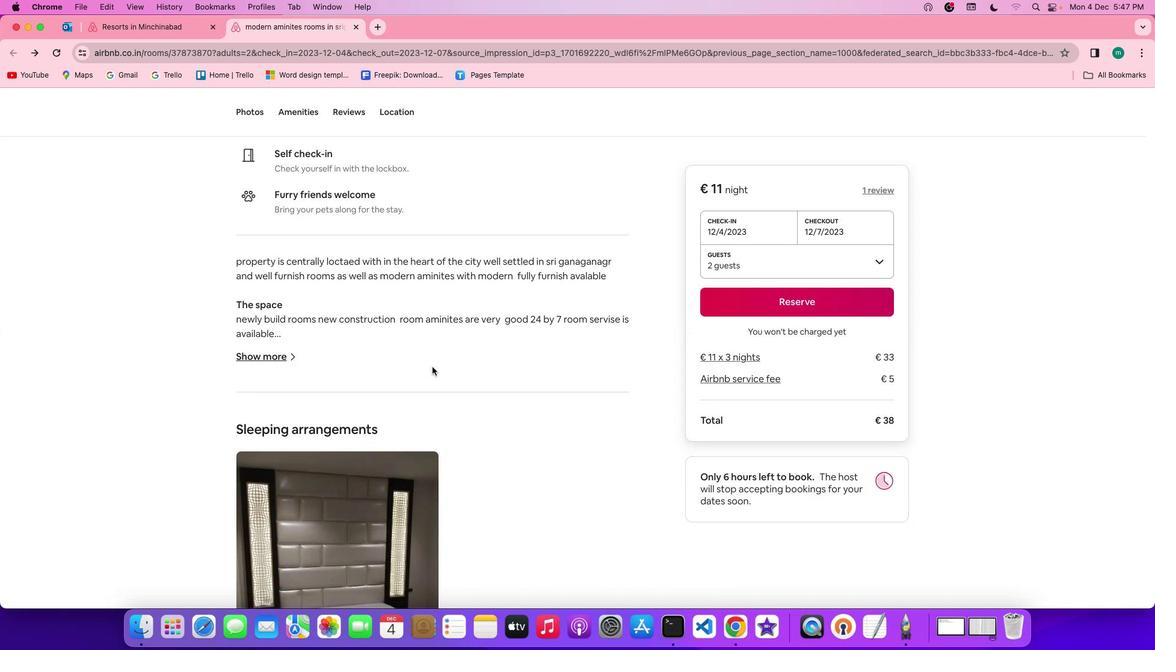 
Action: Mouse scrolled (432, 367) with delta (0, 0)
Screenshot: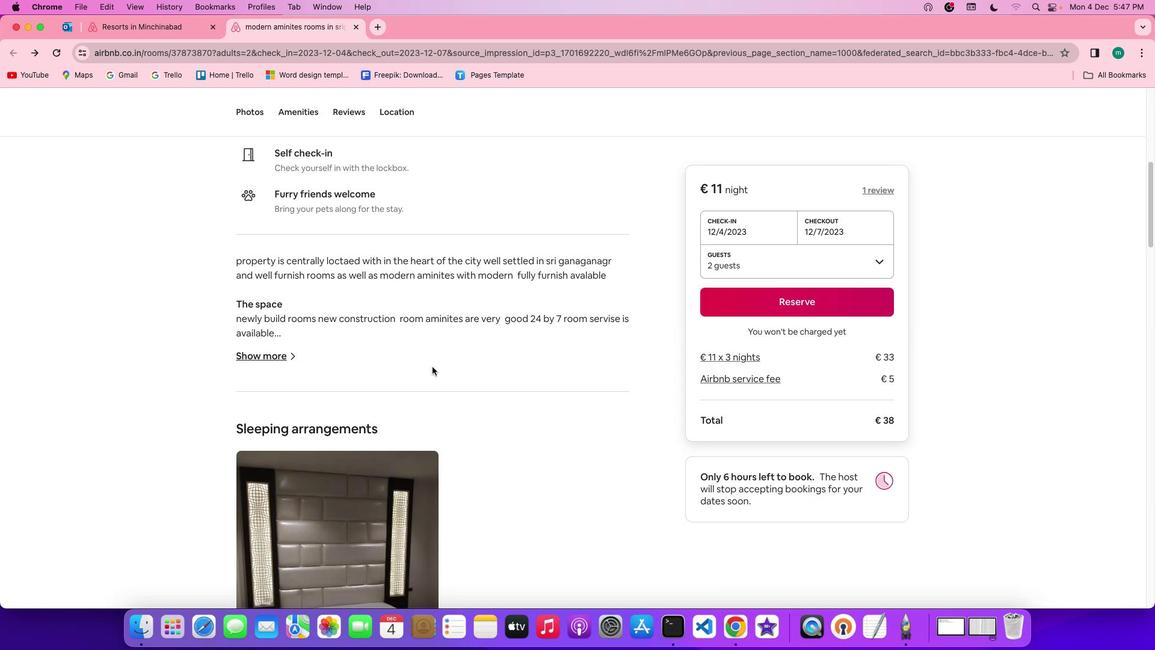 
Action: Mouse scrolled (432, 367) with delta (0, 0)
Screenshot: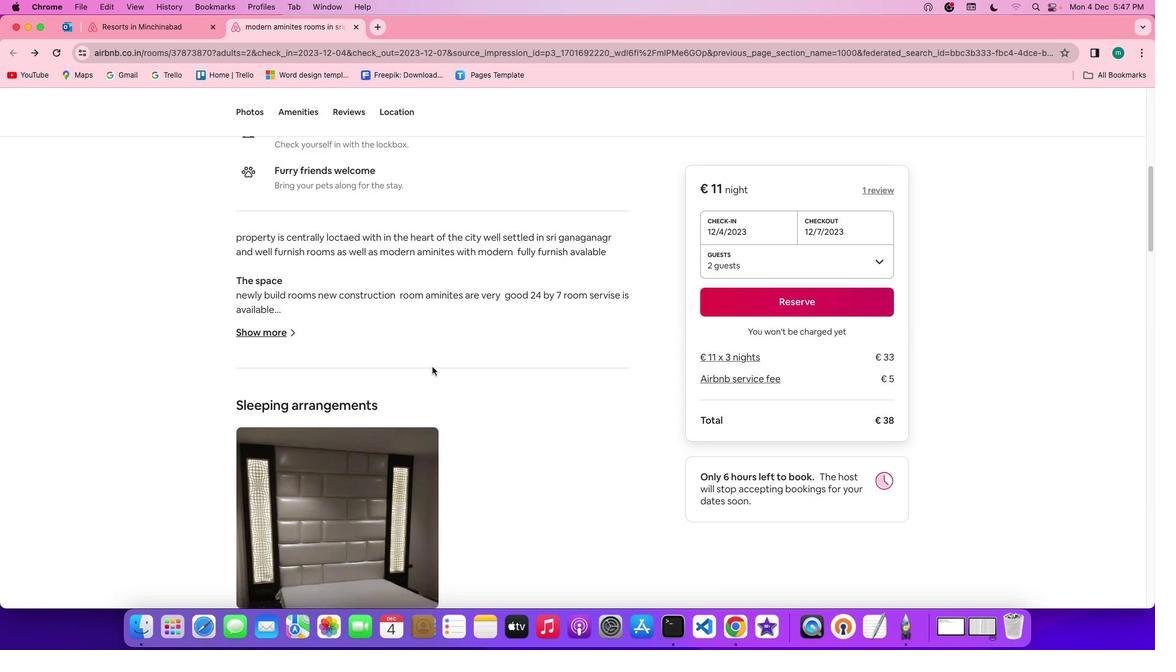 
Action: Mouse scrolled (432, 367) with delta (0, -1)
Screenshot: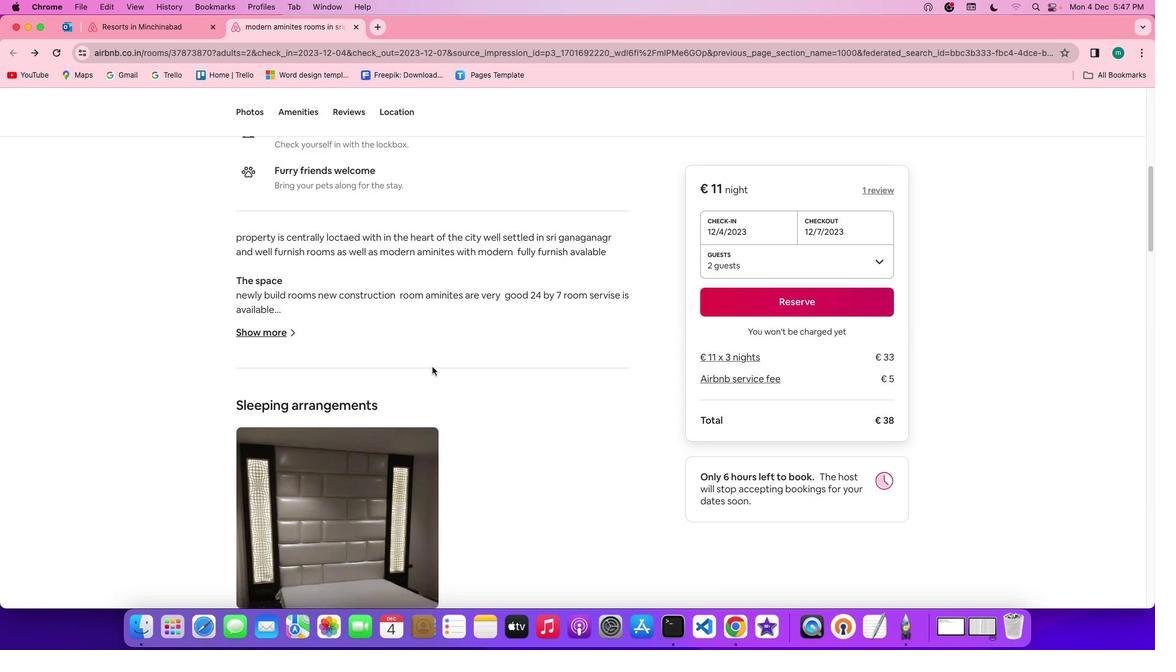 
Action: Mouse scrolled (432, 367) with delta (0, -2)
Screenshot: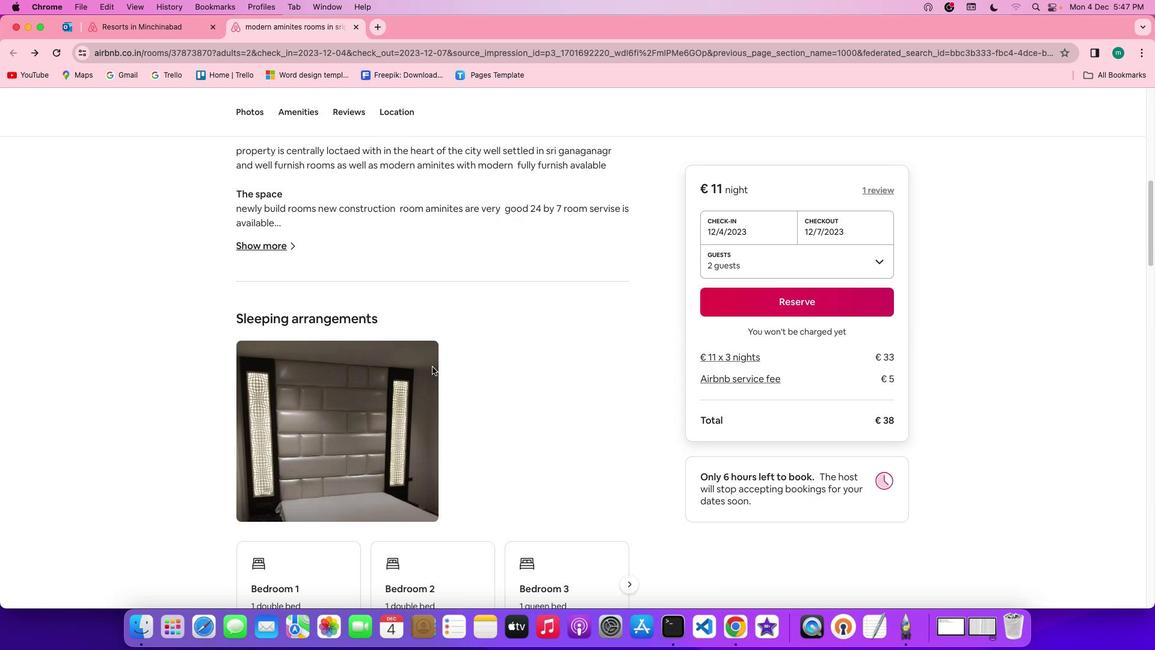 
Action: Mouse scrolled (432, 367) with delta (0, 0)
Screenshot: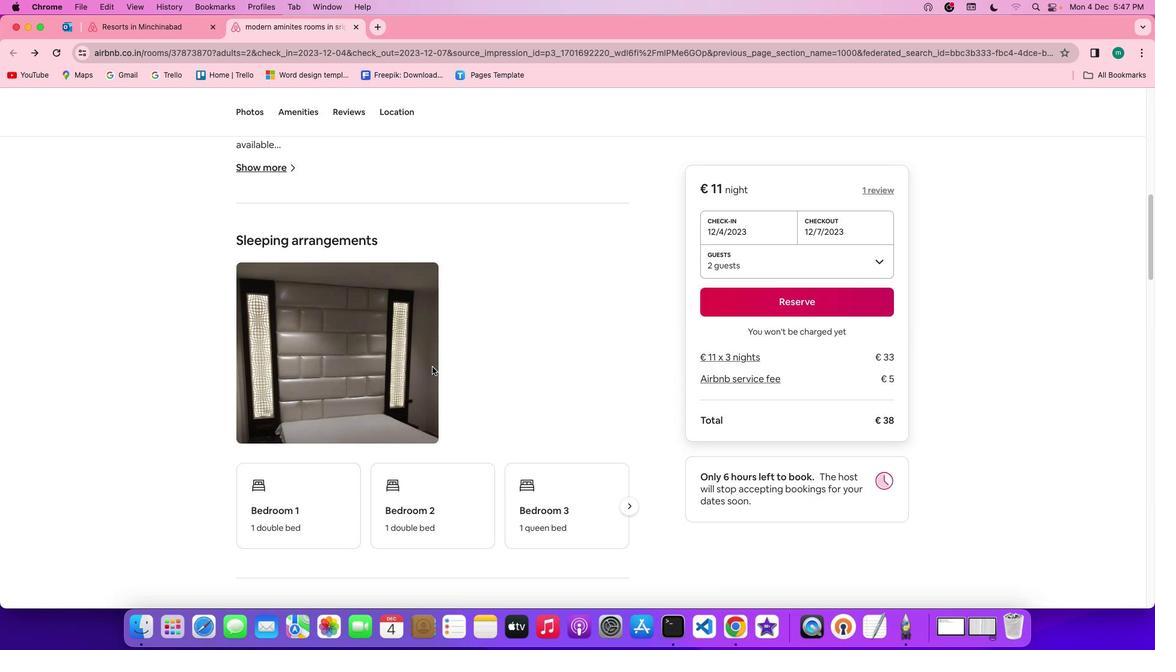 
Action: Mouse scrolled (432, 367) with delta (0, 0)
Screenshot: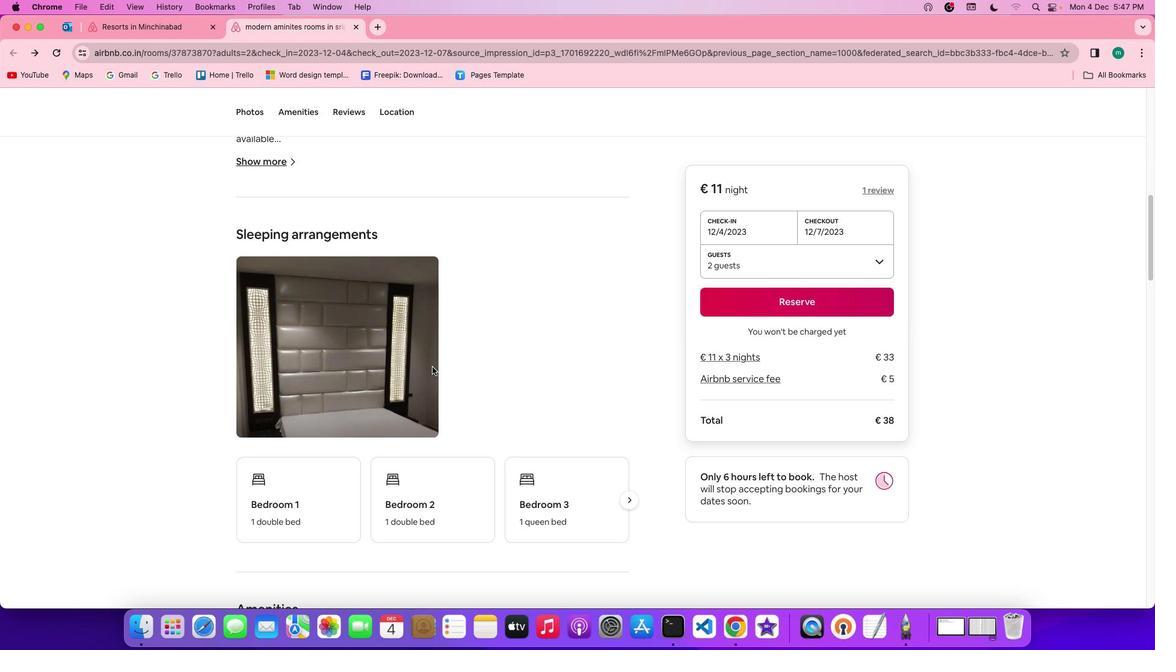 
Action: Mouse scrolled (432, 367) with delta (0, 0)
Screenshot: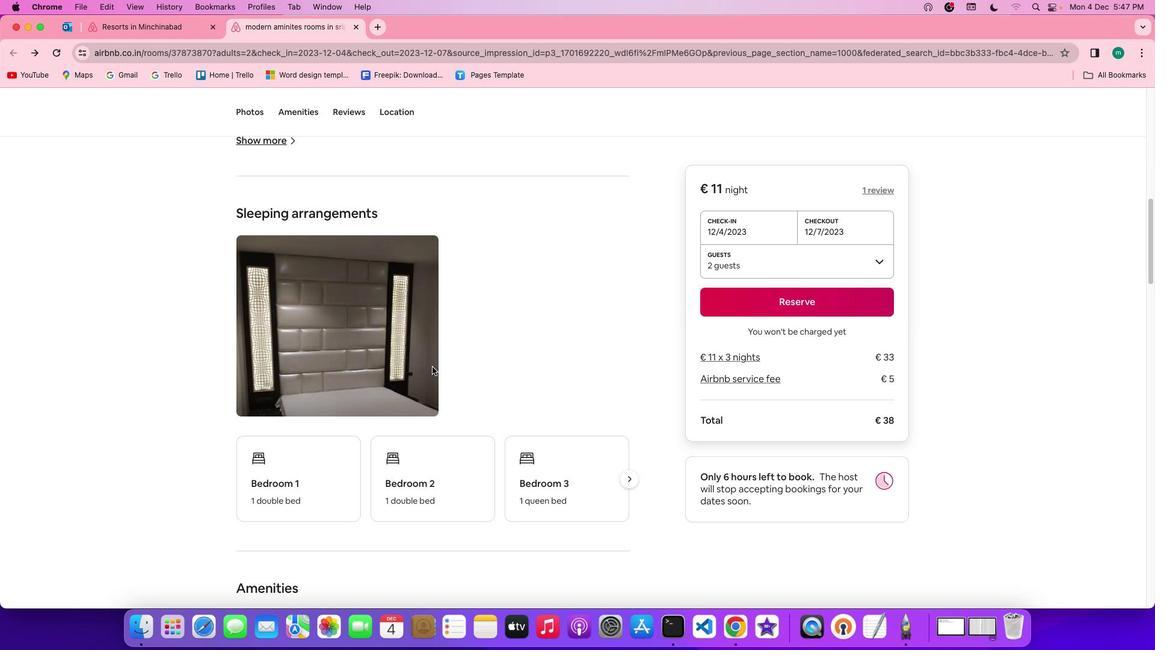 
Action: Mouse scrolled (432, 367) with delta (0, -1)
Screenshot: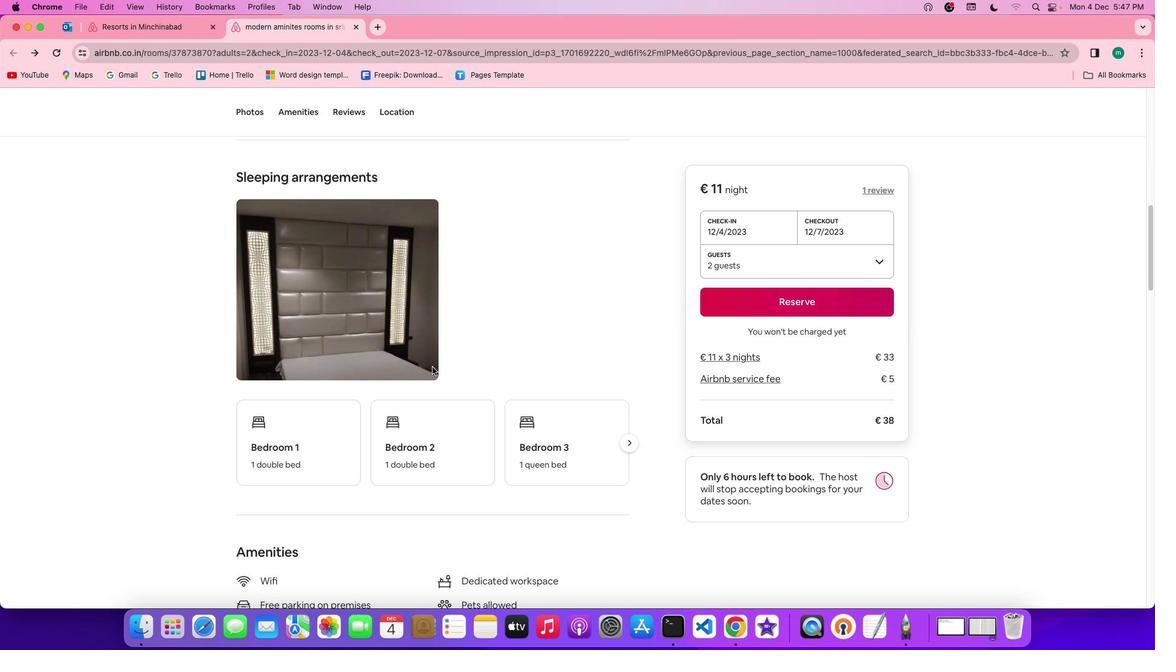 
Action: Mouse moved to (630, 385)
Screenshot: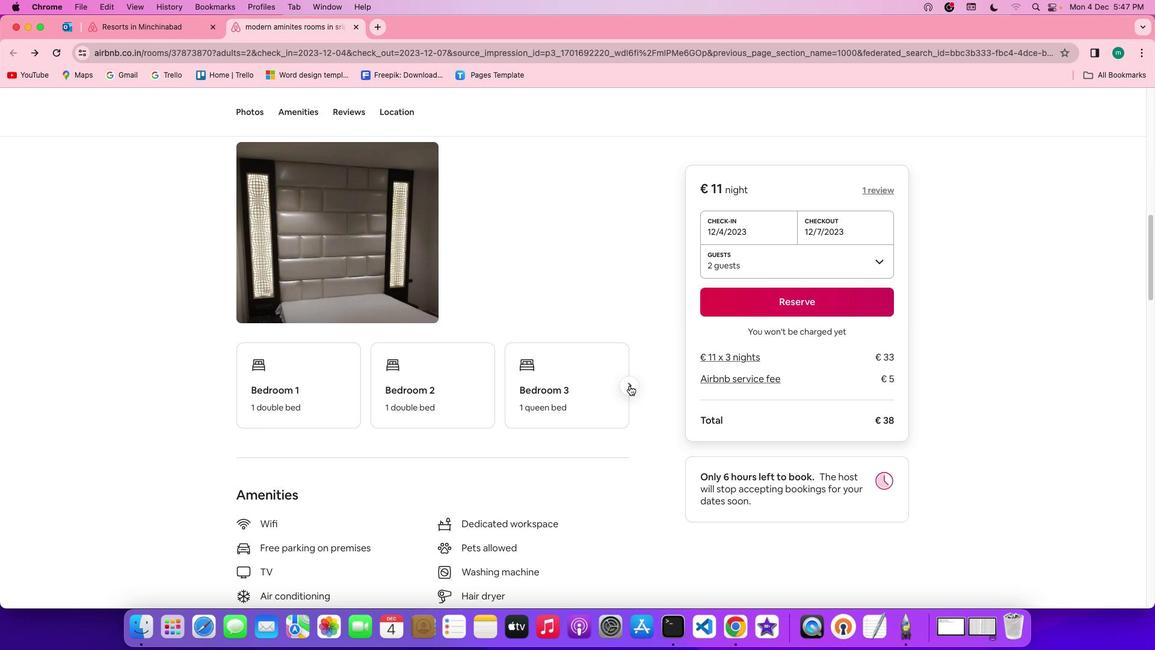
Action: Mouse pressed left at (630, 385)
Screenshot: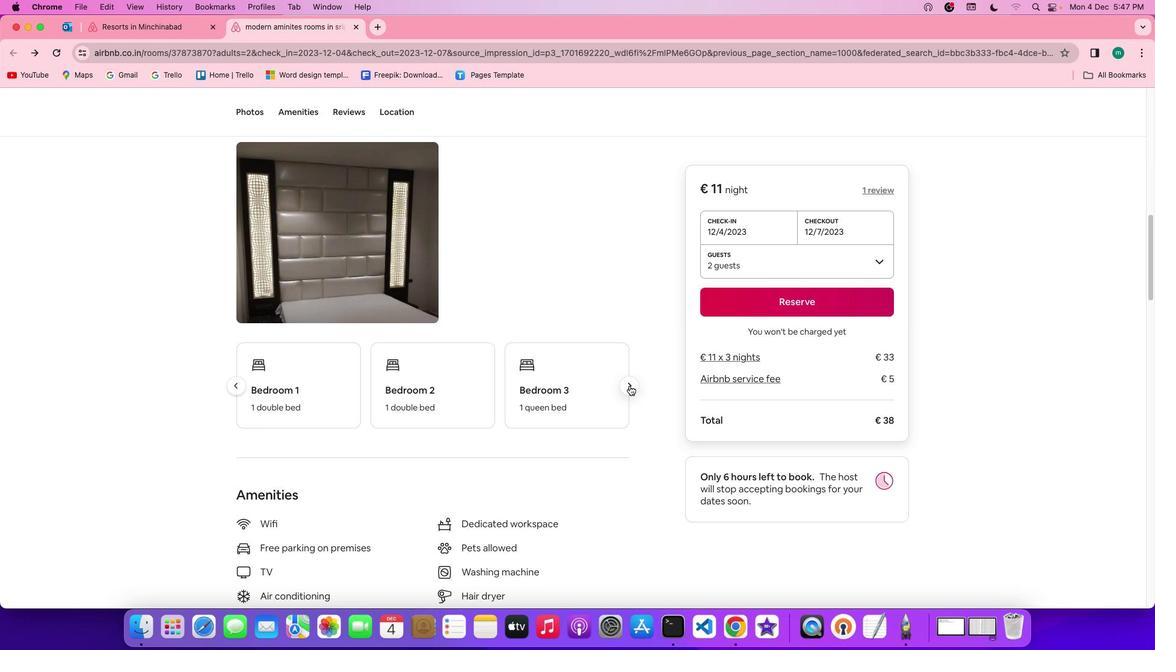 
Action: Mouse moved to (632, 384)
Screenshot: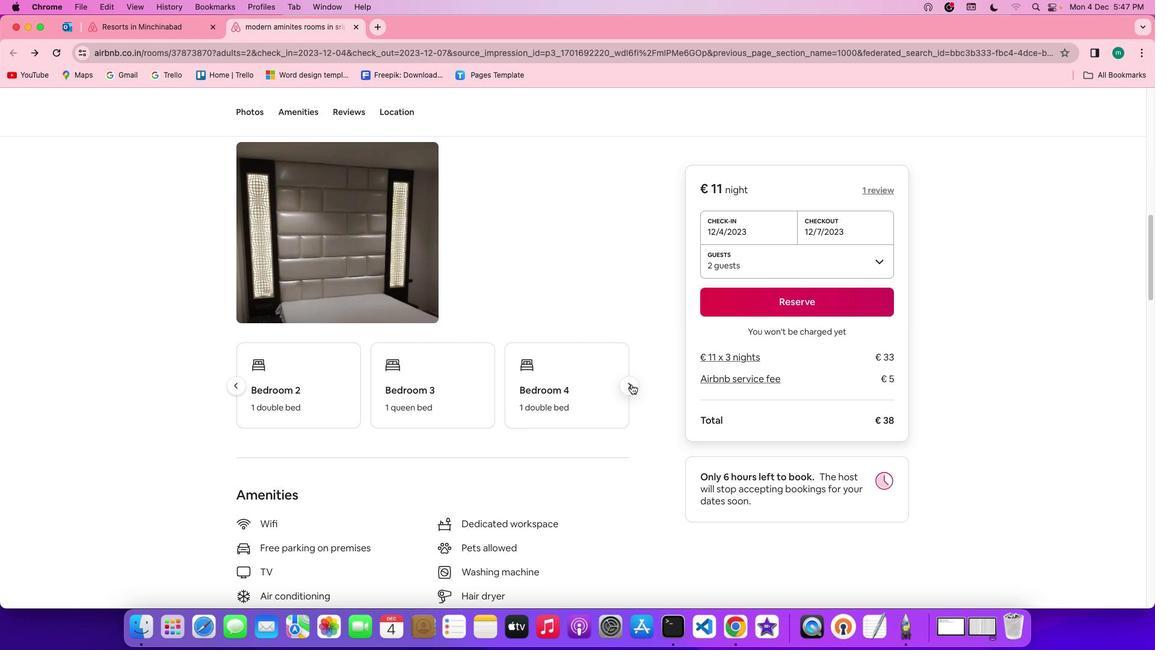 
Action: Mouse pressed left at (632, 384)
Screenshot: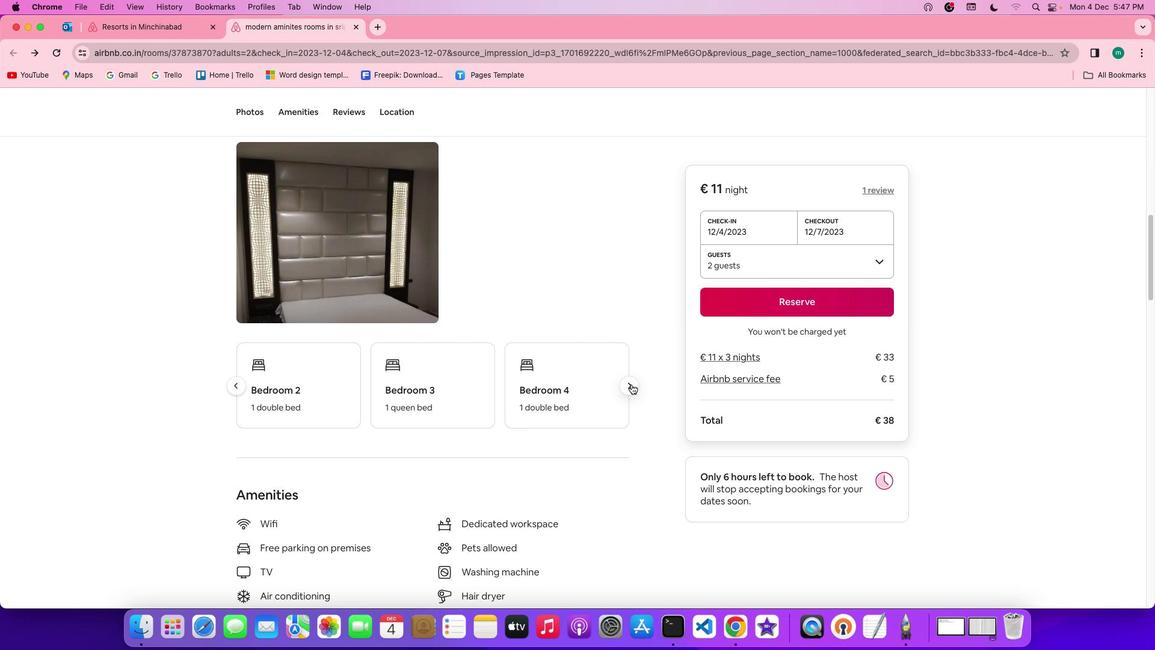 
Action: Mouse moved to (635, 382)
Screenshot: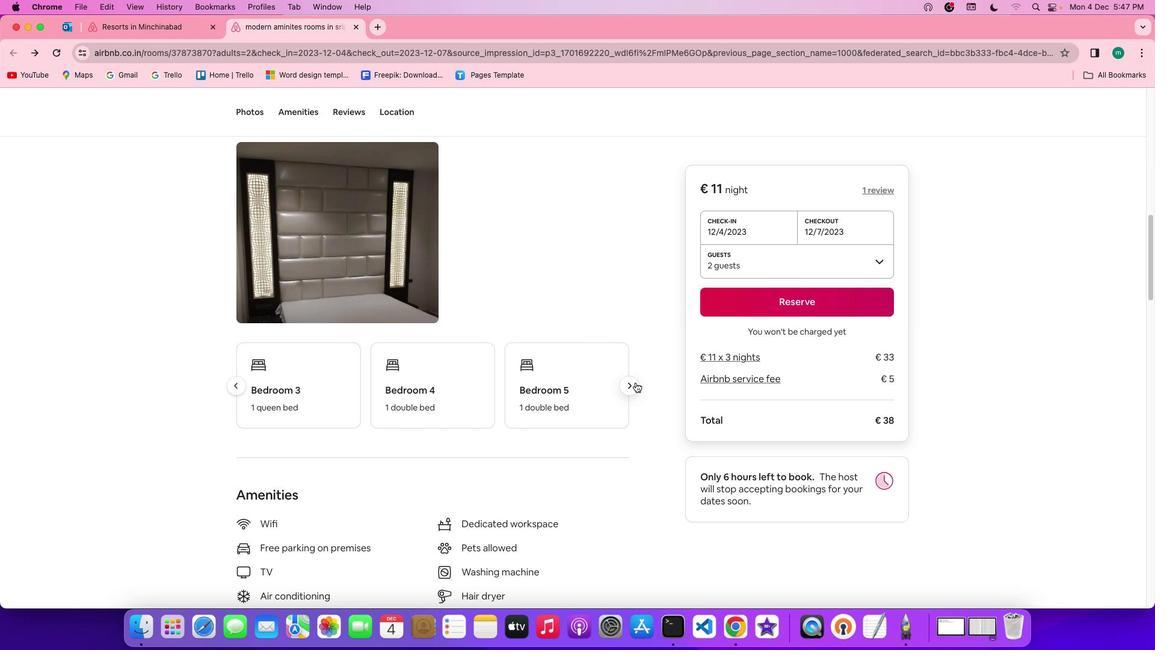 
Action: Mouse pressed left at (635, 382)
Screenshot: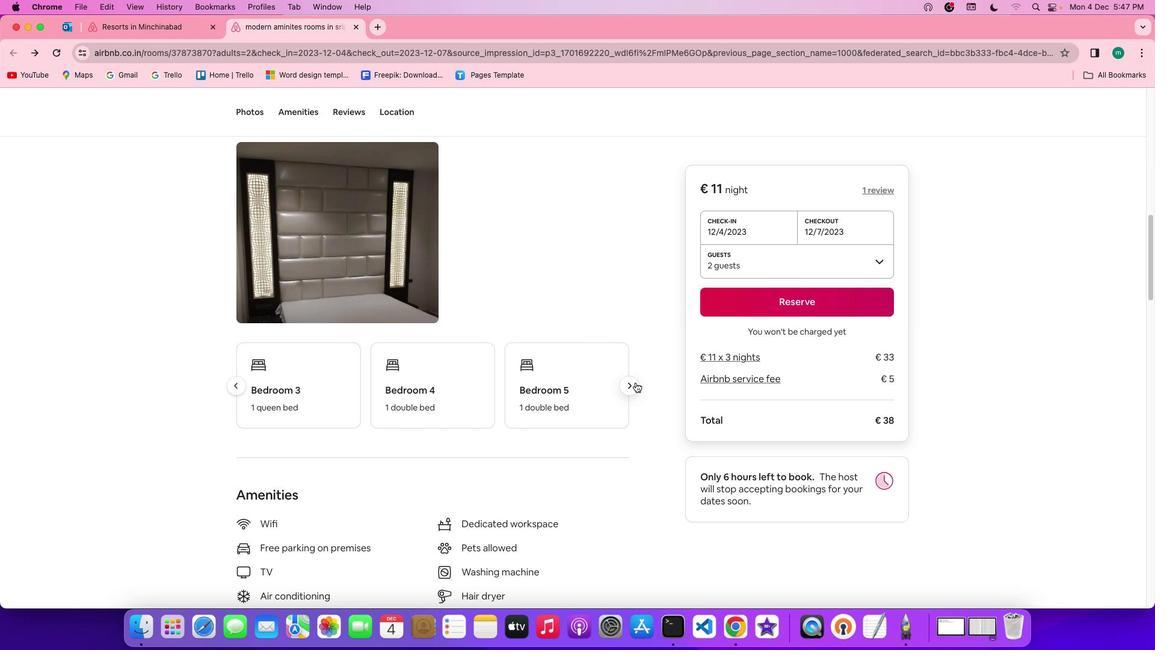 
Action: Mouse moved to (627, 387)
Screenshot: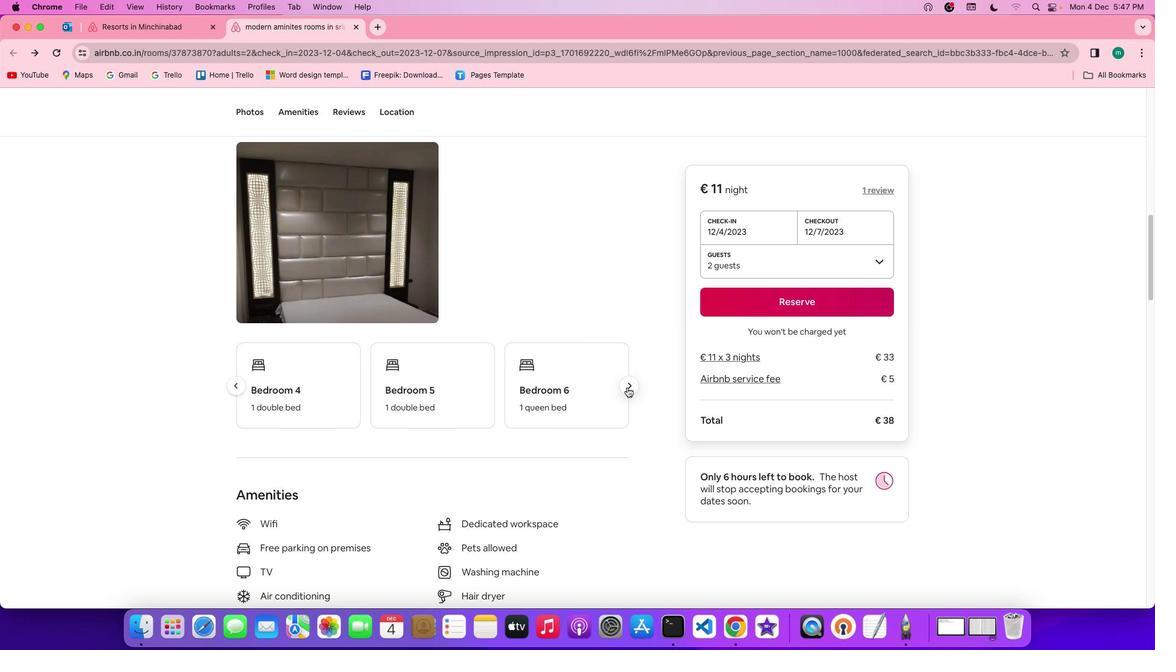 
Action: Mouse pressed left at (627, 387)
Screenshot: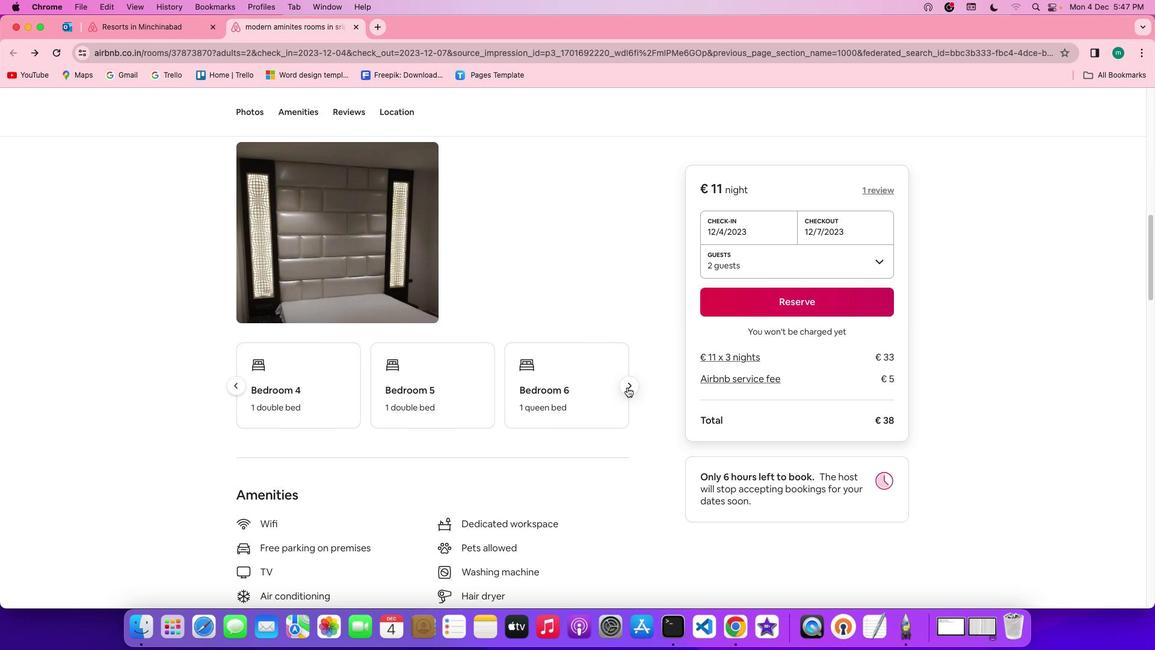 
Action: Mouse moved to (441, 424)
Screenshot: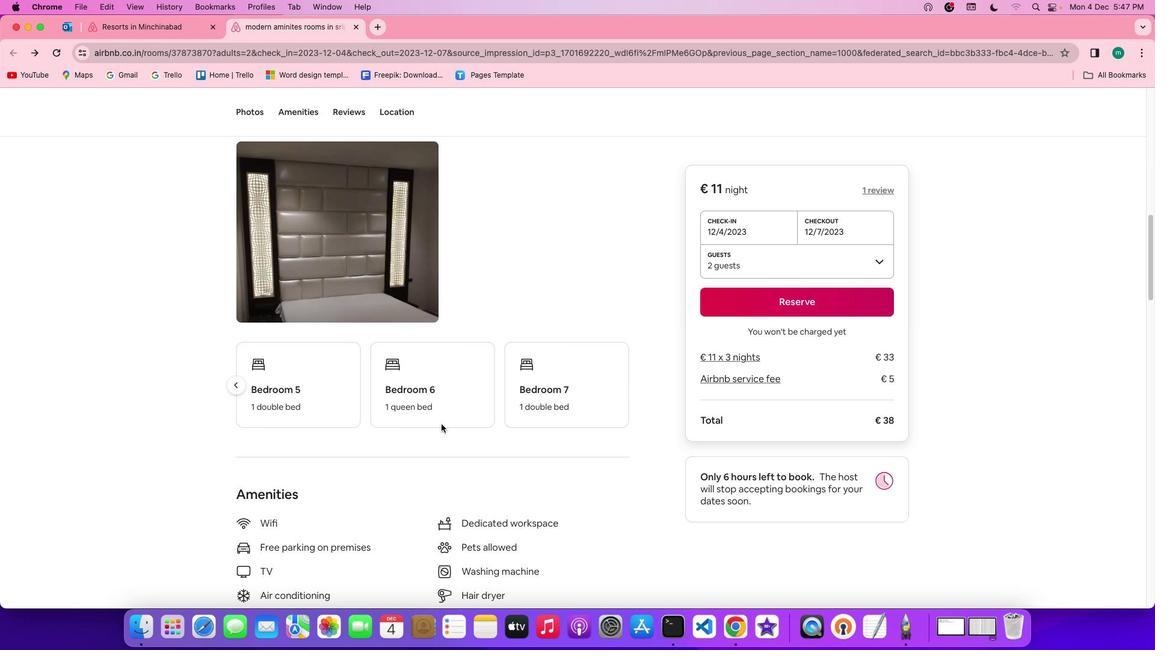 
Action: Mouse scrolled (441, 424) with delta (0, 0)
Screenshot: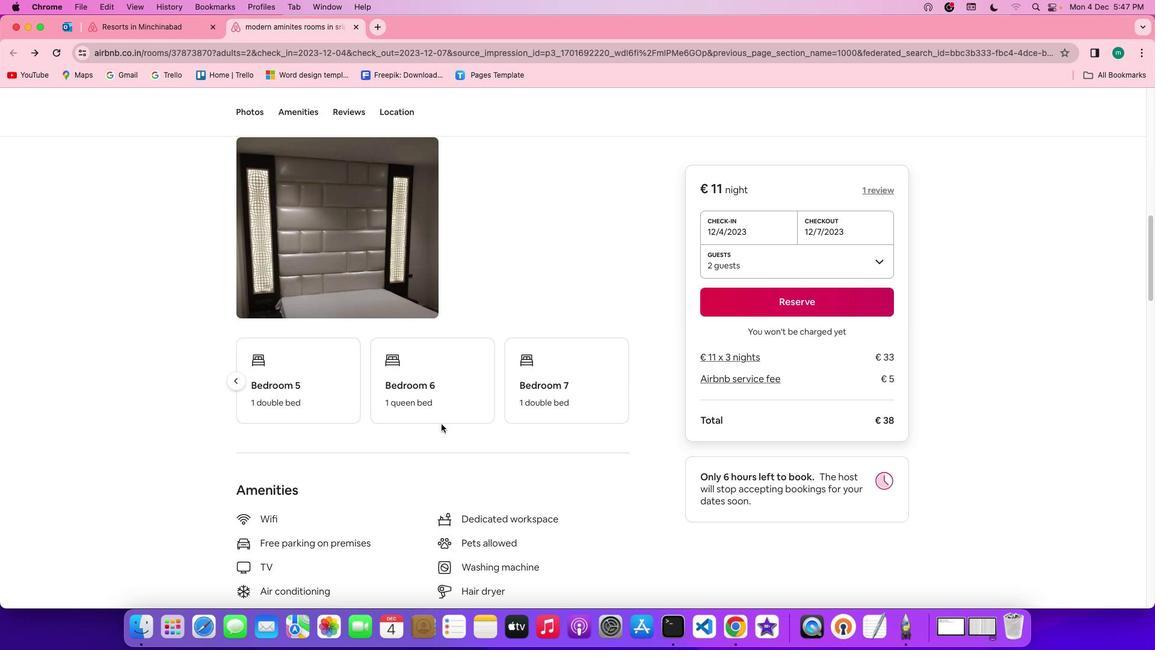 
Action: Mouse scrolled (441, 424) with delta (0, 0)
Screenshot: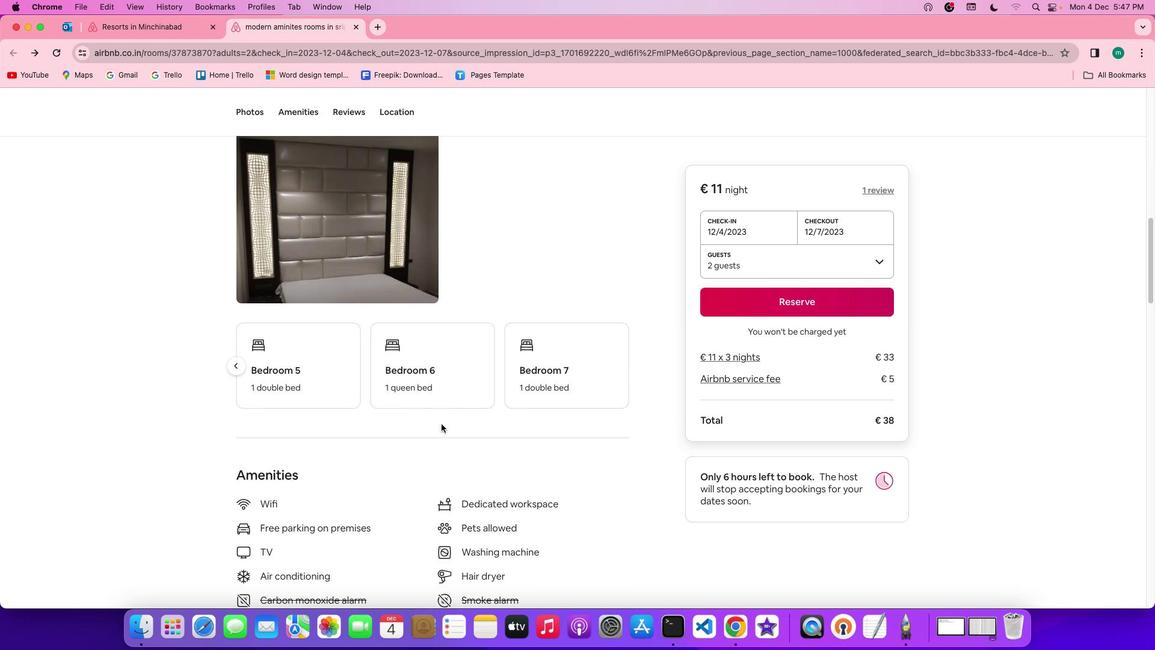 
Action: Mouse scrolled (441, 424) with delta (0, -1)
Screenshot: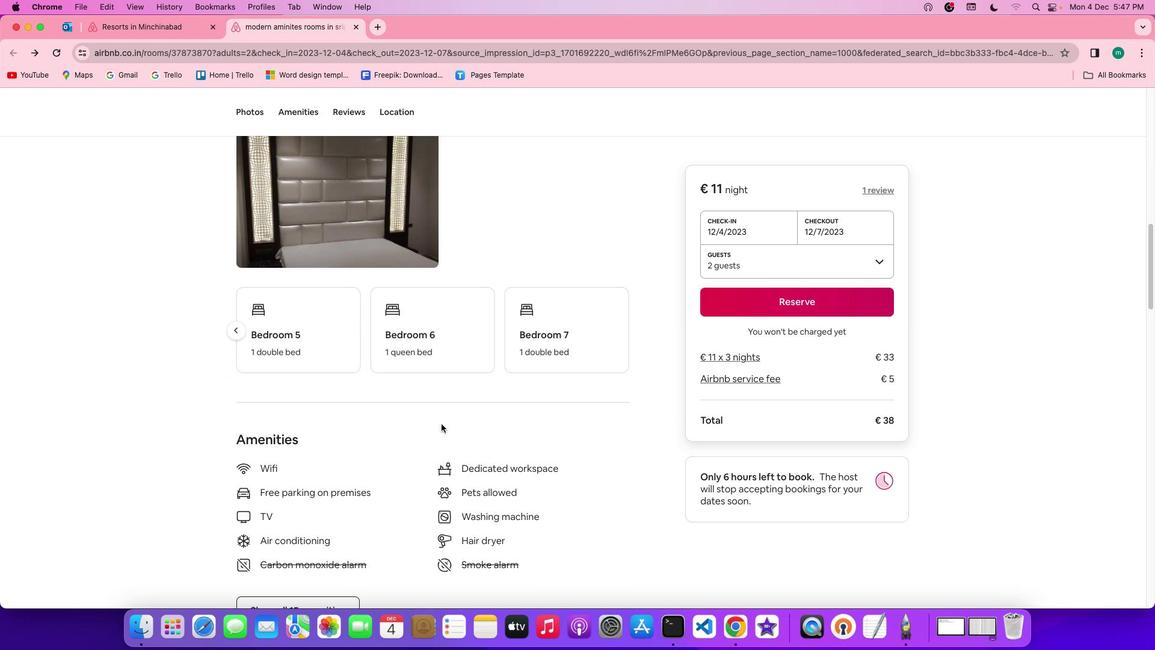 
Action: Mouse scrolled (441, 424) with delta (0, -2)
Screenshot: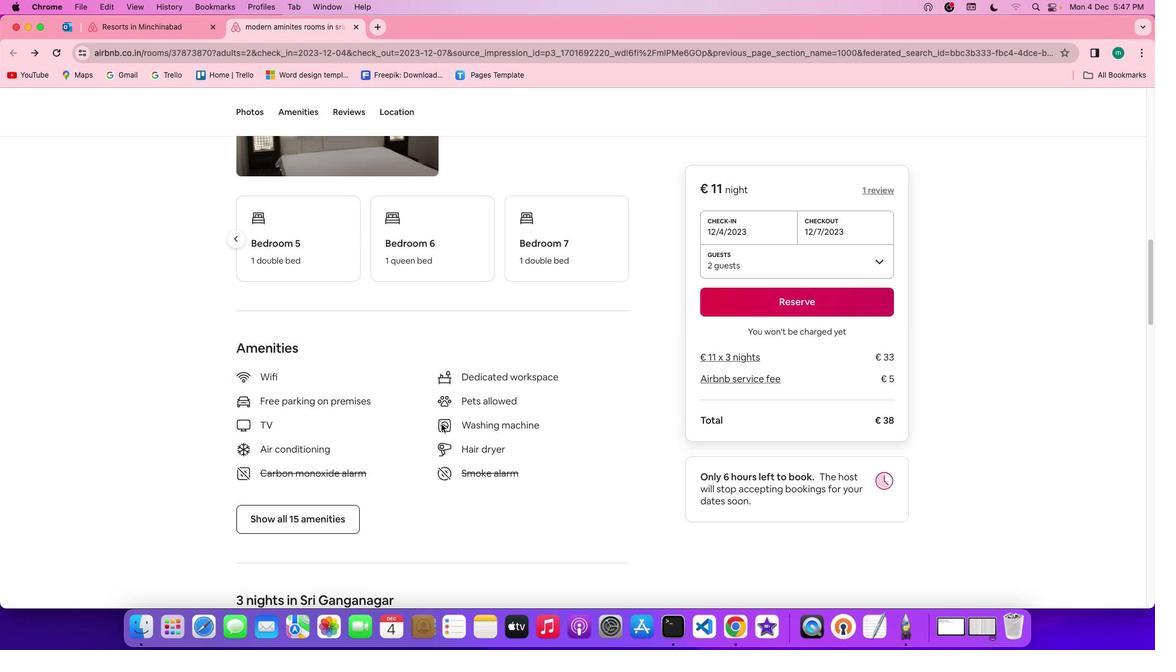
Action: Mouse moved to (277, 452)
Screenshot: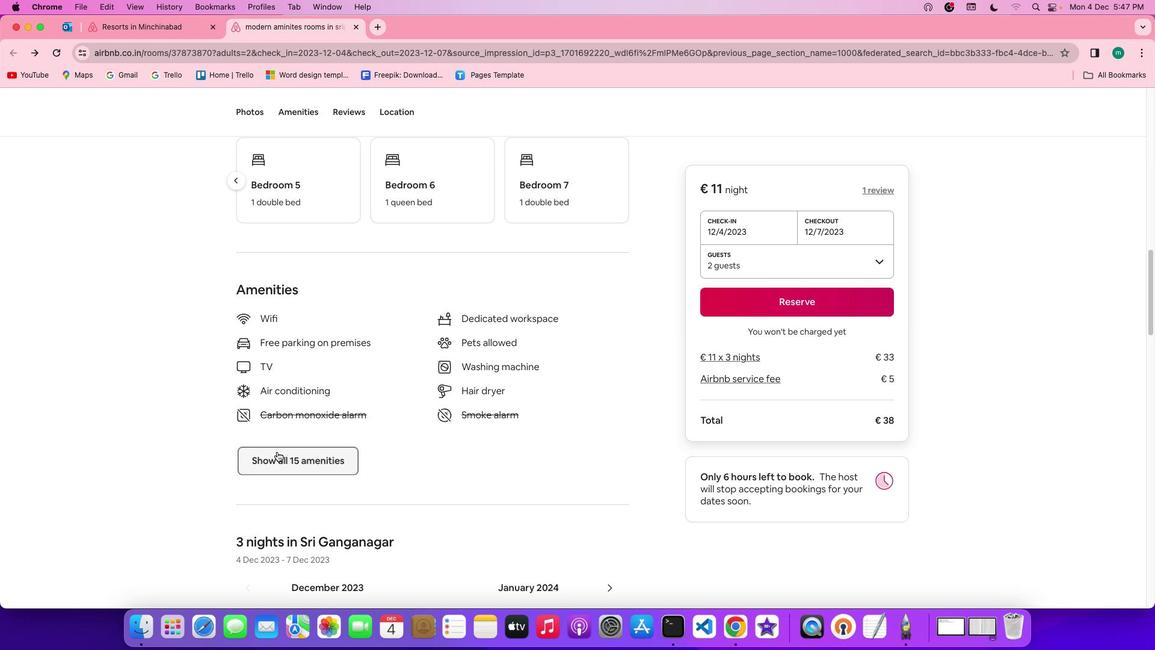 
Action: Mouse pressed left at (277, 452)
Screenshot: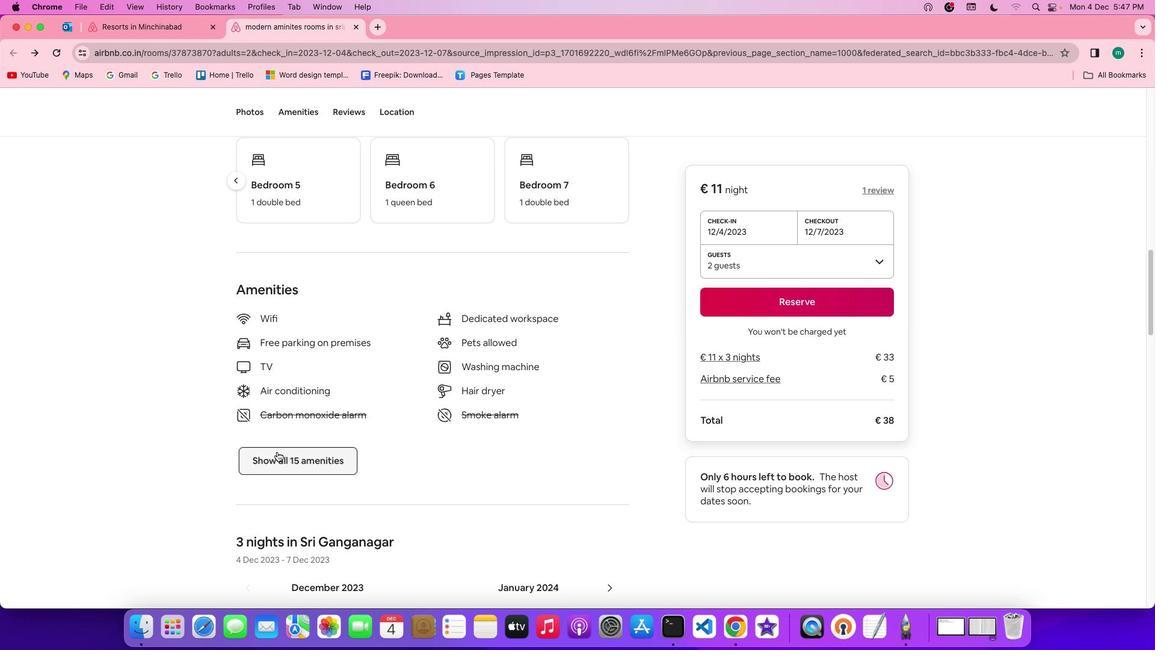 
Action: Mouse moved to (421, 399)
Screenshot: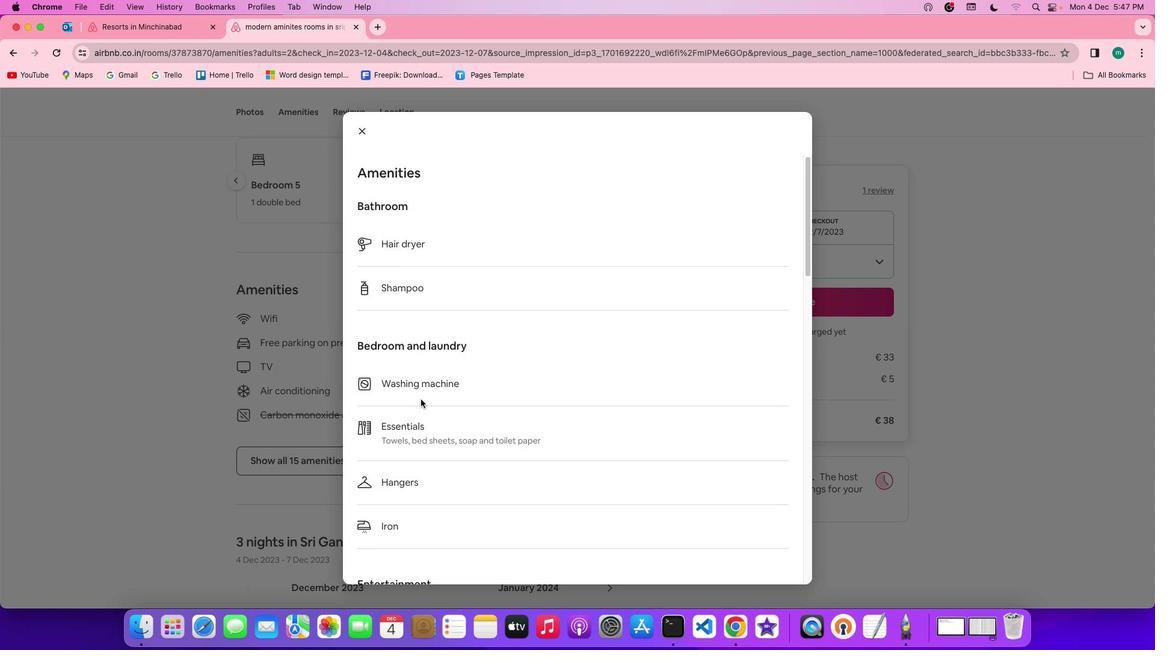 
Action: Mouse scrolled (421, 399) with delta (0, 0)
Screenshot: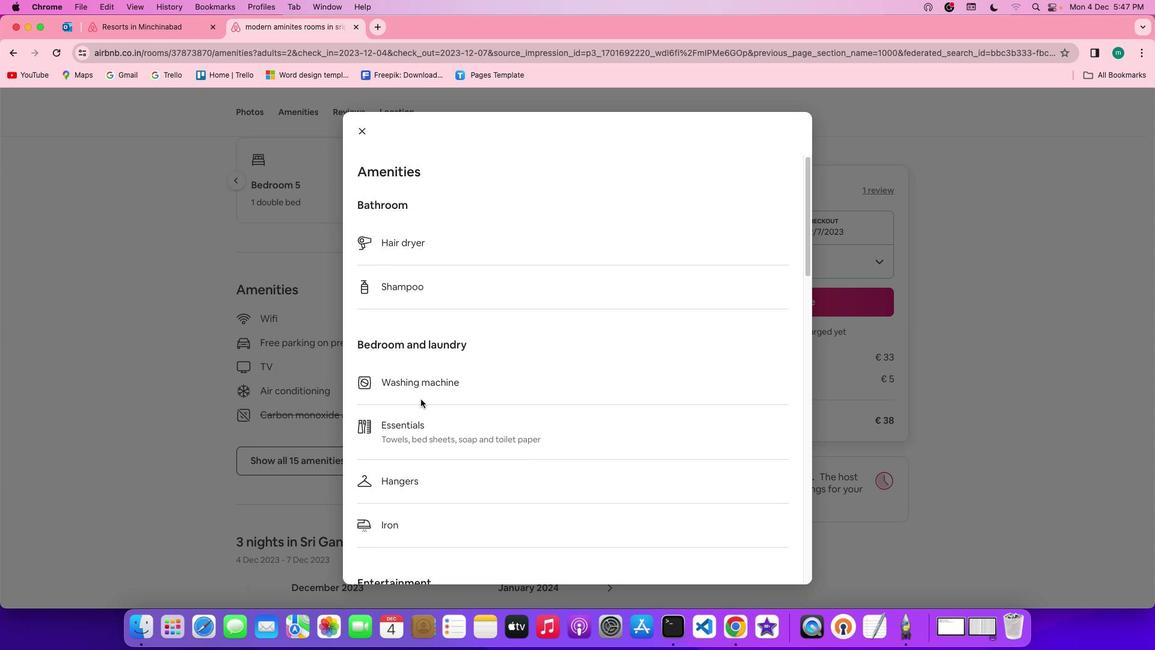 
Action: Mouse scrolled (421, 399) with delta (0, 0)
Screenshot: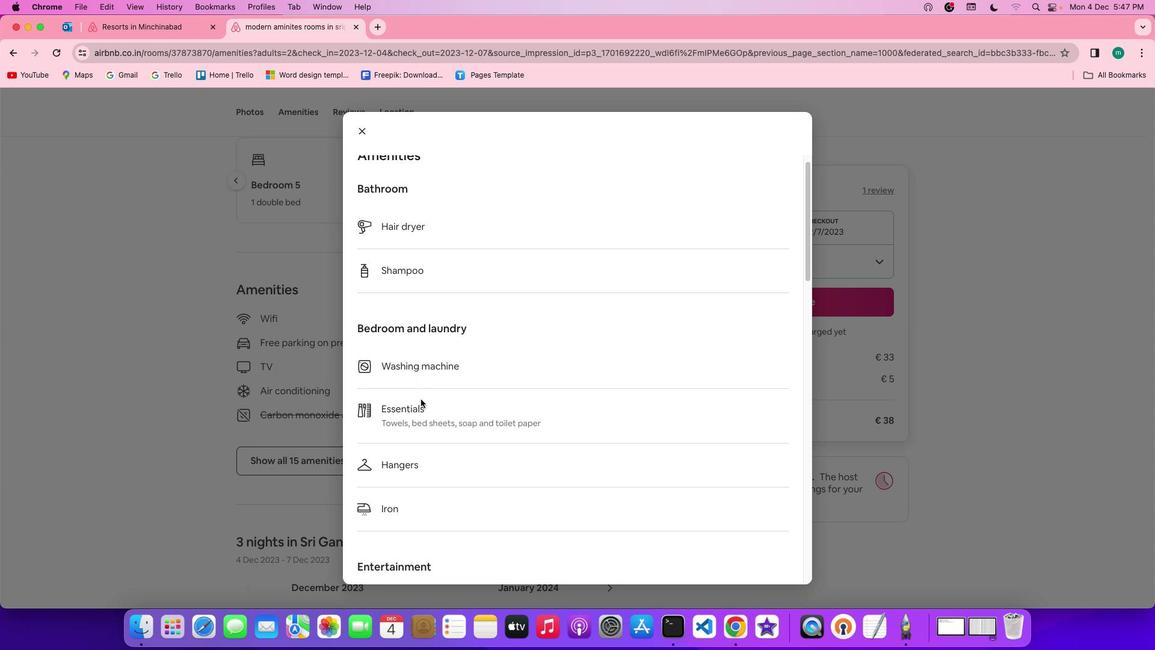 
Action: Mouse scrolled (421, 399) with delta (0, -1)
Screenshot: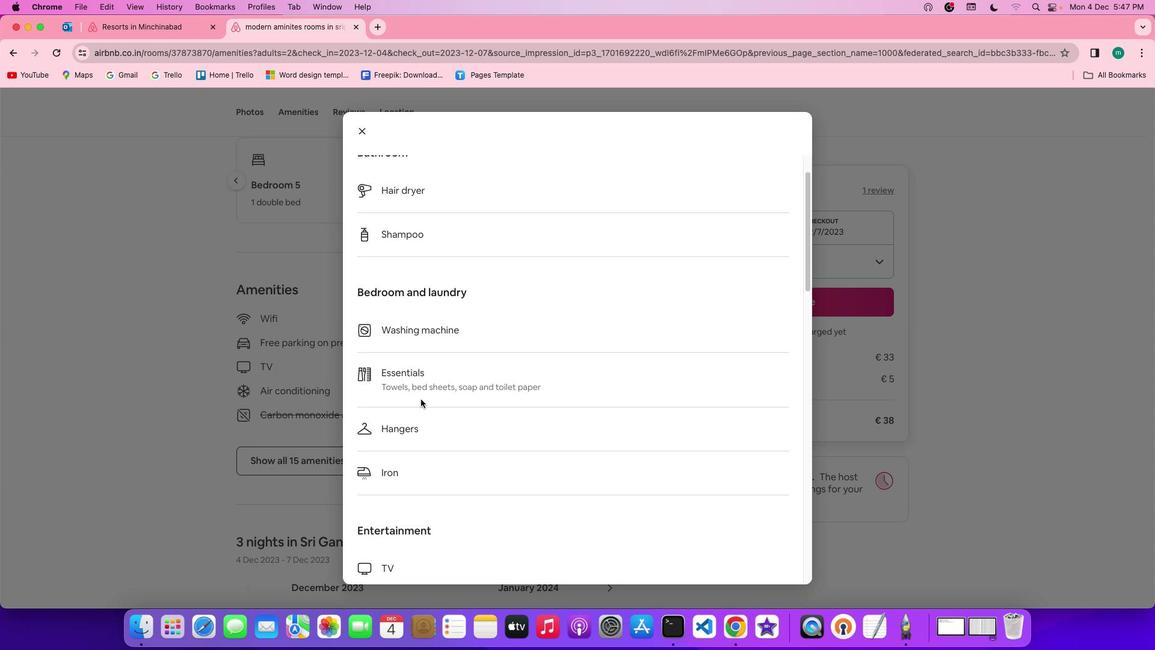 
Action: Mouse scrolled (421, 399) with delta (0, -2)
Screenshot: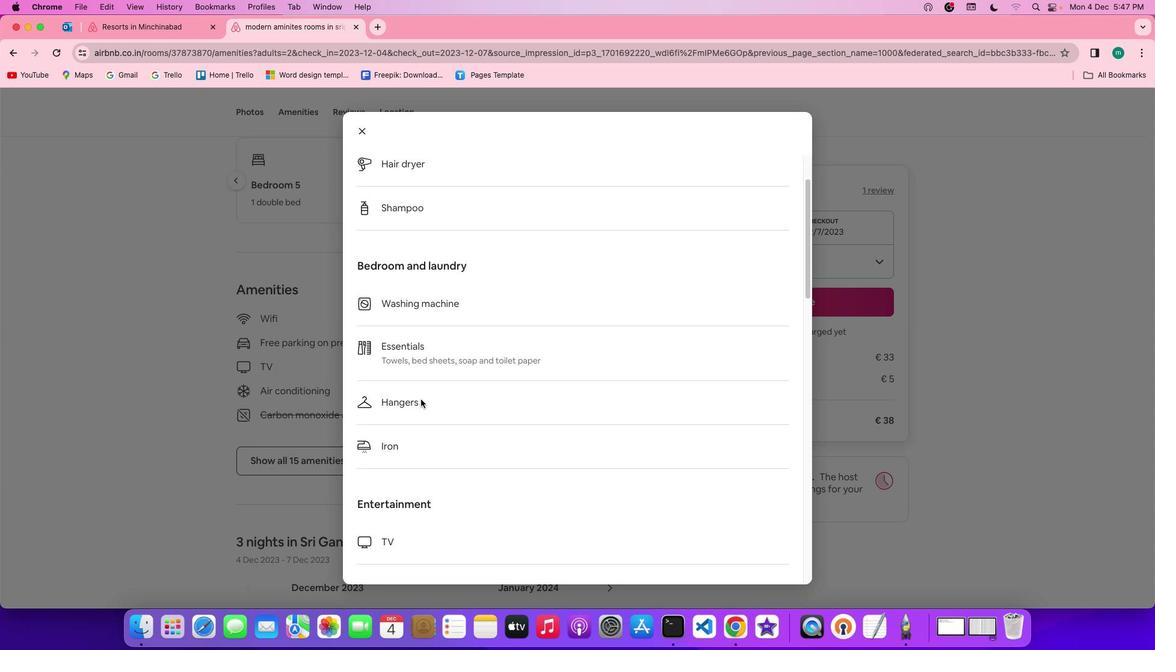 
Action: Mouse scrolled (421, 399) with delta (0, 0)
Screenshot: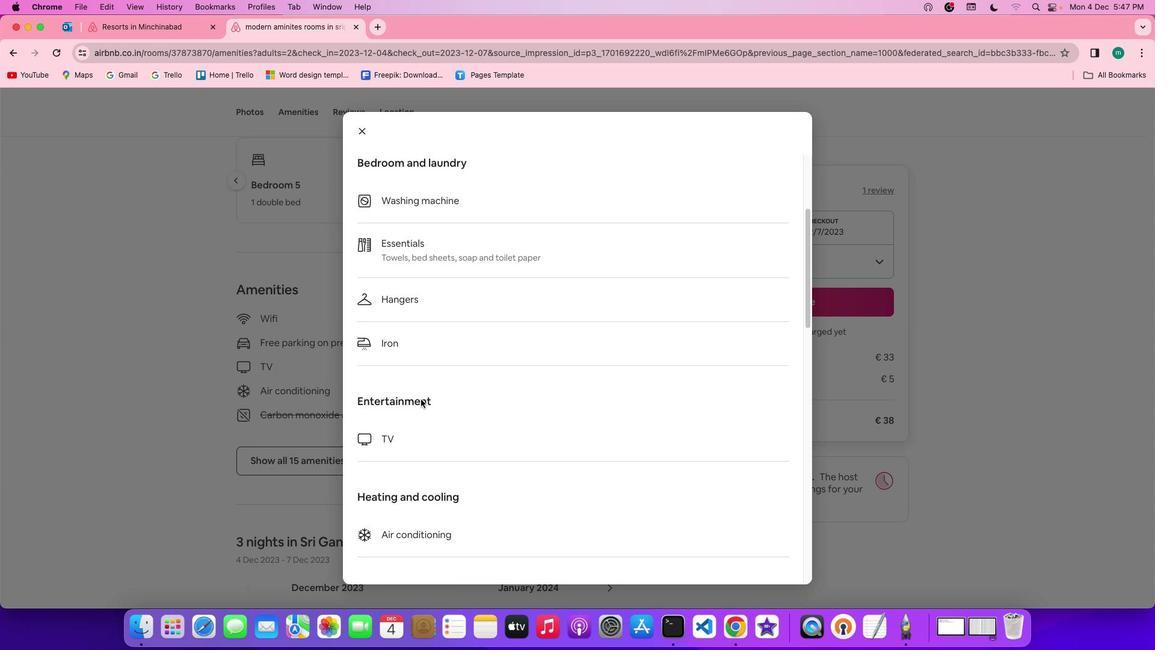 
Action: Mouse scrolled (421, 399) with delta (0, 0)
Screenshot: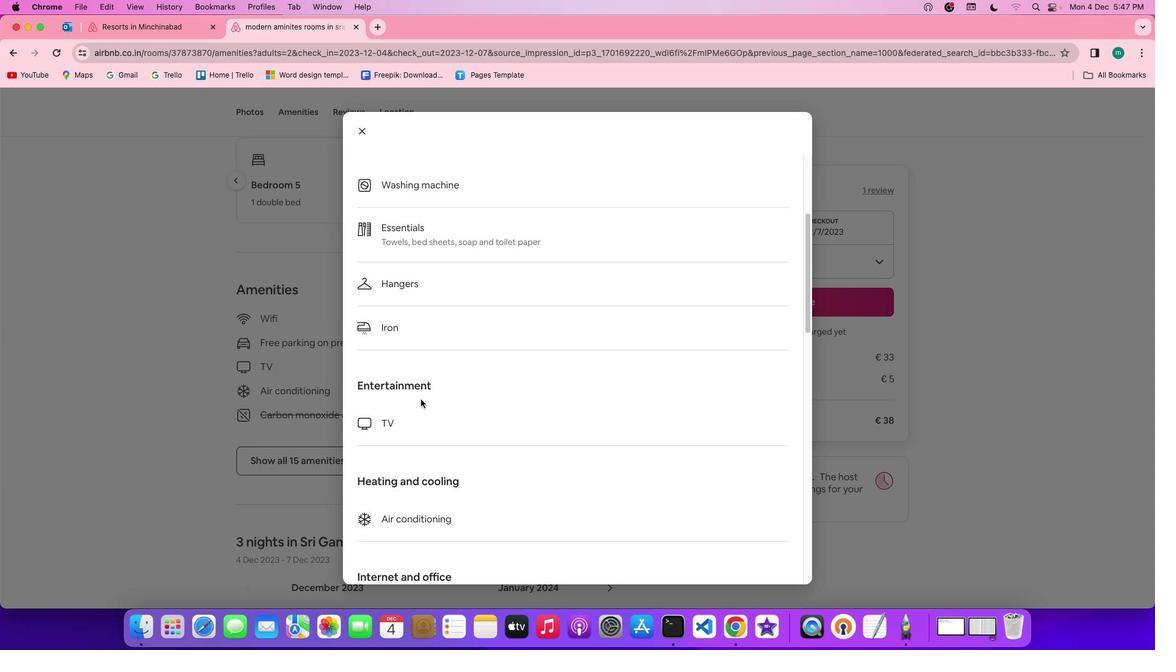
Action: Mouse scrolled (421, 399) with delta (0, -1)
Screenshot: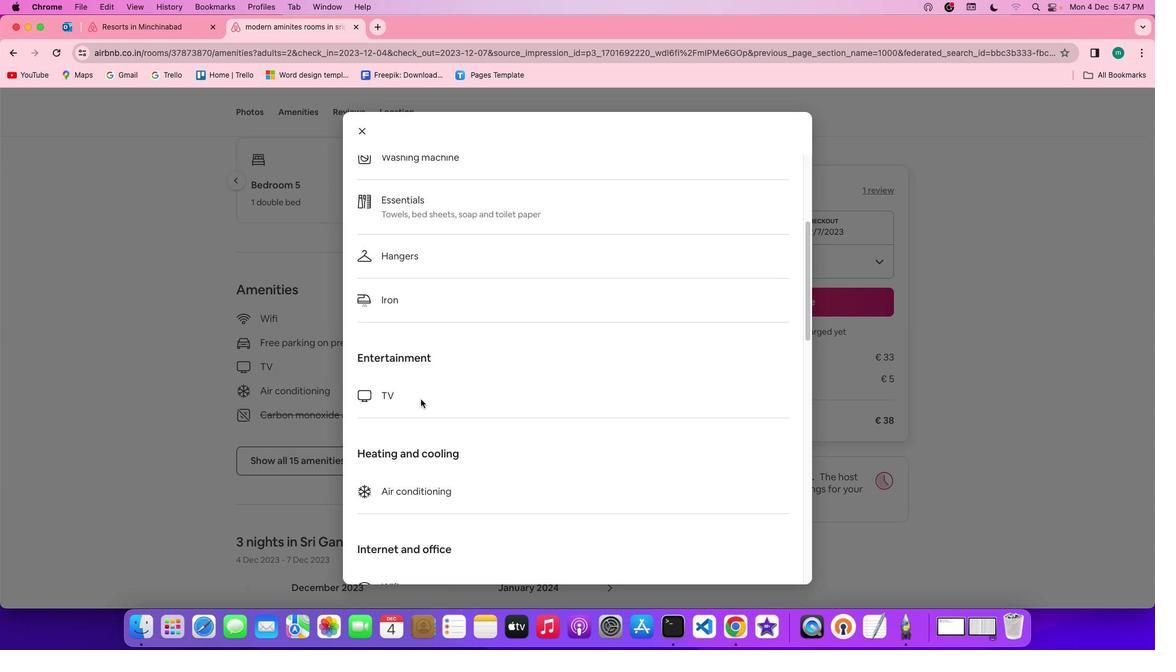 
Action: Mouse scrolled (421, 399) with delta (0, -1)
Screenshot: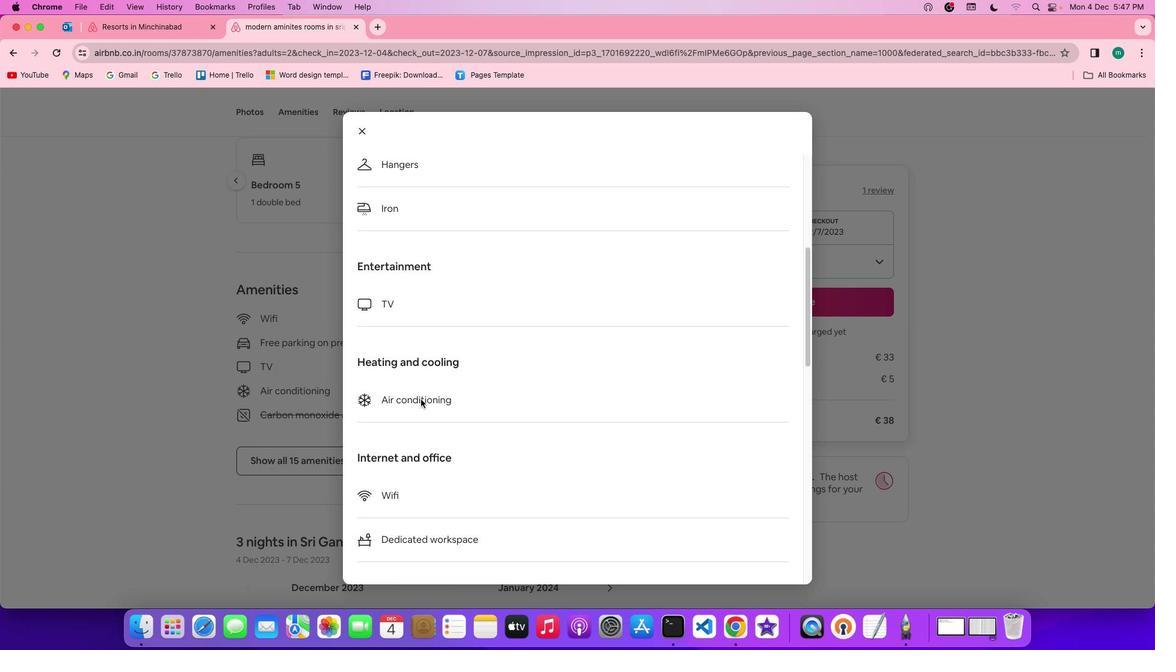 
Action: Mouse scrolled (421, 399) with delta (0, 0)
Screenshot: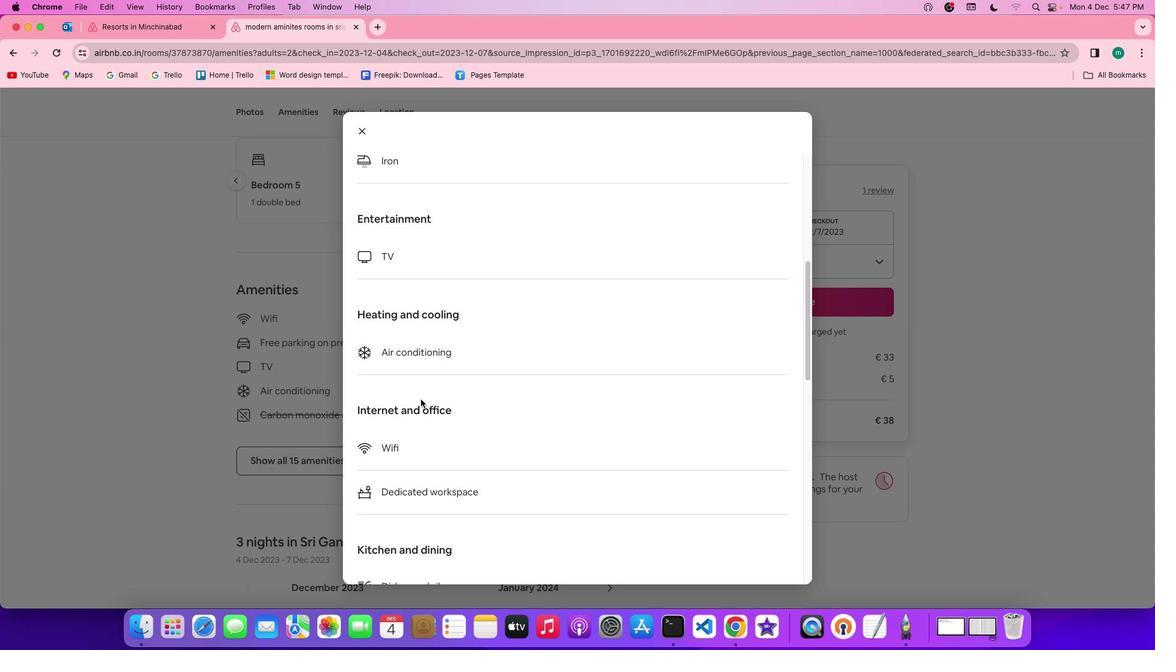 
Action: Mouse scrolled (421, 399) with delta (0, 0)
Screenshot: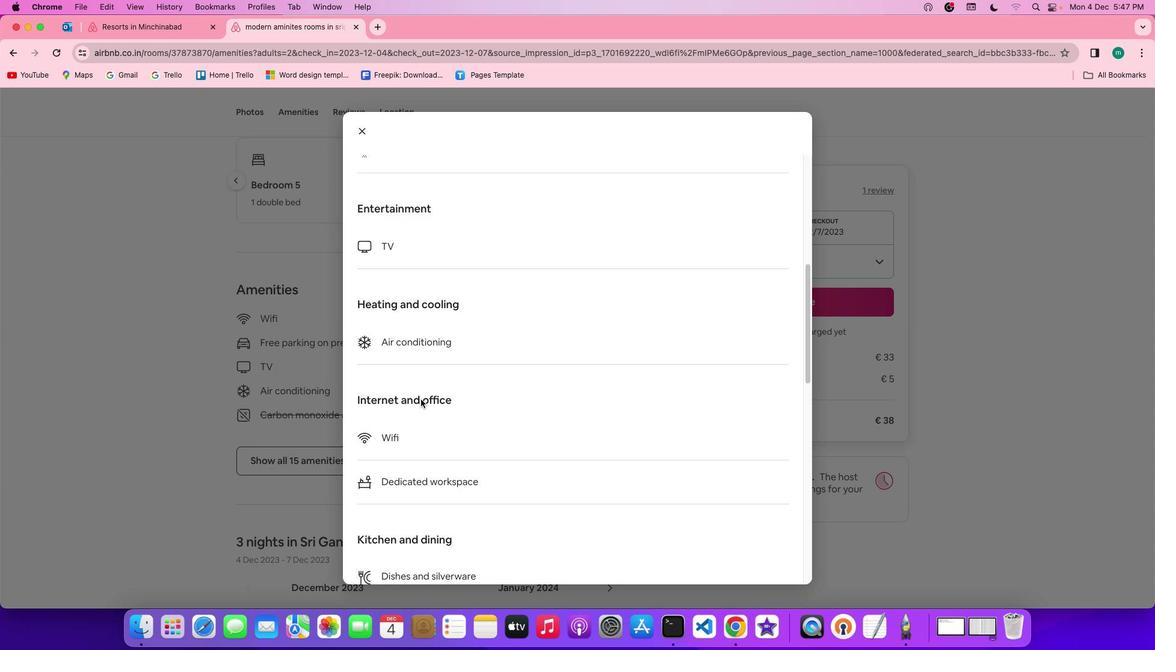 
Action: Mouse scrolled (421, 399) with delta (0, -1)
Screenshot: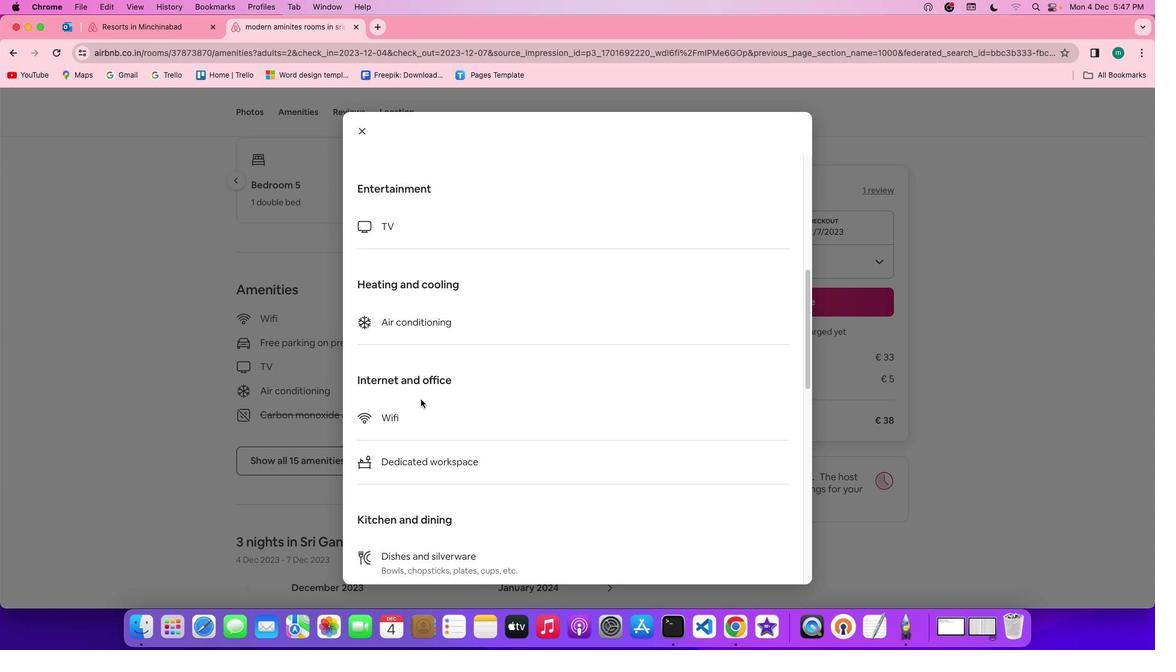 
Action: Mouse moved to (415, 394)
Screenshot: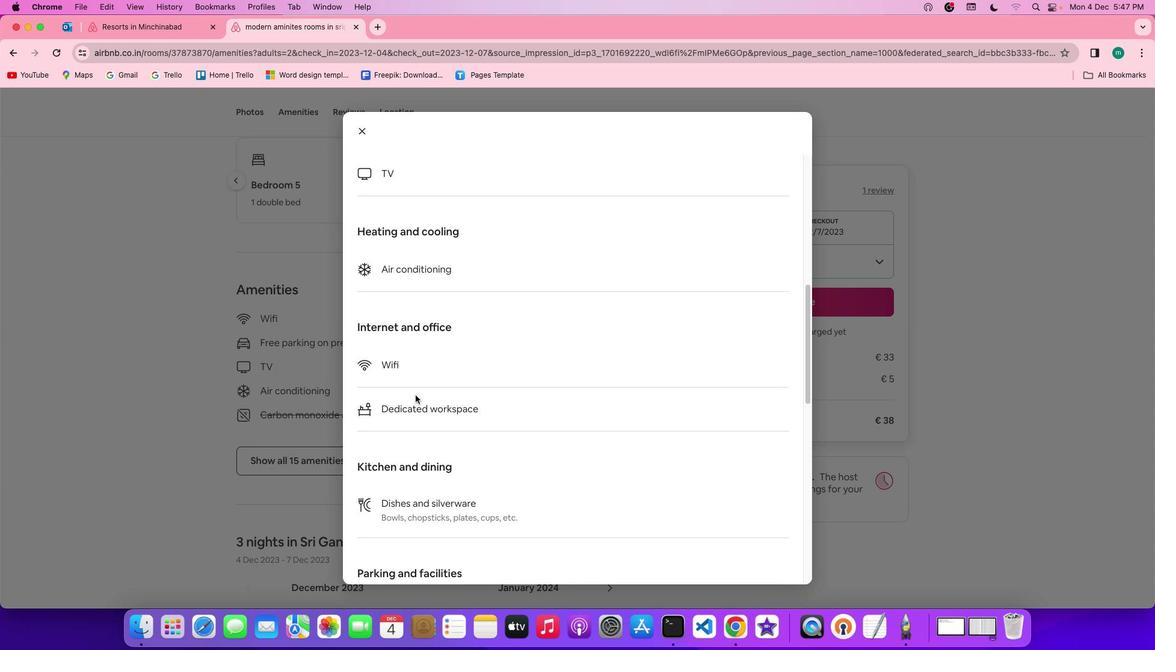 
Action: Mouse scrolled (415, 394) with delta (0, 0)
Screenshot: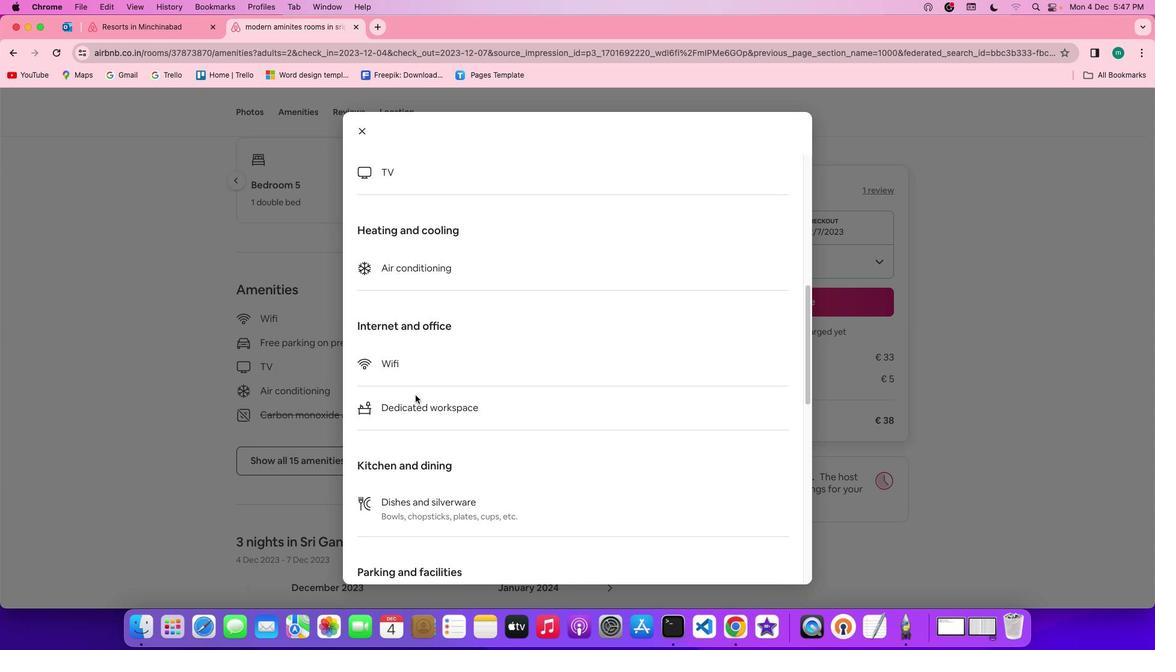 
Action: Mouse scrolled (415, 394) with delta (0, 0)
Screenshot: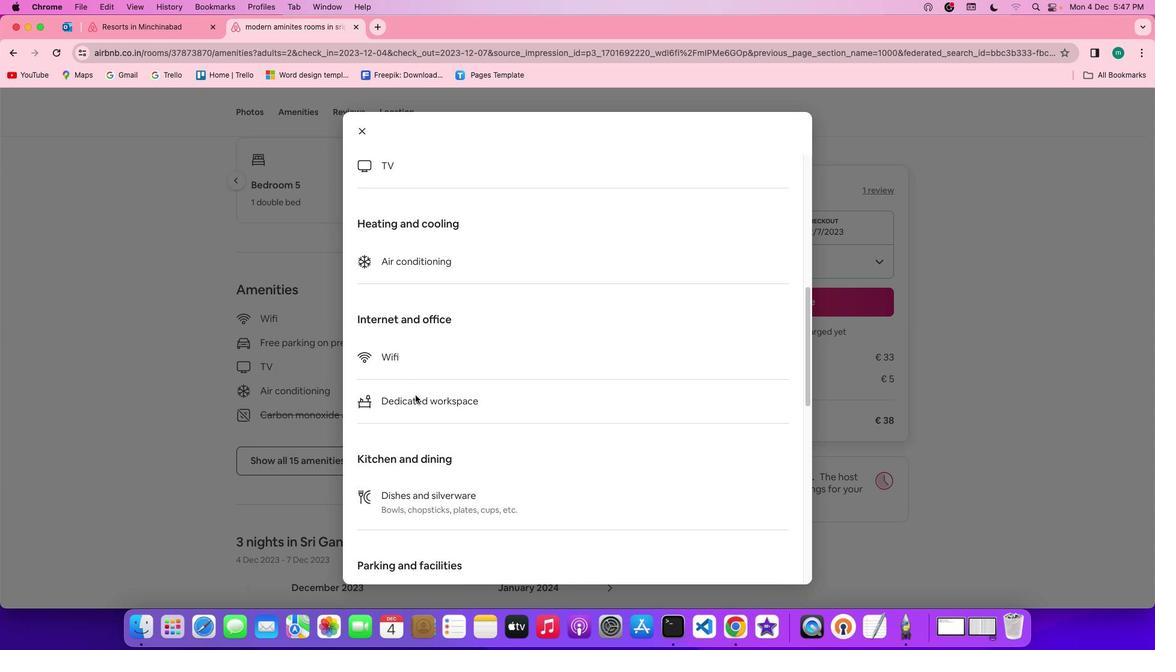 
Action: Mouse scrolled (415, 394) with delta (0, 0)
Screenshot: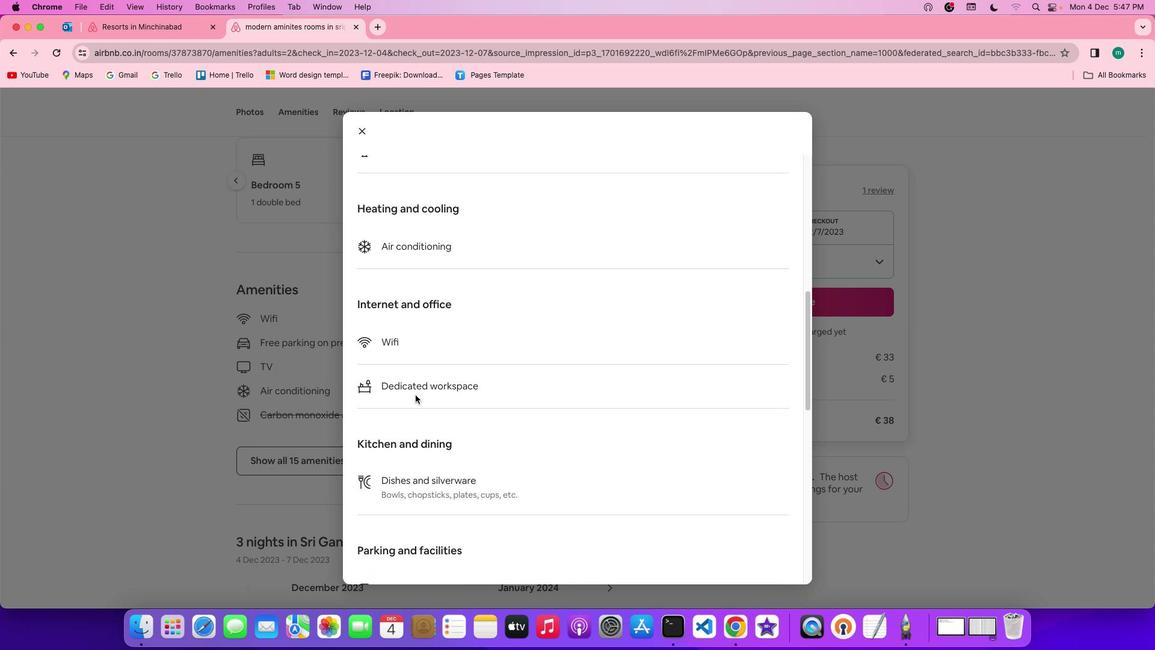 
Action: Mouse scrolled (415, 394) with delta (0, 0)
Screenshot: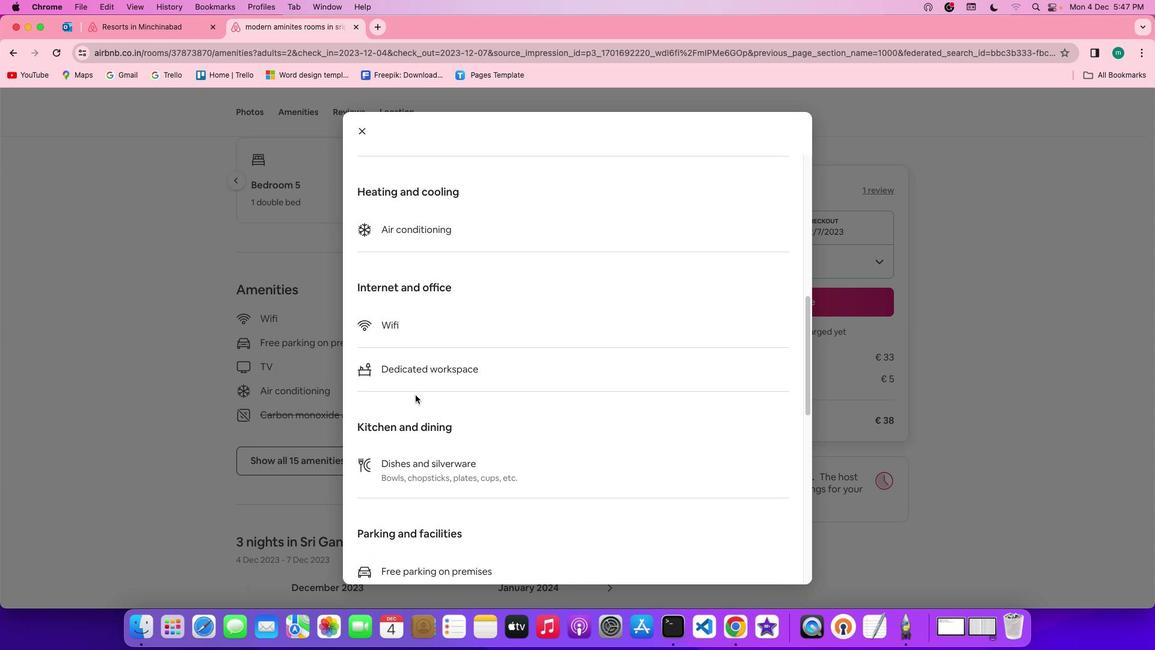 
Action: Mouse scrolled (415, 394) with delta (0, 0)
Screenshot: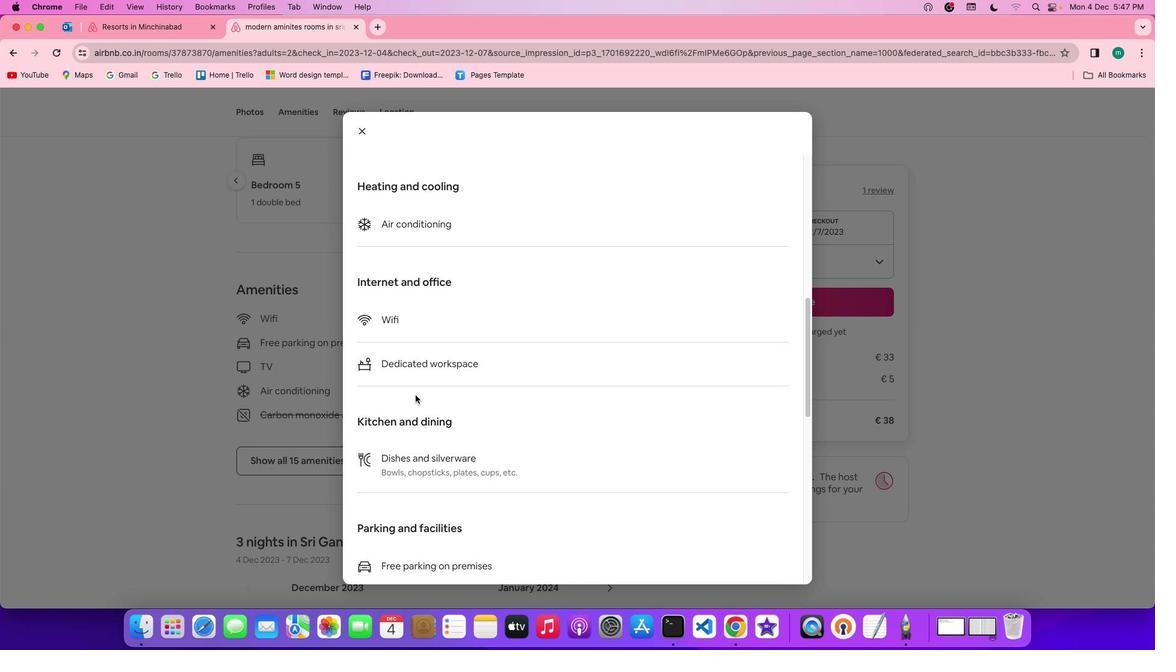 
Action: Mouse scrolled (415, 394) with delta (0, 0)
Screenshot: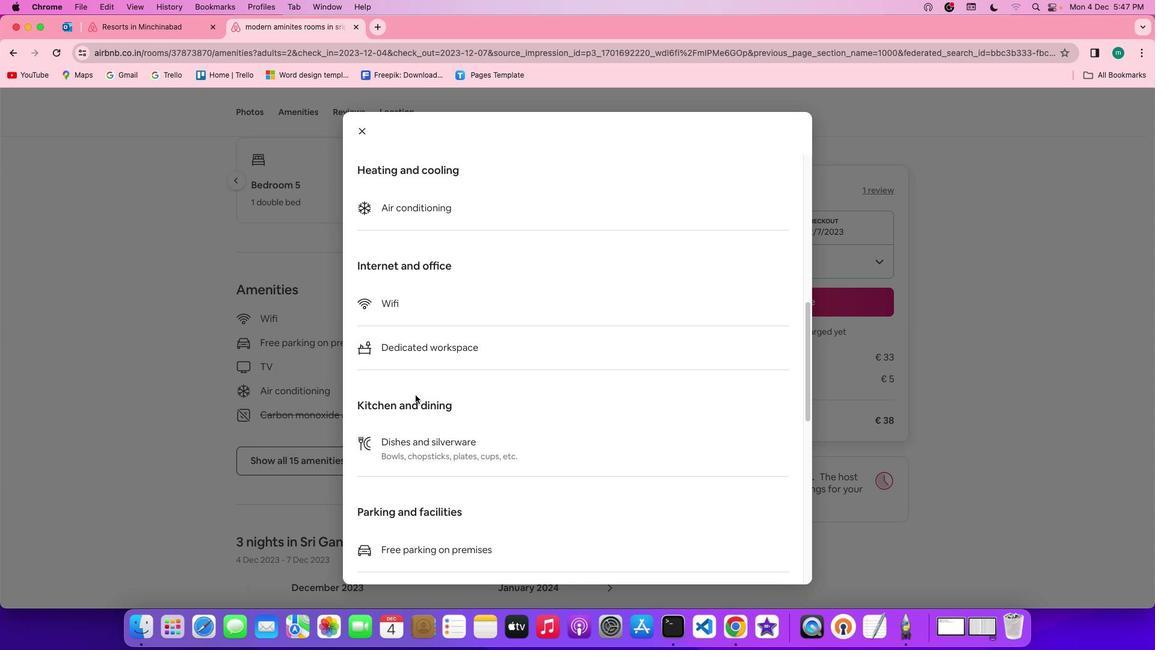 
Action: Mouse scrolled (415, 394) with delta (0, -1)
Screenshot: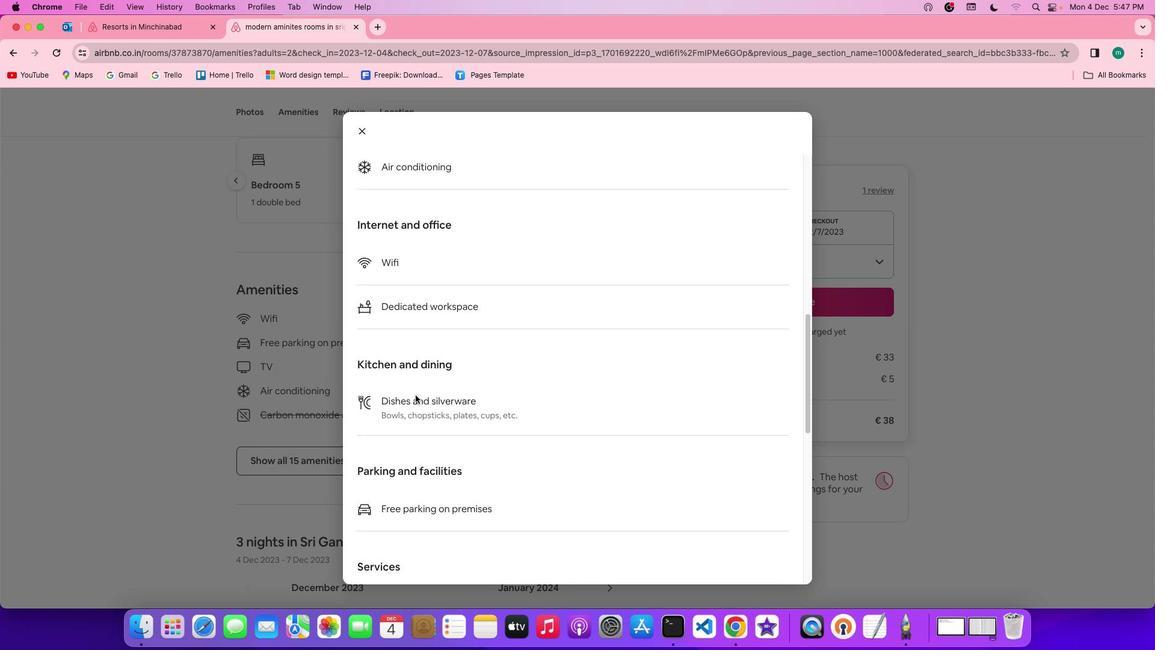 
Action: Mouse scrolled (415, 394) with delta (0, -2)
Screenshot: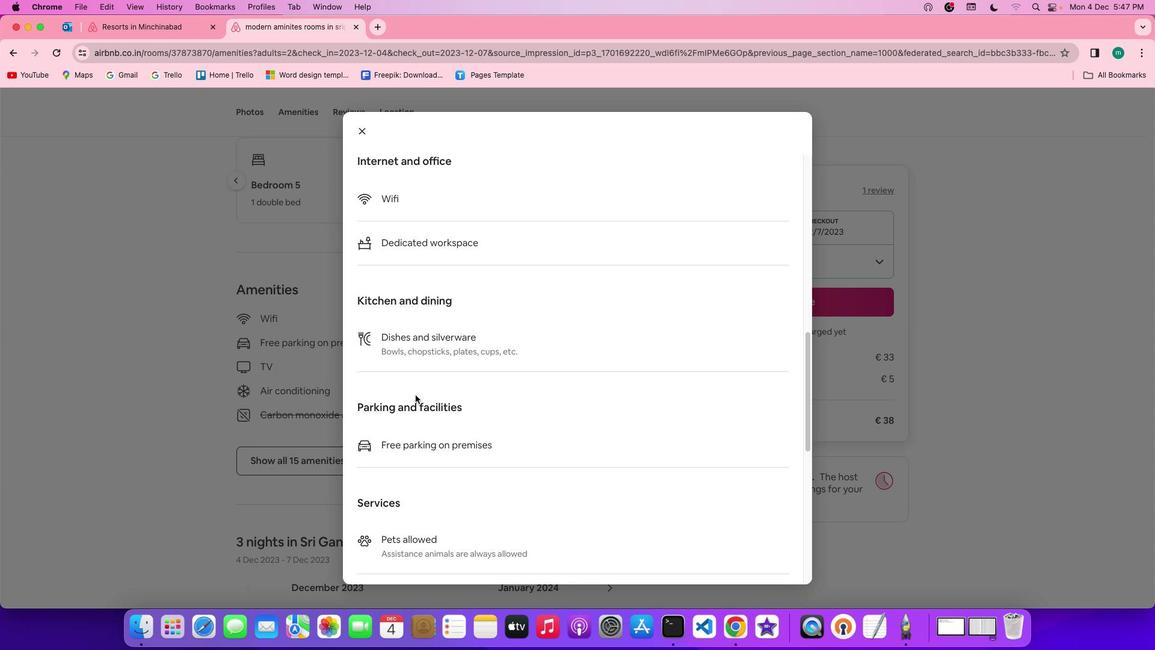 
Action: Mouse scrolled (415, 394) with delta (0, 0)
Screenshot: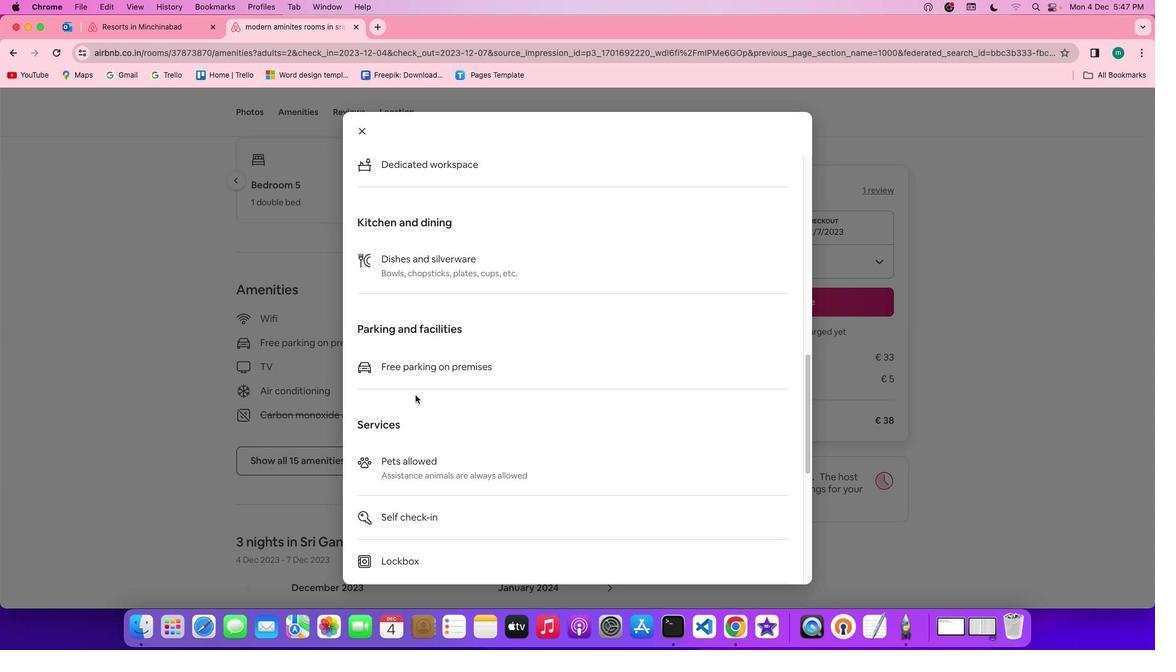 
Action: Mouse scrolled (415, 394) with delta (0, 0)
Screenshot: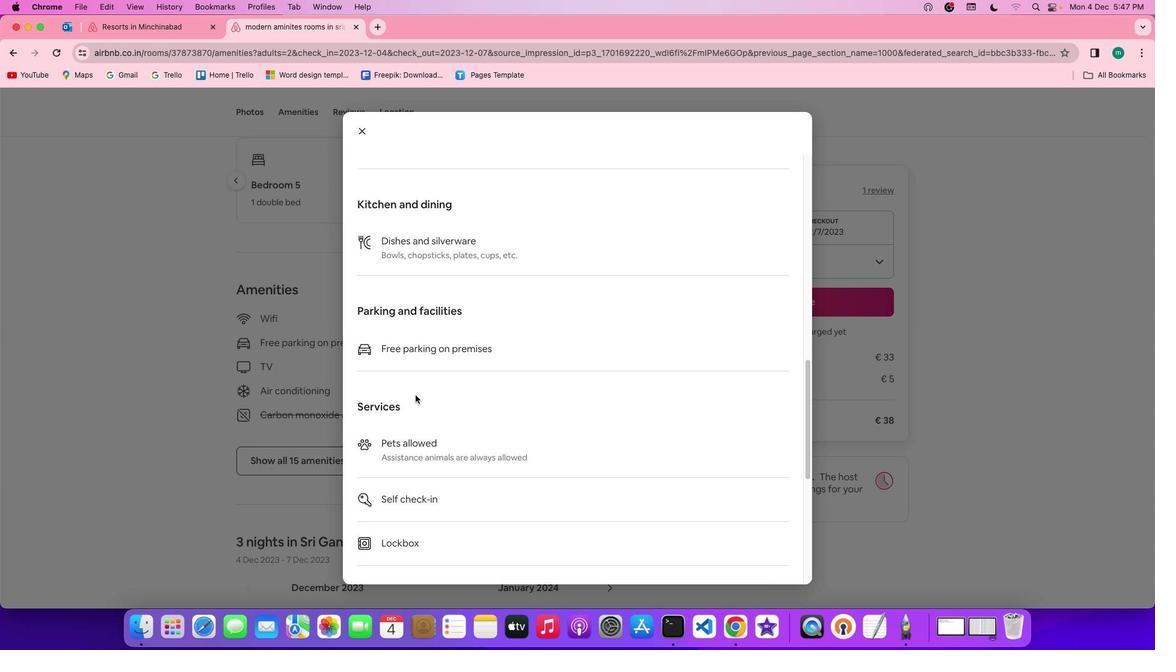 
Action: Mouse scrolled (415, 394) with delta (0, -1)
Screenshot: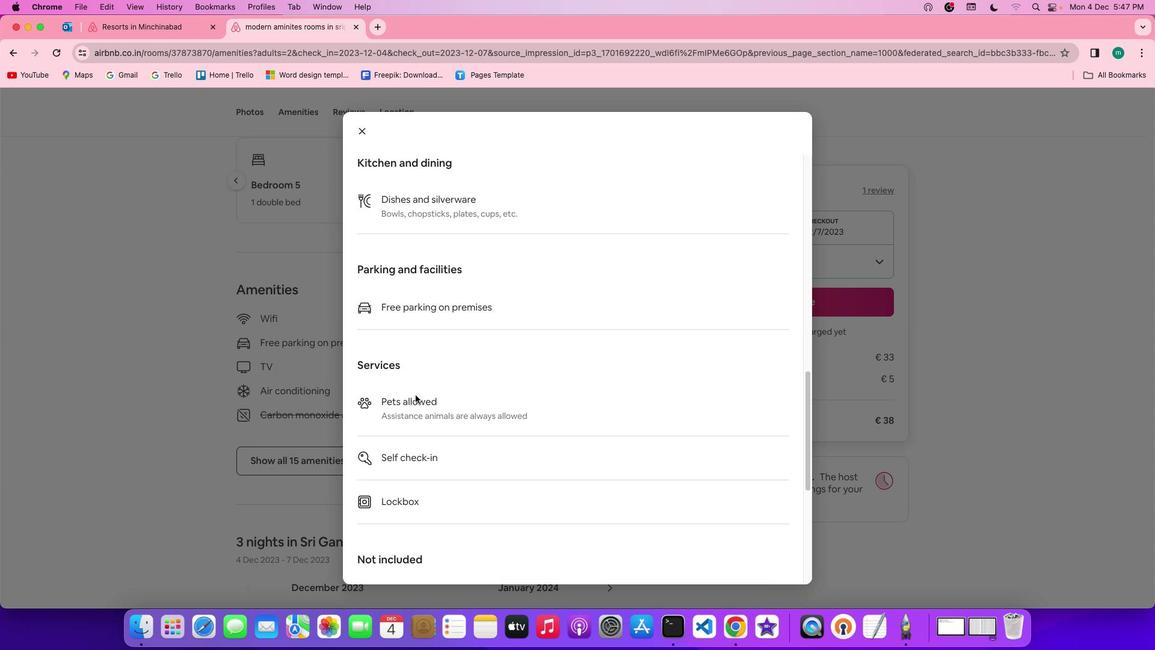 
Action: Mouse scrolled (415, 394) with delta (0, -2)
Screenshot: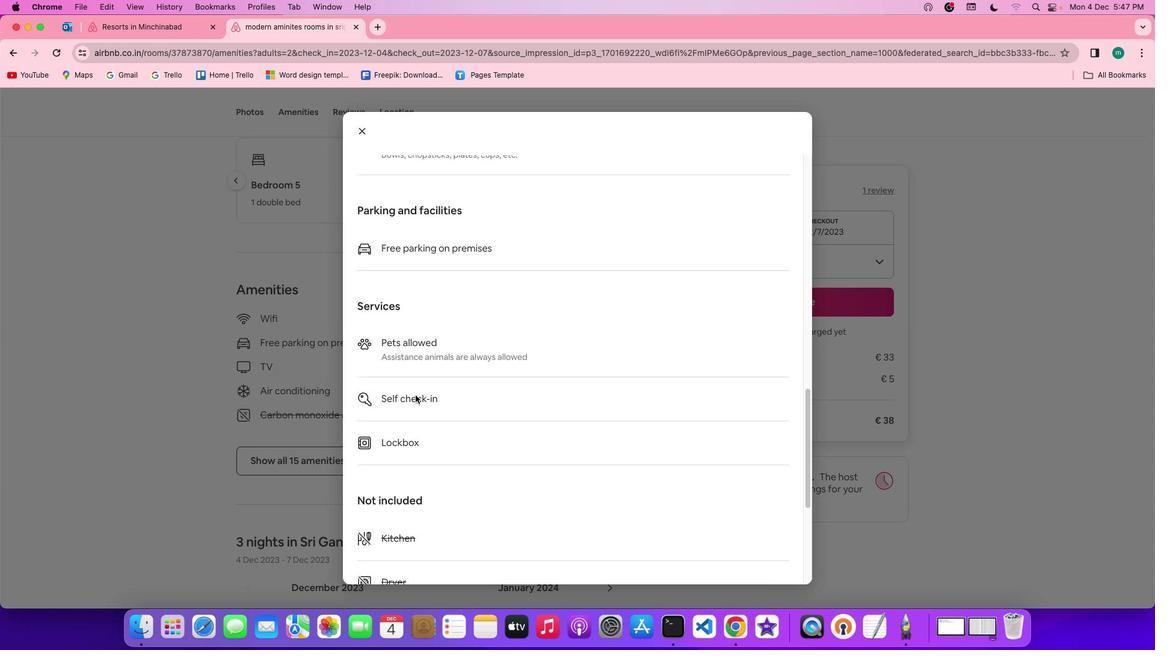 
Action: Mouse scrolled (415, 394) with delta (0, 0)
Screenshot: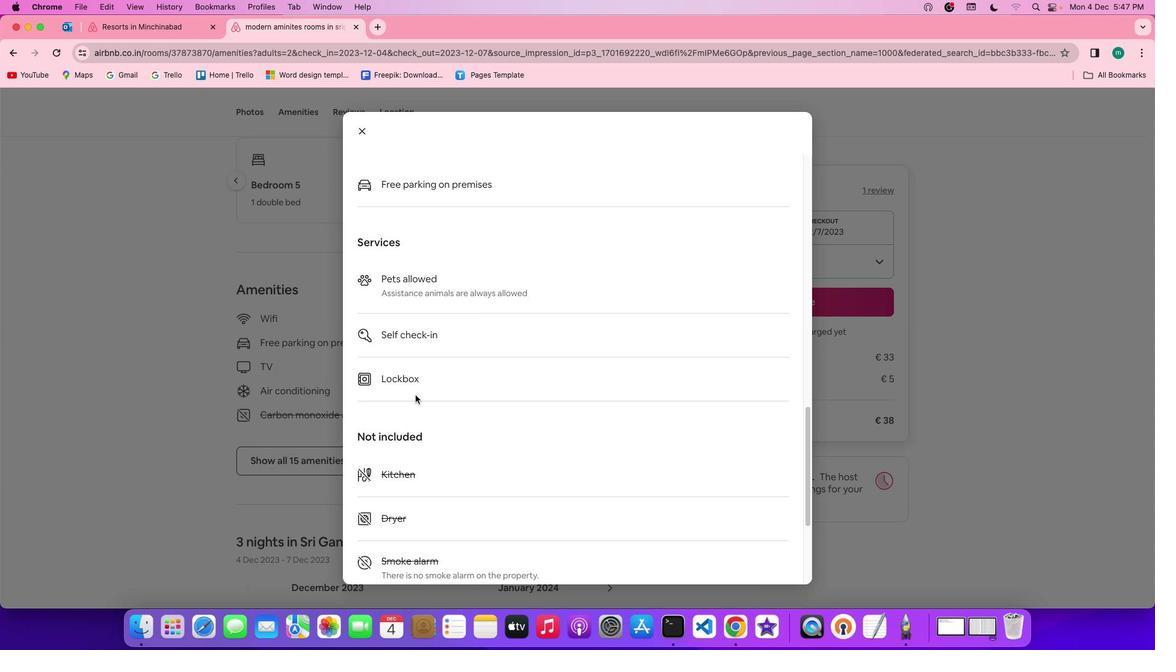 
Action: Mouse scrolled (415, 394) with delta (0, 0)
Screenshot: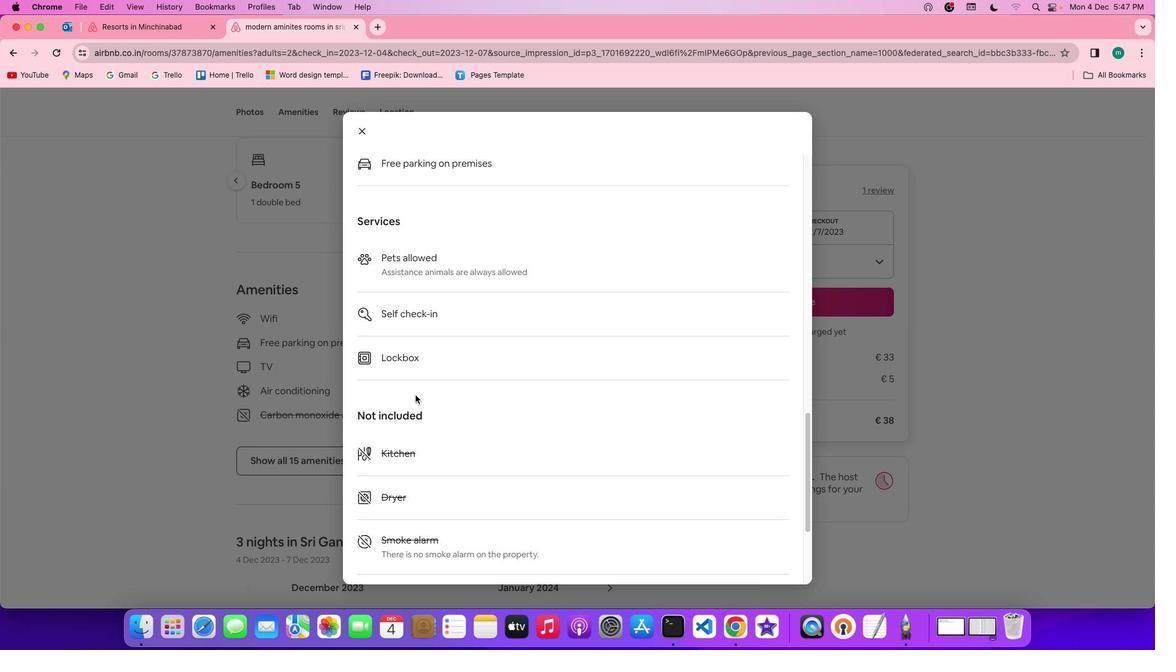 
Action: Mouse scrolled (415, 394) with delta (0, -1)
Screenshot: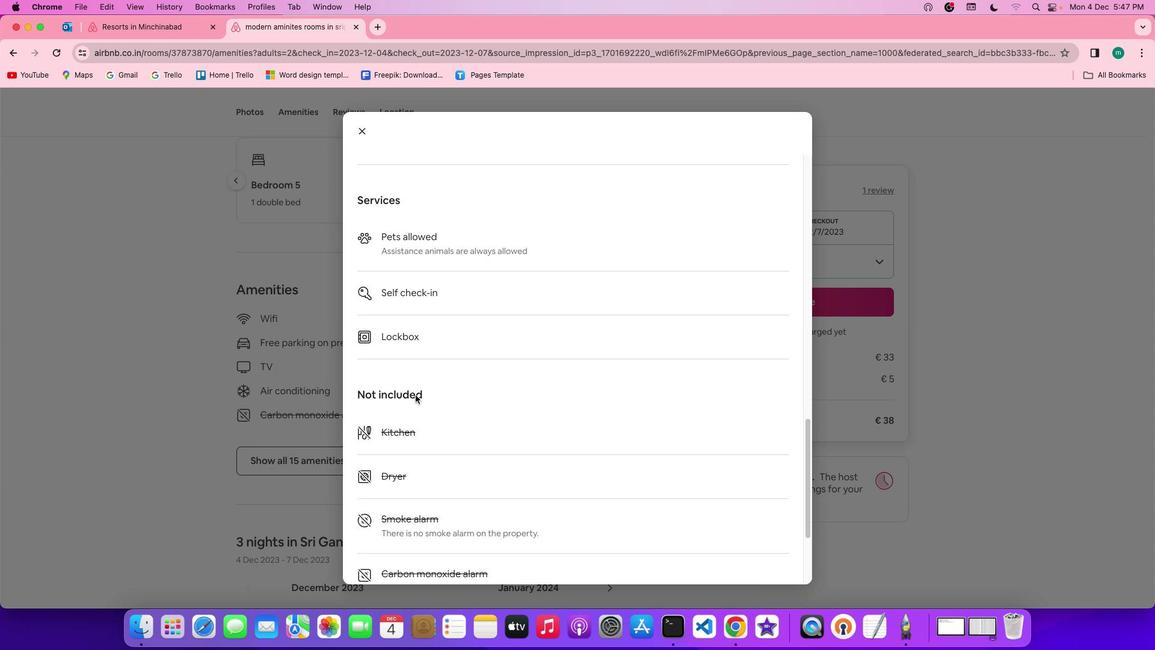 
Action: Mouse scrolled (415, 394) with delta (0, 0)
Screenshot: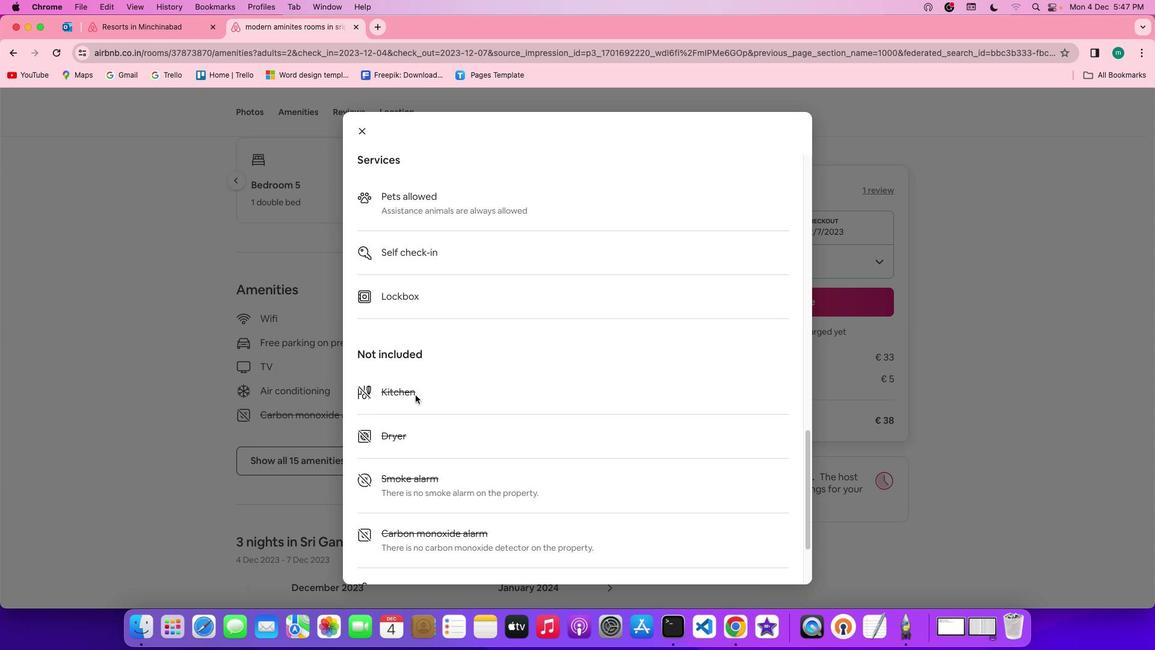 
Action: Mouse scrolled (415, 394) with delta (0, 0)
Screenshot: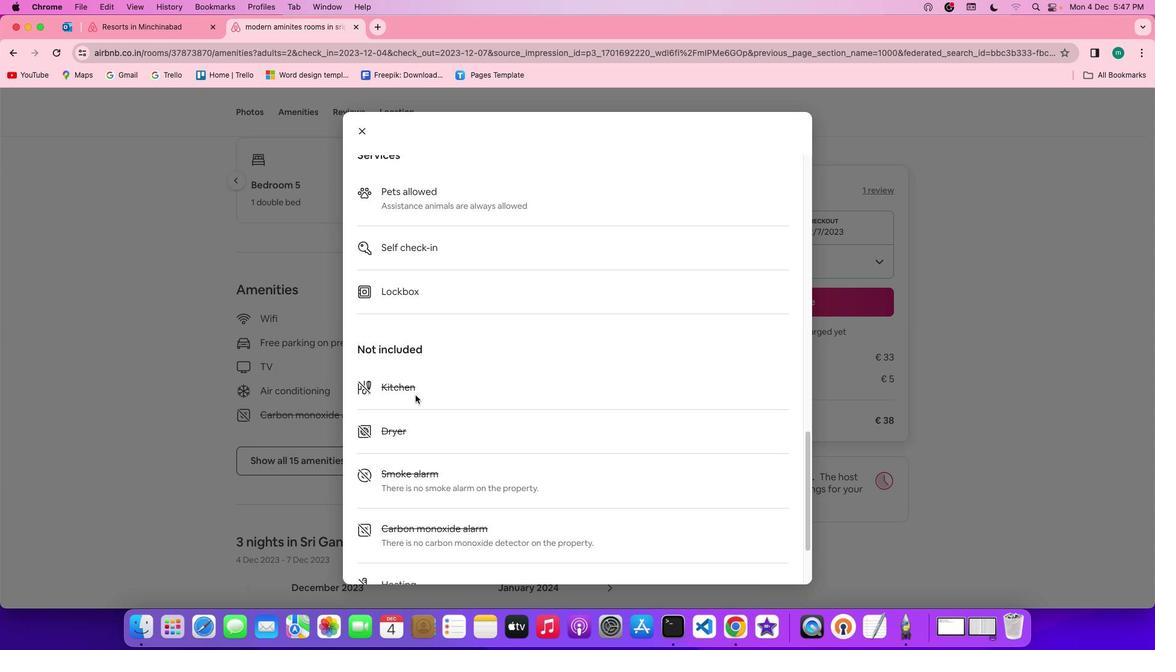 
Action: Mouse scrolled (415, 394) with delta (0, 0)
Screenshot: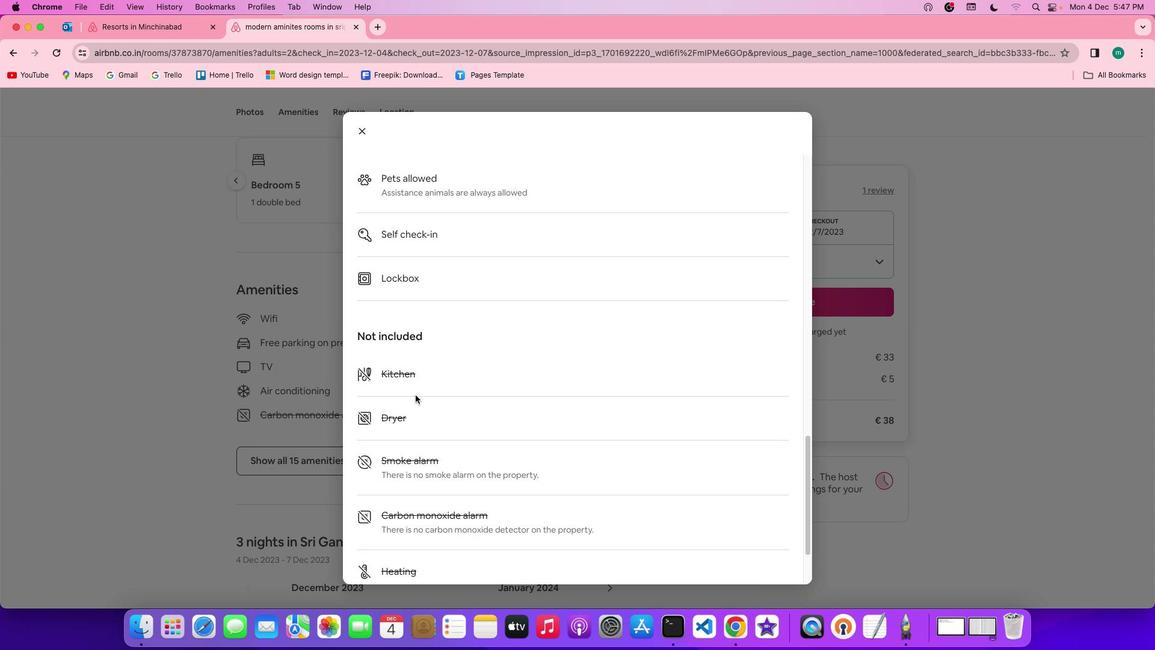 
Action: Mouse scrolled (415, 394) with delta (0, -1)
Screenshot: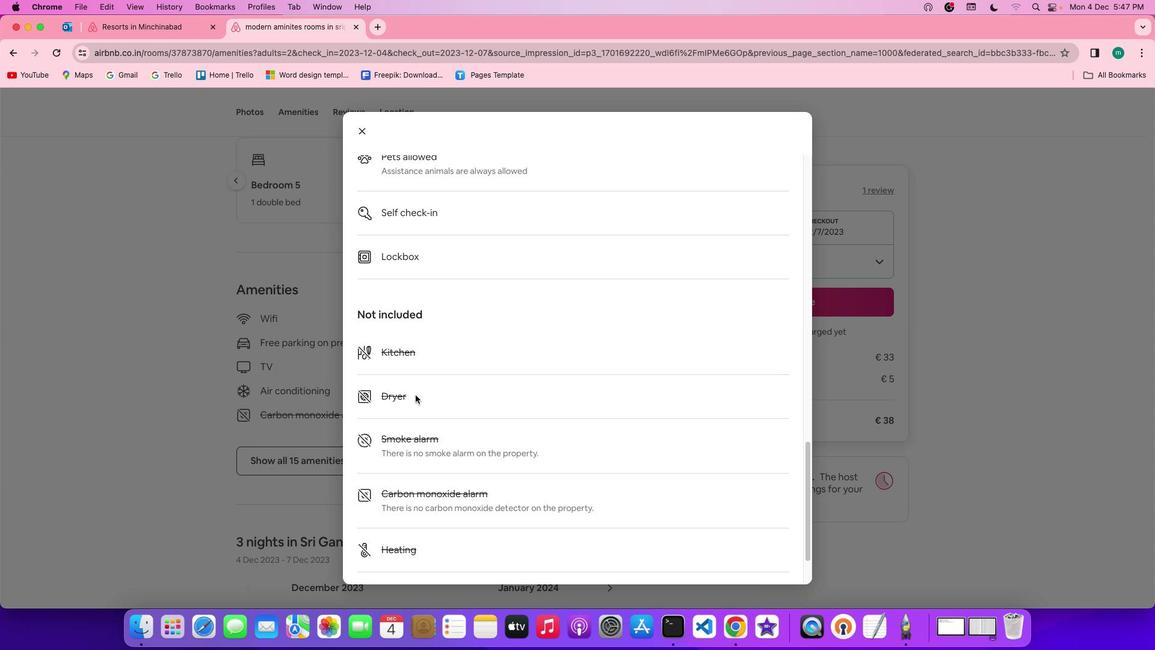 
Action: Mouse scrolled (415, 394) with delta (0, -1)
Screenshot: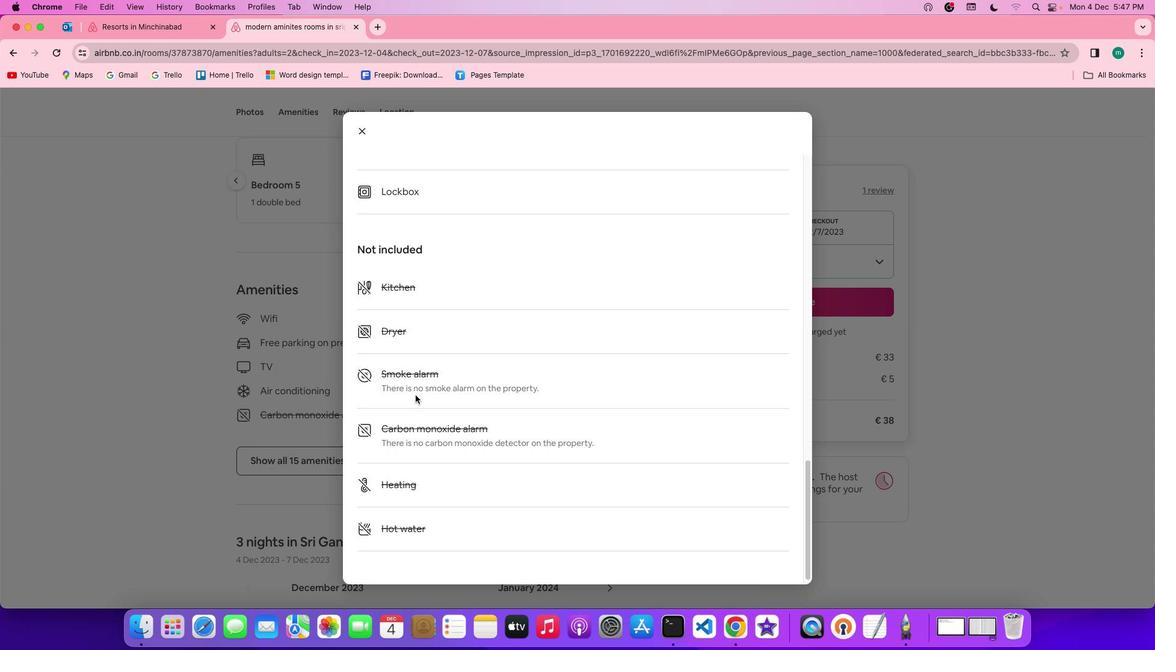 
Action: Mouse scrolled (415, 394) with delta (0, 0)
Screenshot: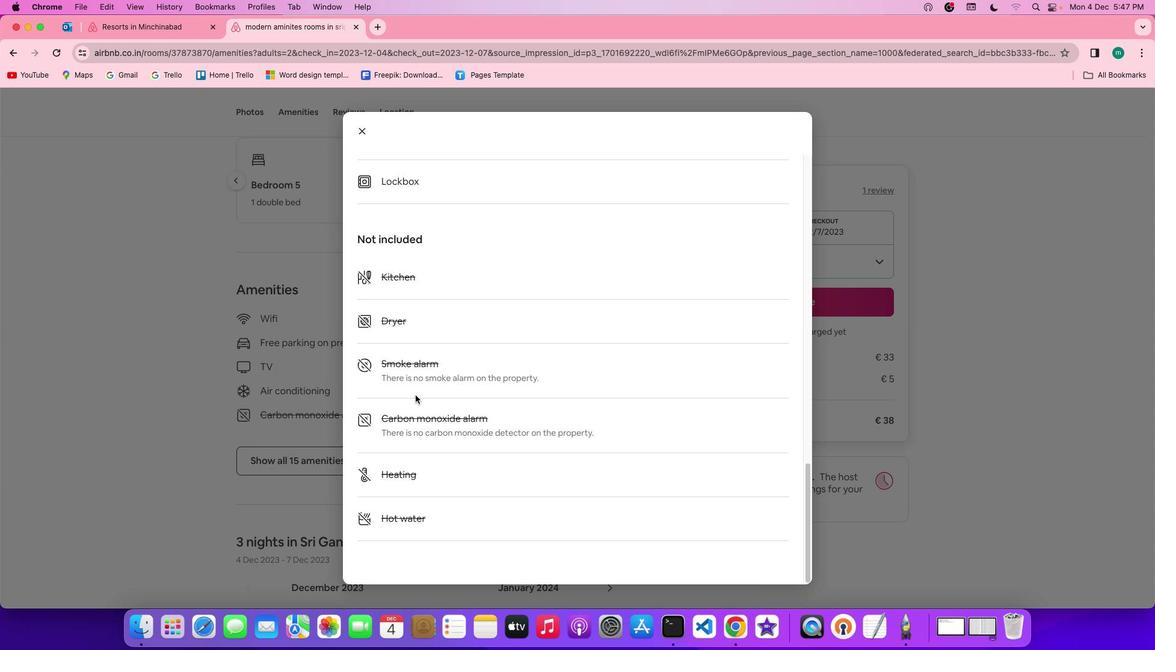 
Action: Mouse scrolled (415, 394) with delta (0, 0)
Screenshot: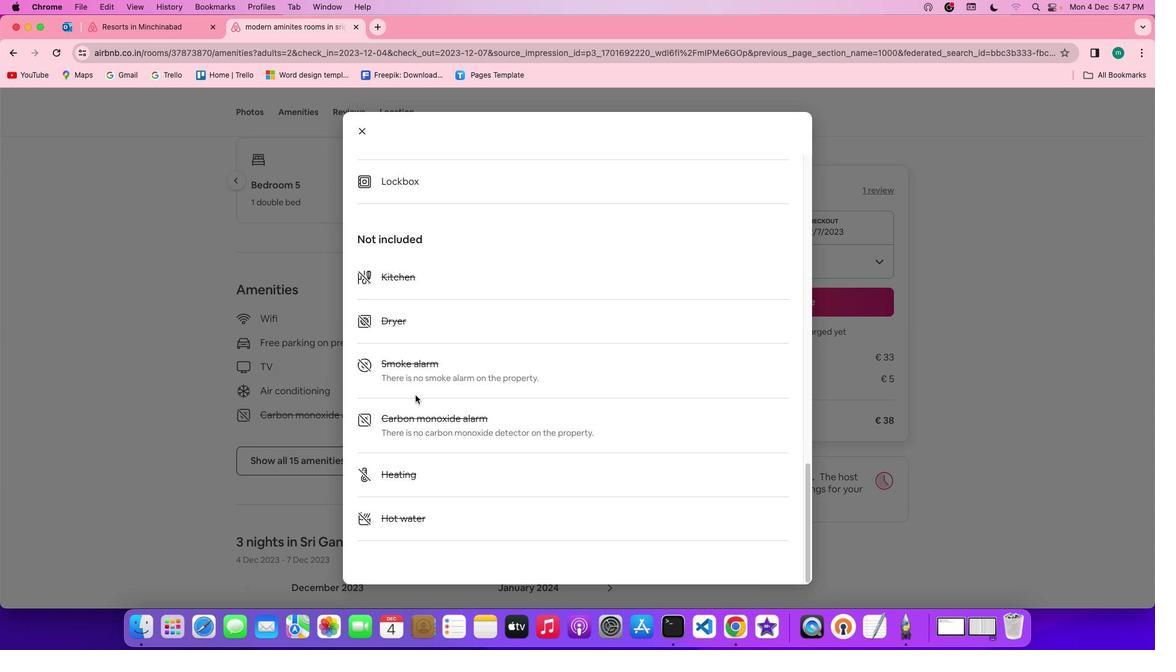 
Action: Mouse scrolled (415, 394) with delta (0, -1)
Screenshot: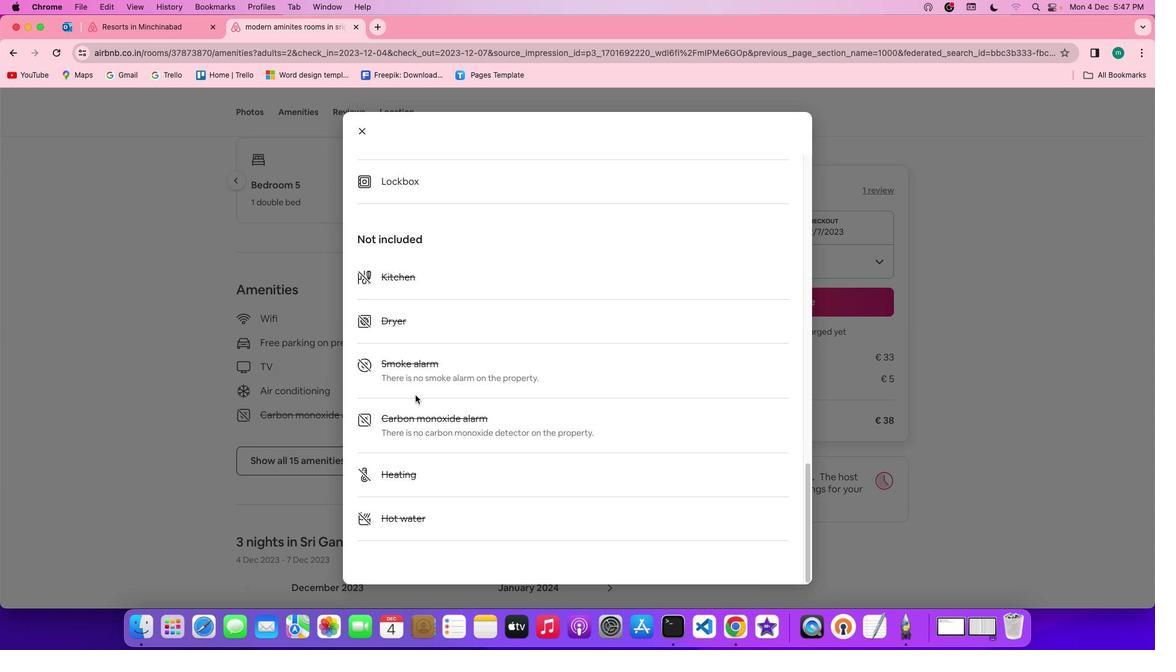 
Action: Mouse scrolled (415, 394) with delta (0, 0)
Screenshot: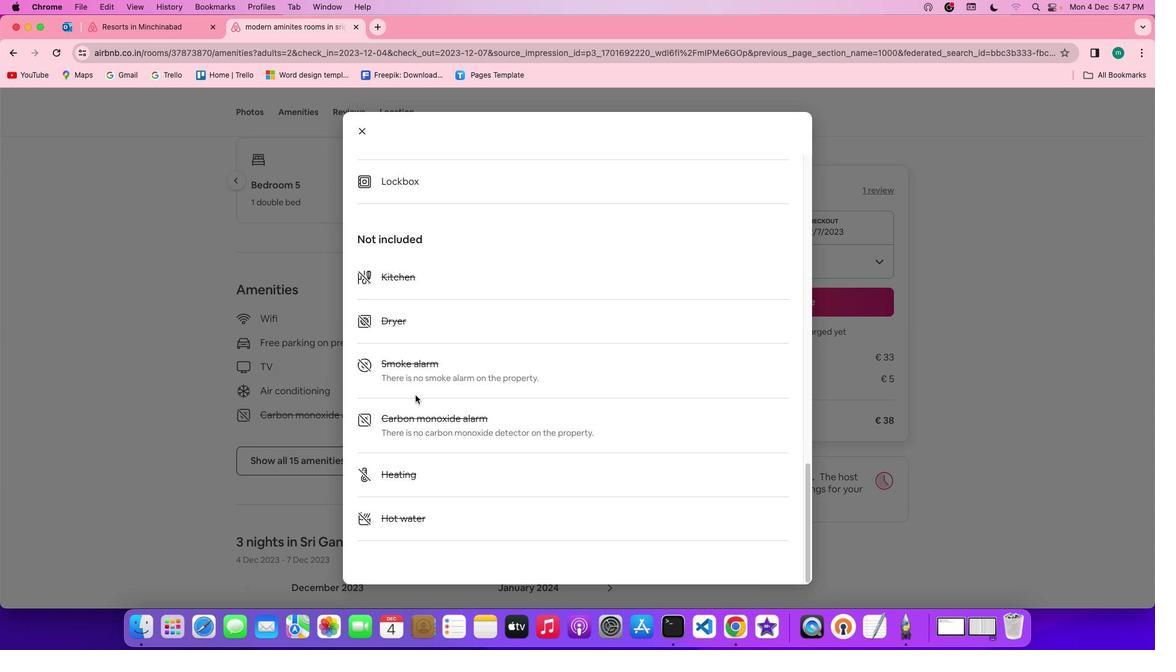 
Action: Mouse scrolled (415, 394) with delta (0, 0)
Screenshot: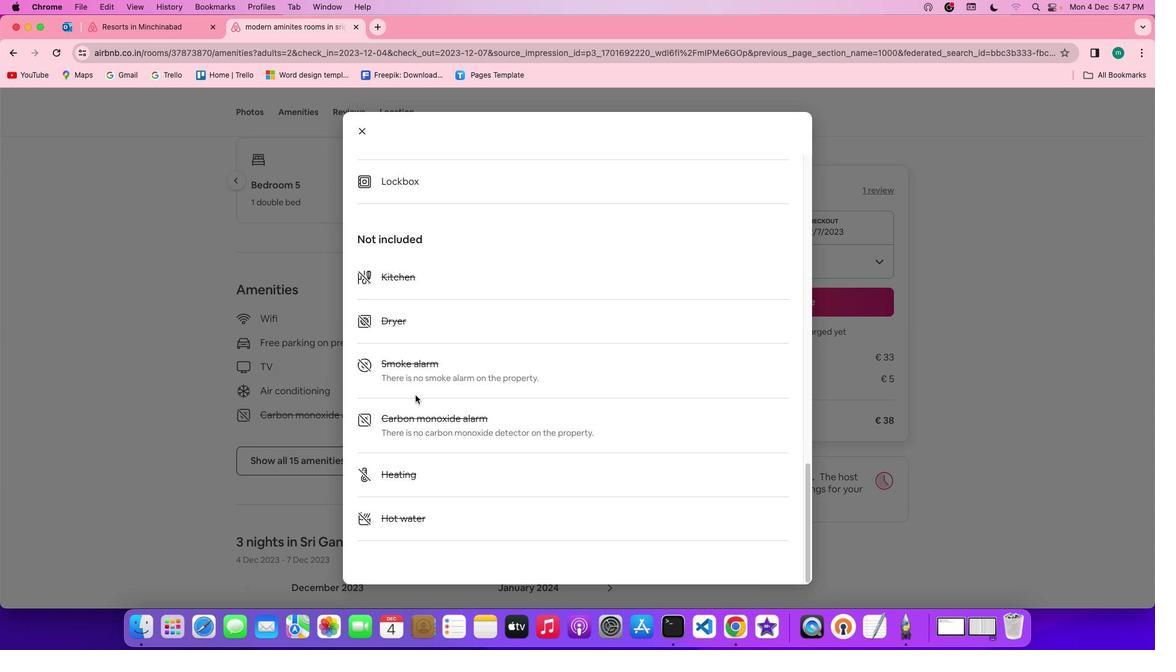 
Action: Mouse scrolled (415, 394) with delta (0, -1)
Screenshot: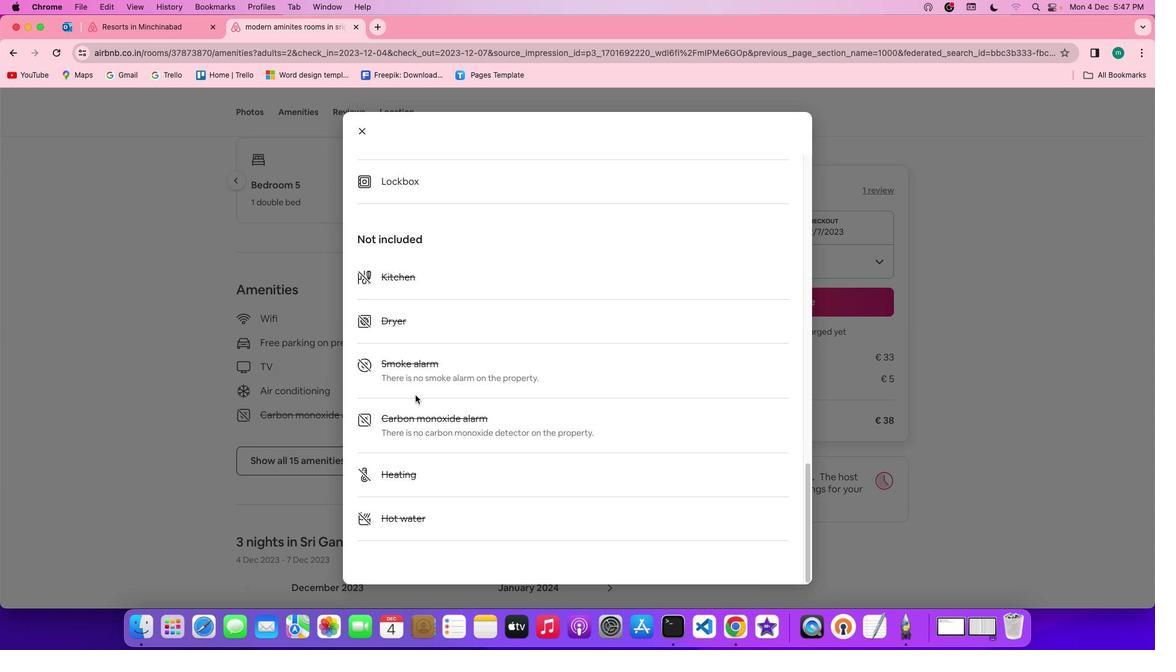 
Action: Mouse scrolled (415, 394) with delta (0, -2)
Screenshot: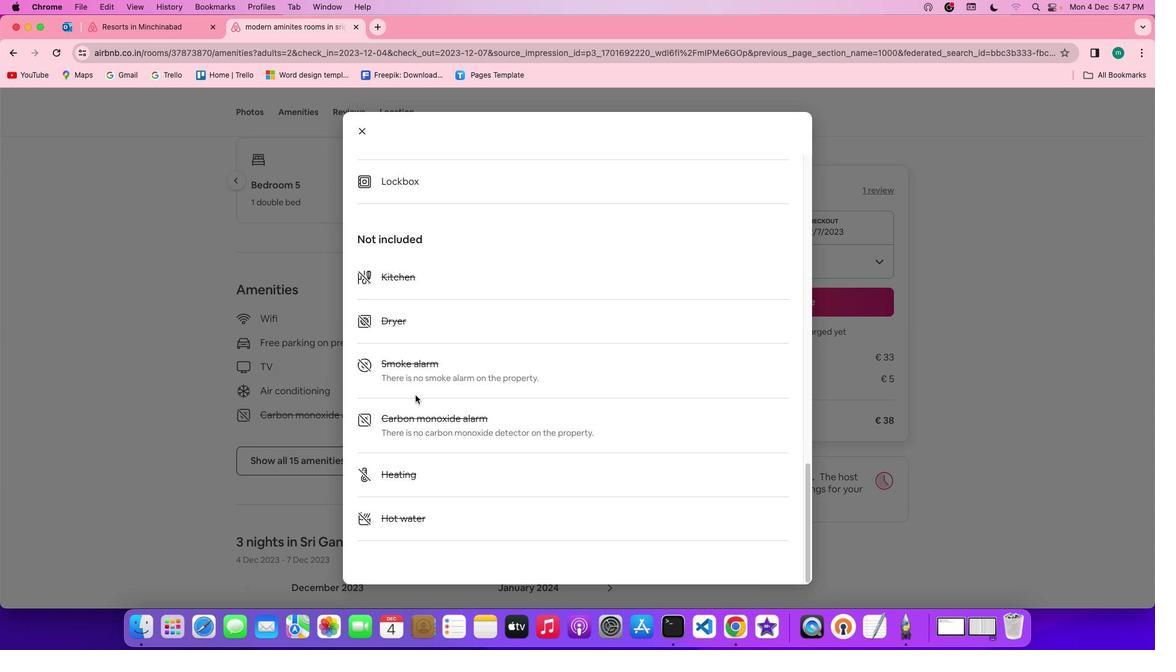 
Action: Mouse moved to (415, 394)
Screenshot: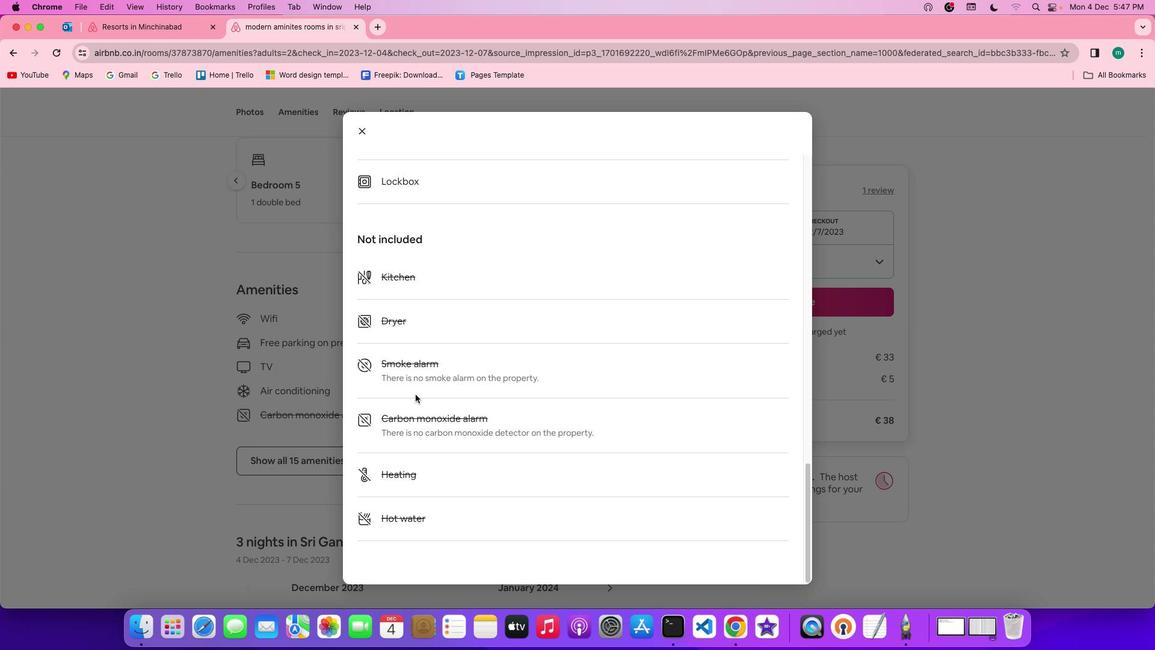 
Action: Mouse scrolled (415, 394) with delta (0, 0)
Screenshot: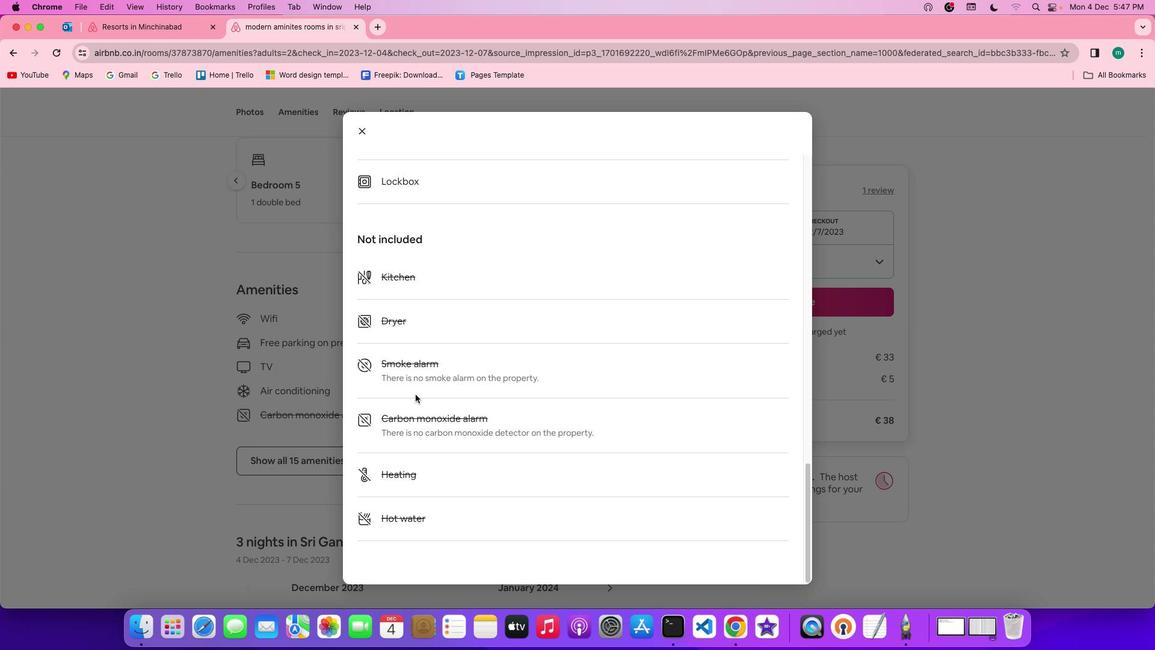 
Action: Mouse scrolled (415, 394) with delta (0, 0)
Screenshot: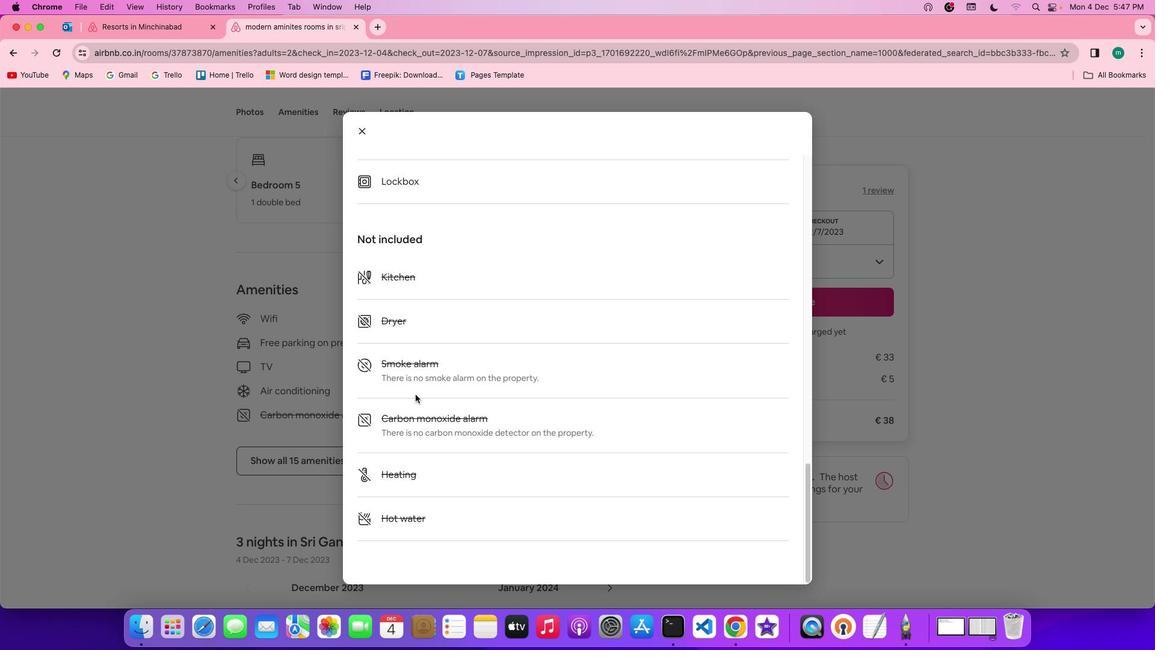 
Action: Mouse scrolled (415, 394) with delta (0, -1)
Screenshot: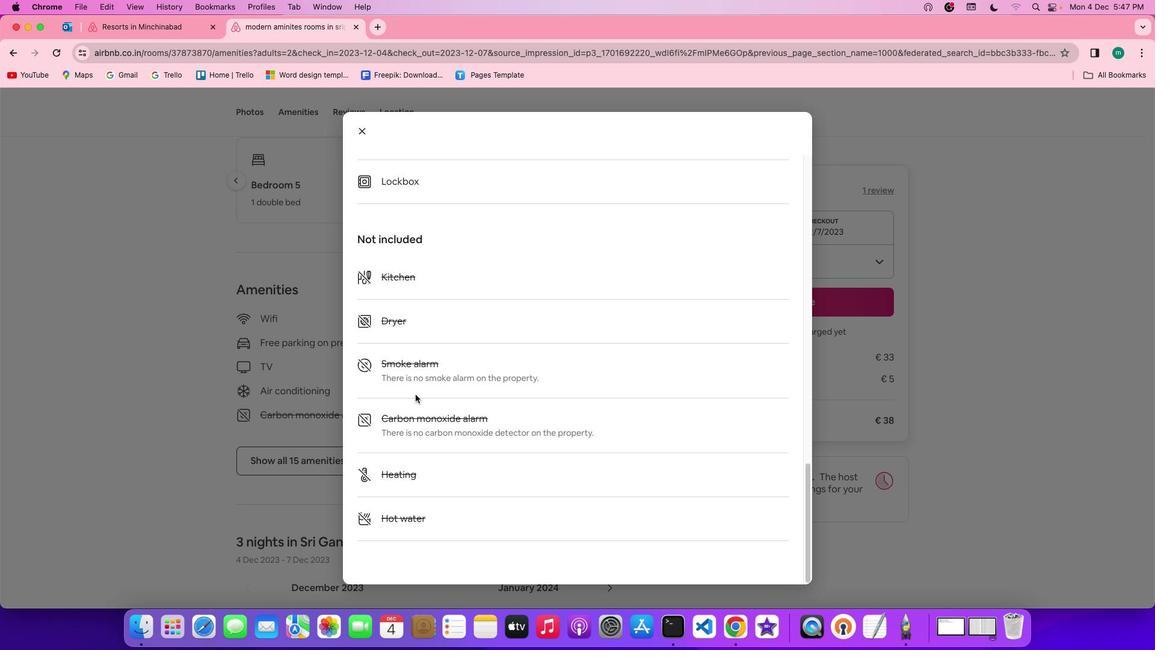 
Action: Mouse scrolled (415, 394) with delta (0, 0)
Screenshot: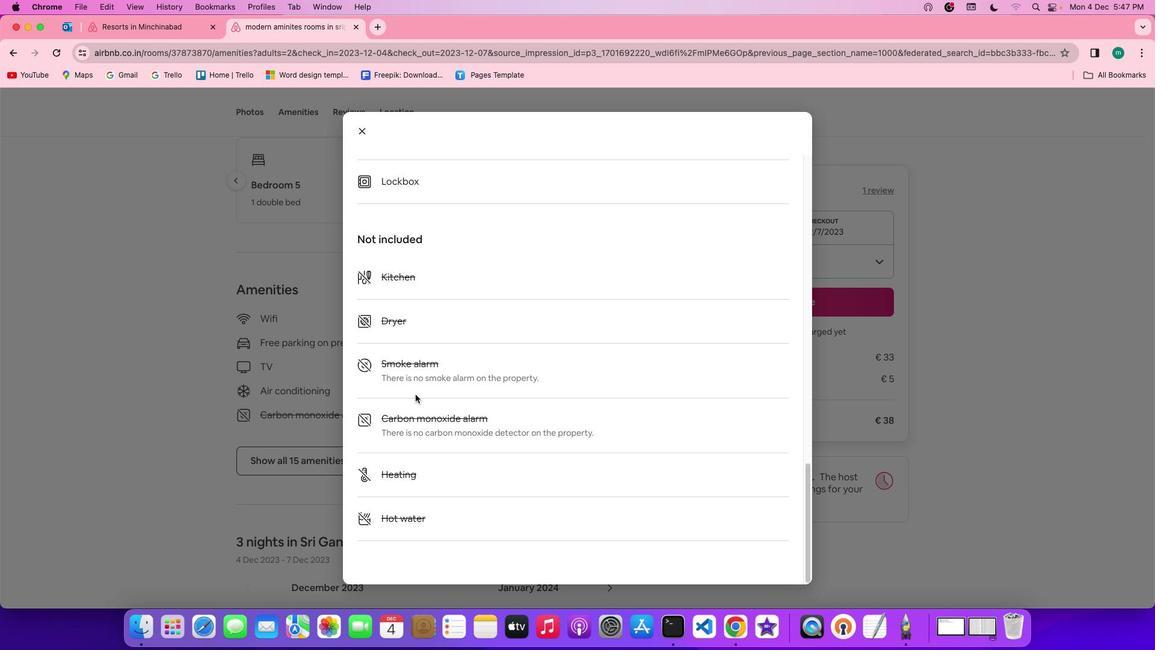 
Action: Mouse scrolled (415, 394) with delta (0, 0)
Screenshot: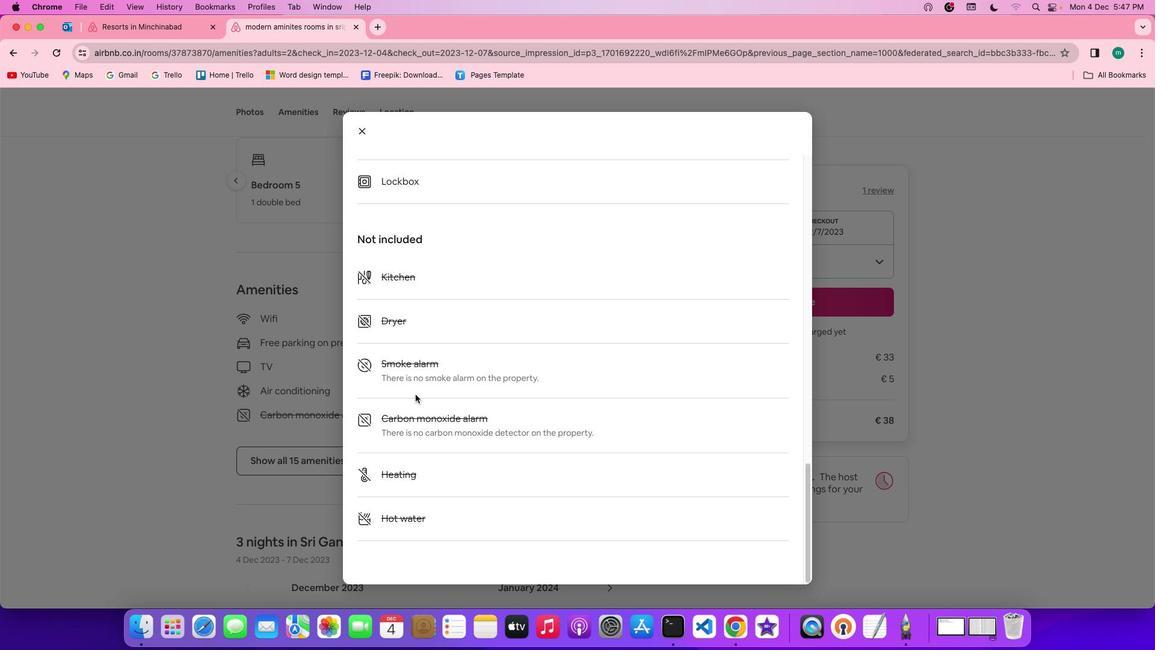 
Action: Mouse scrolled (415, 394) with delta (0, -1)
Screenshot: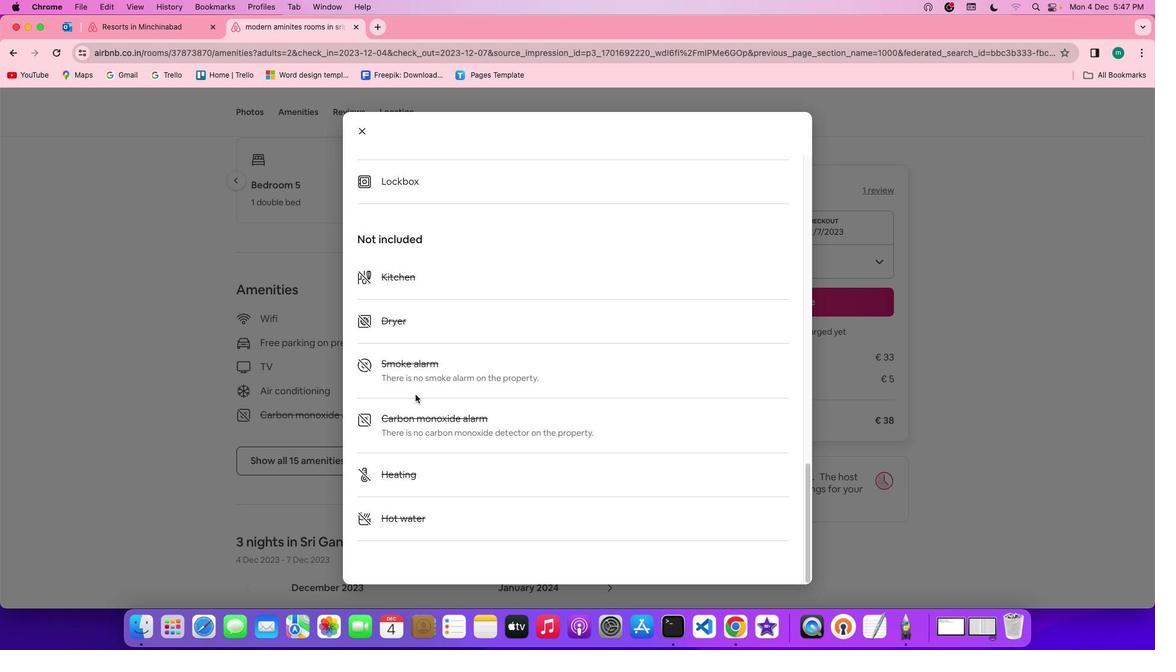 
Action: Mouse scrolled (415, 394) with delta (0, 0)
Screenshot: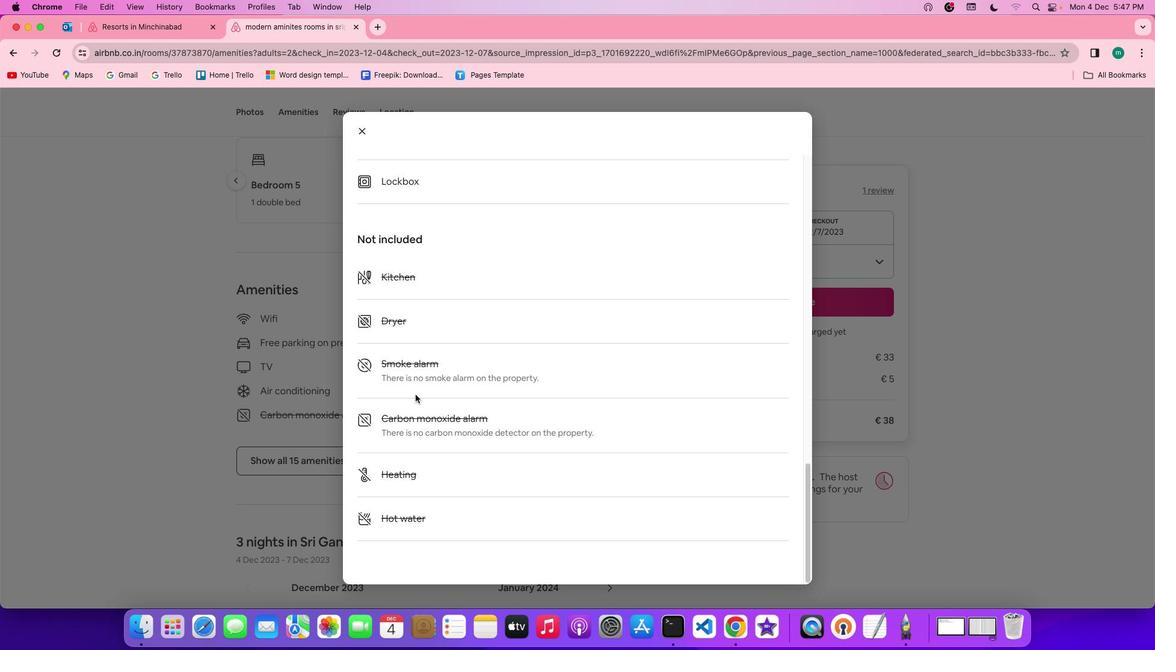 
Action: Mouse scrolled (415, 394) with delta (0, 0)
Screenshot: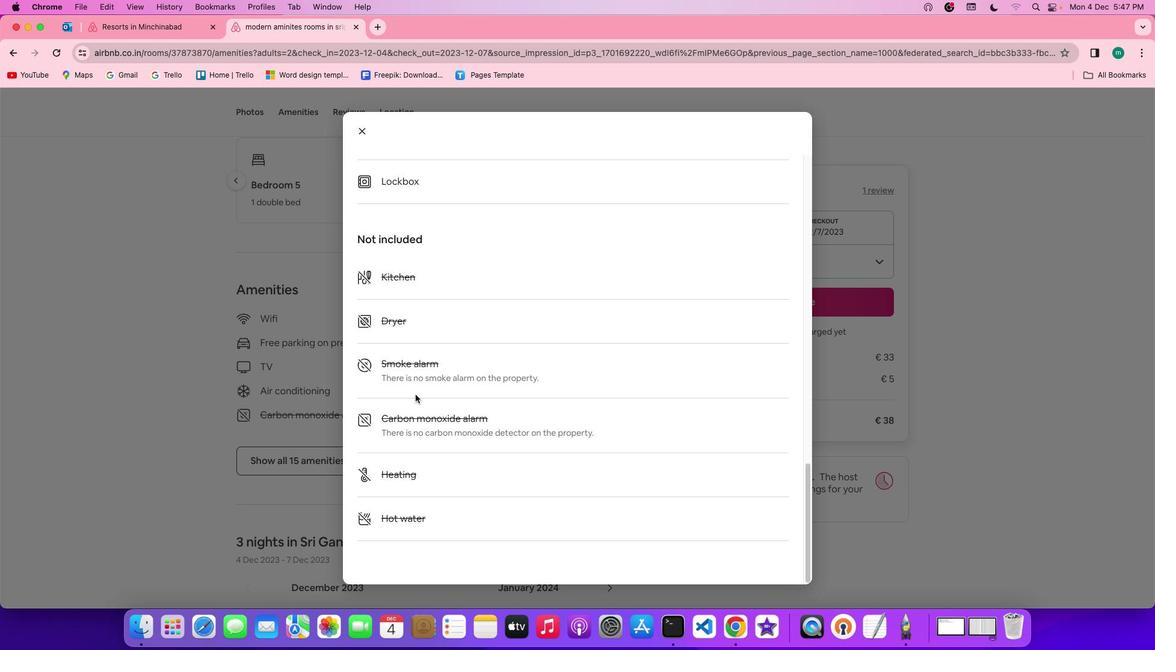 
Action: Mouse scrolled (415, 394) with delta (0, -1)
Screenshot: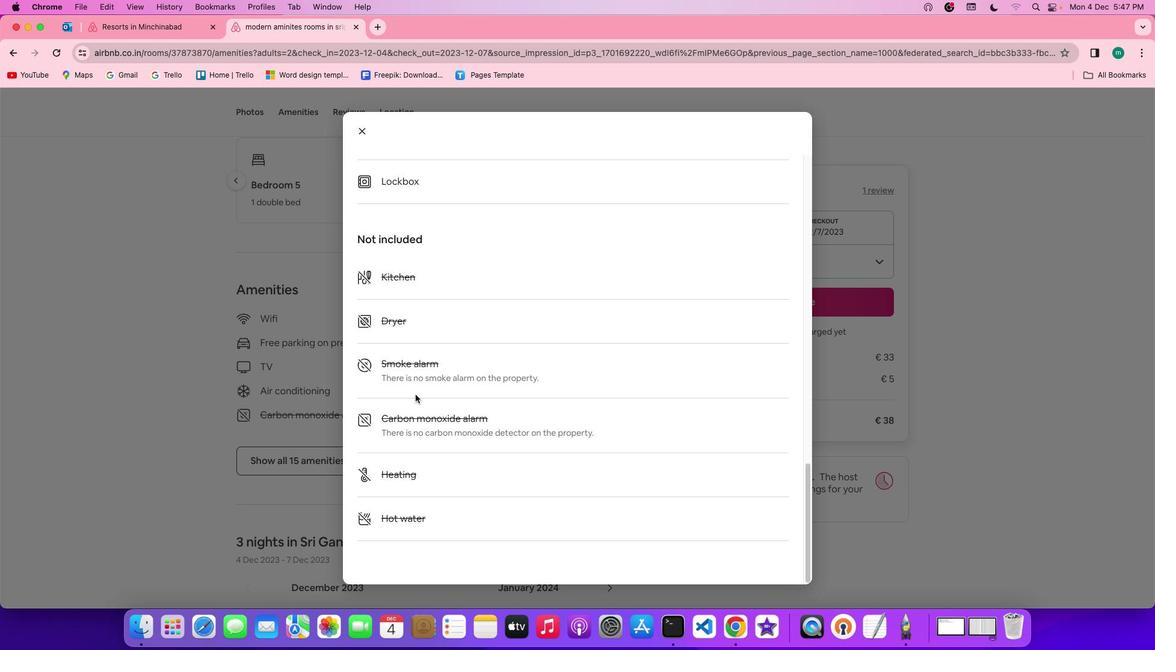 
Action: Mouse scrolled (415, 394) with delta (0, -2)
